 Task: Find and compare mobile phones on Amazon, focusing on specific brands and price ranges.
Action: Mouse moved to (457, 92)
Screenshot: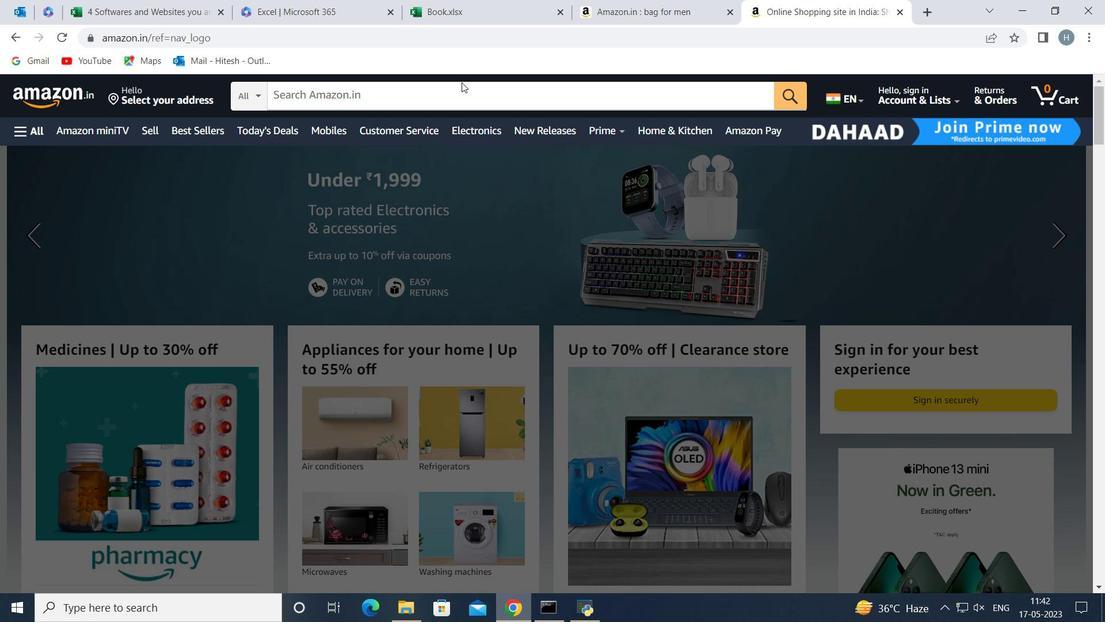 
Action: Mouse pressed left at (457, 92)
Screenshot: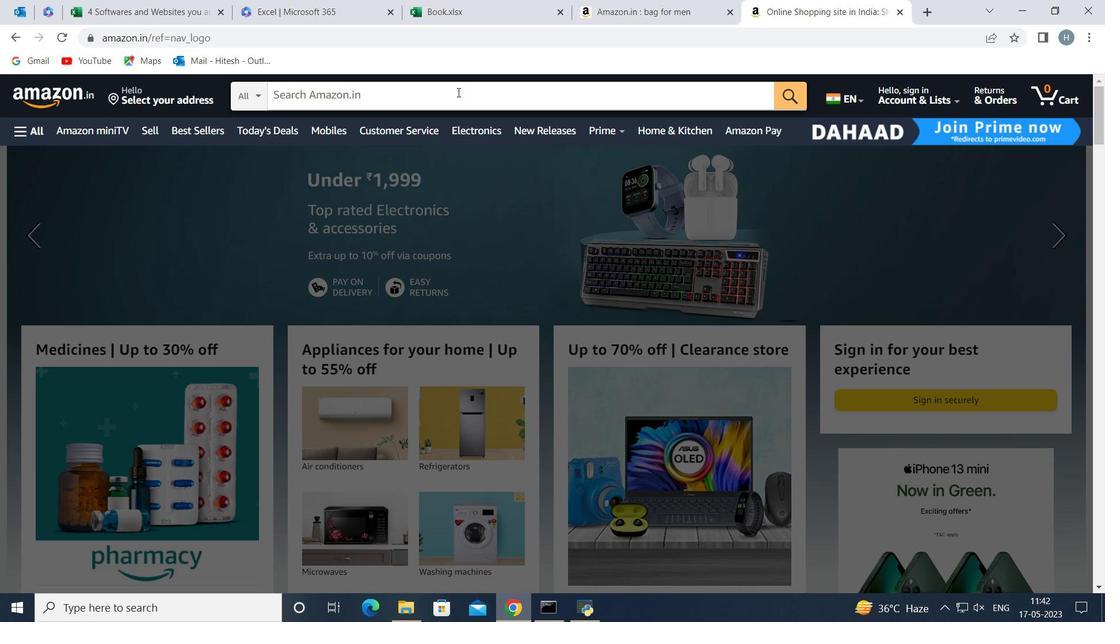 
Action: Key pressed <Key.shift>Mobile<Key.space><Key.shift>Phones<Key.enter>
Screenshot: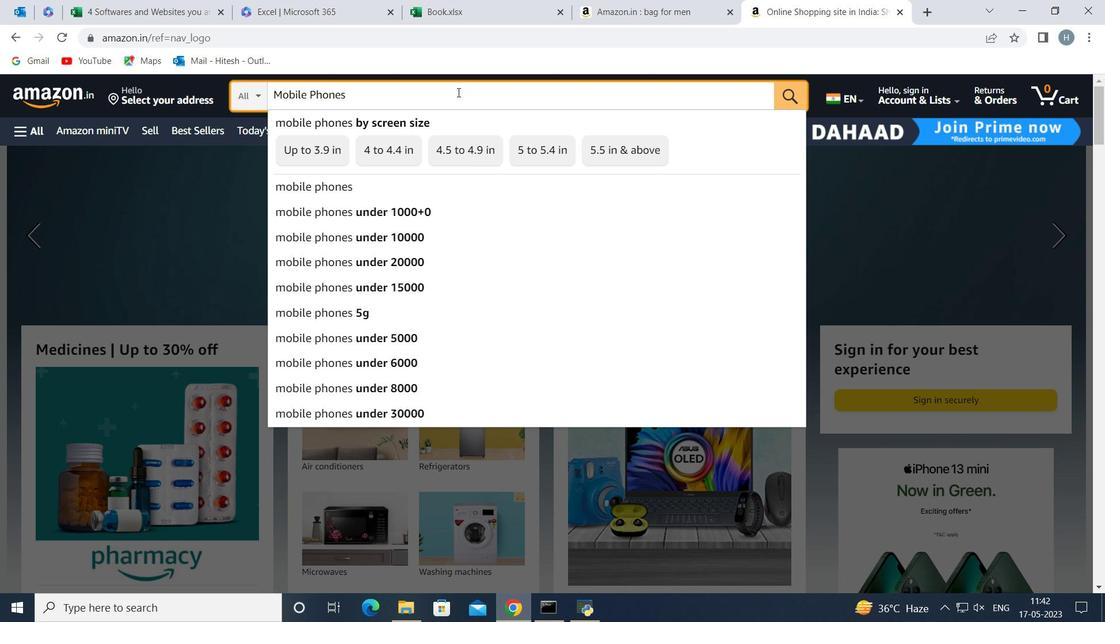 
Action: Mouse moved to (15, 209)
Screenshot: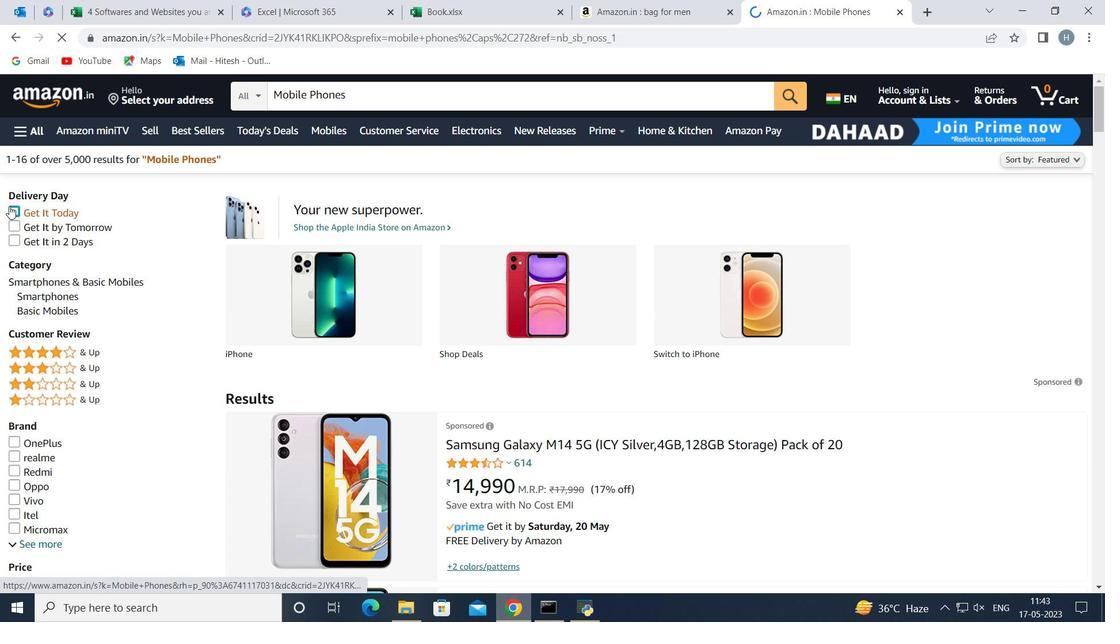 
Action: Mouse pressed left at (15, 209)
Screenshot: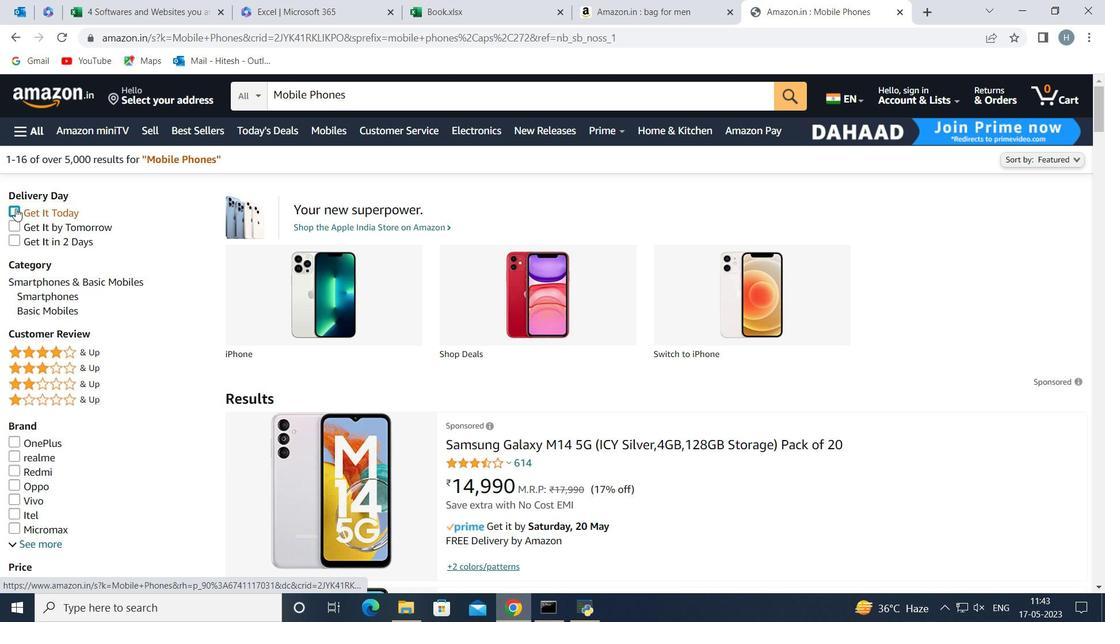 
Action: Mouse moved to (143, 250)
Screenshot: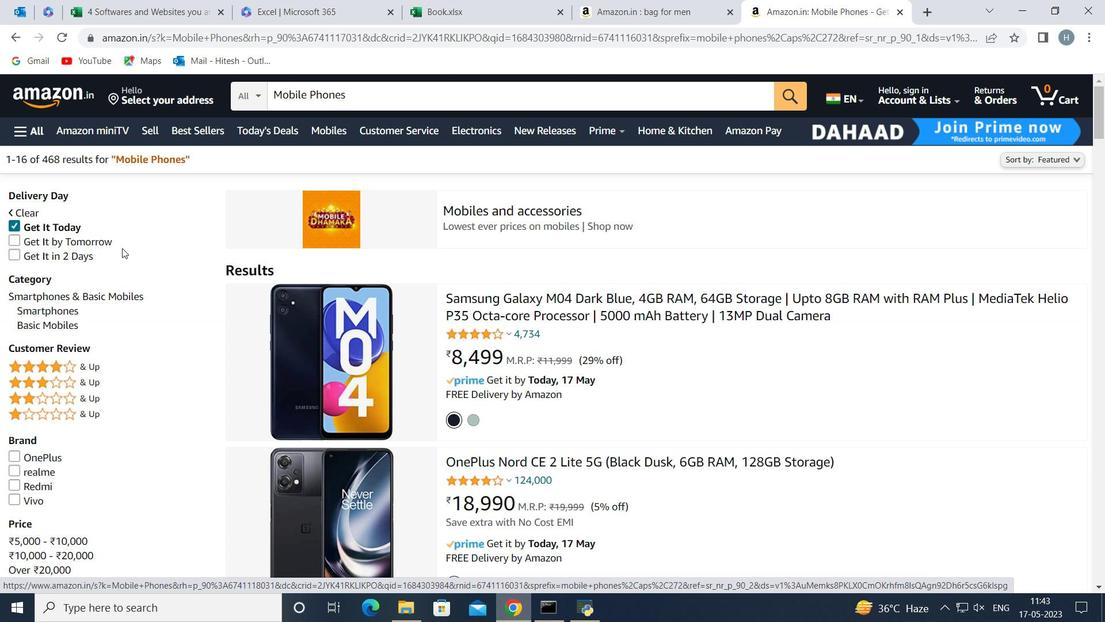 
Action: Mouse scrolled (143, 249) with delta (0, 0)
Screenshot: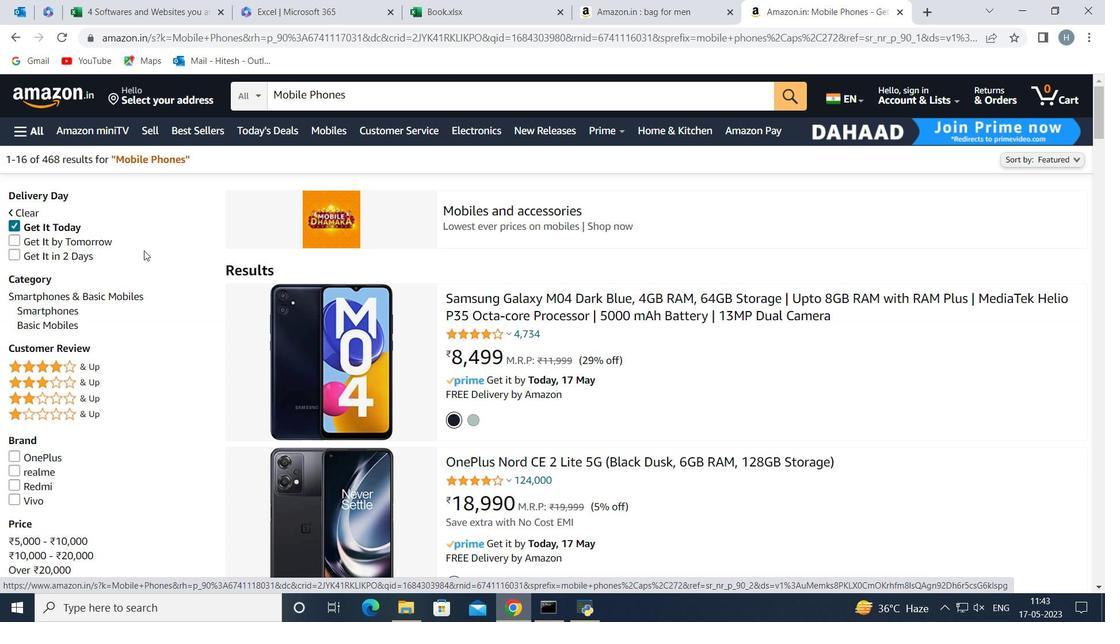 
Action: Mouse moved to (141, 243)
Screenshot: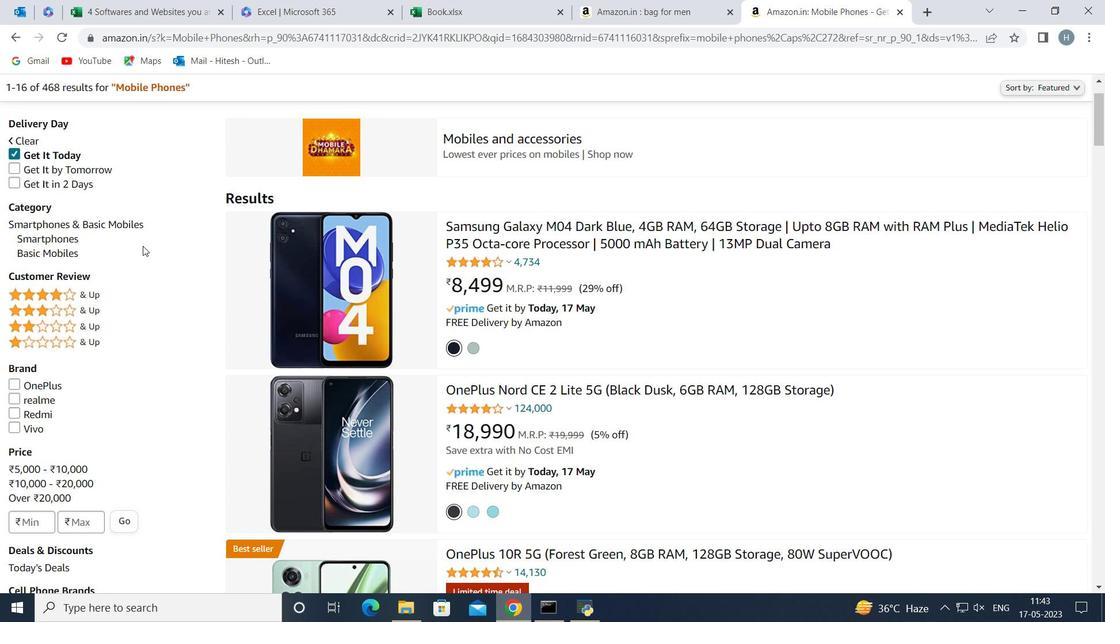 
Action: Mouse scrolled (141, 242) with delta (0, 0)
Screenshot: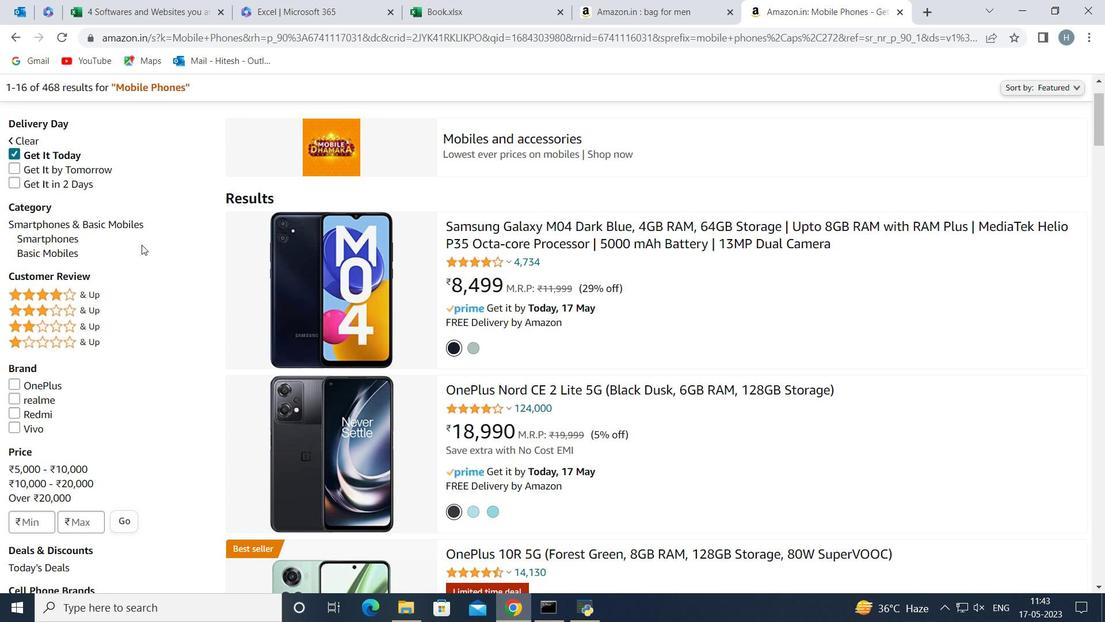 
Action: Mouse moved to (137, 243)
Screenshot: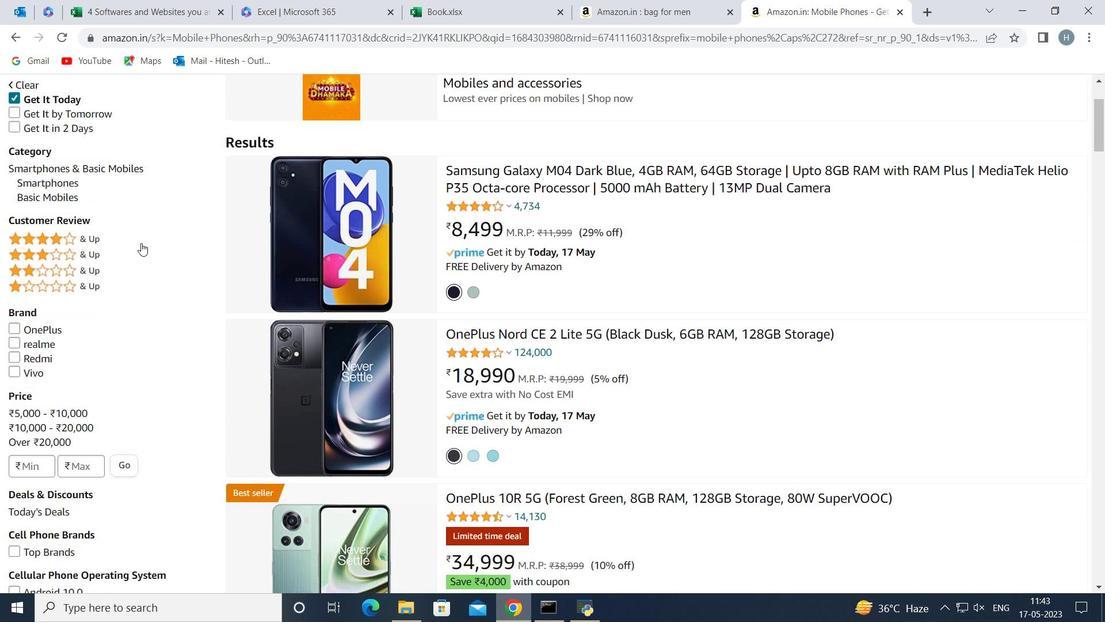 
Action: Mouse scrolled (137, 242) with delta (0, 0)
Screenshot: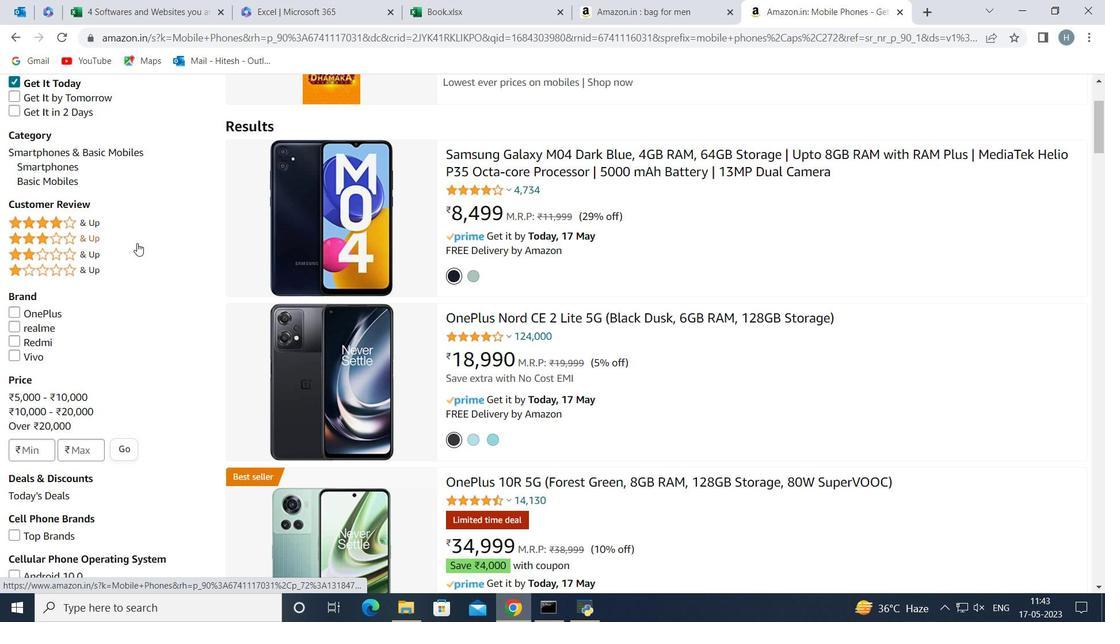 
Action: Mouse moved to (17, 240)
Screenshot: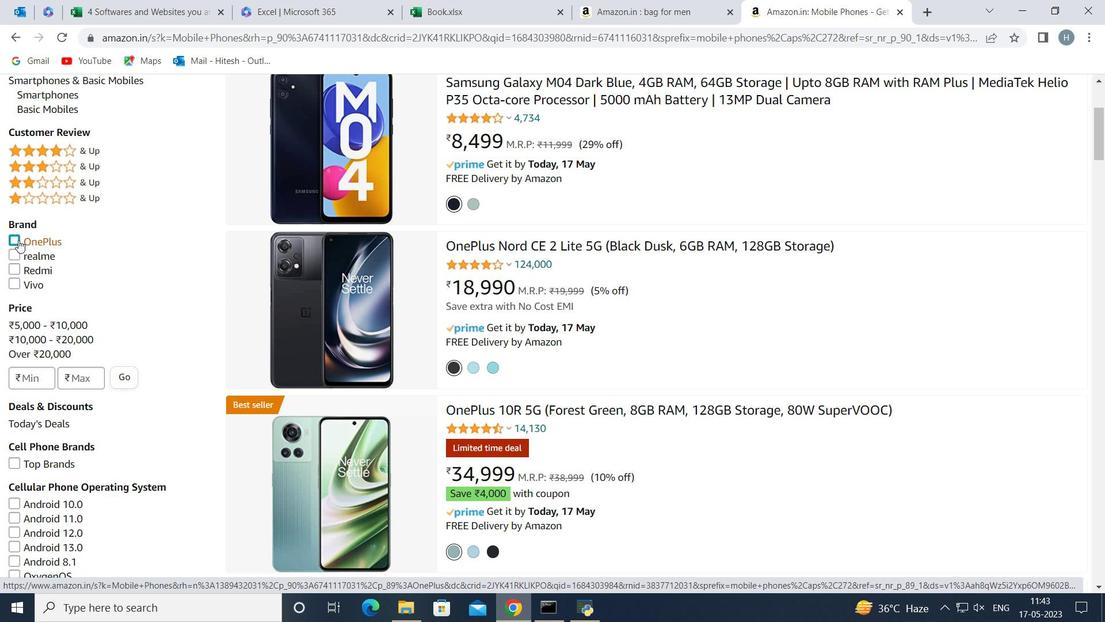 
Action: Mouse pressed left at (17, 240)
Screenshot: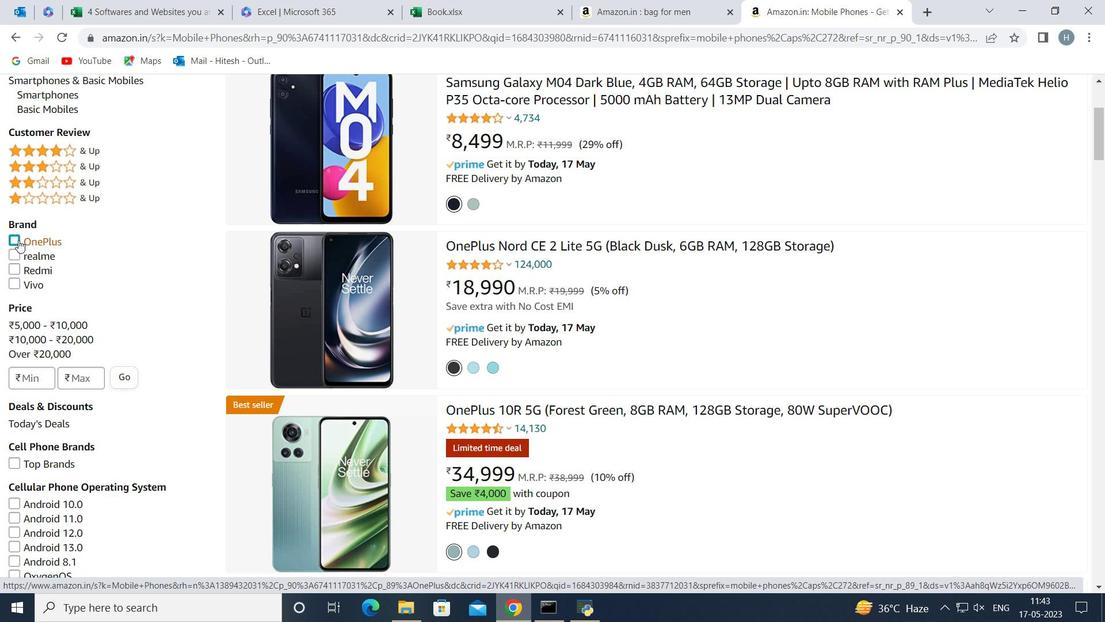 
Action: Mouse moved to (453, 316)
Screenshot: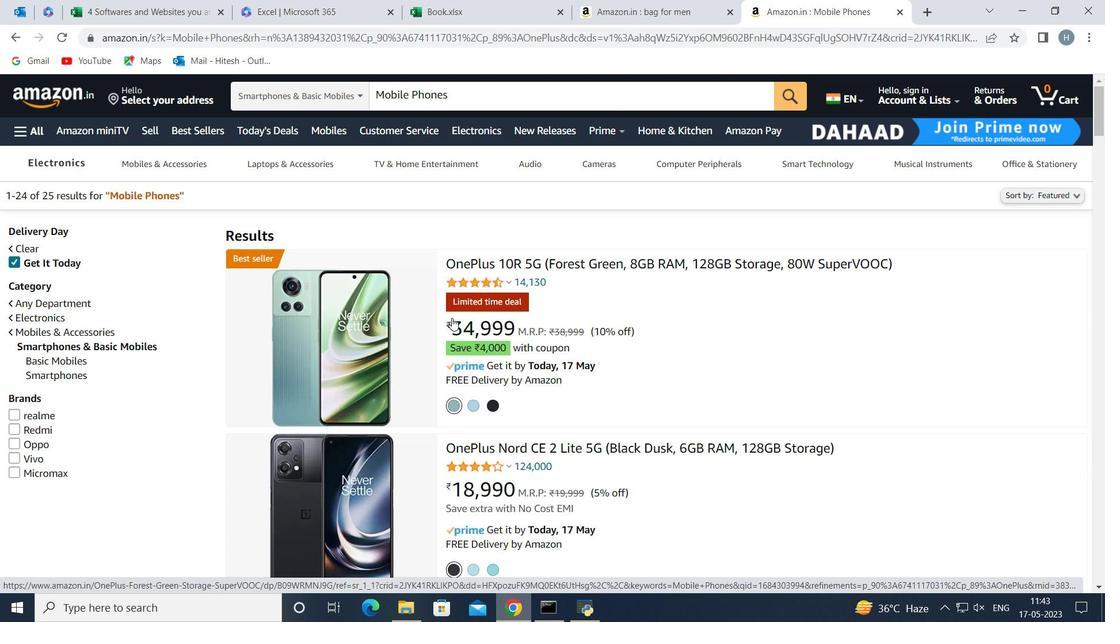 
Action: Mouse scrolled (453, 316) with delta (0, 0)
Screenshot: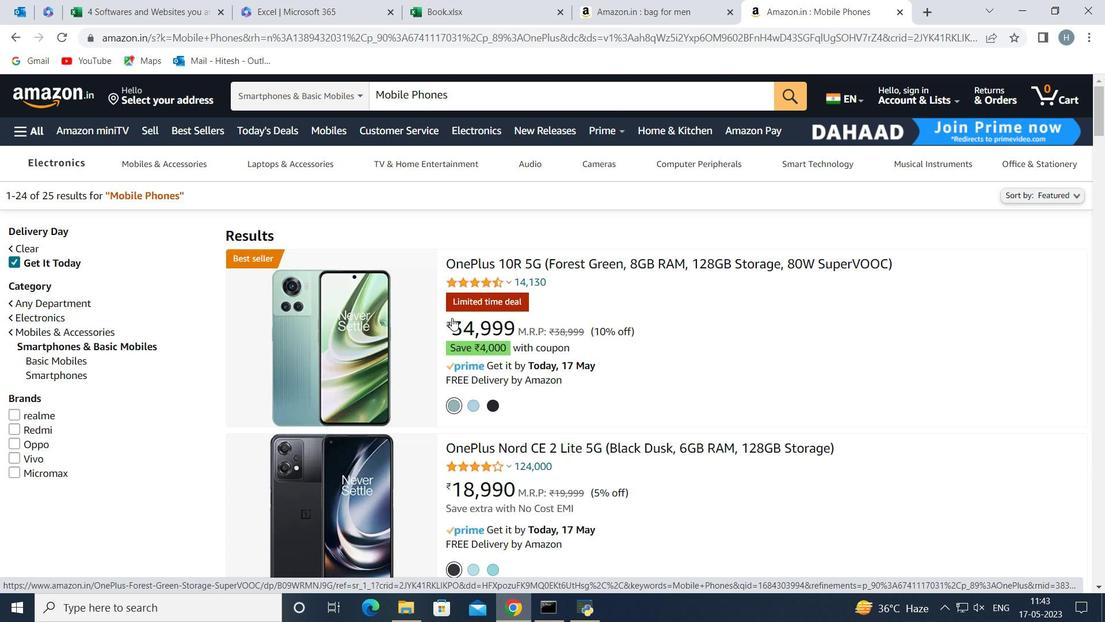 
Action: Mouse moved to (380, 272)
Screenshot: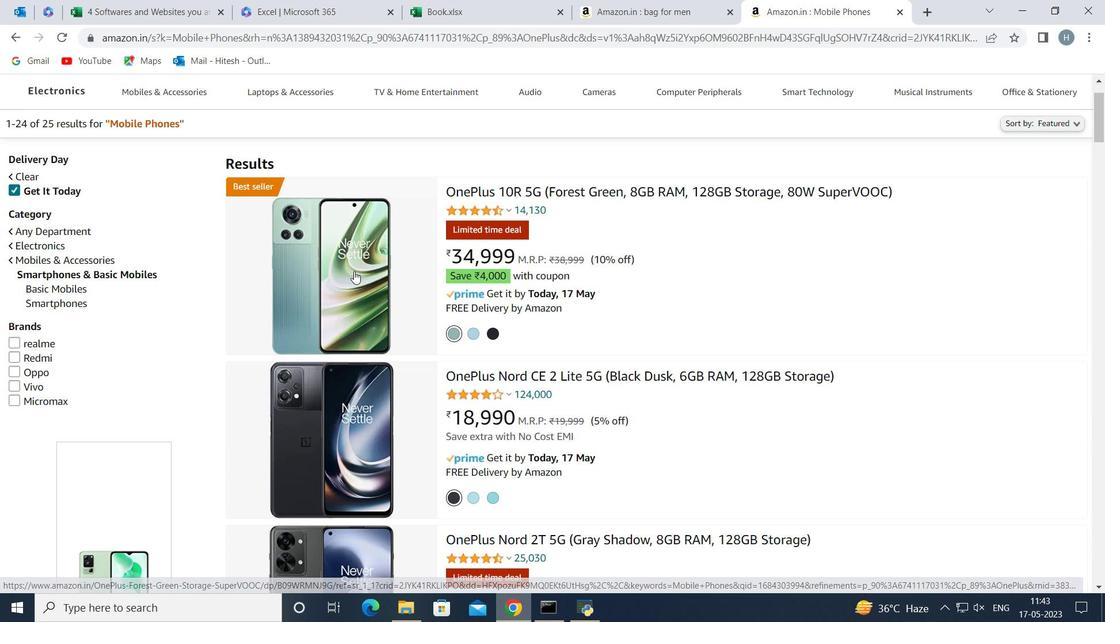 
Action: Mouse scrolled (380, 272) with delta (0, 0)
Screenshot: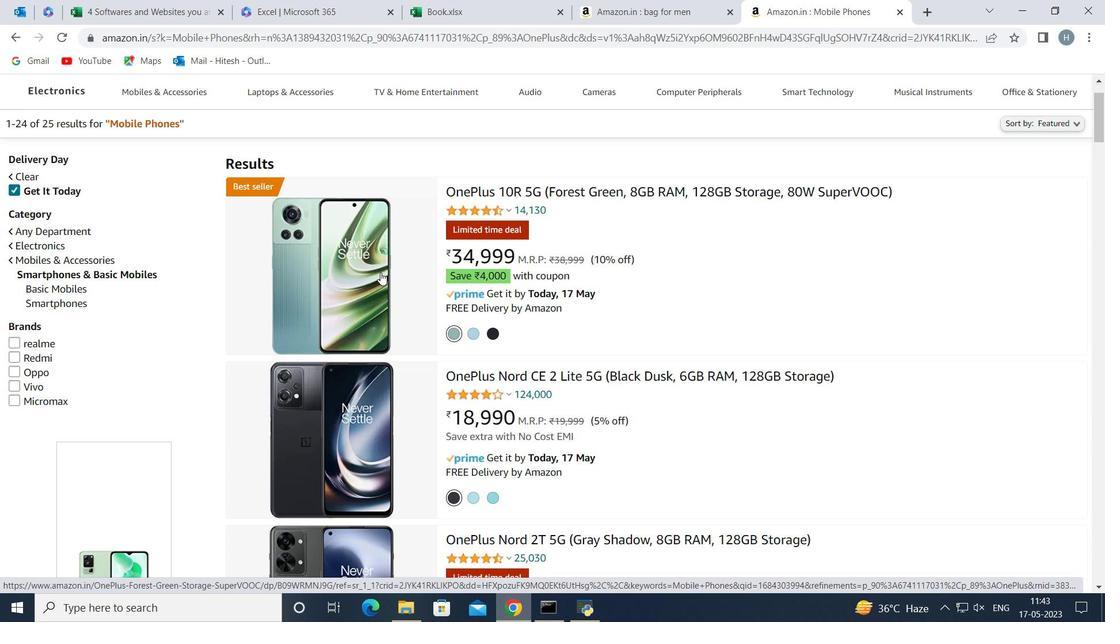 
Action: Mouse moved to (272, 244)
Screenshot: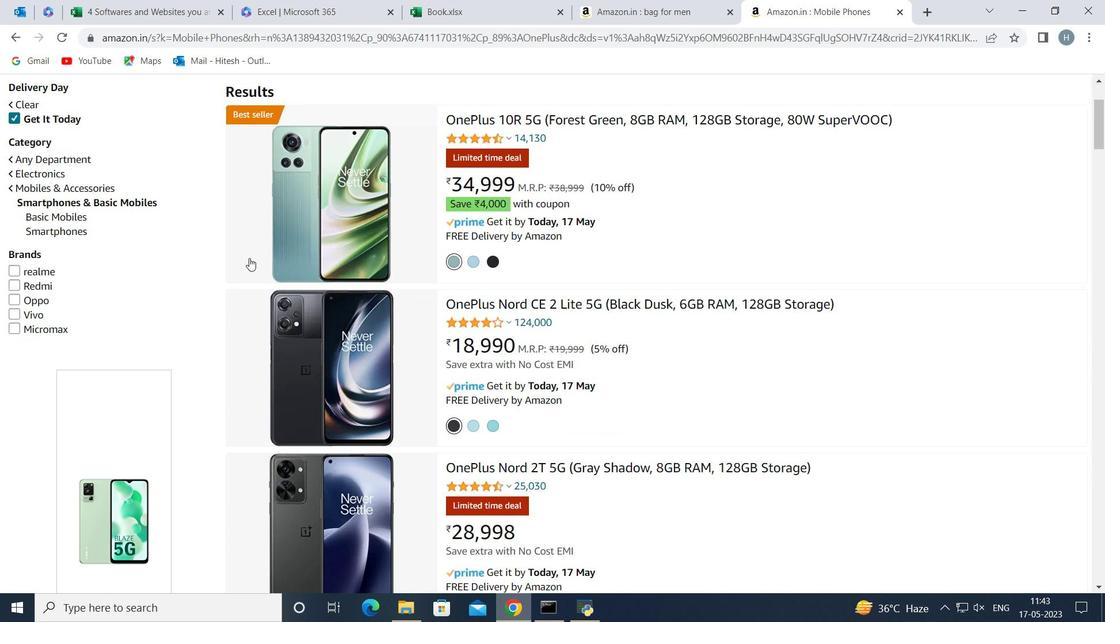 
Action: Mouse scrolled (272, 243) with delta (0, 0)
Screenshot: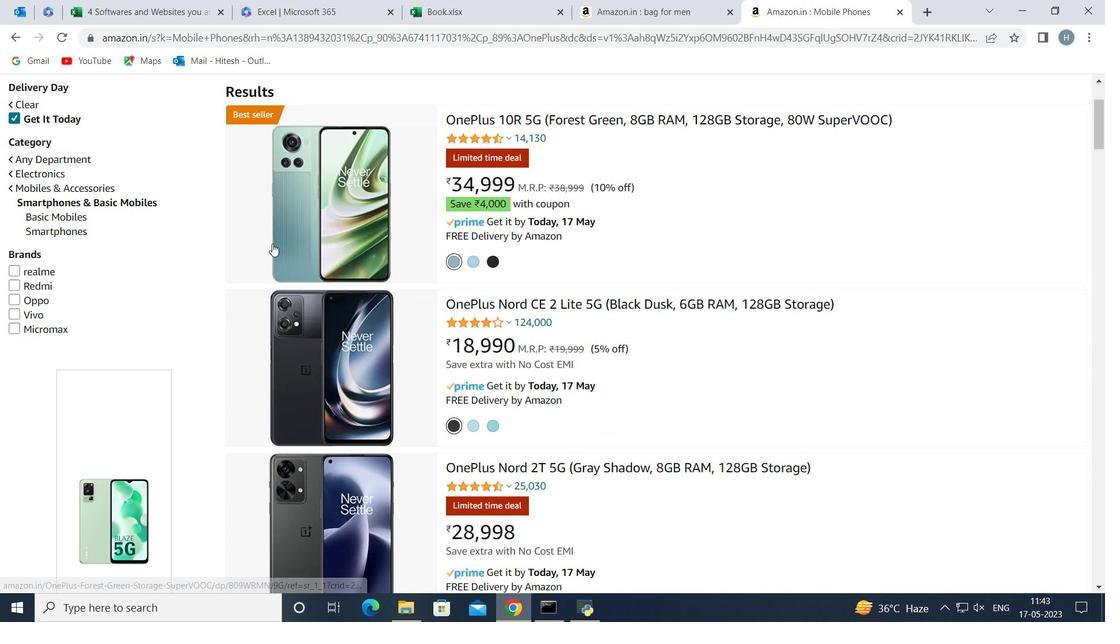 
Action: Mouse moved to (422, 224)
Screenshot: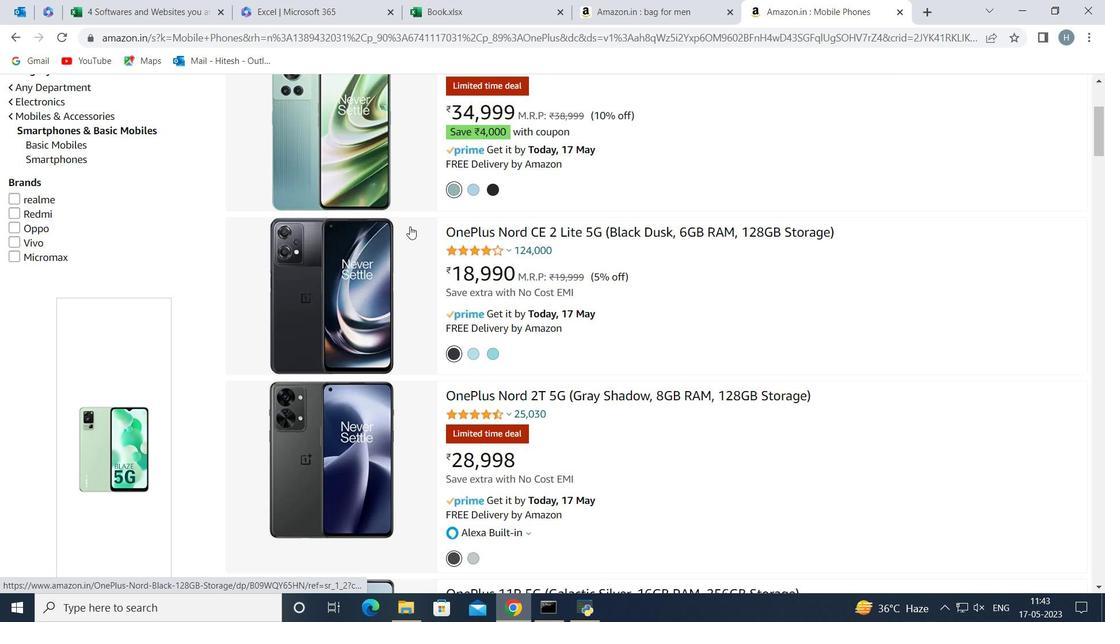 
Action: Mouse scrolled (422, 224) with delta (0, 0)
Screenshot: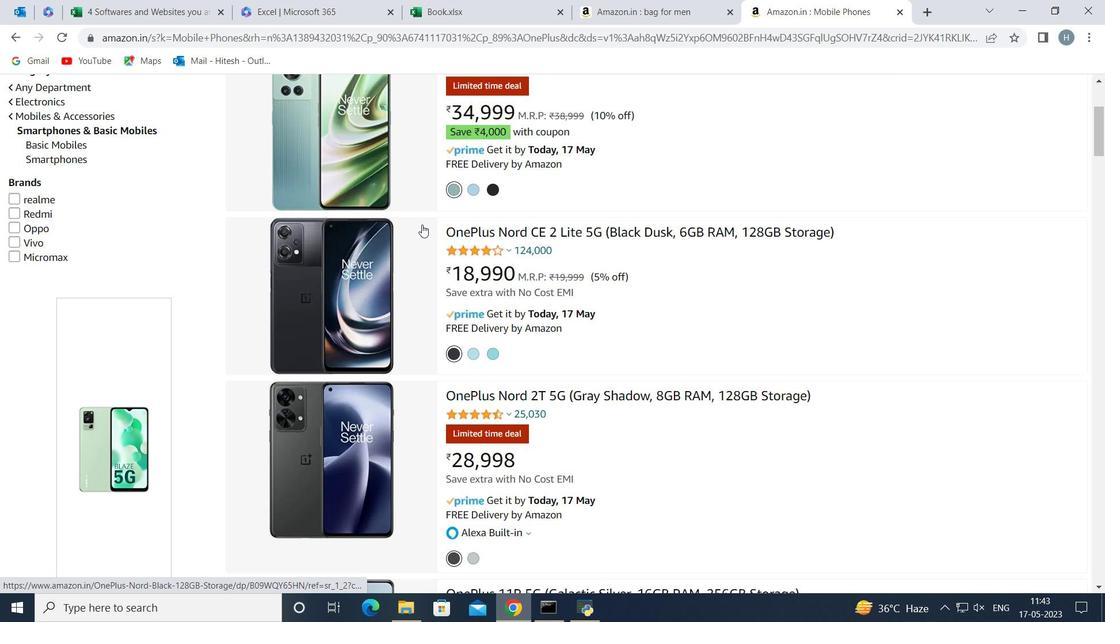 
Action: Mouse scrolled (422, 224) with delta (0, 0)
Screenshot: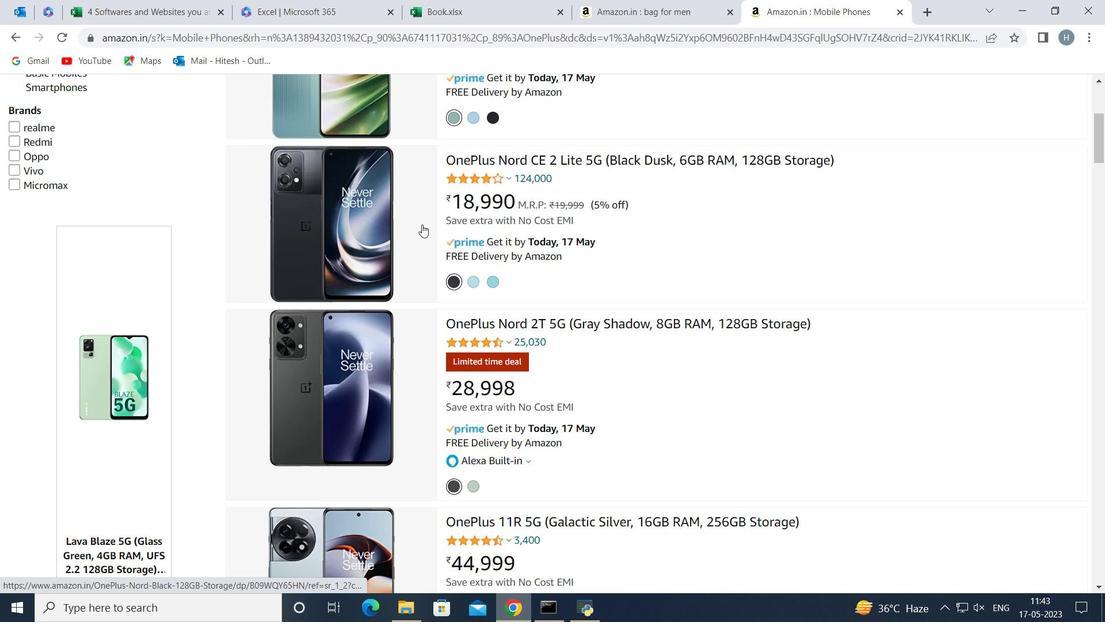 
Action: Mouse scrolled (422, 224) with delta (0, 0)
Screenshot: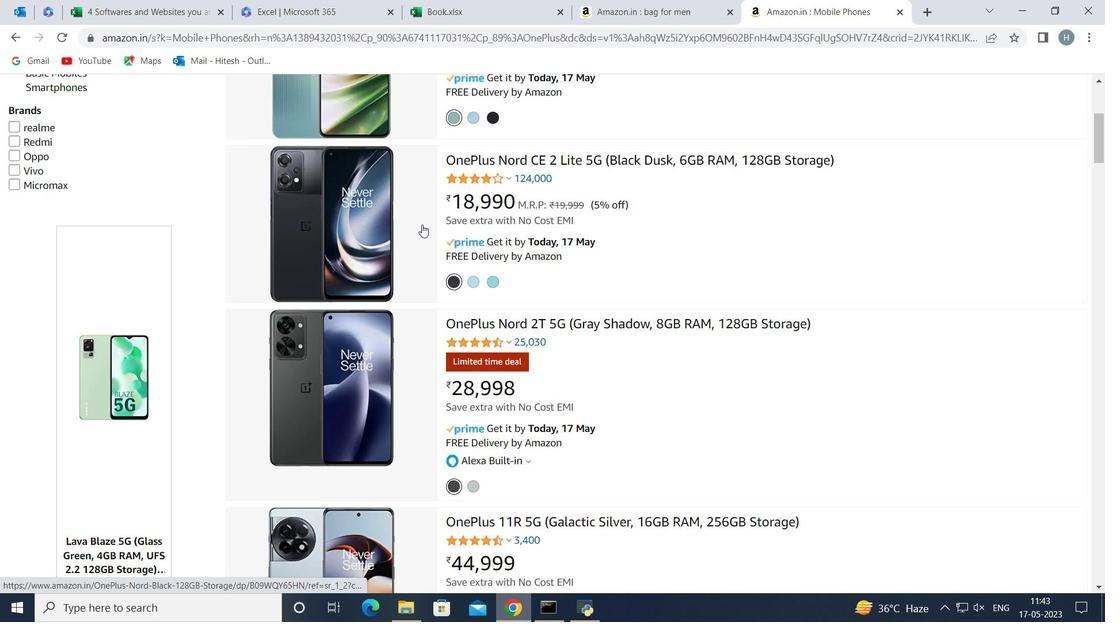 
Action: Mouse moved to (357, 215)
Screenshot: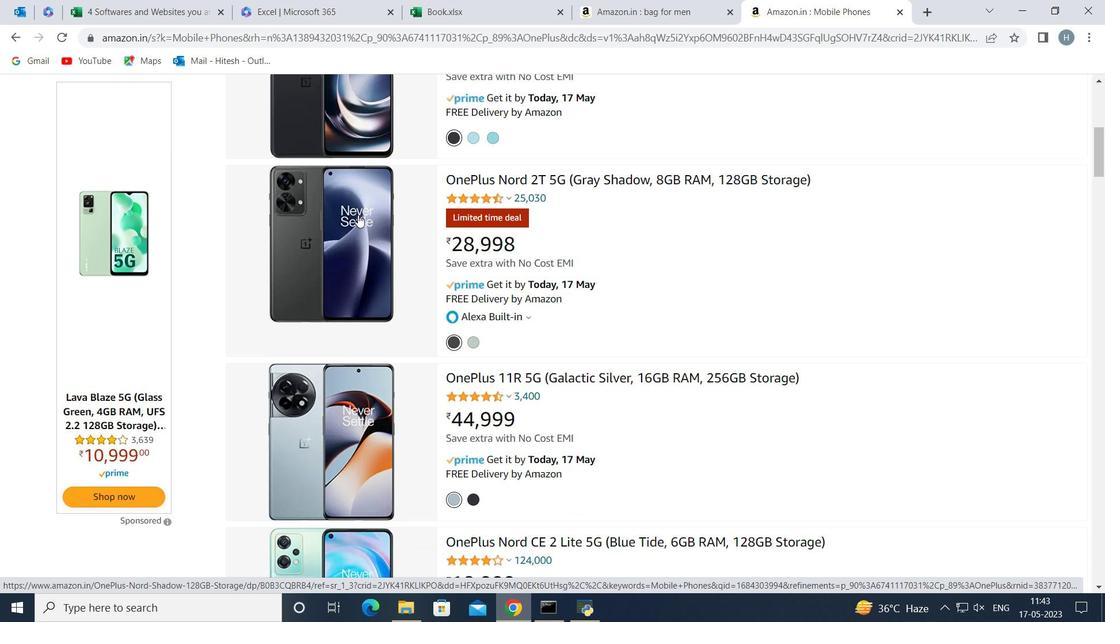 
Action: Mouse scrolled (357, 214) with delta (0, 0)
Screenshot: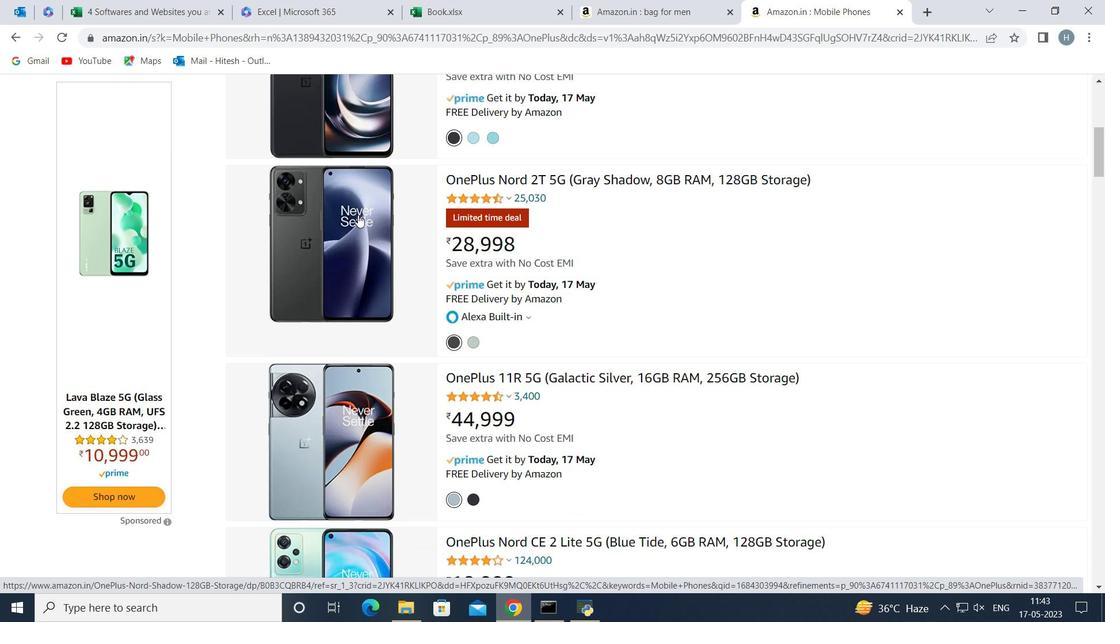 
Action: Mouse moved to (357, 222)
Screenshot: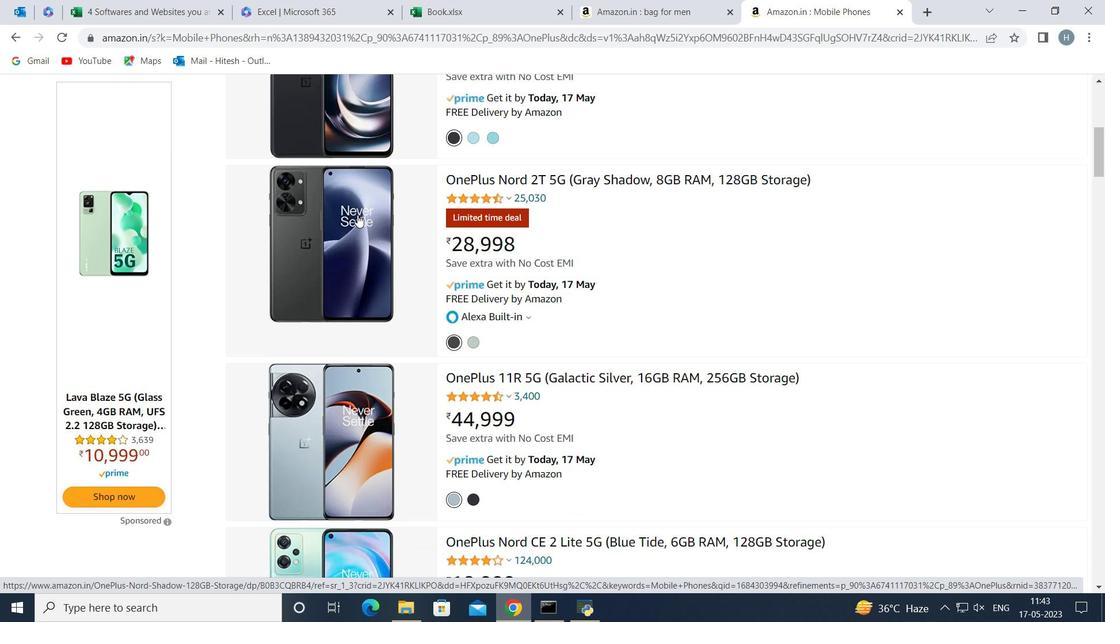 
Action: Mouse scrolled (357, 222) with delta (0, 0)
Screenshot: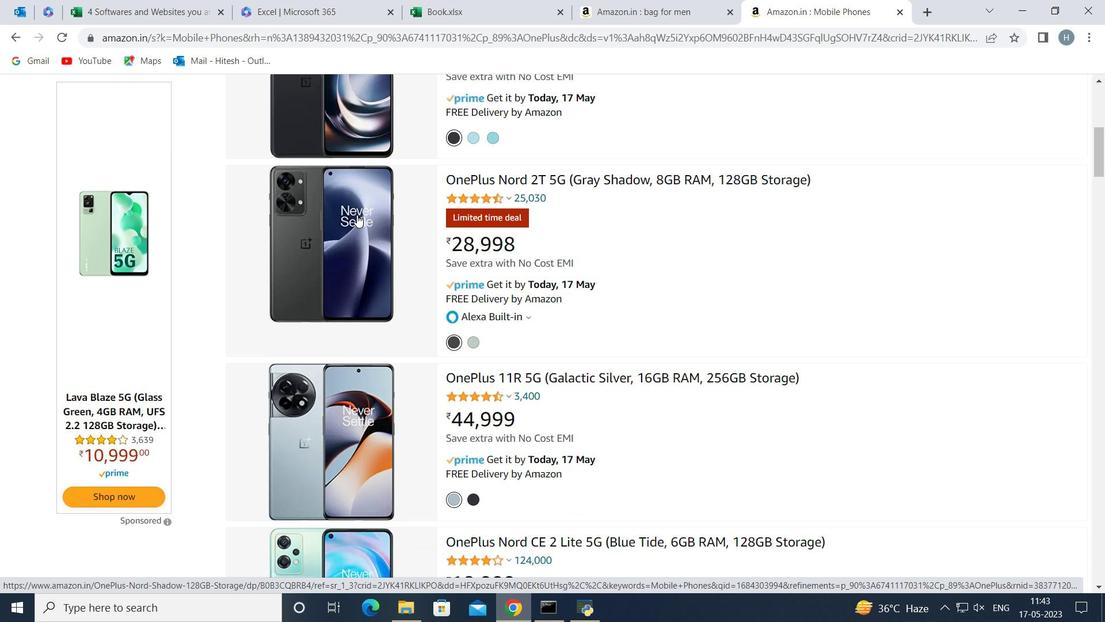 
Action: Mouse moved to (358, 222)
Screenshot: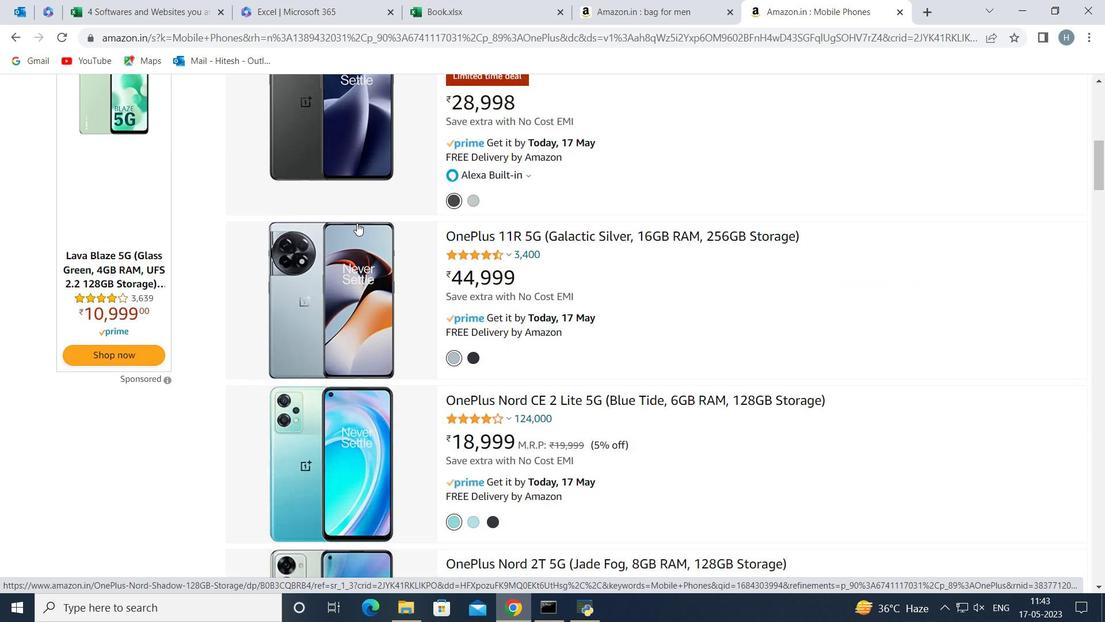 
Action: Mouse scrolled (358, 222) with delta (0, 0)
Screenshot: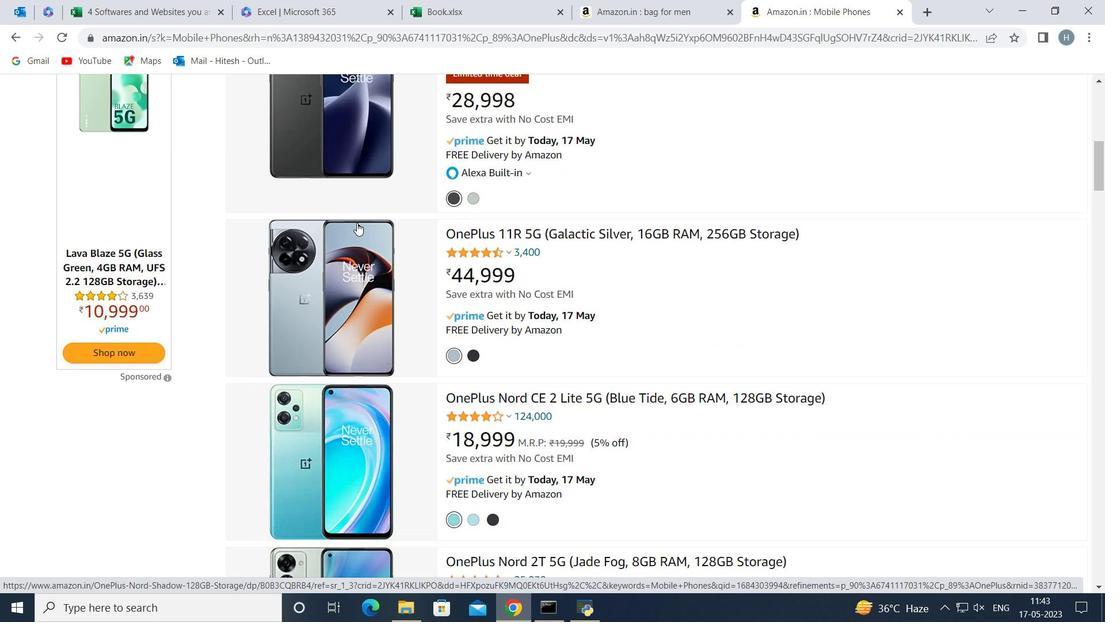 
Action: Mouse scrolled (358, 222) with delta (0, 0)
Screenshot: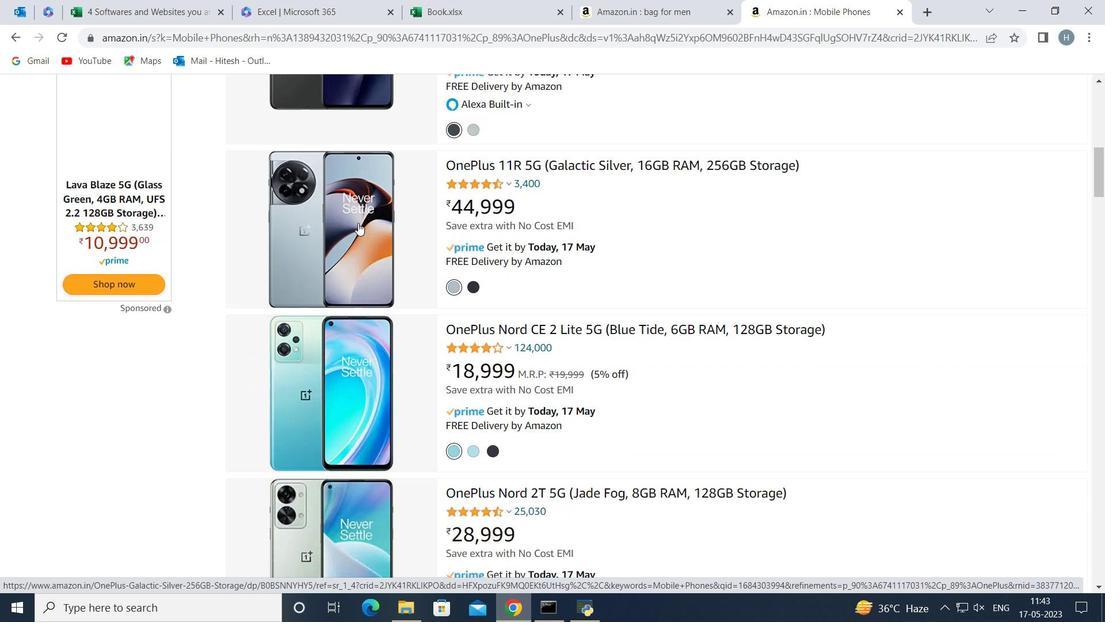 
Action: Mouse scrolled (358, 222) with delta (0, 0)
Screenshot: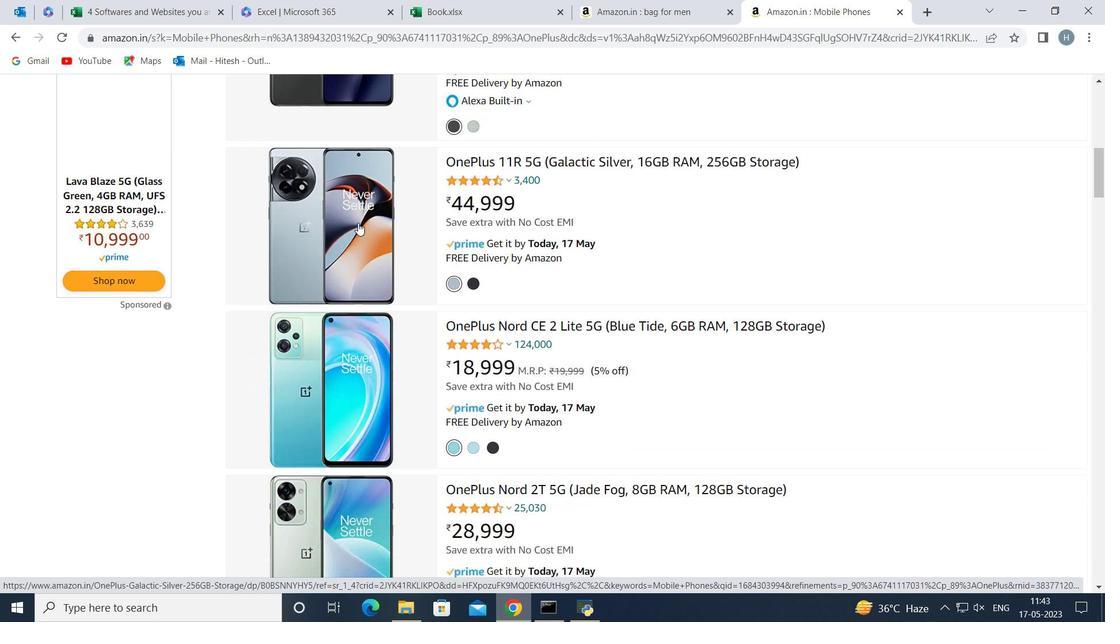 
Action: Mouse scrolled (358, 222) with delta (0, 0)
Screenshot: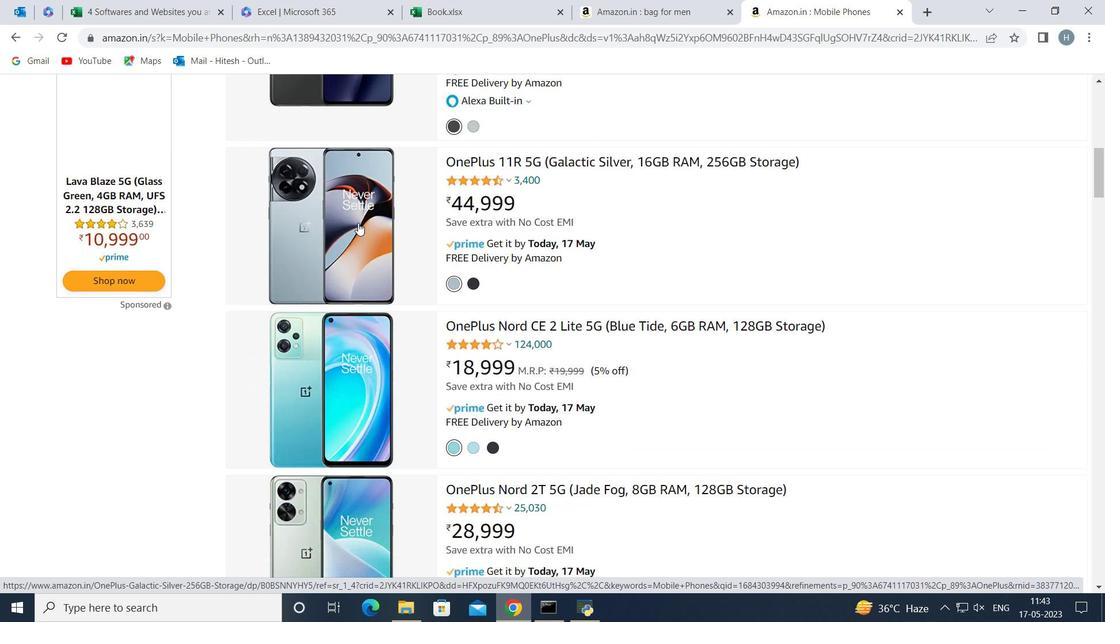 
Action: Mouse moved to (358, 222)
Screenshot: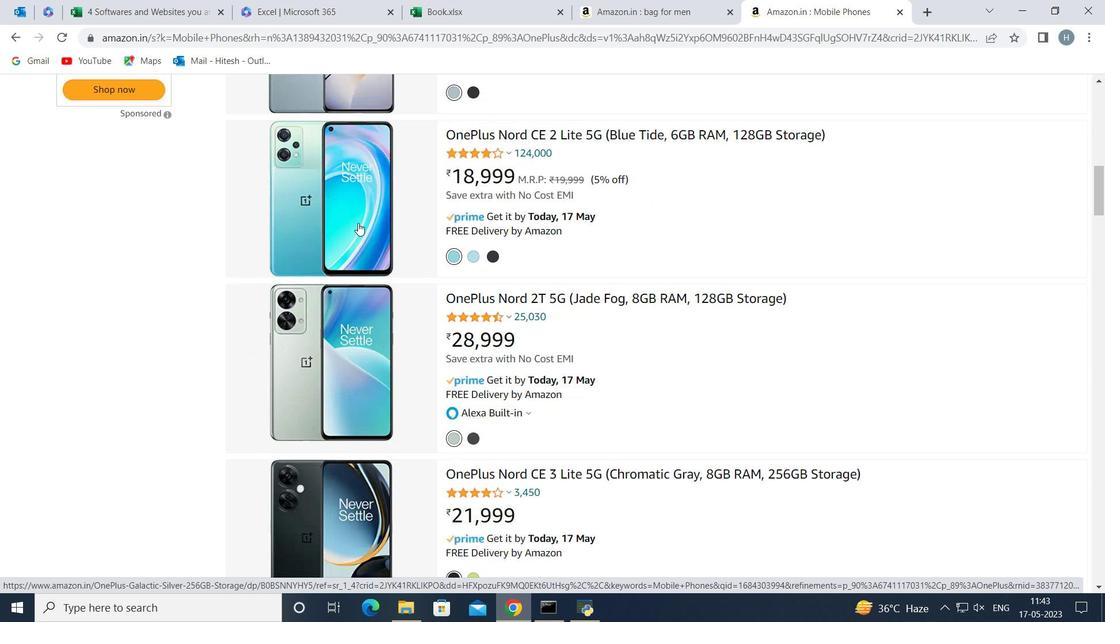 
Action: Mouse scrolled (358, 221) with delta (0, 0)
Screenshot: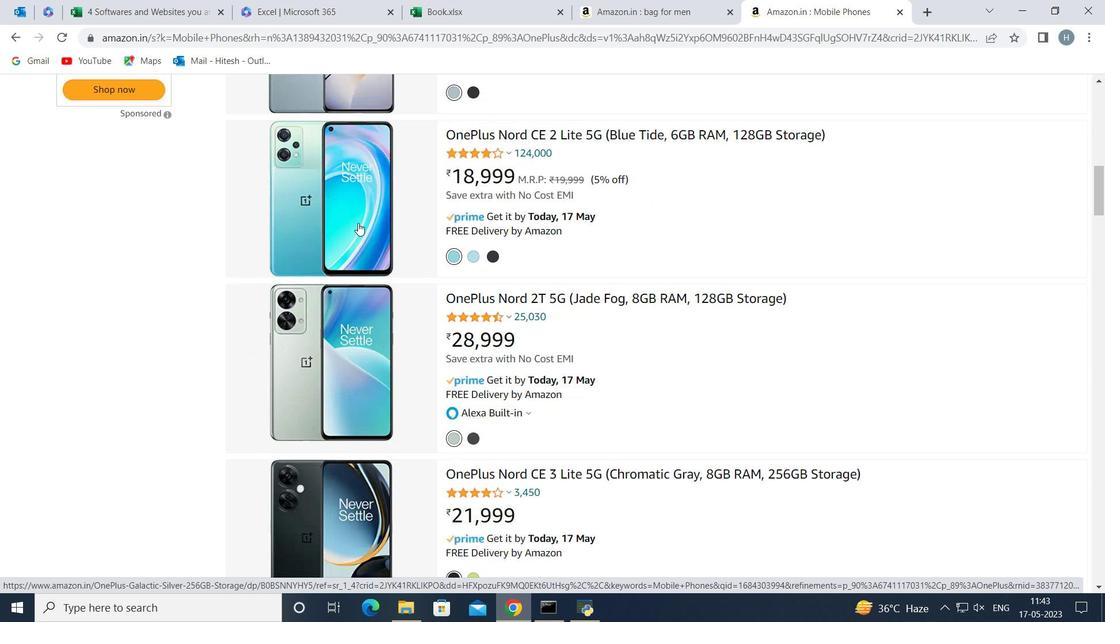 
Action: Mouse scrolled (358, 221) with delta (0, 0)
Screenshot: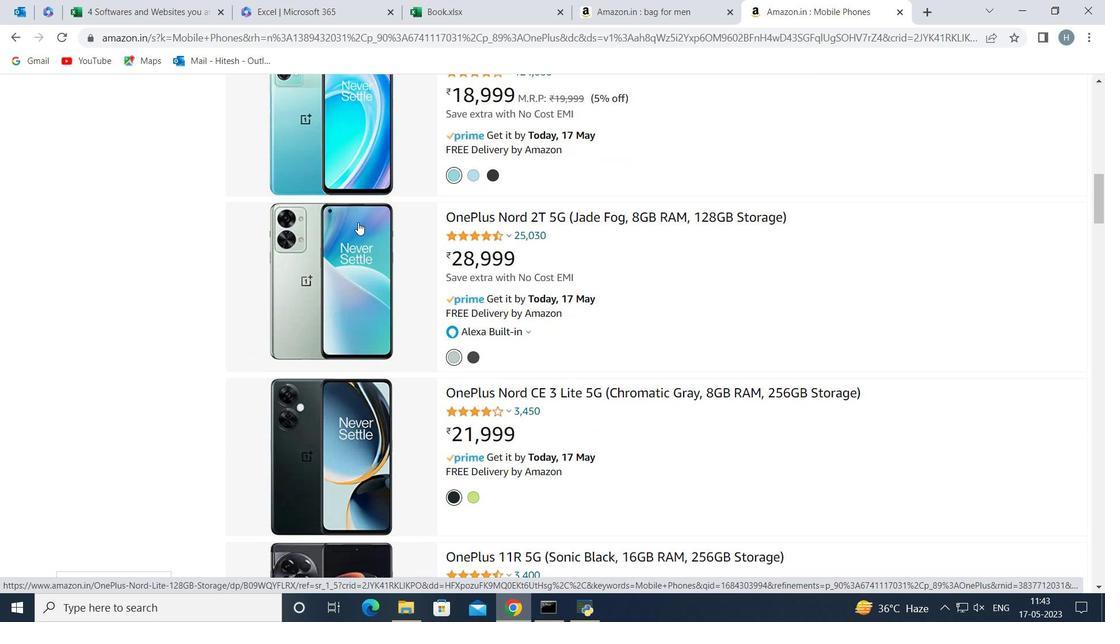
Action: Mouse scrolled (358, 221) with delta (0, 0)
Screenshot: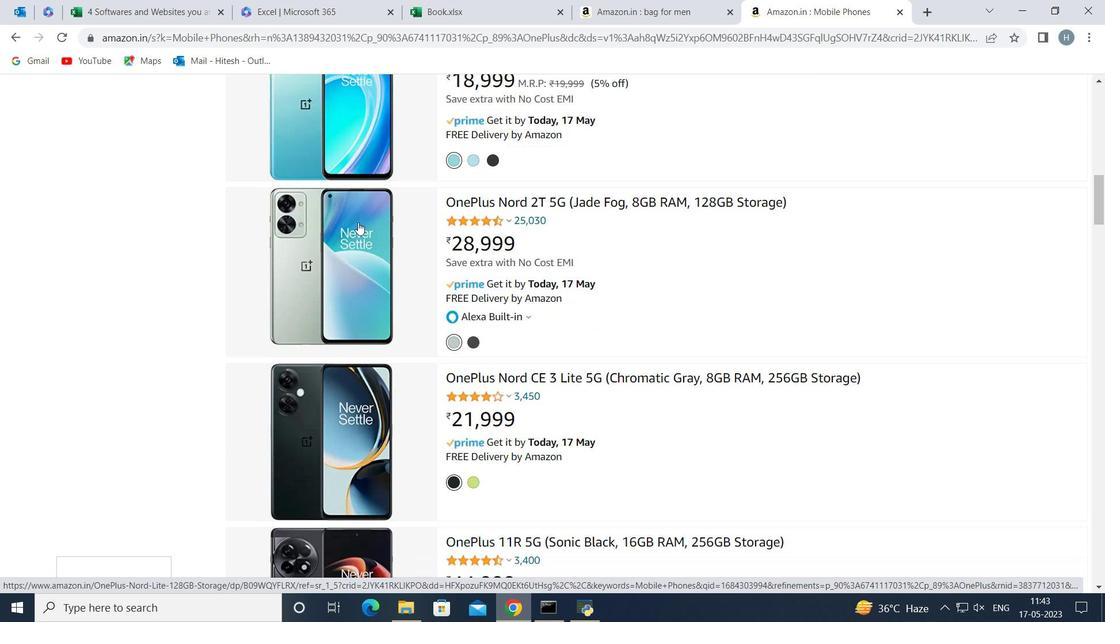 
Action: Mouse scrolled (358, 221) with delta (0, 0)
Screenshot: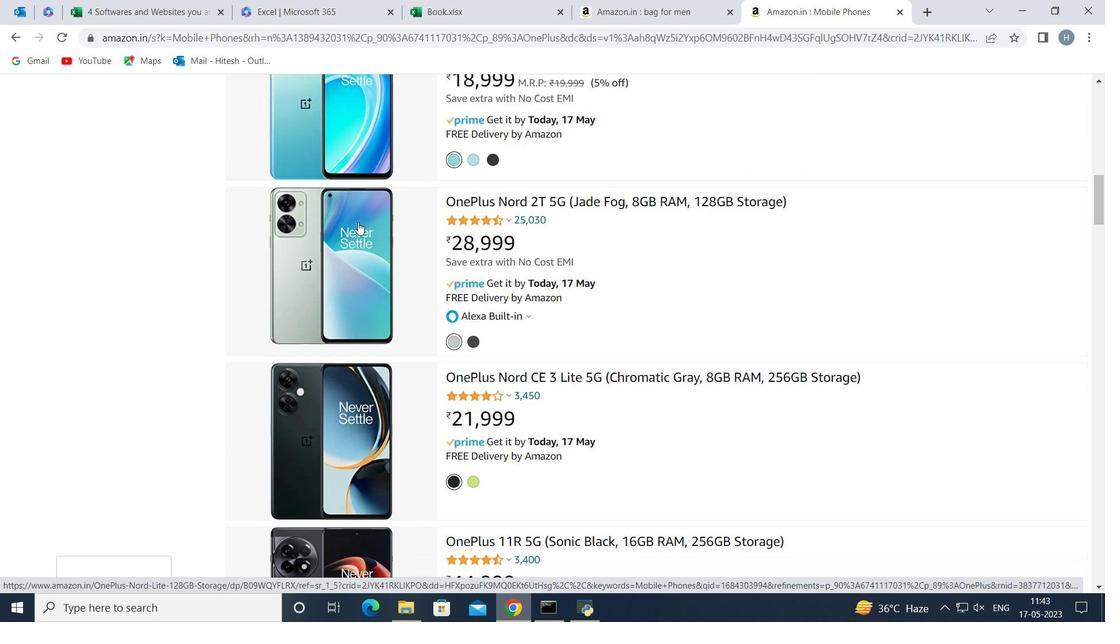 
Action: Mouse scrolled (358, 221) with delta (0, 0)
Screenshot: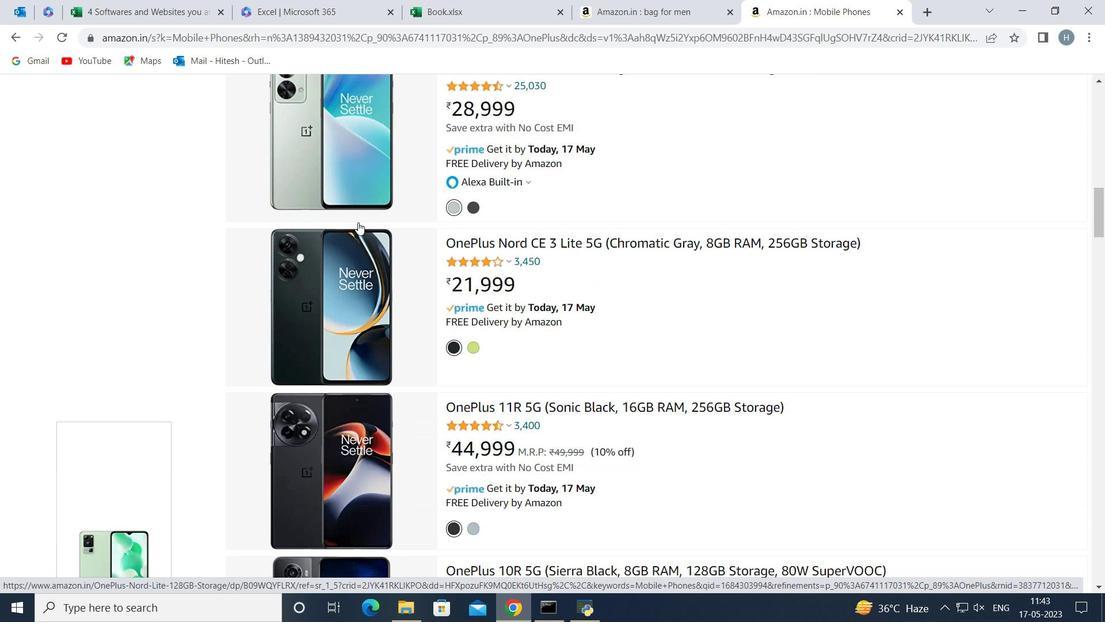 
Action: Mouse scrolled (358, 221) with delta (0, 0)
Screenshot: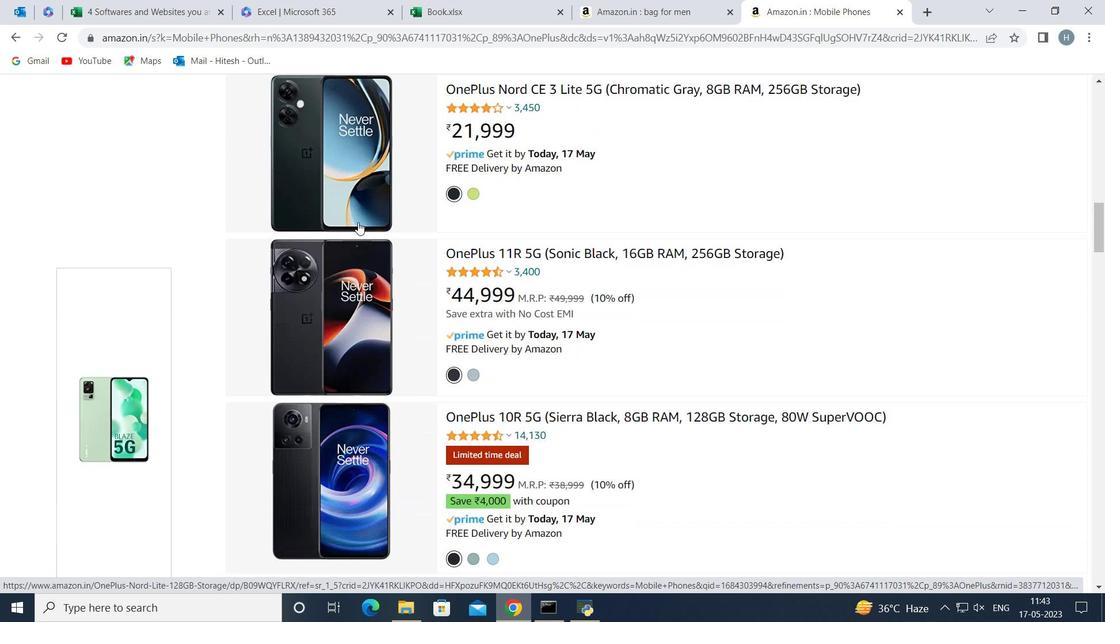 
Action: Mouse scrolled (358, 221) with delta (0, 0)
Screenshot: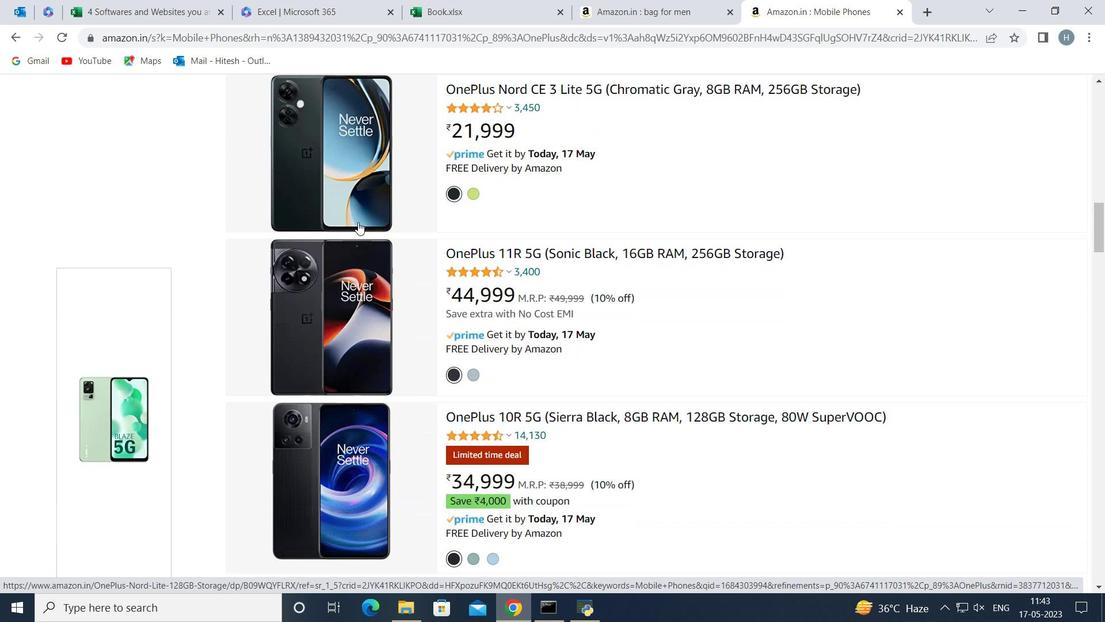 
Action: Mouse scrolled (358, 221) with delta (0, 0)
Screenshot: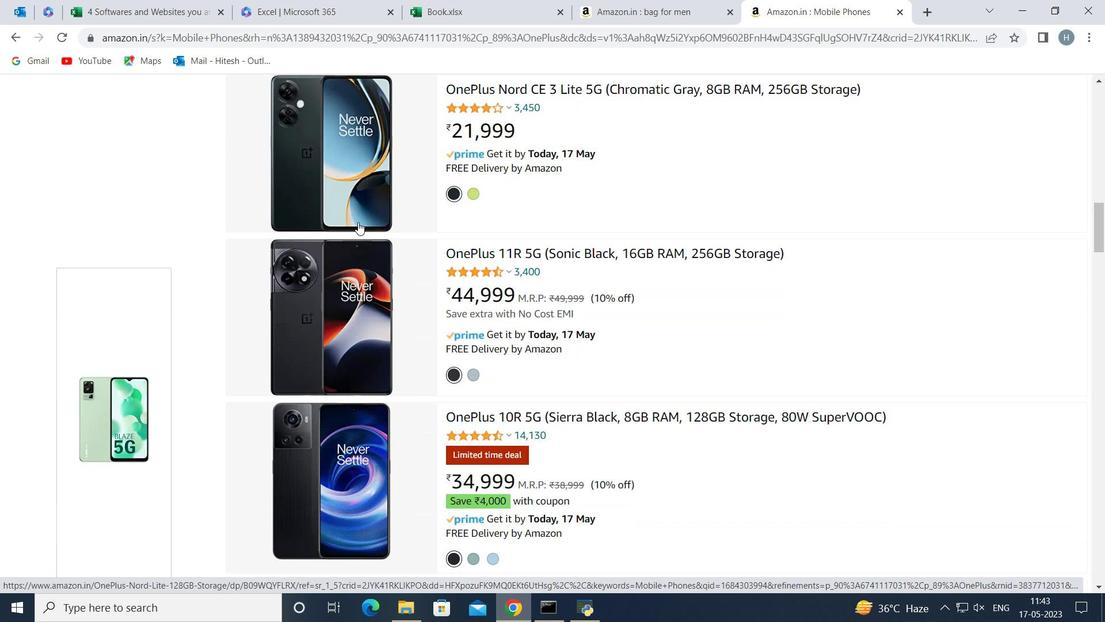 
Action: Mouse scrolled (358, 221) with delta (0, 0)
Screenshot: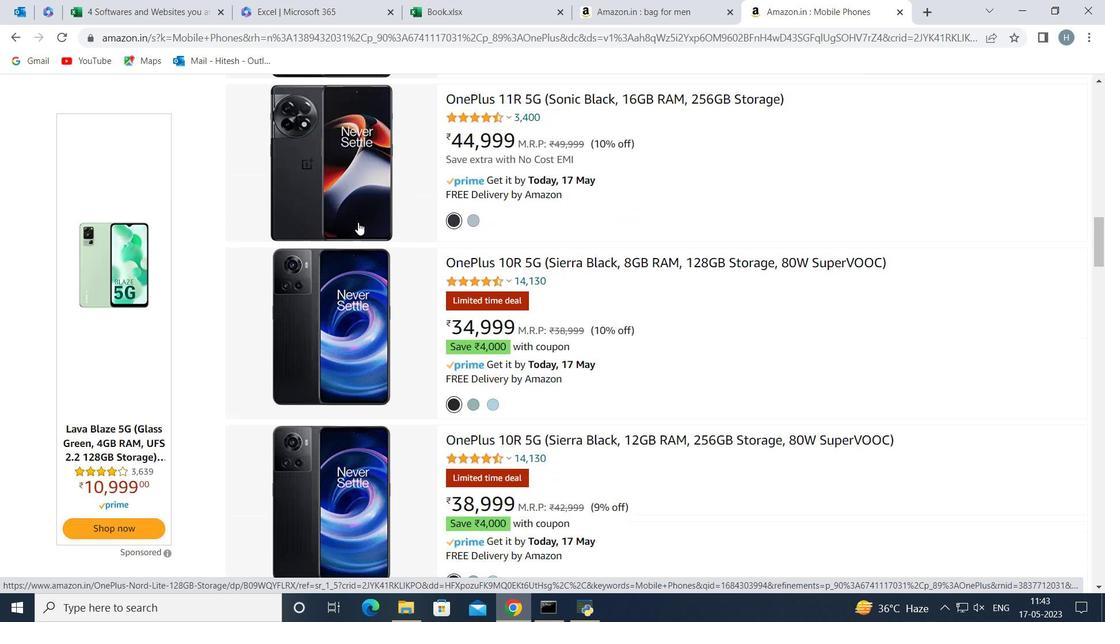 
Action: Mouse scrolled (358, 221) with delta (0, 0)
Screenshot: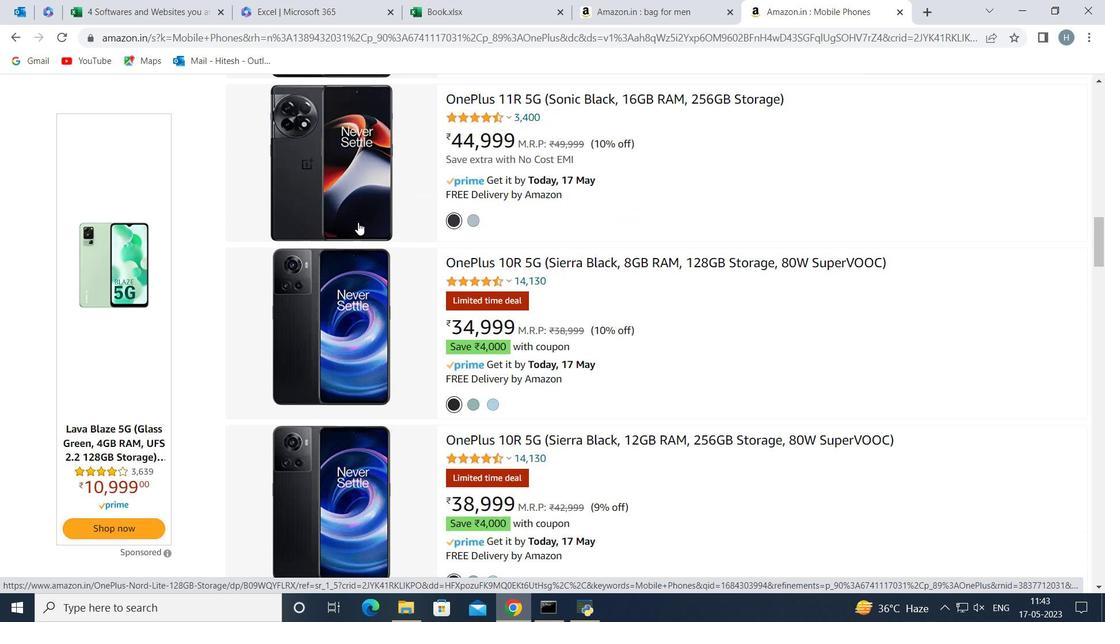 
Action: Mouse scrolled (358, 221) with delta (0, 0)
Screenshot: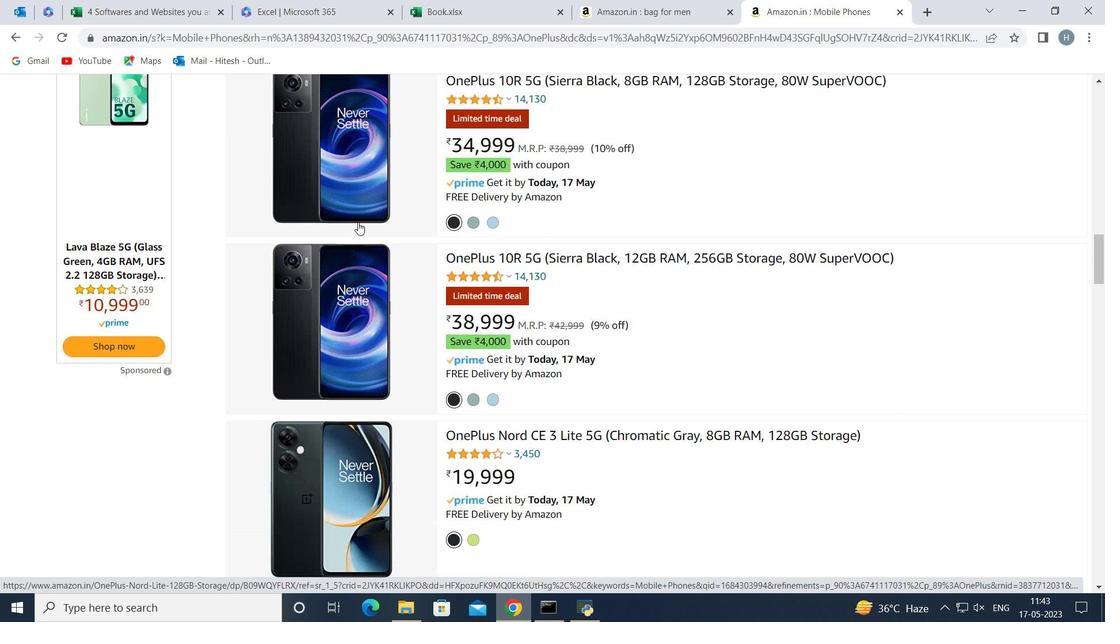 
Action: Mouse scrolled (358, 221) with delta (0, 0)
Screenshot: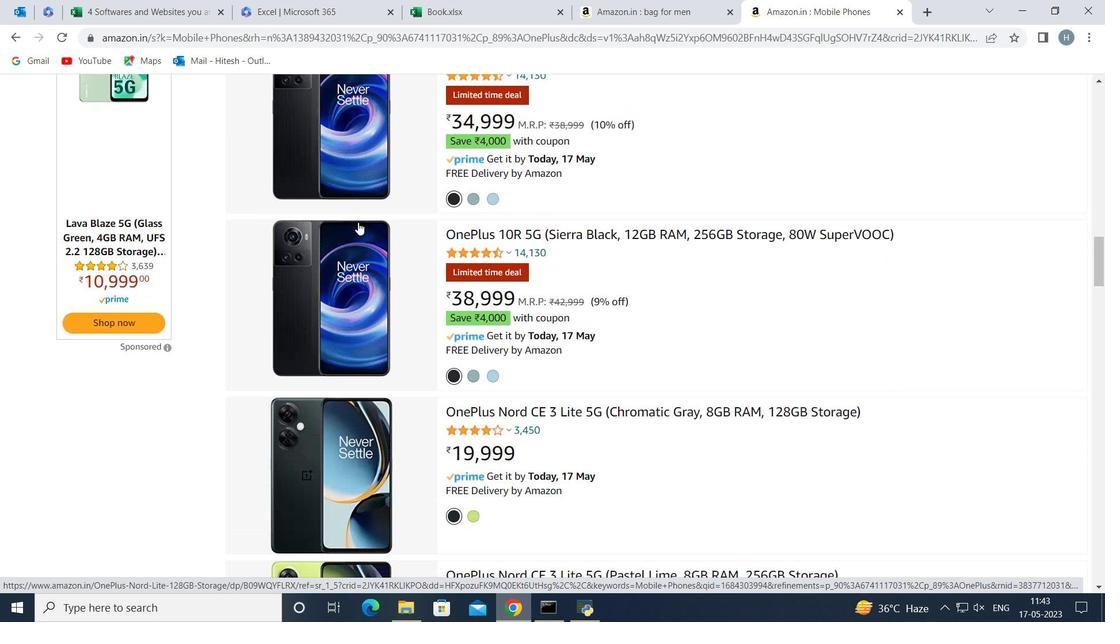
Action: Mouse scrolled (358, 221) with delta (0, 0)
Screenshot: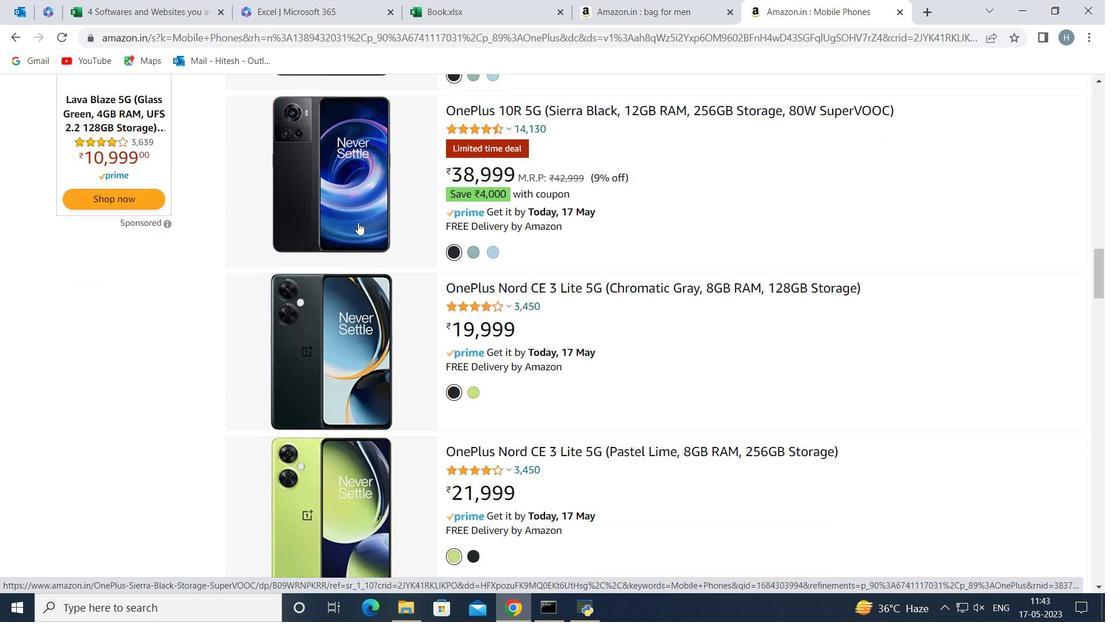 
Action: Mouse scrolled (358, 221) with delta (0, 0)
Screenshot: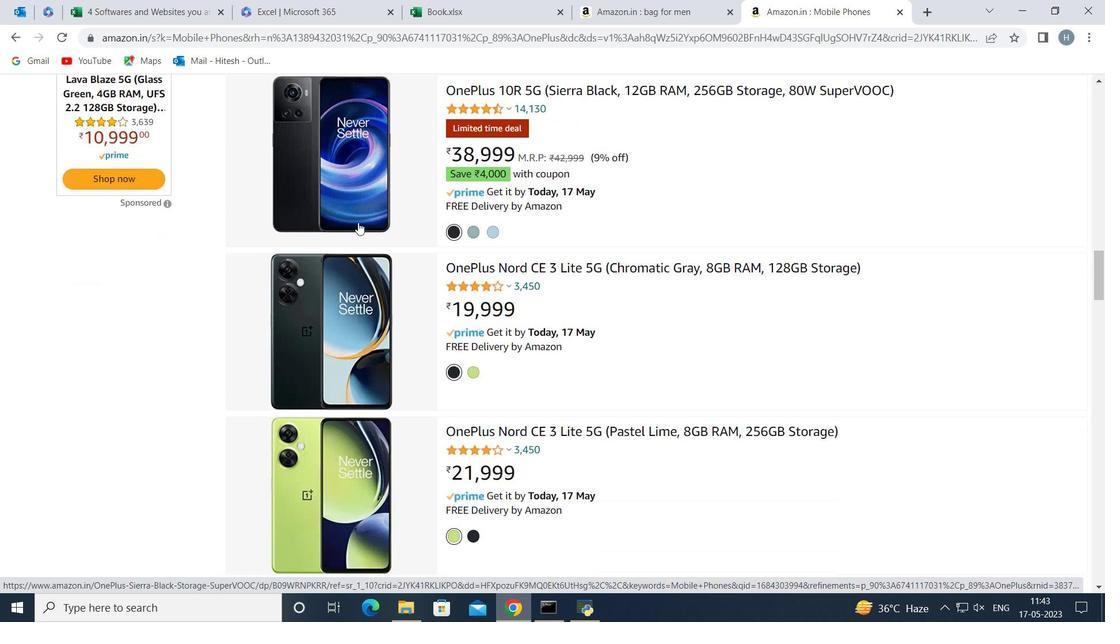 
Action: Mouse scrolled (358, 221) with delta (0, 0)
Screenshot: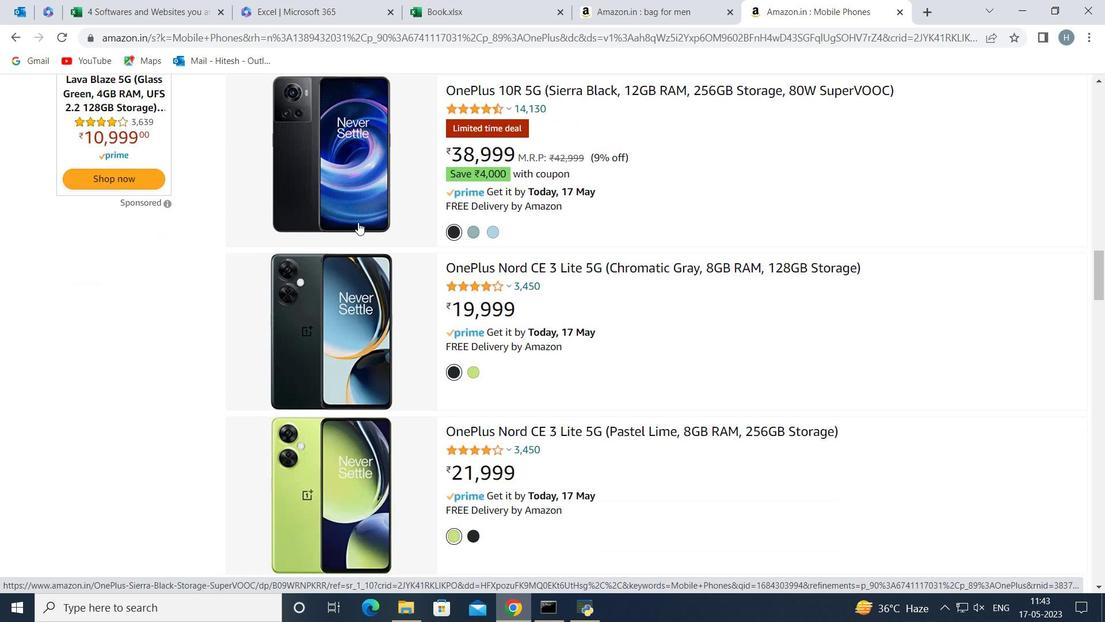 
Action: Mouse scrolled (358, 221) with delta (0, 0)
Screenshot: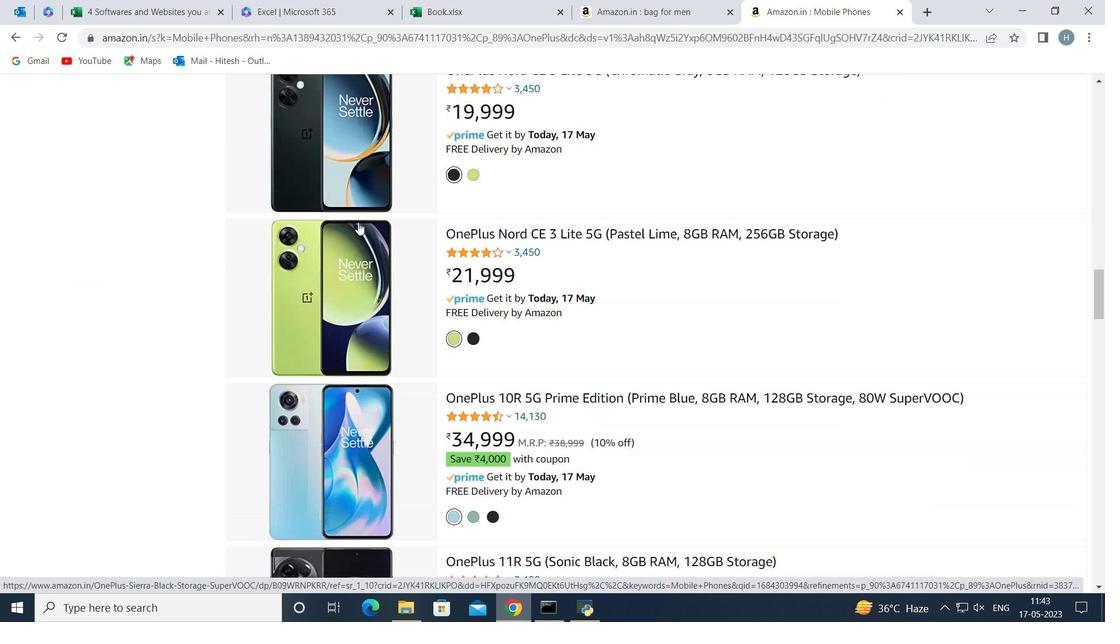 
Action: Mouse scrolled (358, 221) with delta (0, 0)
Screenshot: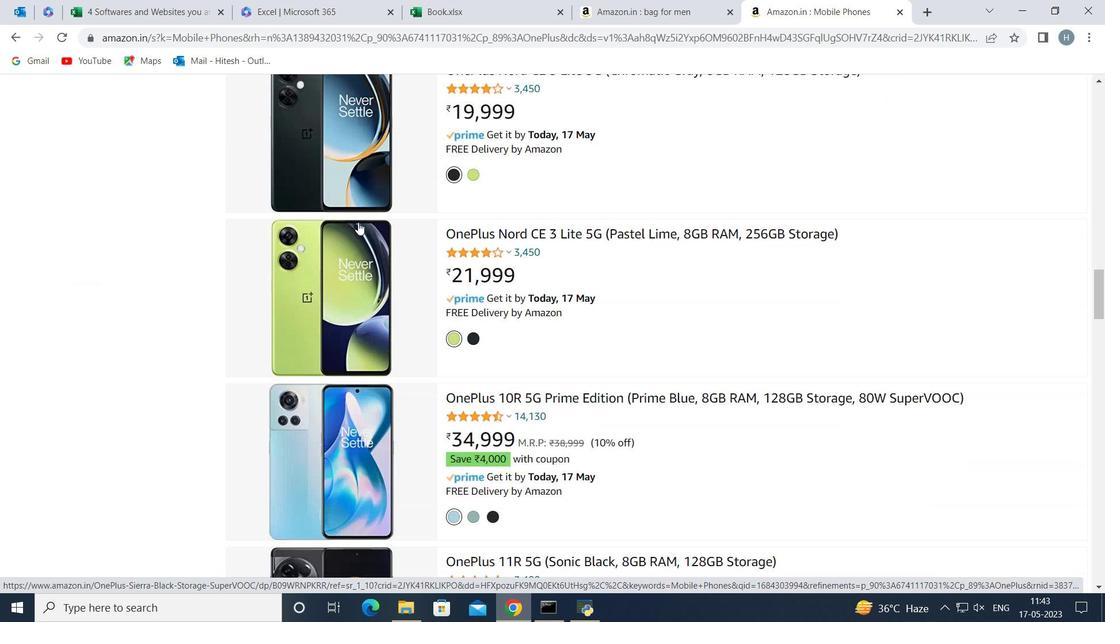 
Action: Mouse scrolled (358, 221) with delta (0, 0)
Screenshot: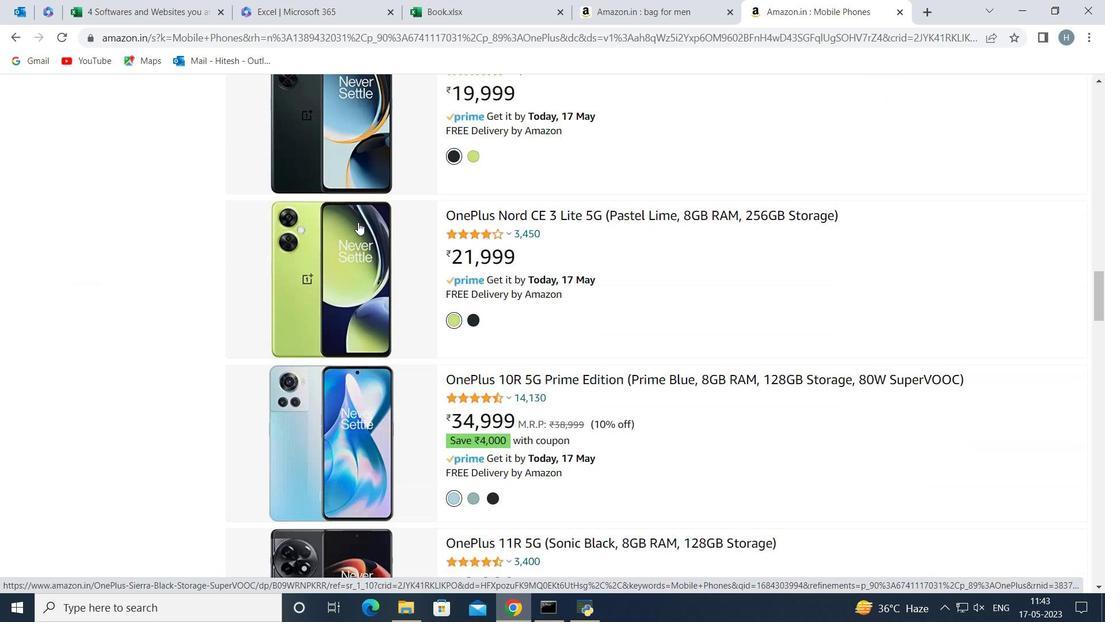 
Action: Mouse scrolled (358, 221) with delta (0, 0)
Screenshot: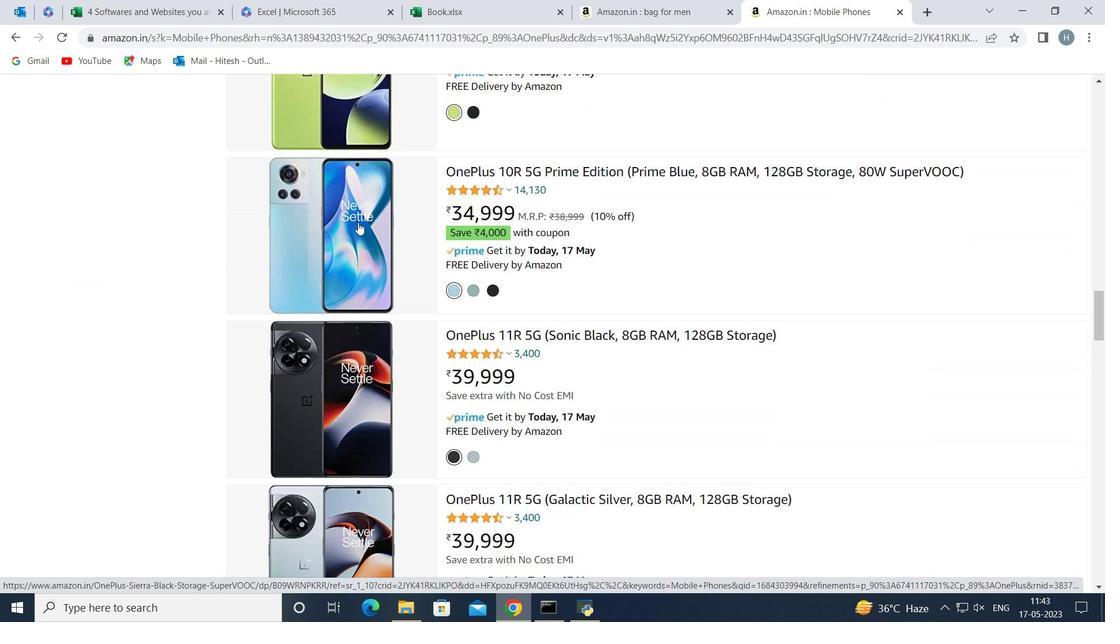
Action: Mouse scrolled (358, 221) with delta (0, 0)
Screenshot: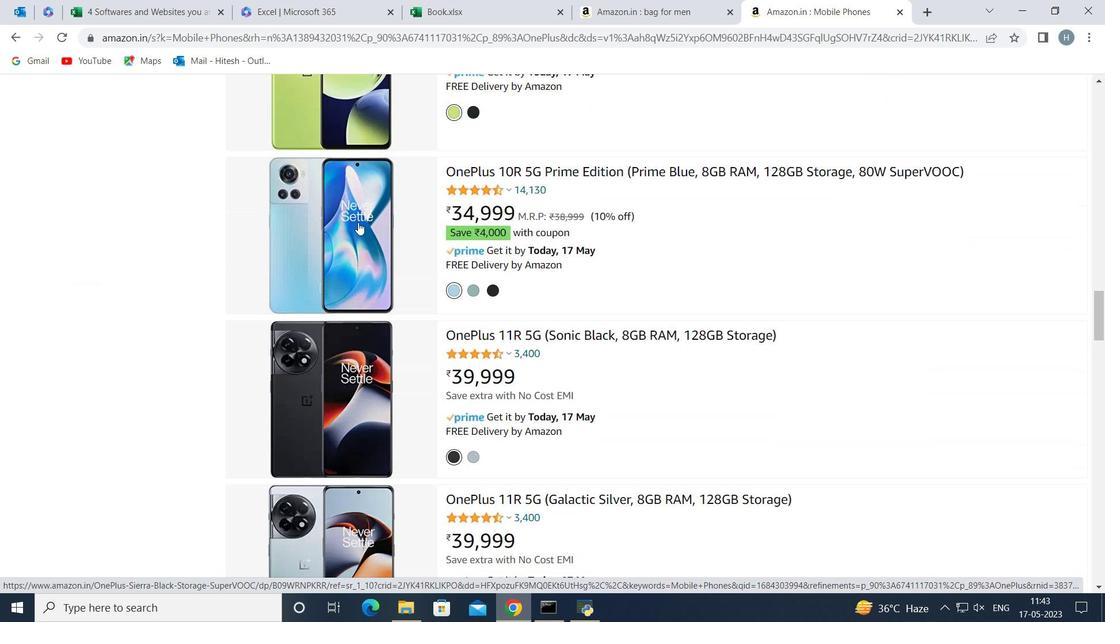 
Action: Mouse moved to (492, 290)
Screenshot: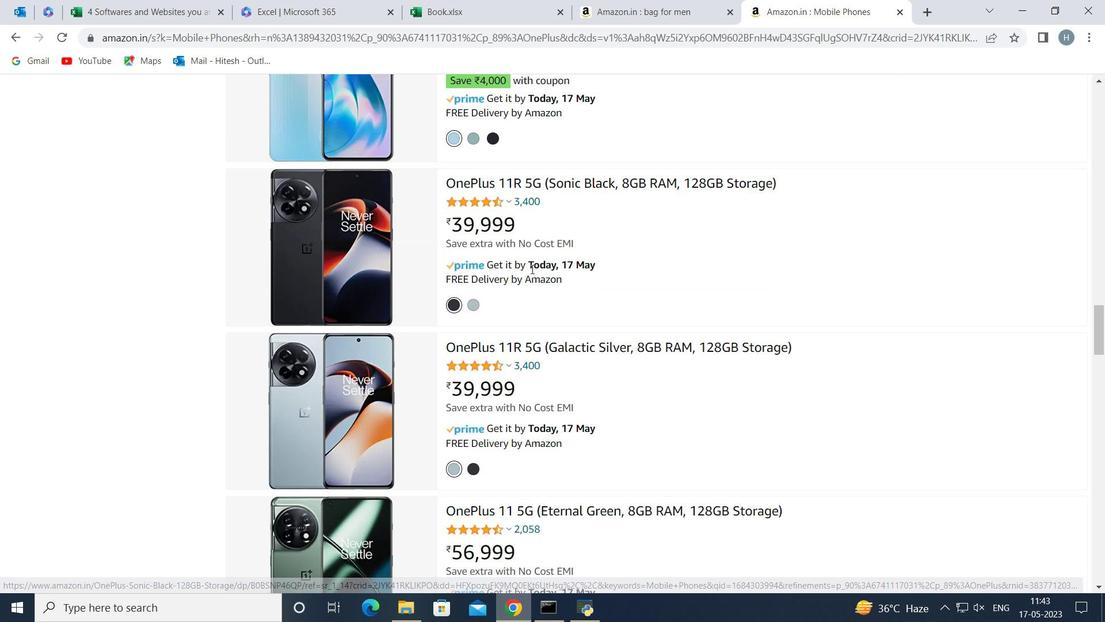 
Action: Mouse scrolled (492, 289) with delta (0, 0)
Screenshot: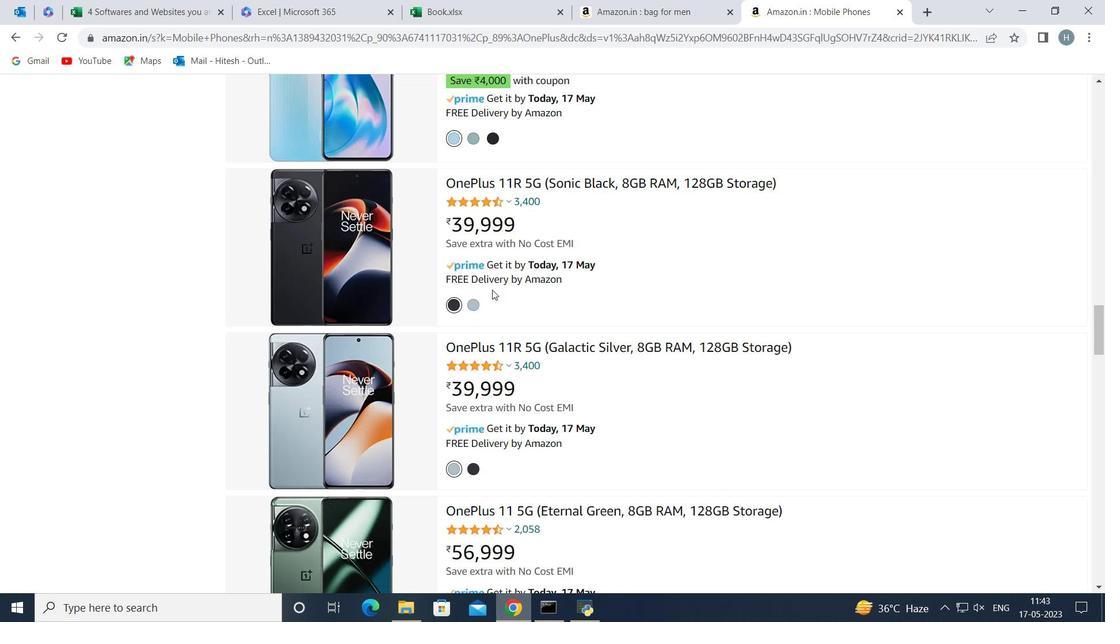 
Action: Mouse scrolled (492, 289) with delta (0, 0)
Screenshot: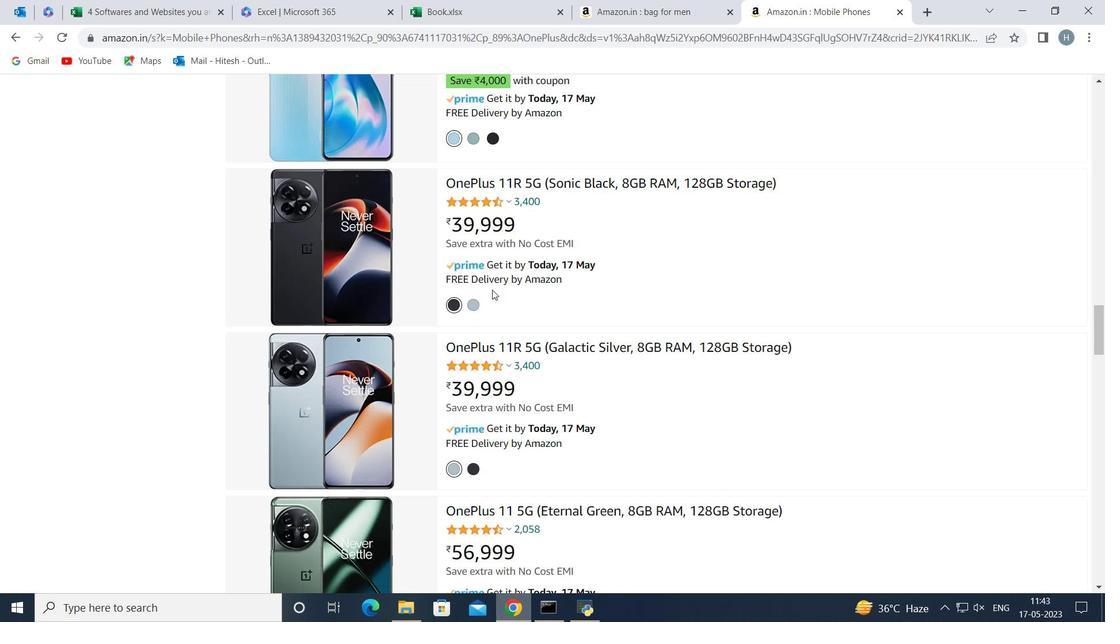 
Action: Mouse scrolled (492, 289) with delta (0, 0)
Screenshot: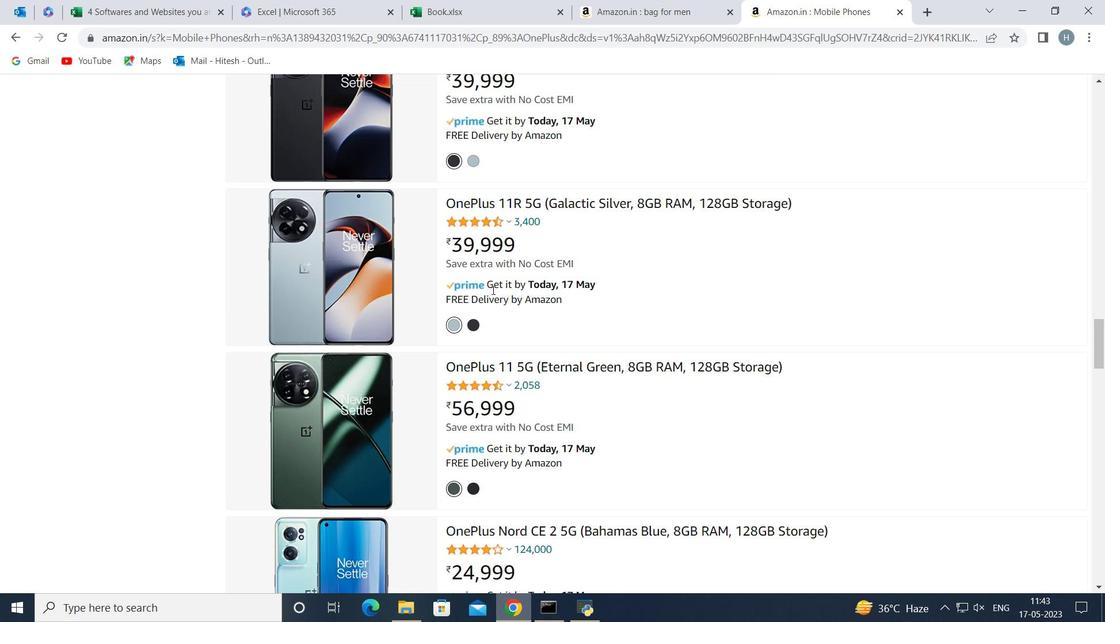 
Action: Mouse scrolled (492, 289) with delta (0, 0)
Screenshot: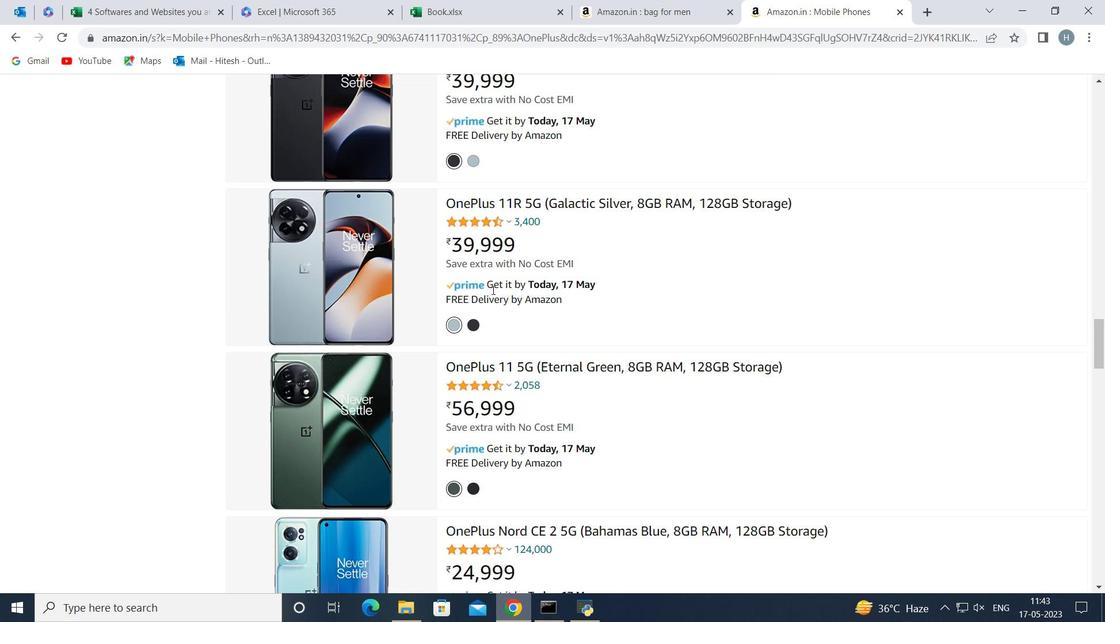 
Action: Mouse scrolled (492, 289) with delta (0, 0)
Screenshot: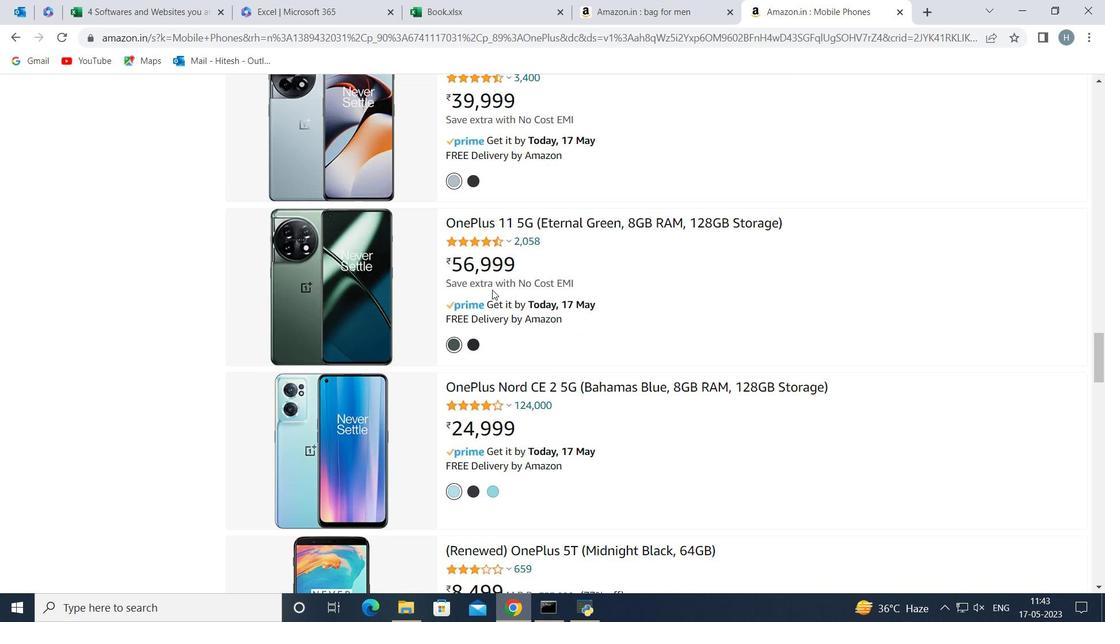 
Action: Mouse scrolled (492, 290) with delta (0, 0)
Screenshot: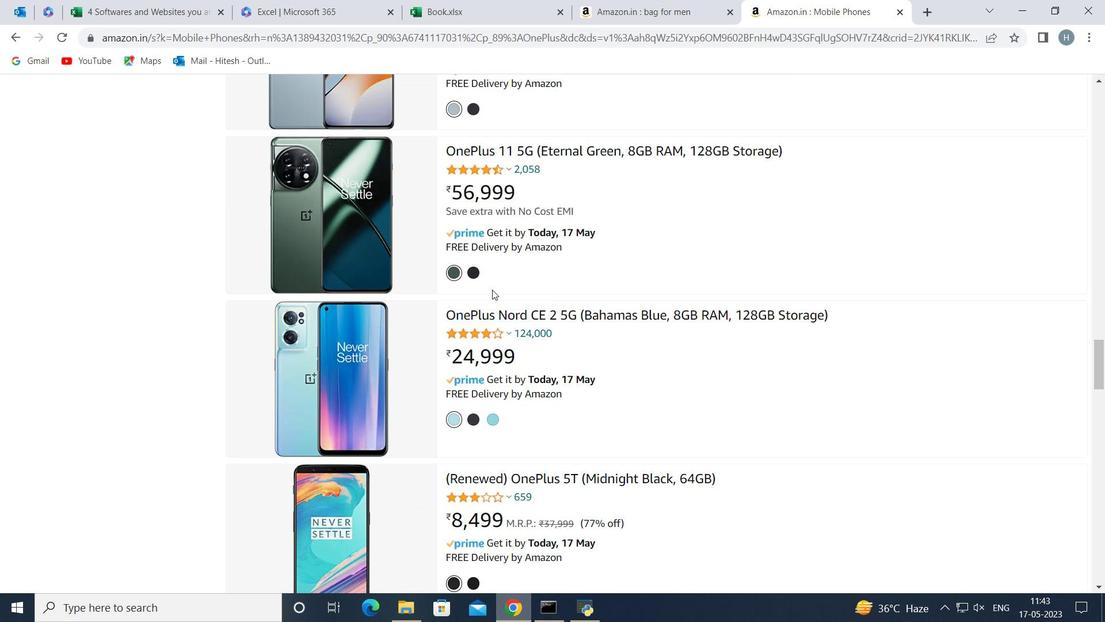 
Action: Mouse scrolled (492, 290) with delta (0, 0)
Screenshot: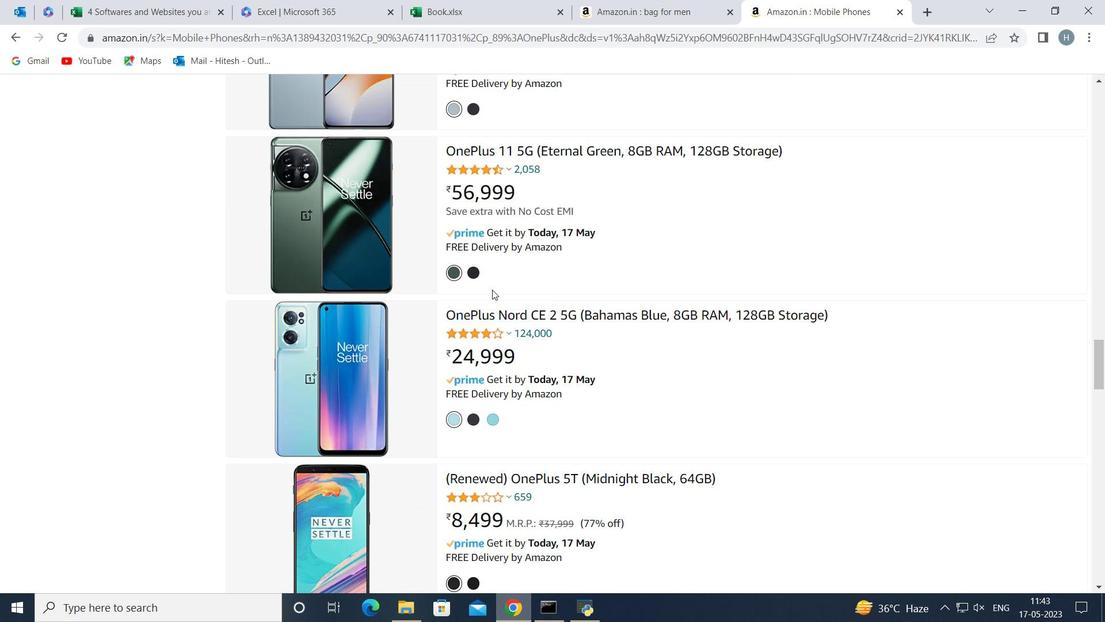 
Action: Mouse scrolled (492, 290) with delta (0, 0)
Screenshot: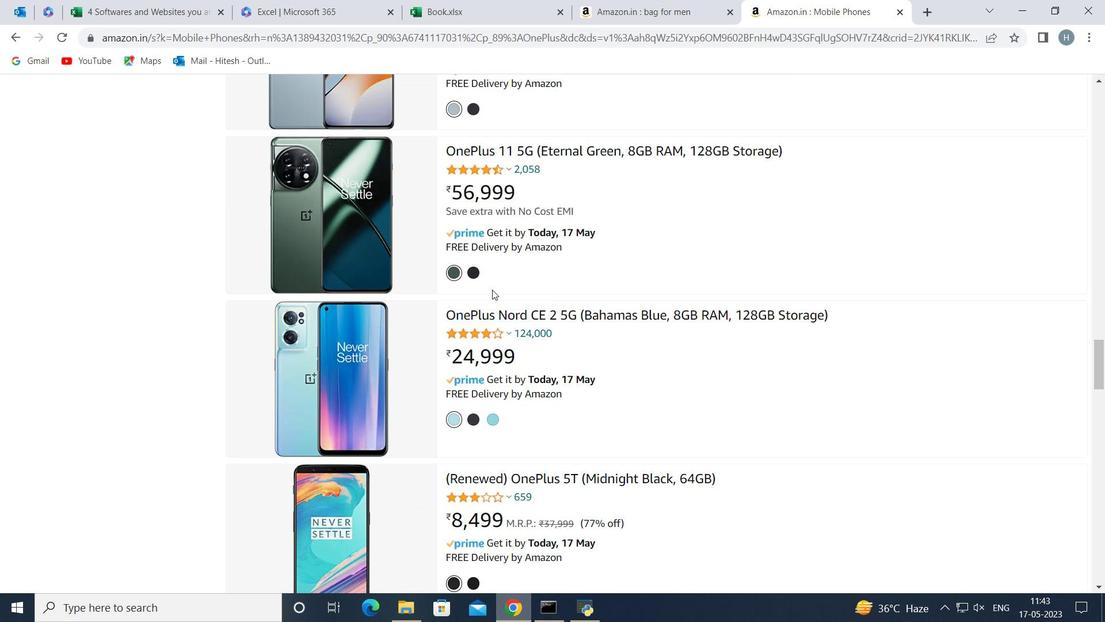 
Action: Mouse scrolled (492, 290) with delta (0, 0)
Screenshot: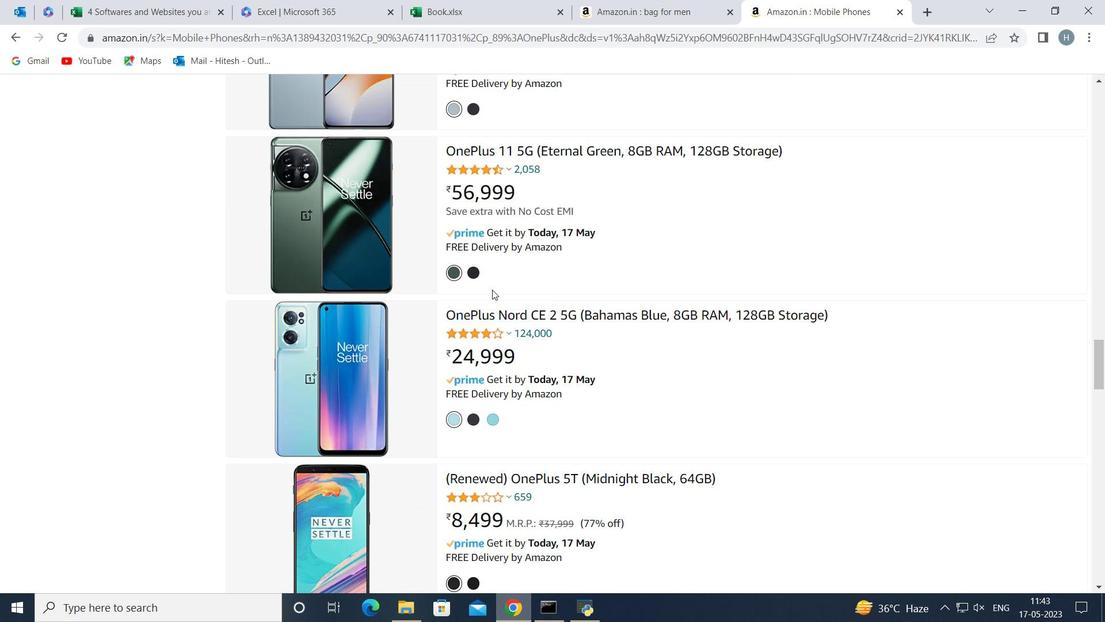 
Action: Mouse scrolled (492, 290) with delta (0, 0)
Screenshot: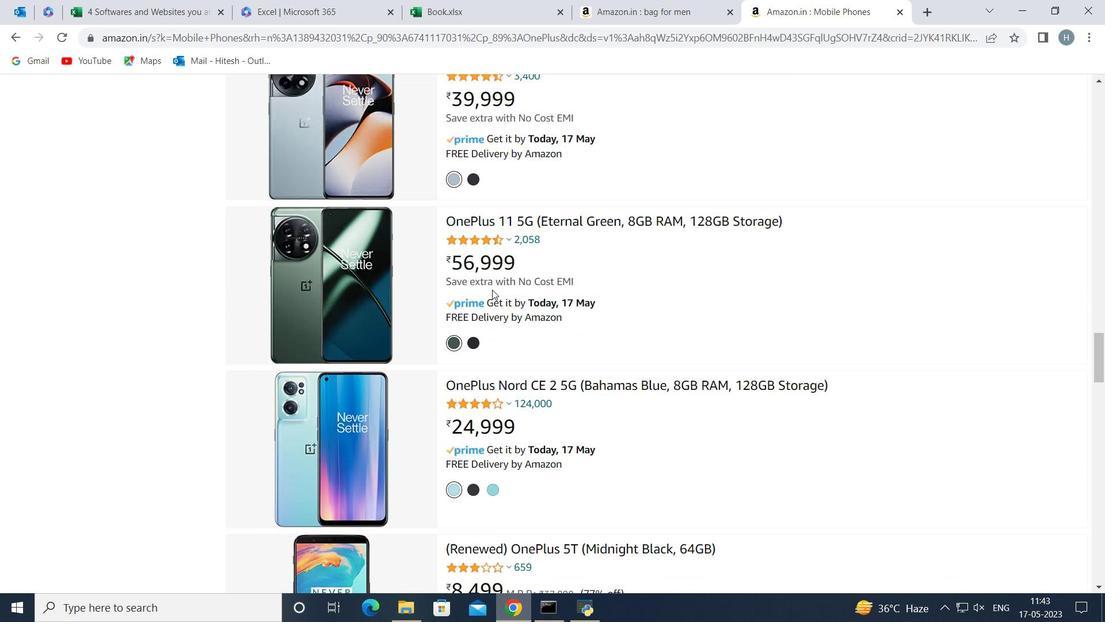 
Action: Mouse scrolled (492, 290) with delta (0, 0)
Screenshot: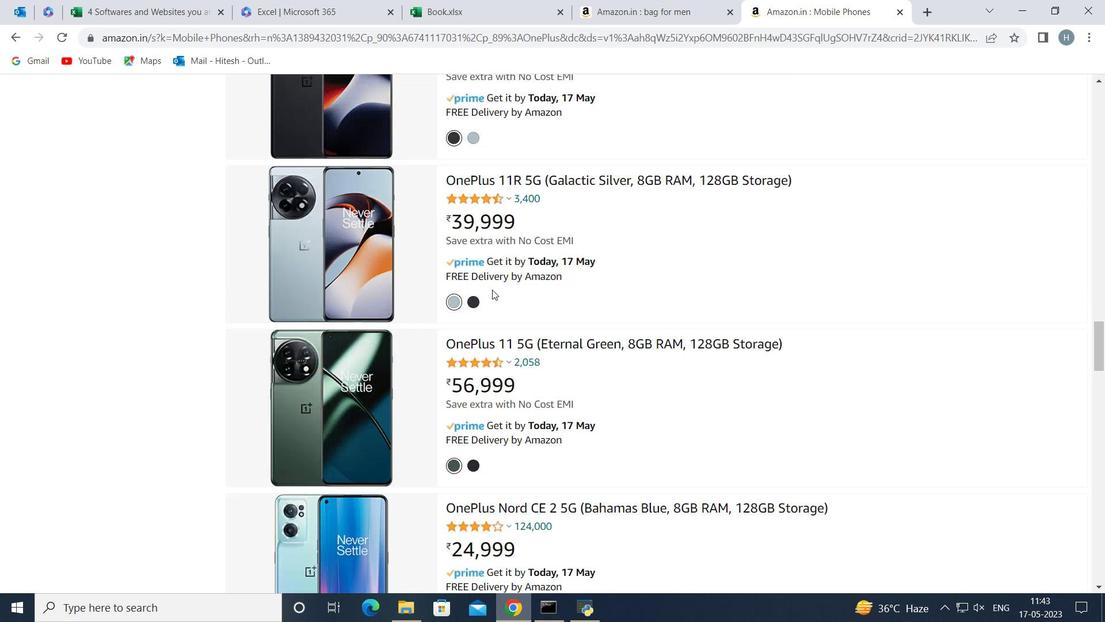
Action: Mouse scrolled (492, 290) with delta (0, 0)
Screenshot: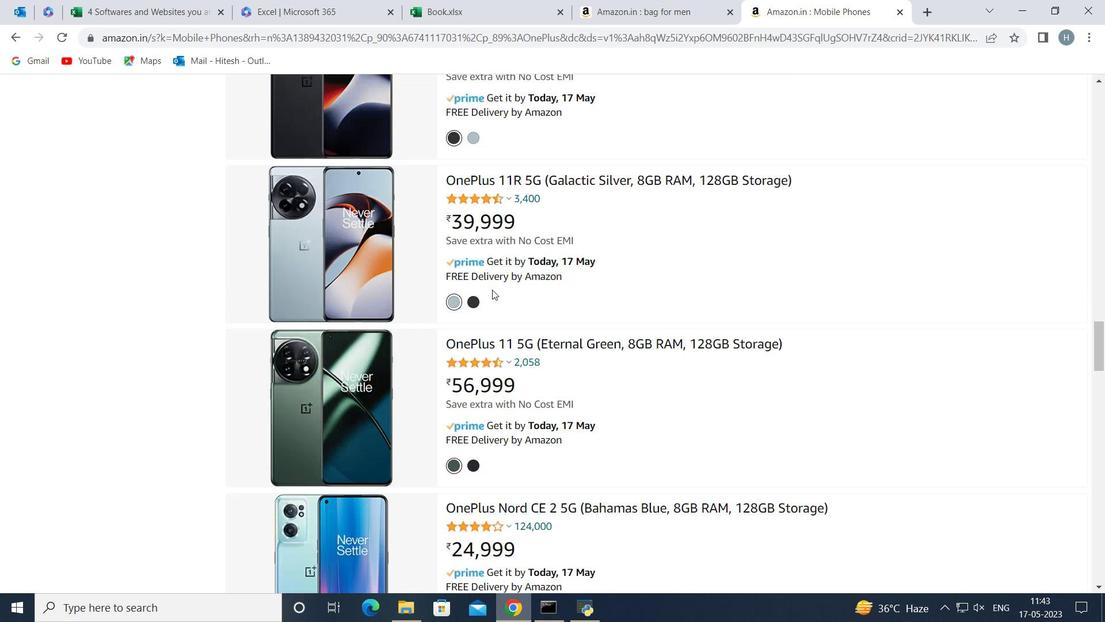 
Action: Mouse scrolled (492, 290) with delta (0, 0)
Screenshot: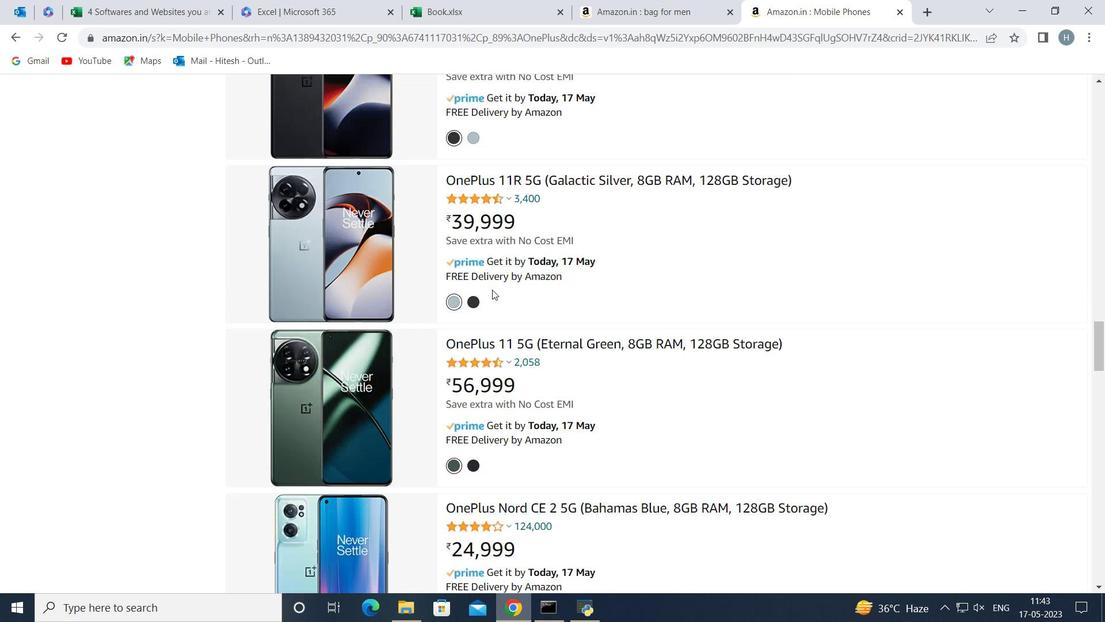 
Action: Mouse scrolled (492, 290) with delta (0, 0)
Screenshot: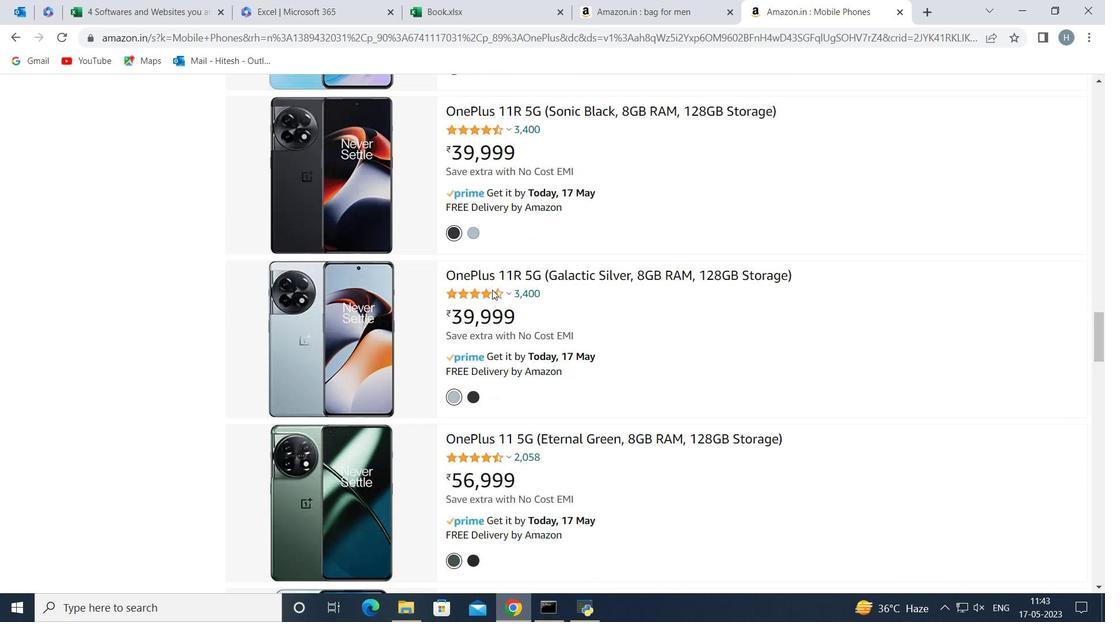 
Action: Mouse scrolled (492, 290) with delta (0, 0)
Screenshot: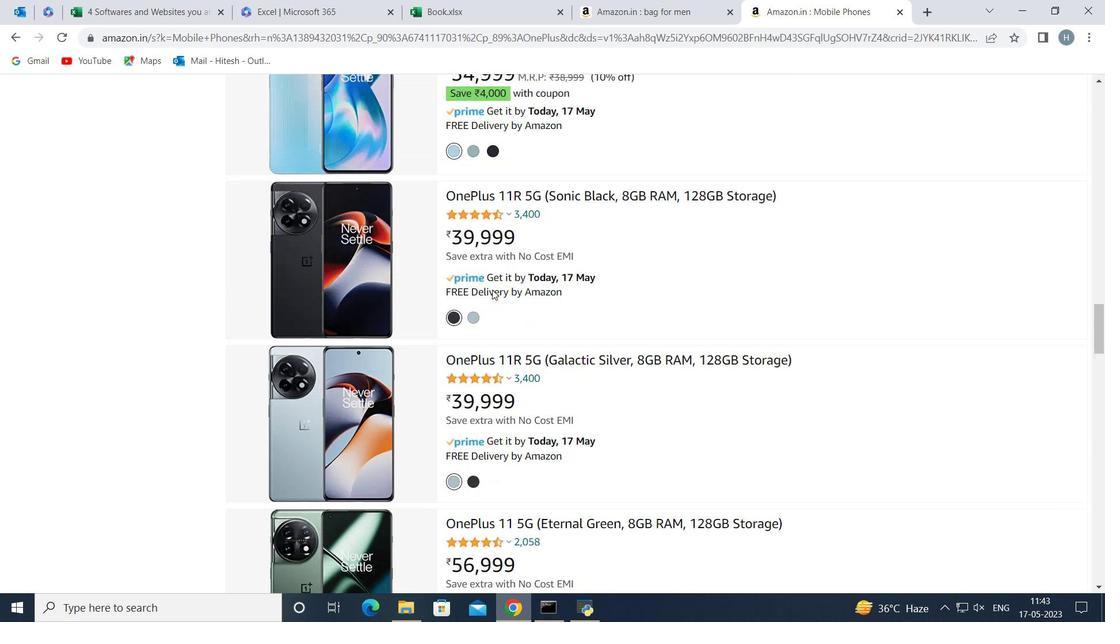 
Action: Mouse scrolled (492, 290) with delta (0, 0)
Screenshot: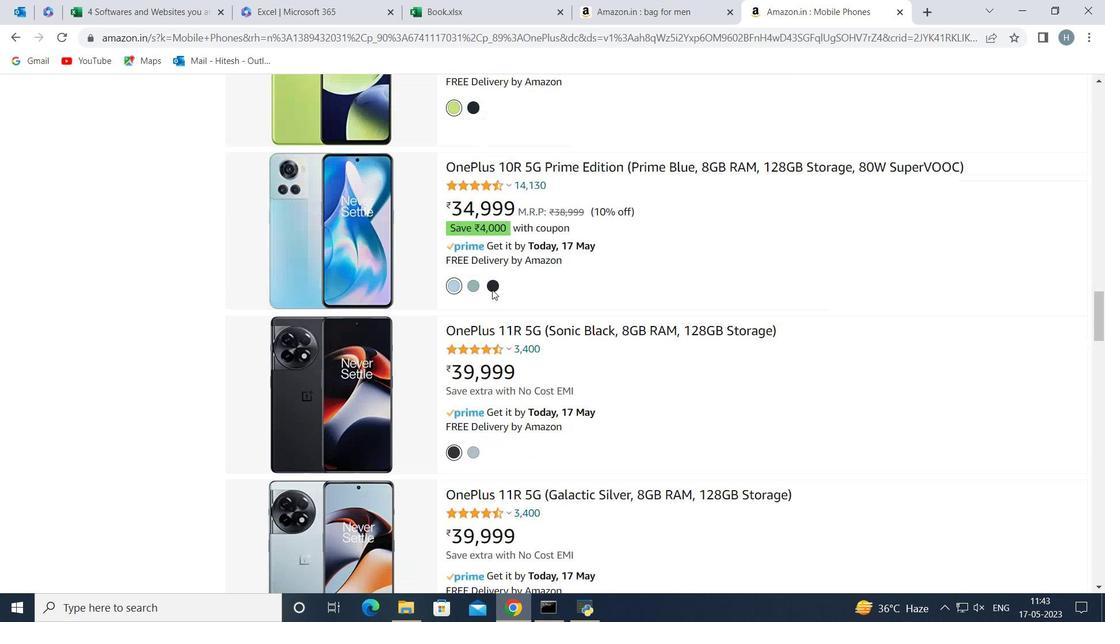 
Action: Mouse scrolled (492, 290) with delta (0, 0)
Screenshot: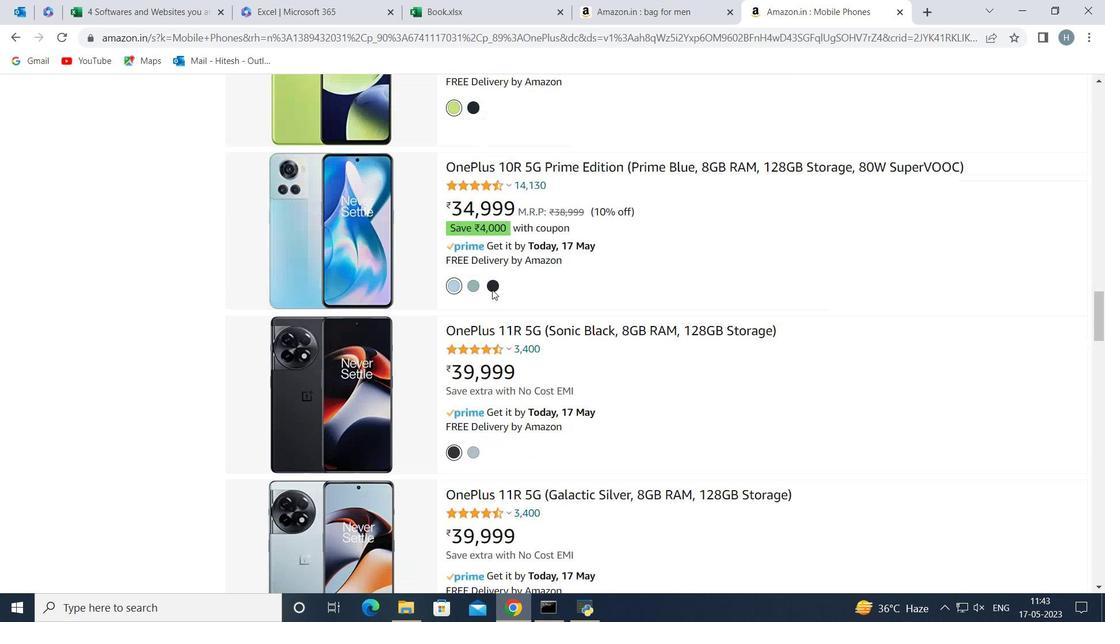 
Action: Mouse scrolled (492, 290) with delta (0, 0)
Screenshot: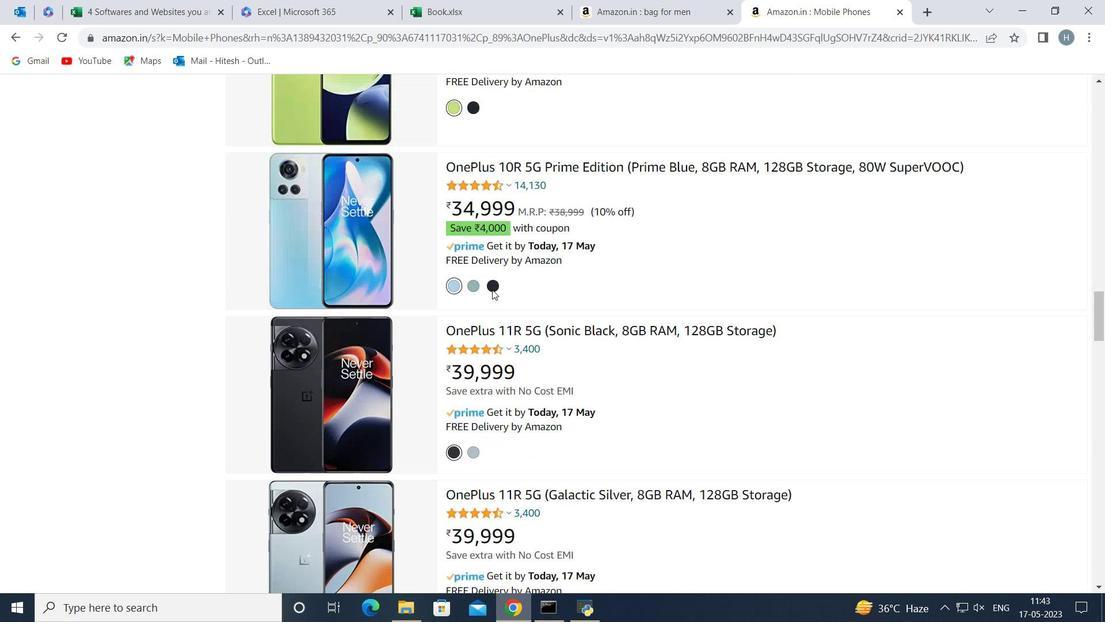 
Action: Mouse scrolled (492, 290) with delta (0, 0)
Screenshot: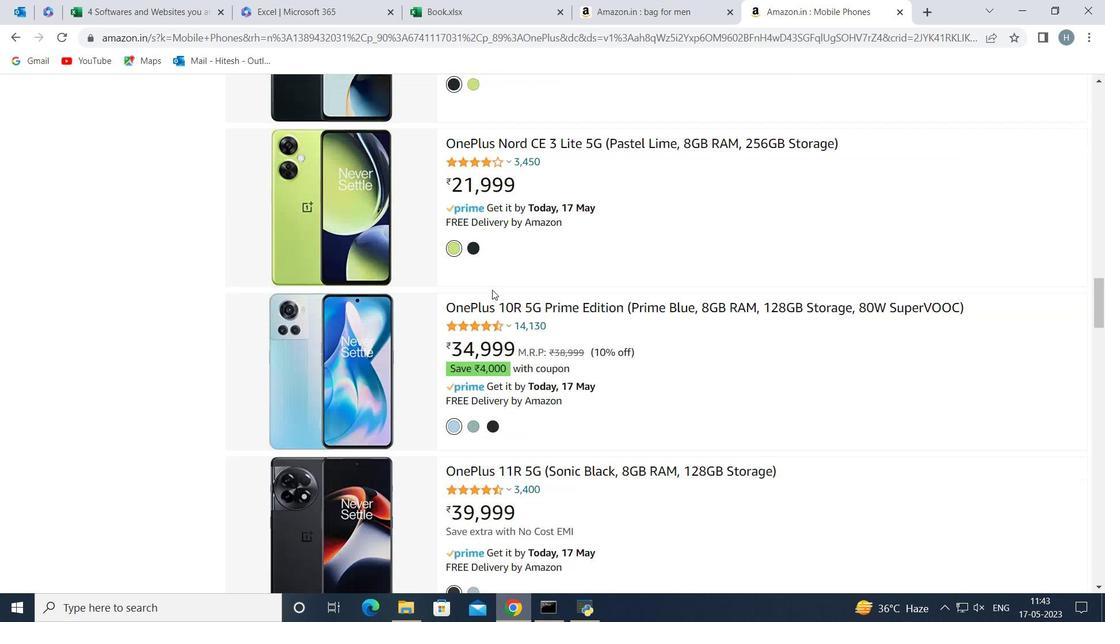
Action: Mouse scrolled (492, 290) with delta (0, 0)
Screenshot: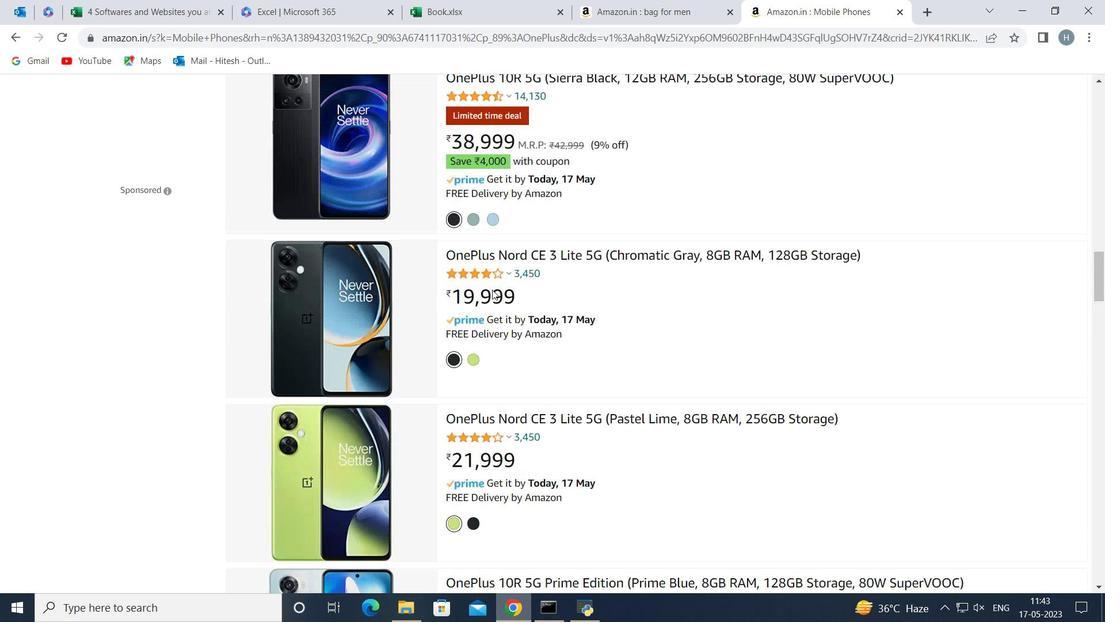 
Action: Mouse scrolled (492, 290) with delta (0, 0)
Screenshot: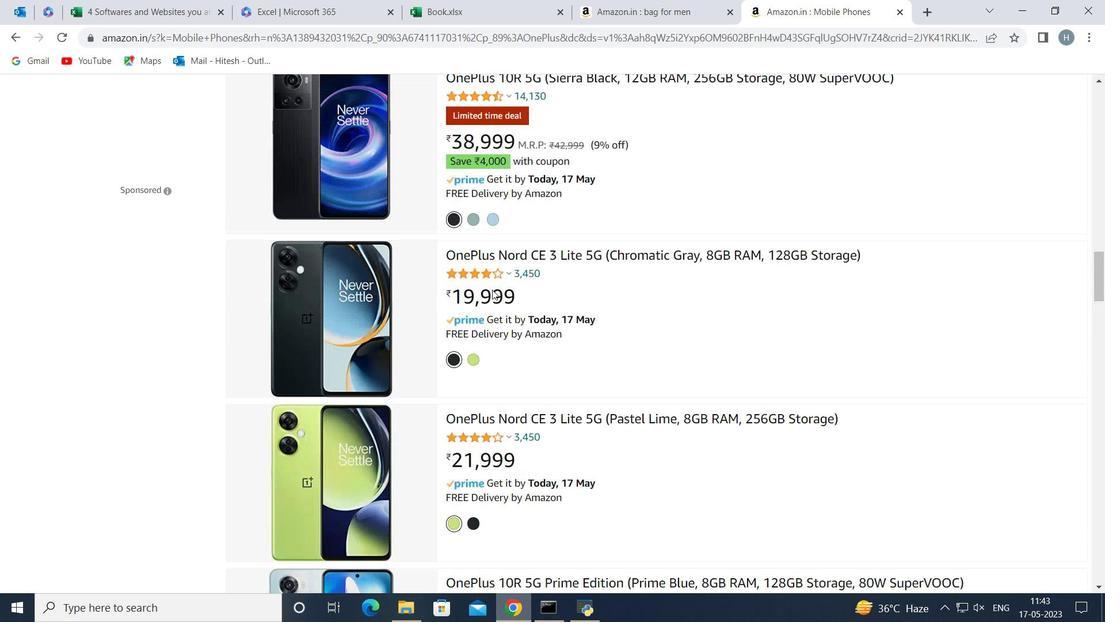 
Action: Mouse scrolled (492, 290) with delta (0, 0)
Screenshot: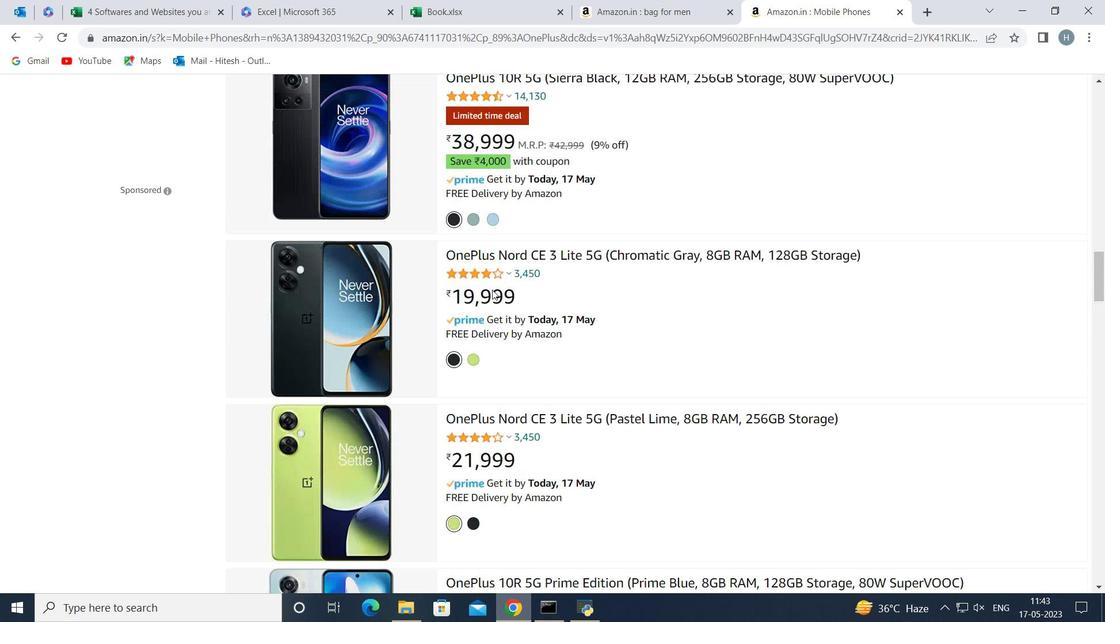 
Action: Mouse scrolled (492, 290) with delta (0, 0)
Screenshot: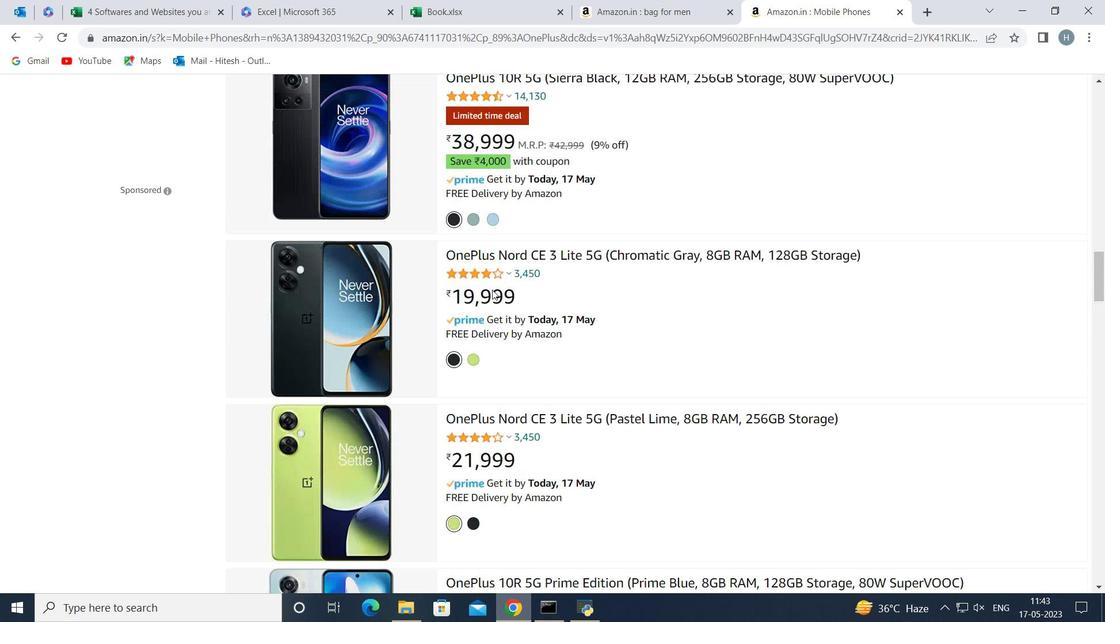 
Action: Mouse scrolled (492, 290) with delta (0, 0)
Screenshot: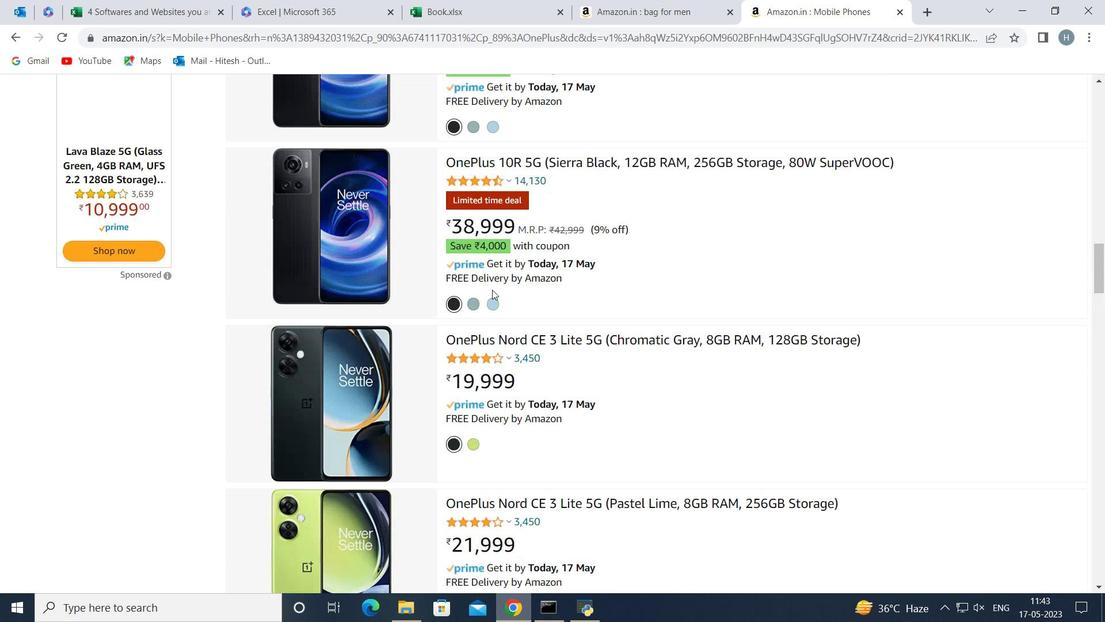 
Action: Mouse scrolled (492, 290) with delta (0, 0)
Screenshot: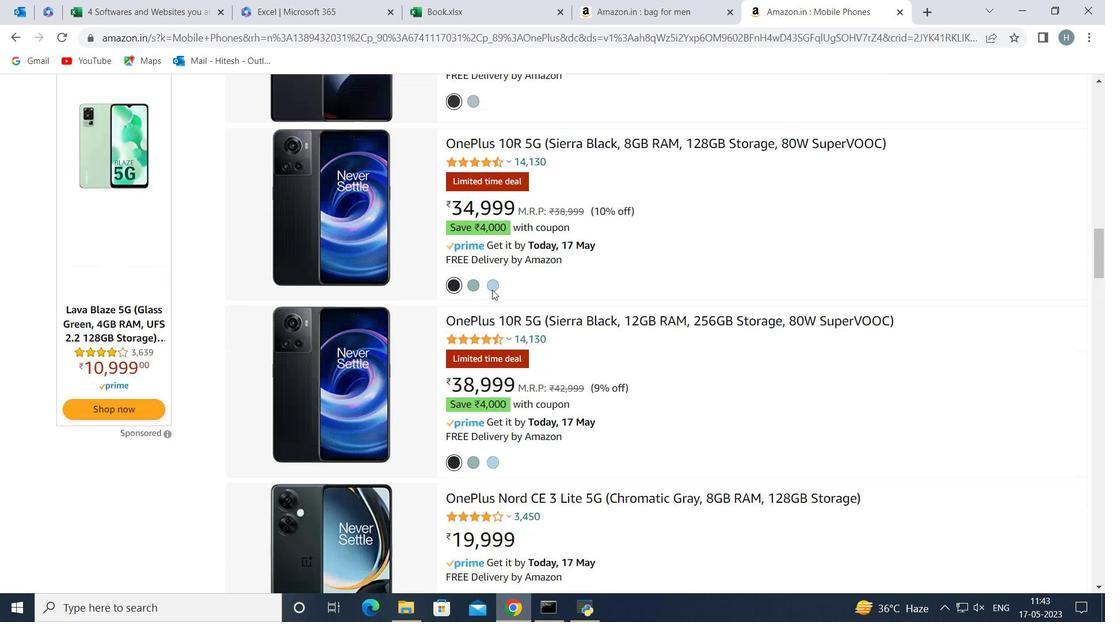 
Action: Mouse scrolled (492, 290) with delta (0, 0)
Screenshot: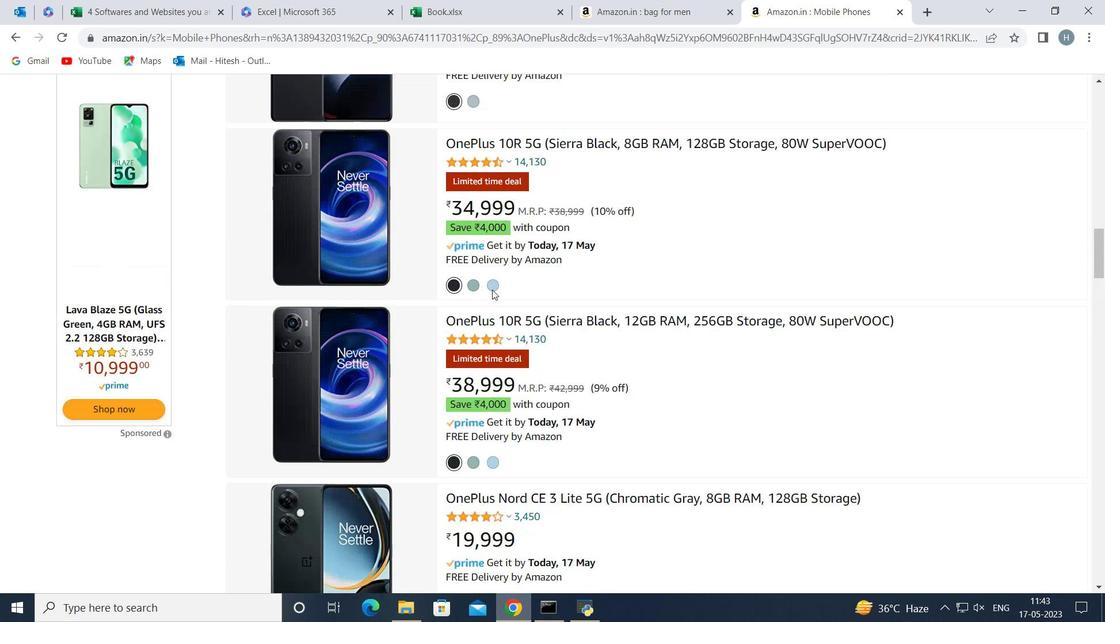 
Action: Mouse scrolled (492, 290) with delta (0, 0)
Screenshot: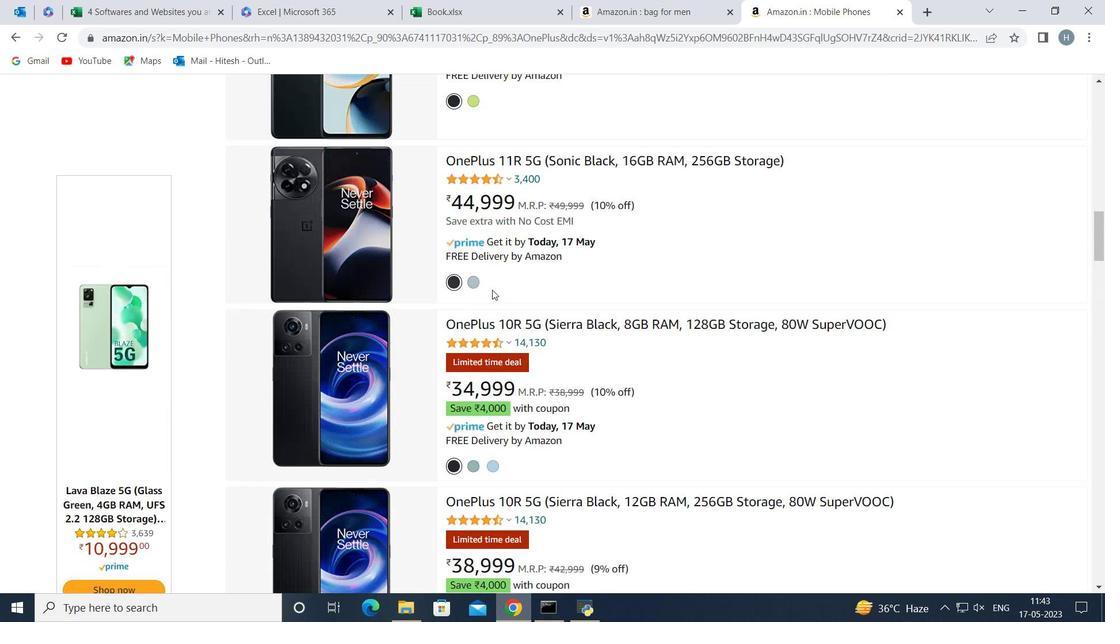 
Action: Mouse scrolled (492, 290) with delta (0, 0)
Screenshot: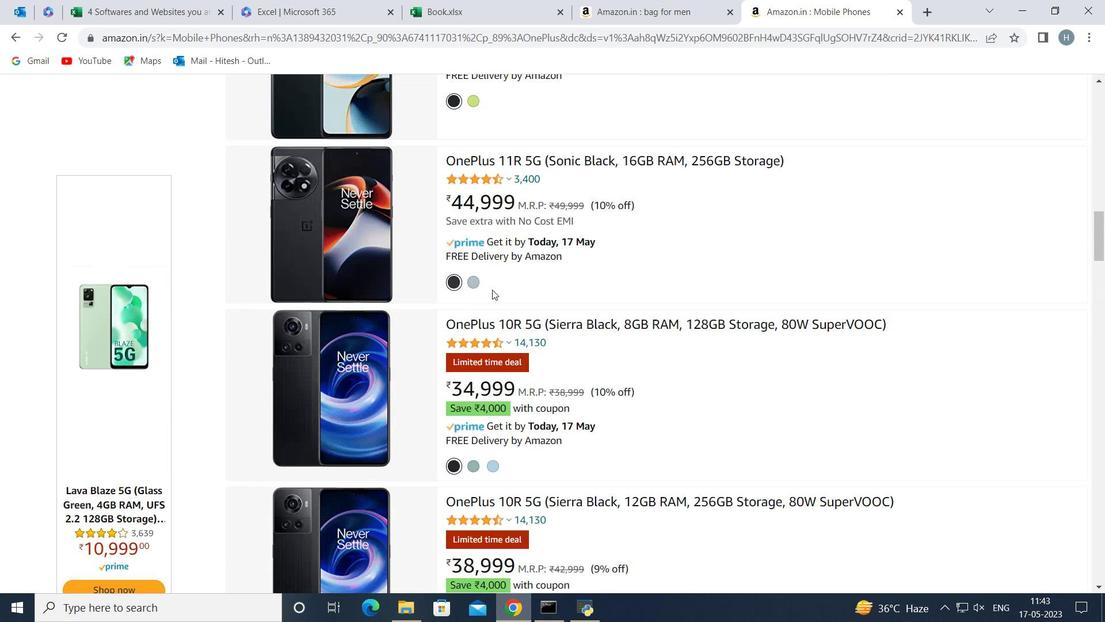 
Action: Mouse scrolled (492, 290) with delta (0, 0)
Screenshot: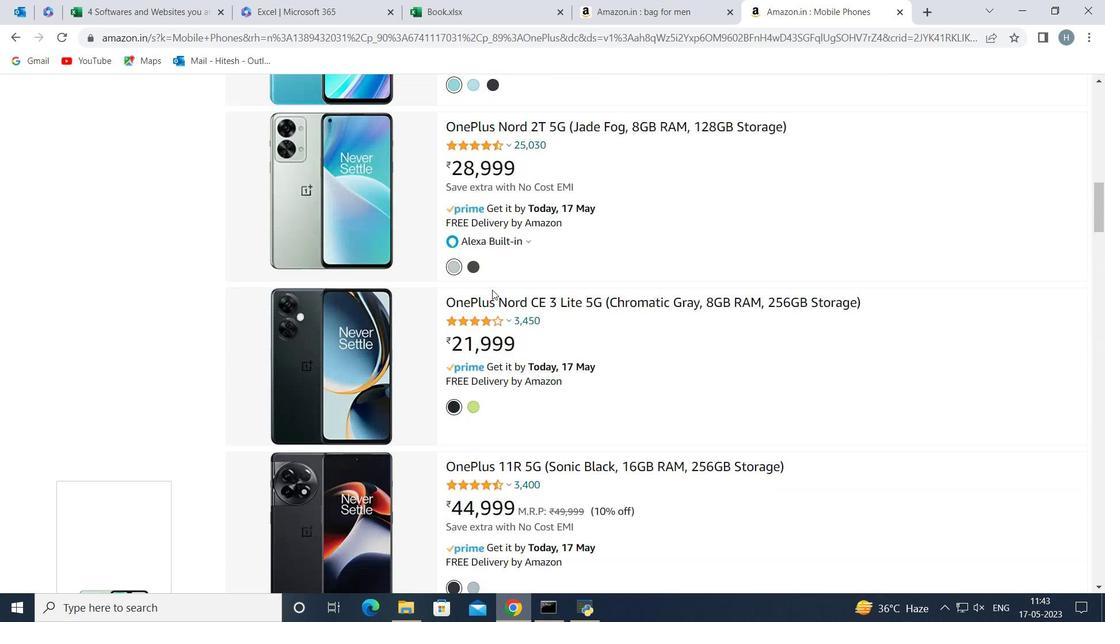 
Action: Mouse scrolled (492, 290) with delta (0, 0)
Screenshot: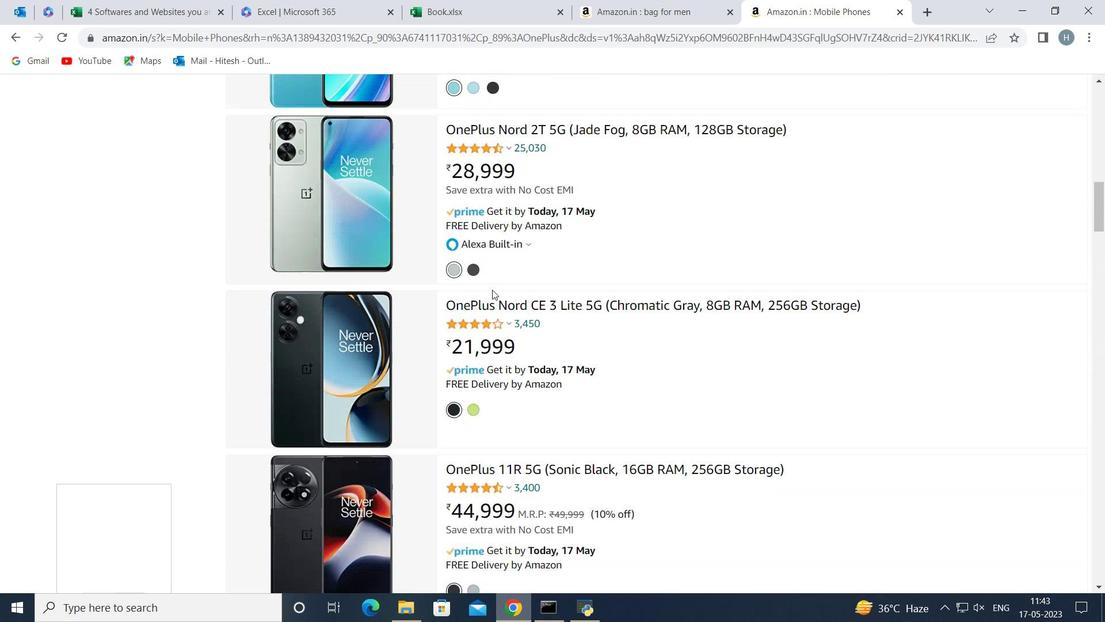 
Action: Mouse scrolled (492, 290) with delta (0, 0)
Screenshot: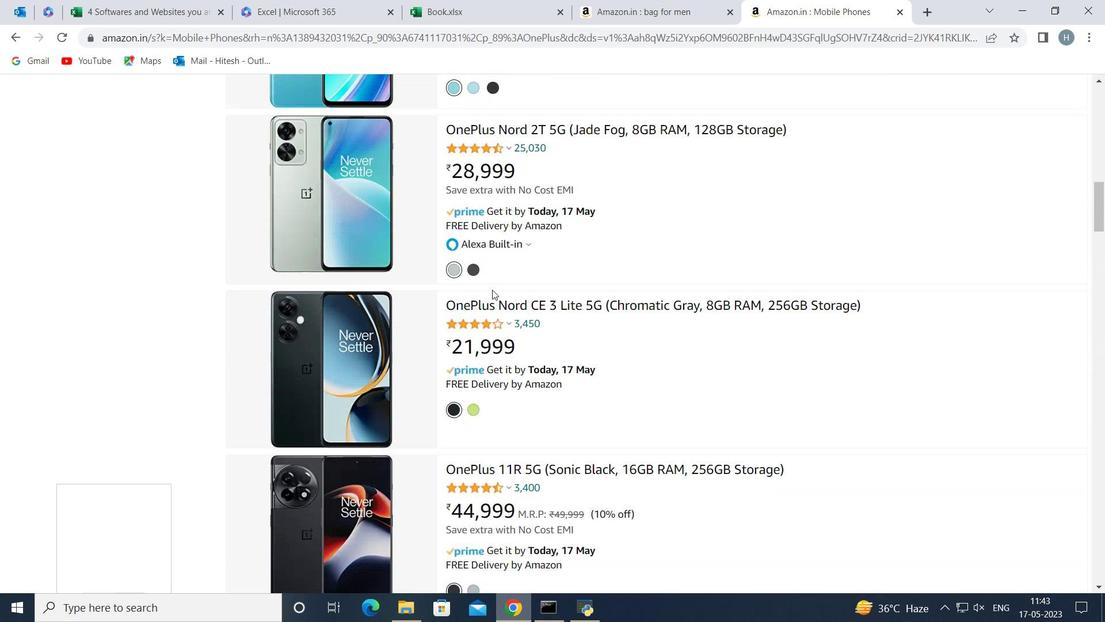 
Action: Mouse scrolled (492, 290) with delta (0, 0)
Screenshot: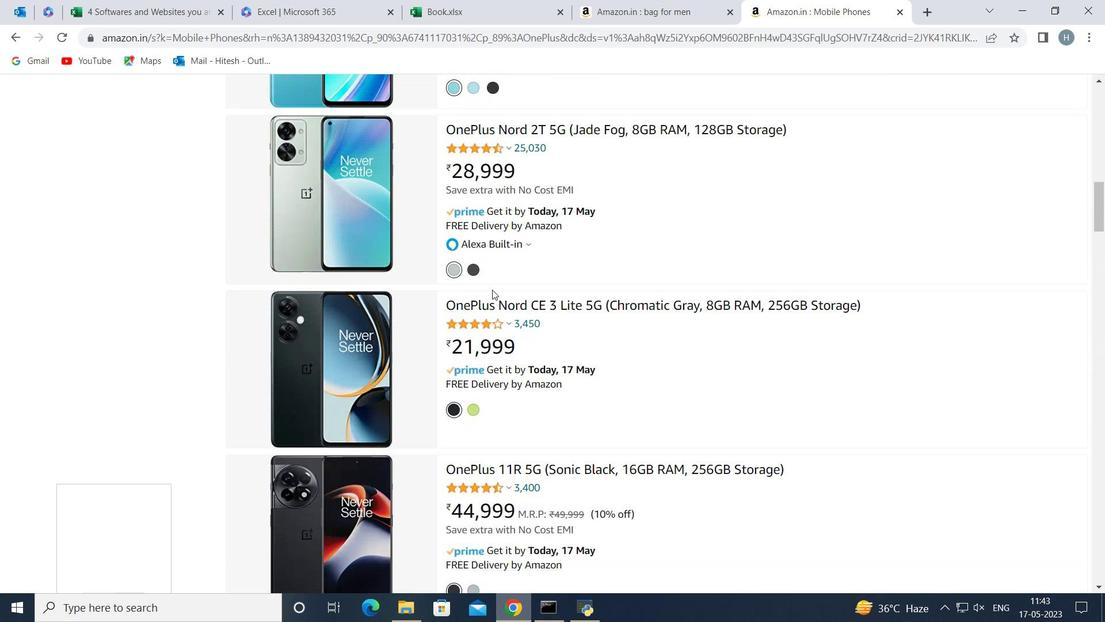 
Action: Mouse scrolled (492, 290) with delta (0, 0)
Screenshot: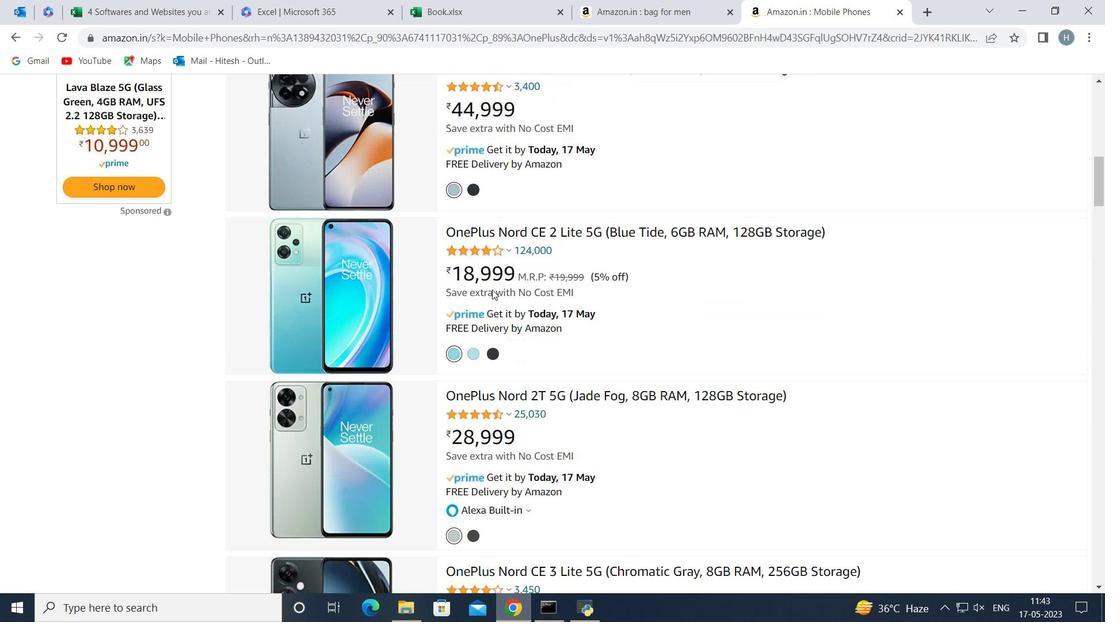 
Action: Mouse scrolled (492, 290) with delta (0, 0)
Screenshot: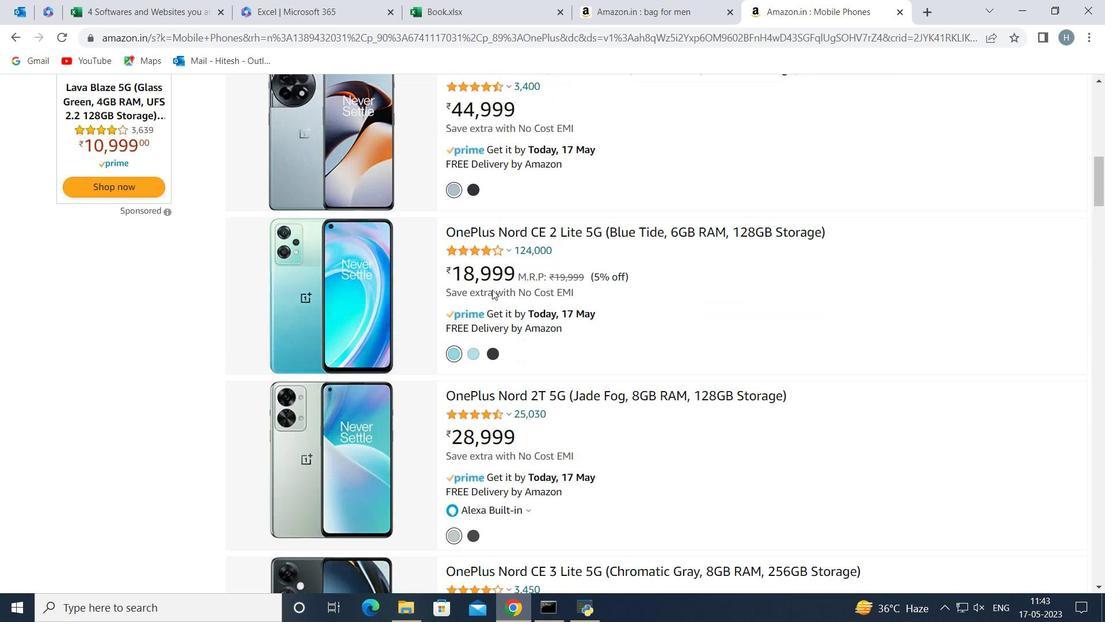 
Action: Mouse scrolled (492, 290) with delta (0, 0)
Screenshot: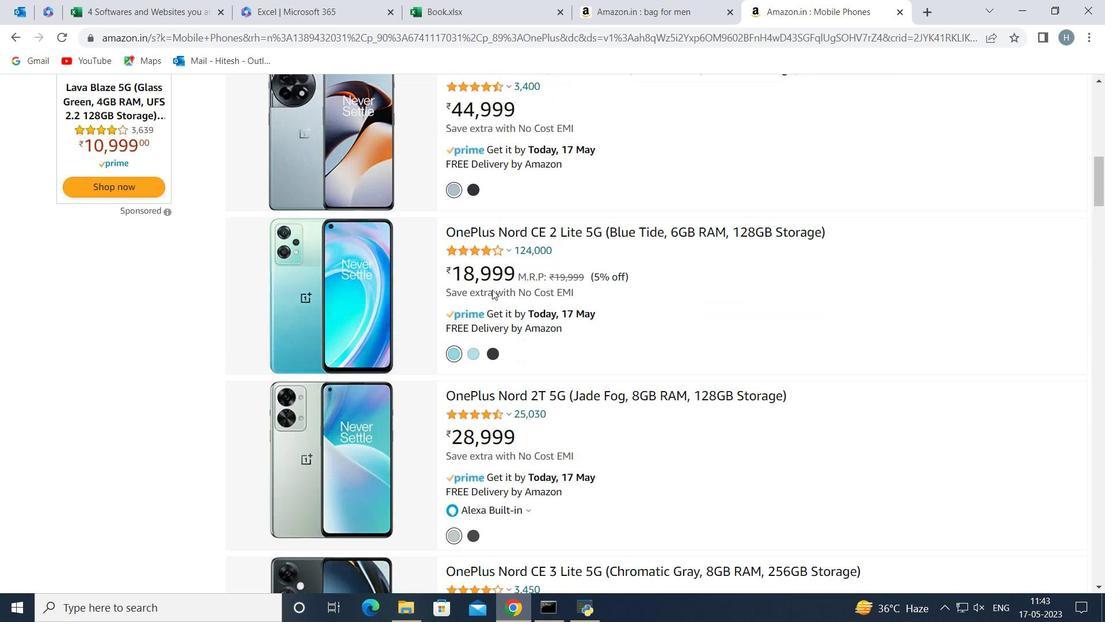 
Action: Mouse scrolled (492, 290) with delta (0, 0)
Screenshot: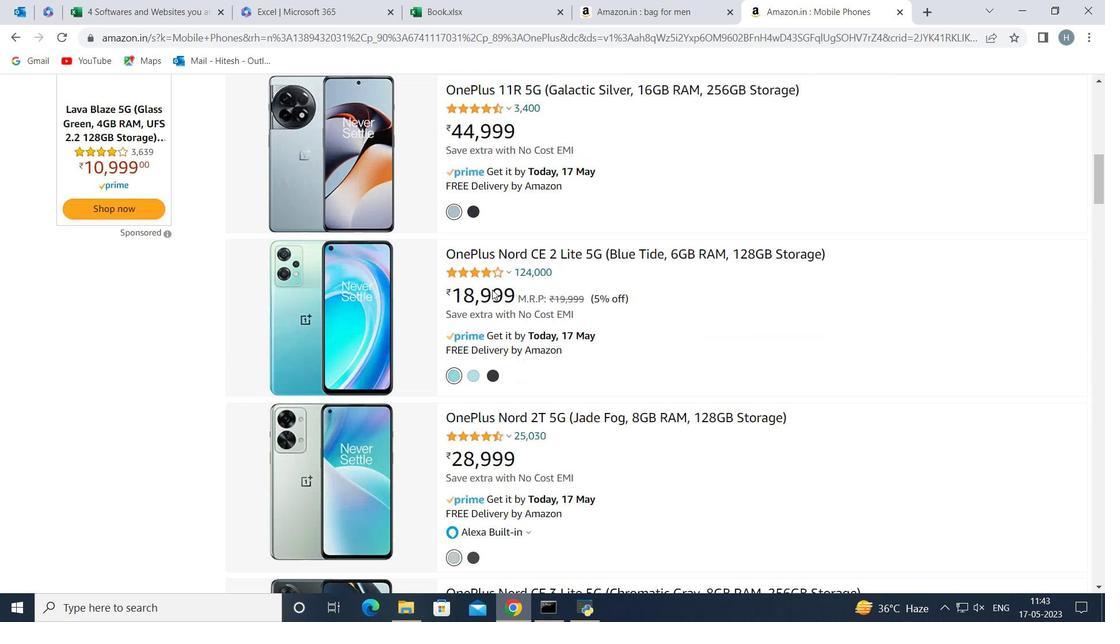 
Action: Mouse moved to (483, 246)
Screenshot: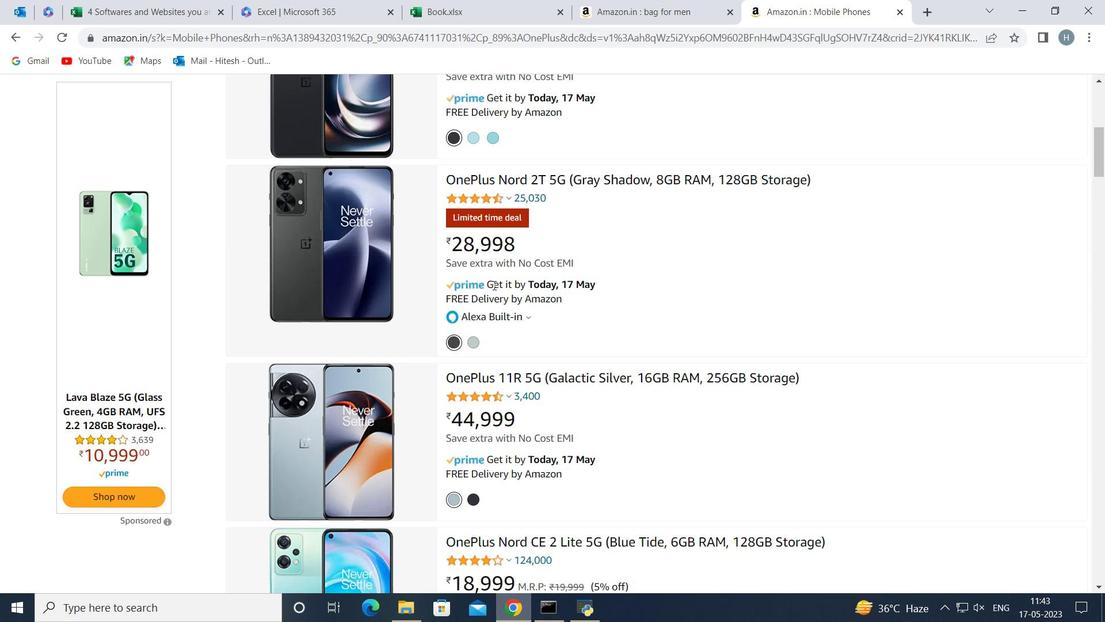 
Action: Mouse scrolled (483, 247) with delta (0, 0)
Screenshot: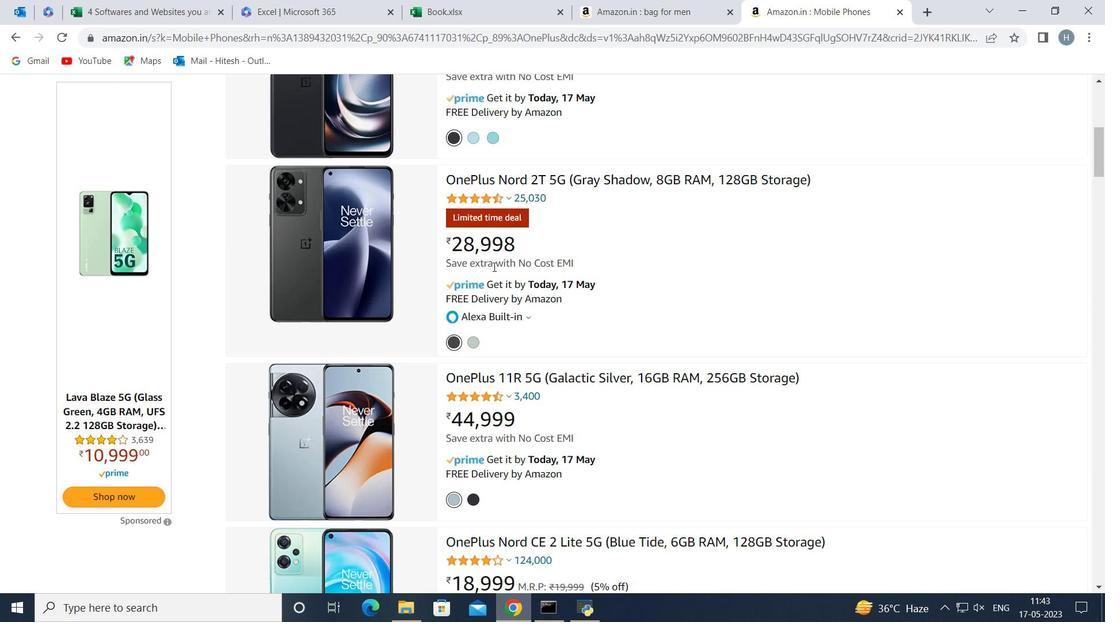 
Action: Mouse scrolled (483, 247) with delta (0, 0)
Screenshot: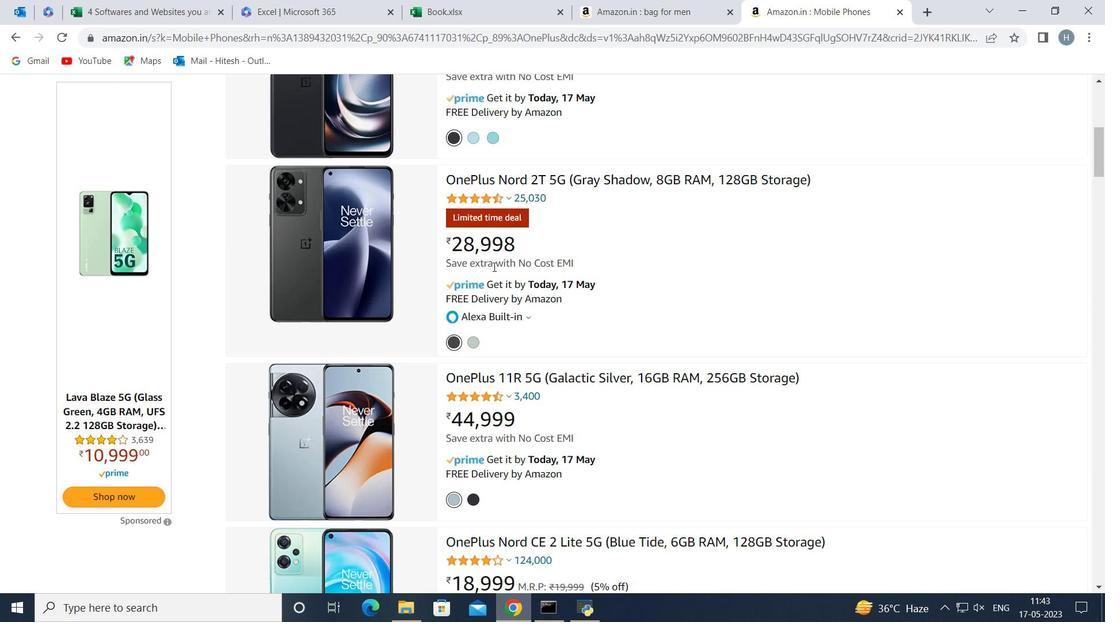 
Action: Mouse scrolled (483, 247) with delta (0, 0)
Screenshot: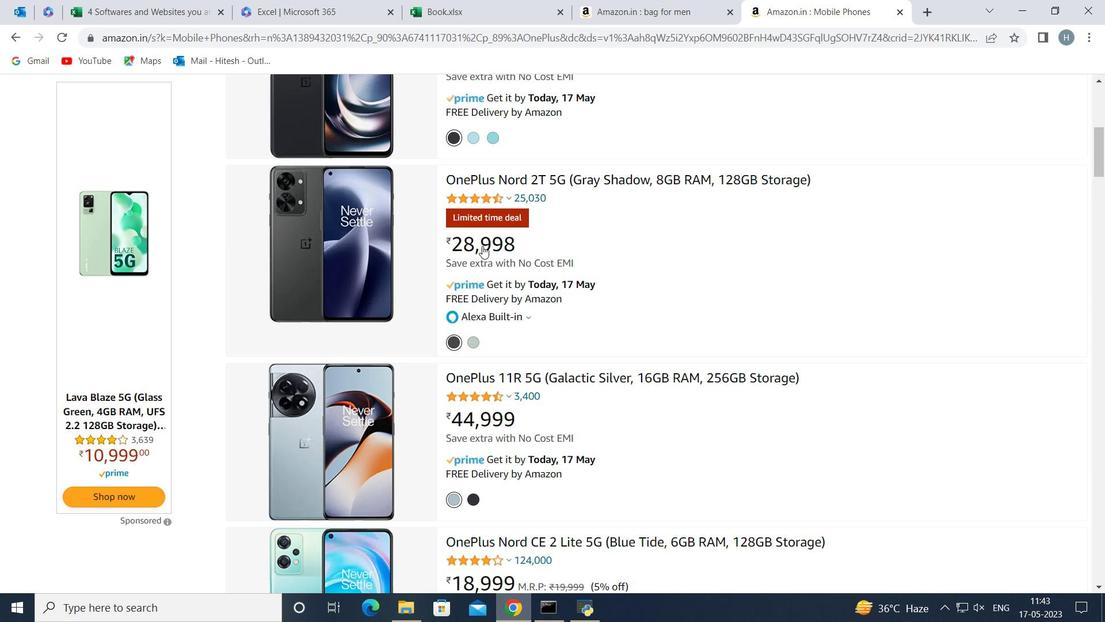 
Action: Mouse scrolled (483, 247) with delta (0, 0)
Screenshot: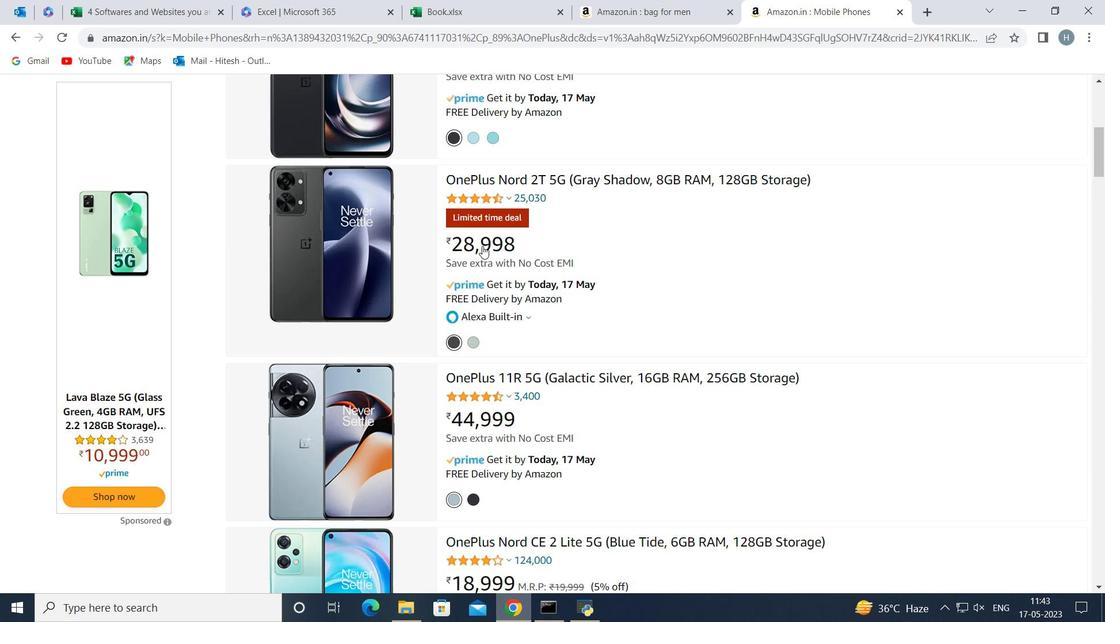 
Action: Mouse scrolled (483, 247) with delta (0, 0)
Screenshot: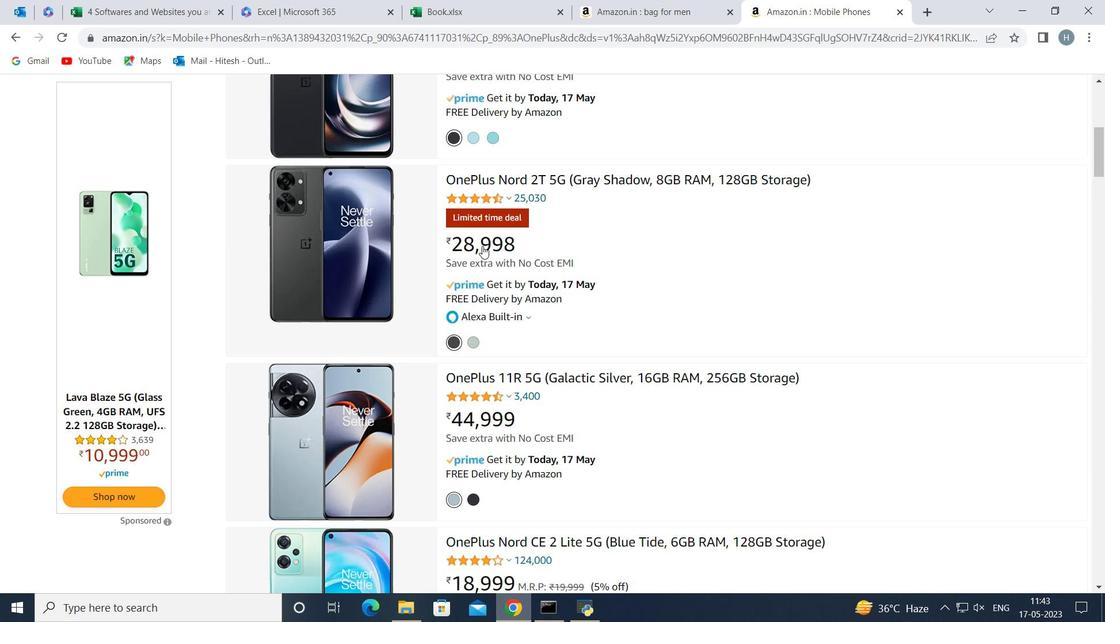 
Action: Mouse scrolled (483, 247) with delta (0, 0)
Screenshot: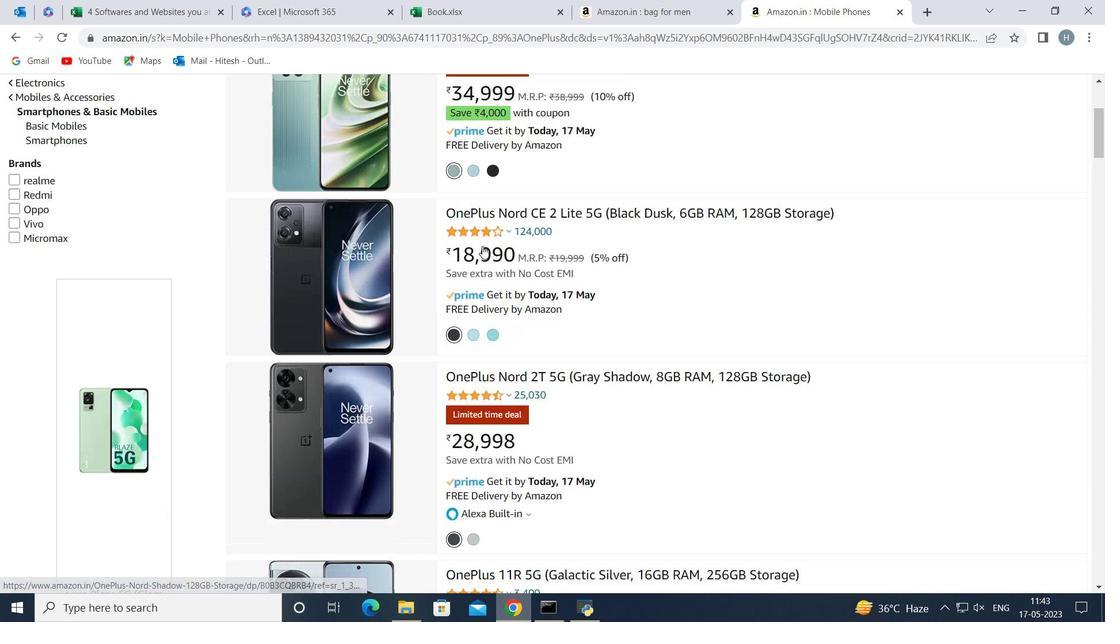 
Action: Mouse scrolled (483, 247) with delta (0, 0)
Screenshot: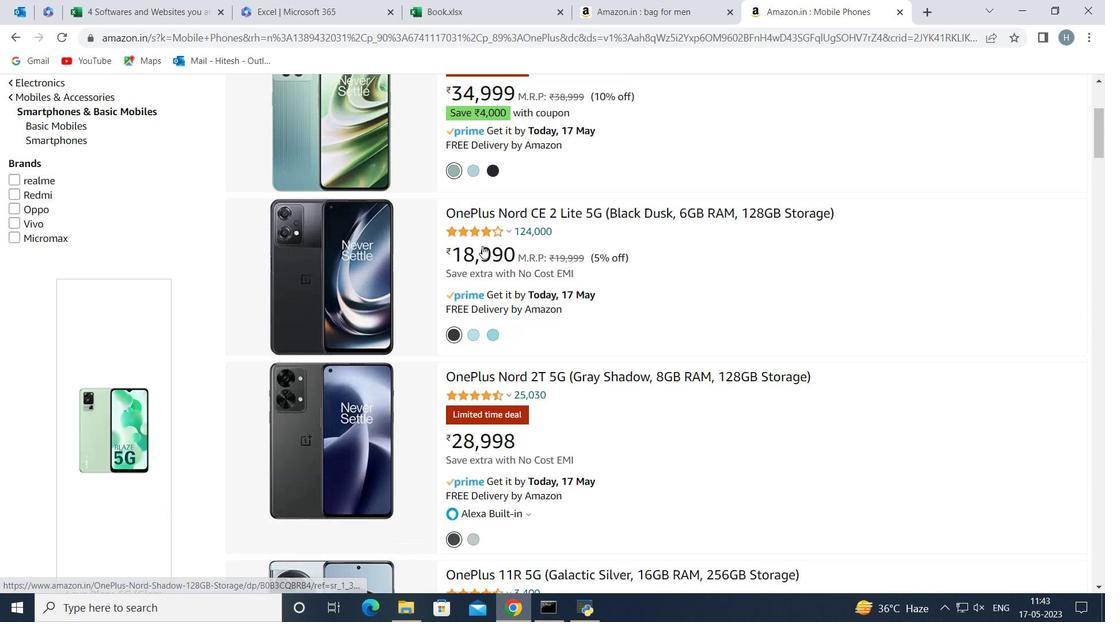 
Action: Mouse scrolled (483, 247) with delta (0, 0)
Screenshot: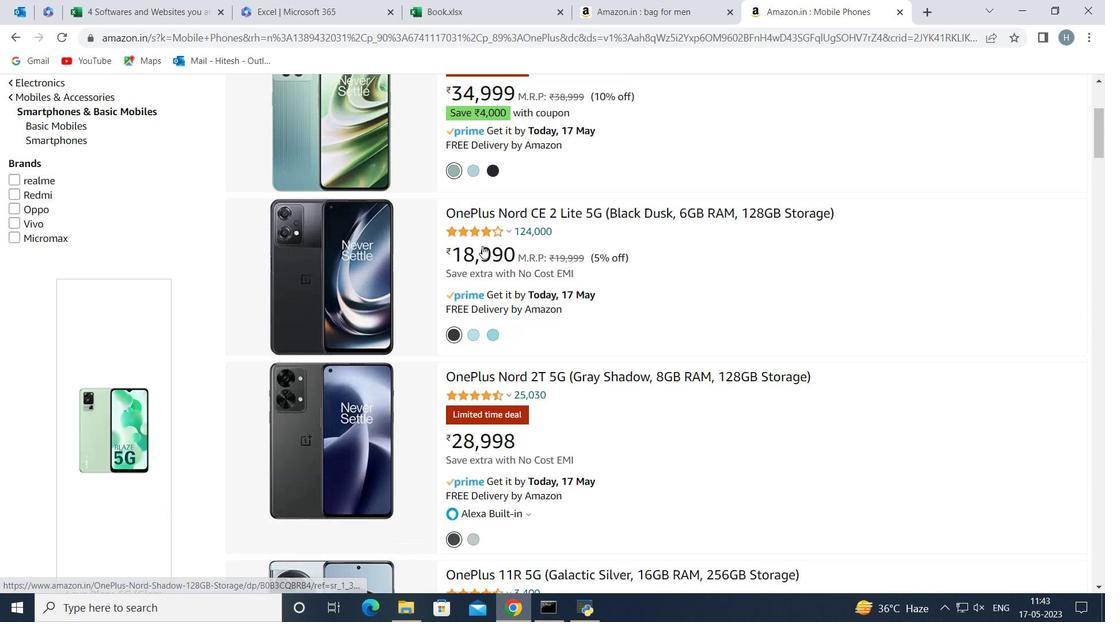 
Action: Mouse scrolled (483, 247) with delta (0, 0)
Screenshot: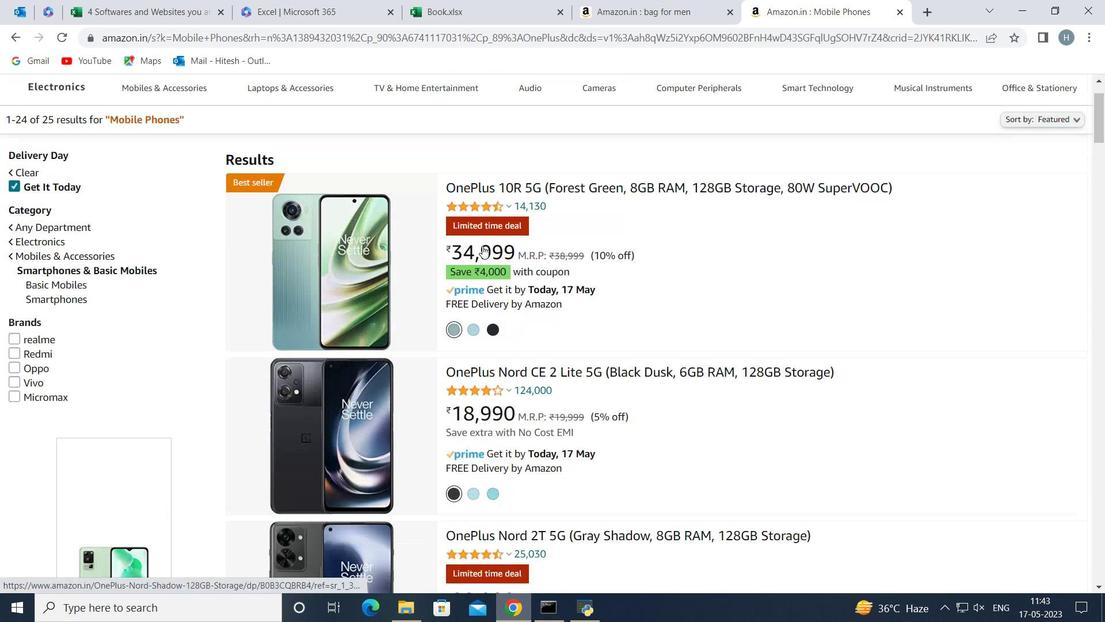 
Action: Mouse moved to (381, 313)
Screenshot: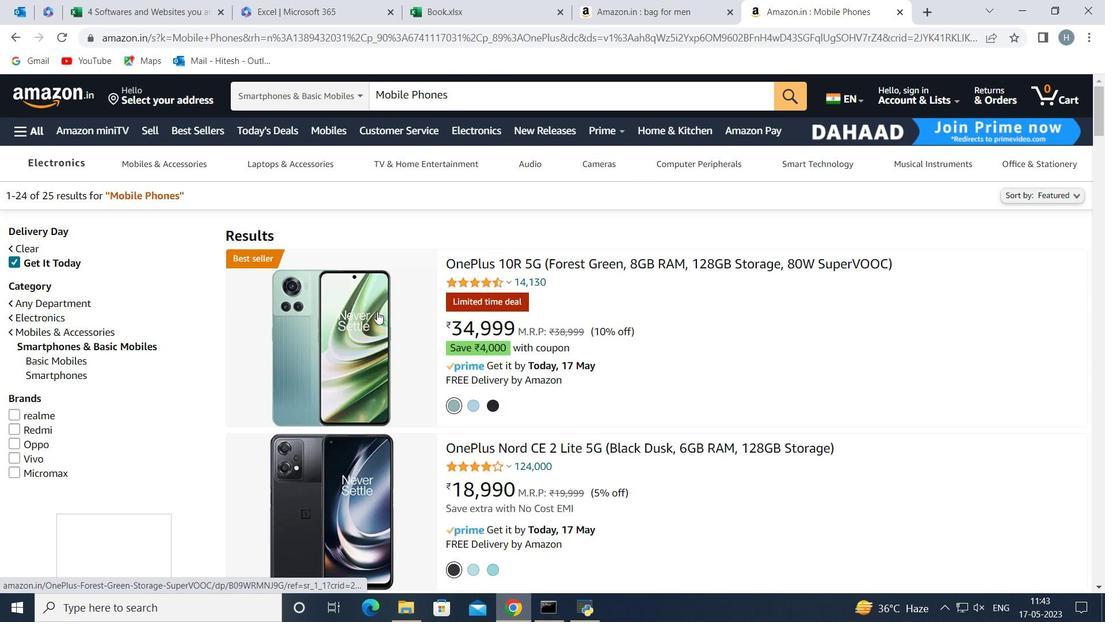 
Action: Mouse scrolled (381, 312) with delta (0, 0)
Screenshot: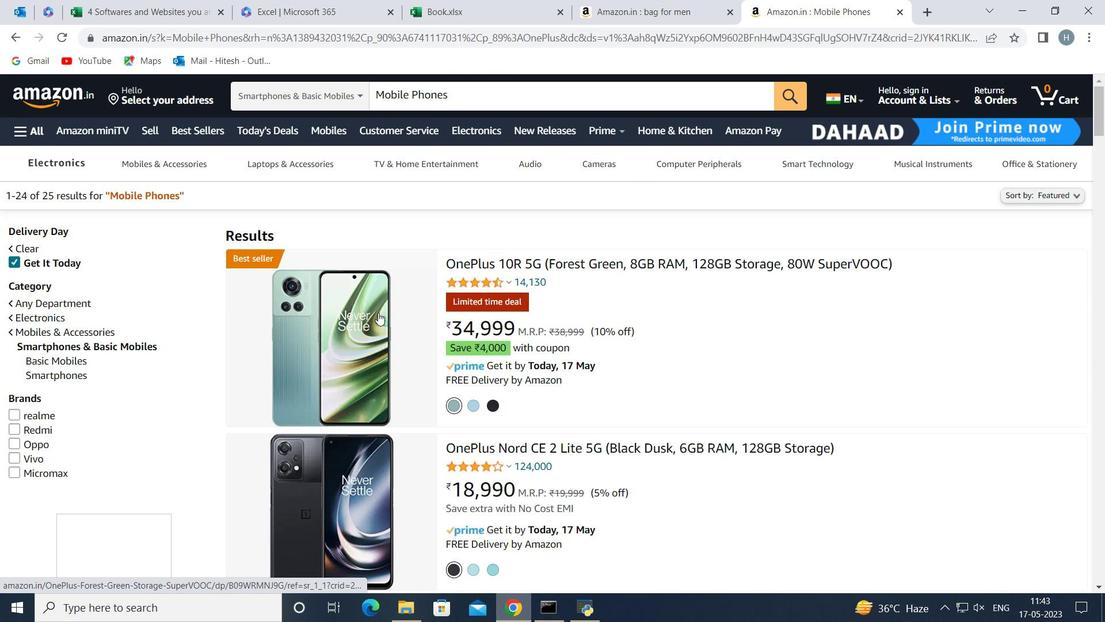 
Action: Mouse scrolled (381, 312) with delta (0, 0)
Screenshot: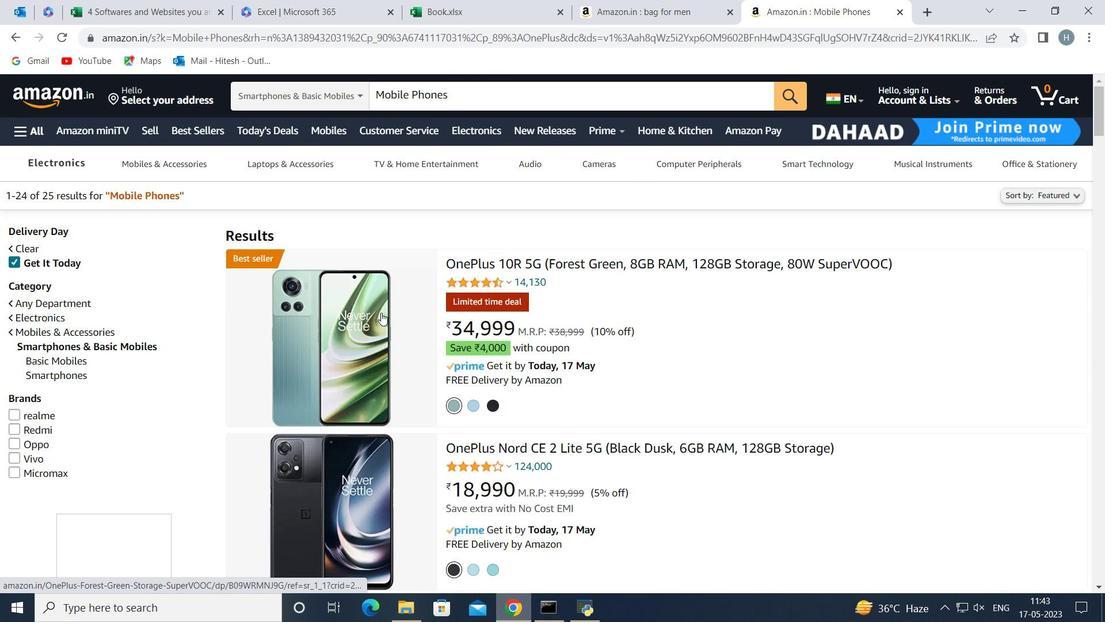 
Action: Mouse moved to (338, 218)
Screenshot: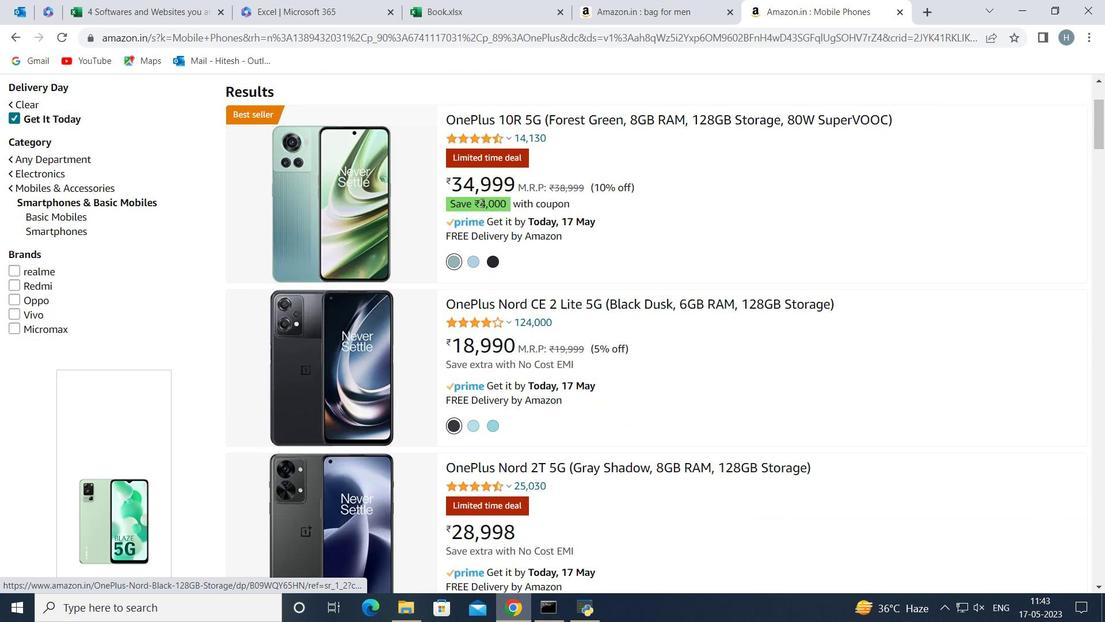 
Action: Mouse pressed left at (338, 218)
Screenshot: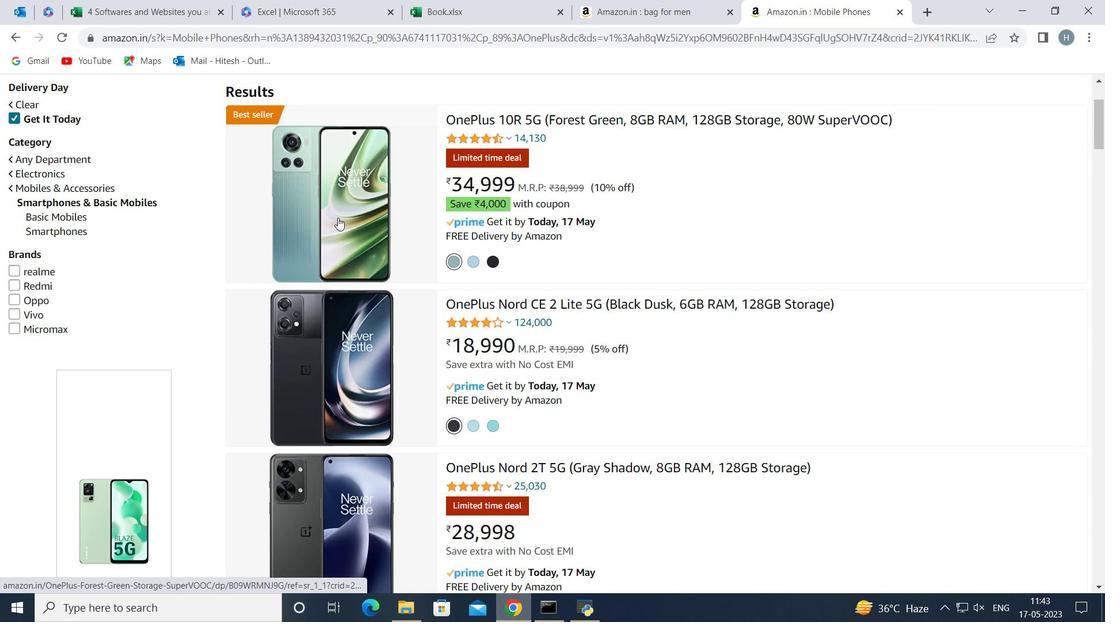 
Action: Mouse moved to (821, 316)
Screenshot: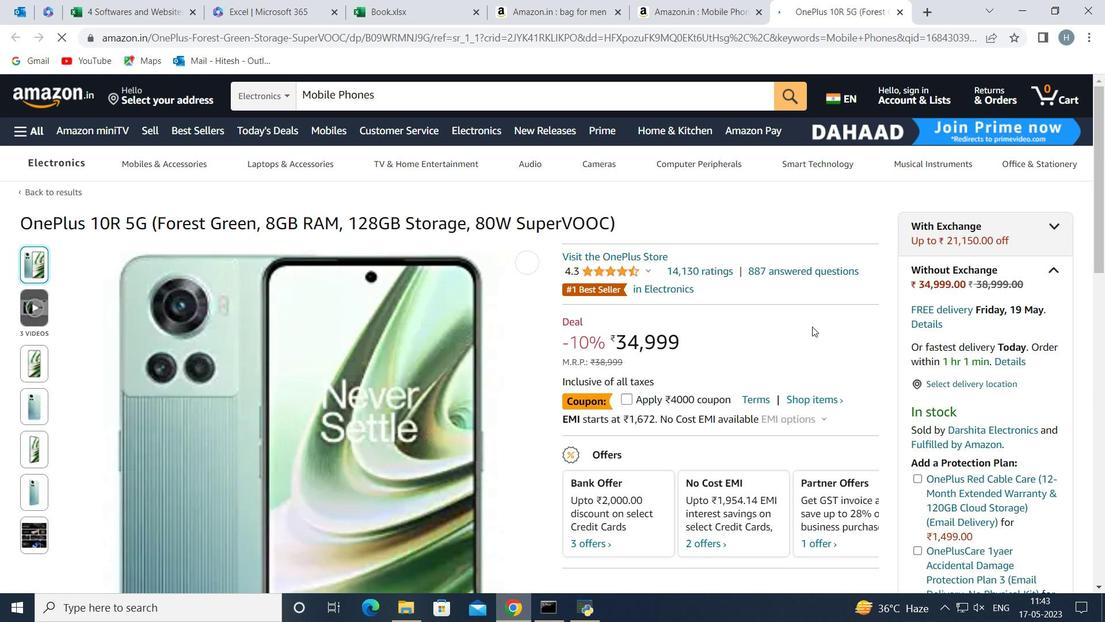 
Action: Mouse scrolled (821, 316) with delta (0, 0)
Screenshot: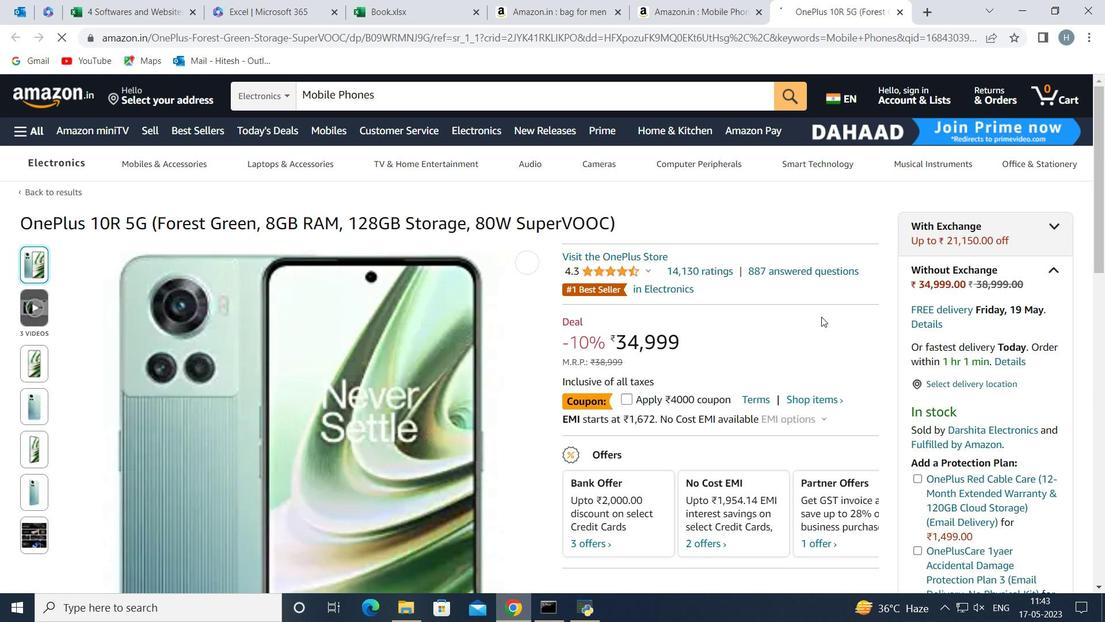 
Action: Mouse scrolled (821, 316) with delta (0, 0)
Screenshot: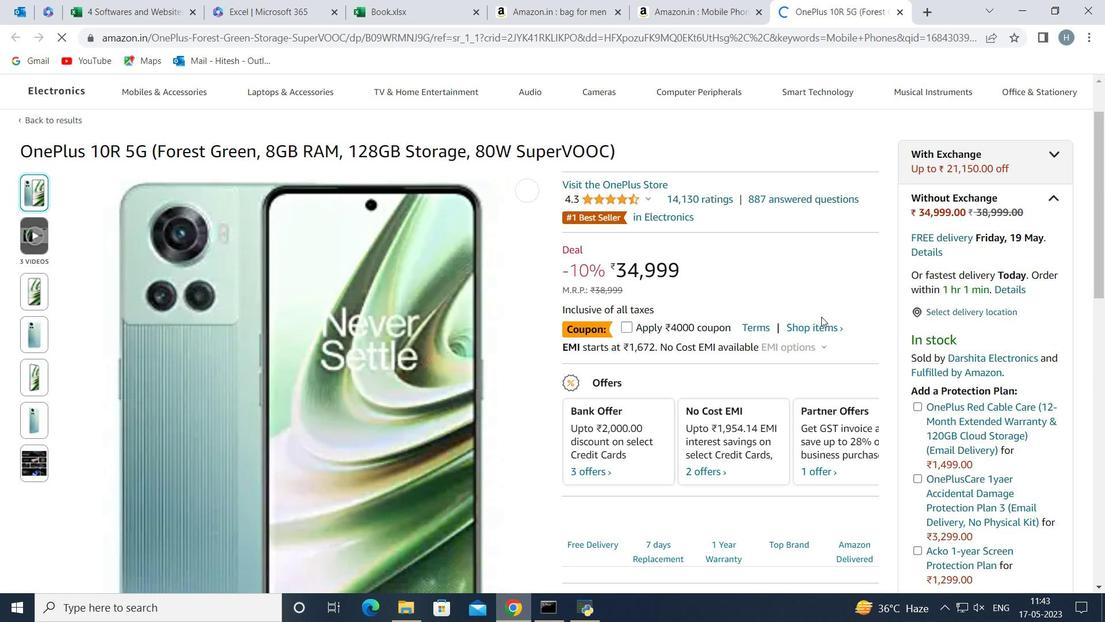 
Action: Mouse moved to (703, 273)
Screenshot: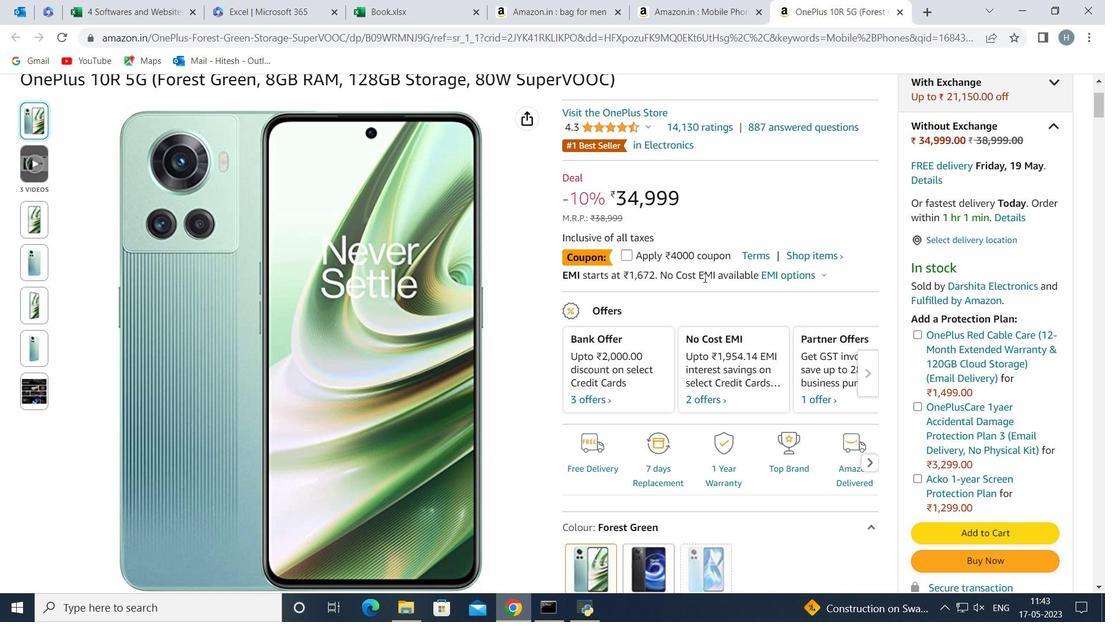 
Action: Mouse scrolled (703, 272) with delta (0, 0)
Screenshot: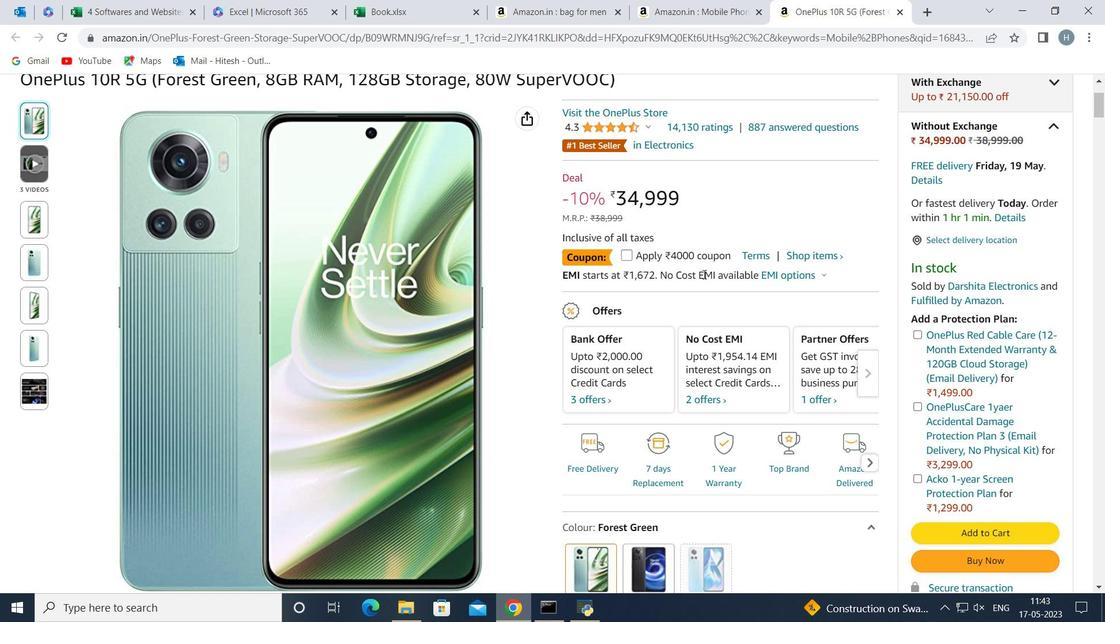 
Action: Mouse scrolled (703, 272) with delta (0, 0)
Screenshot: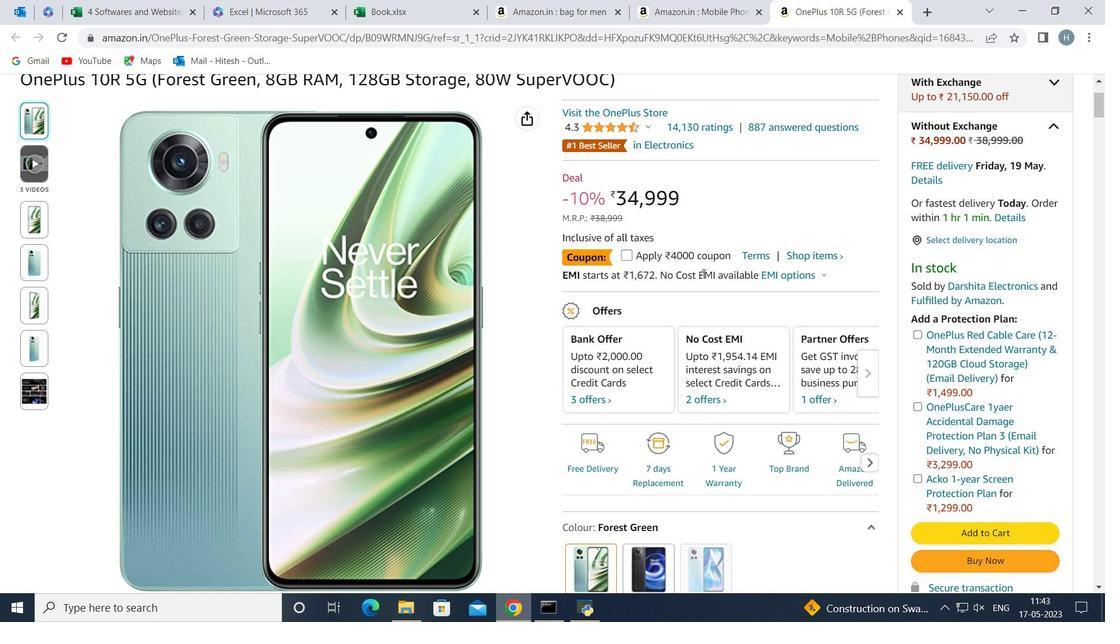 
Action: Mouse moved to (46, 95)
Screenshot: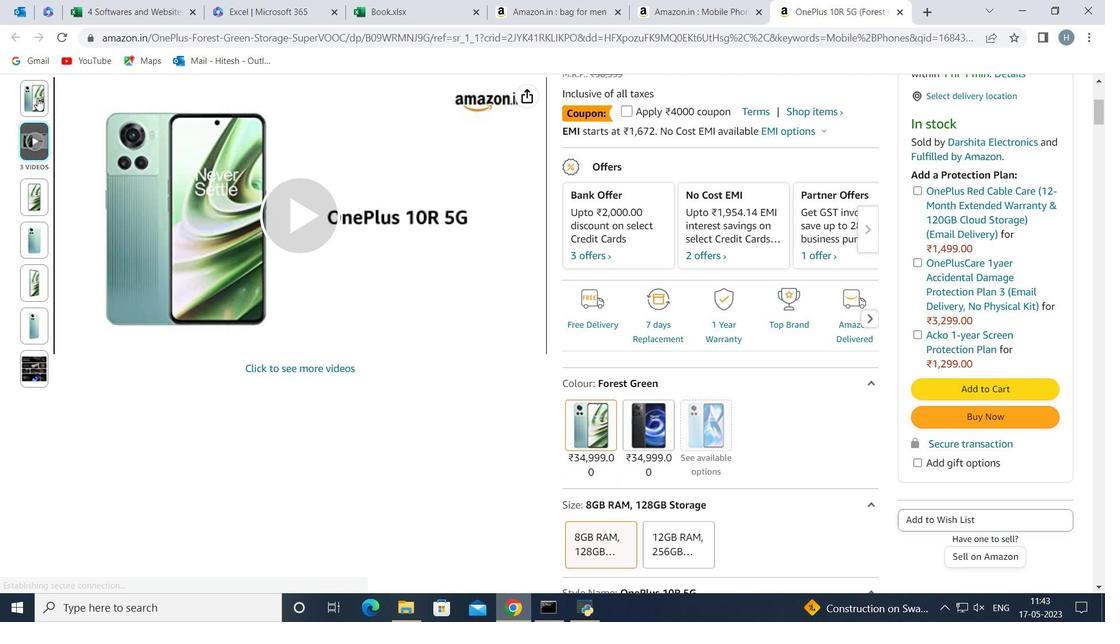 
Action: Mouse pressed left at (46, 95)
Screenshot: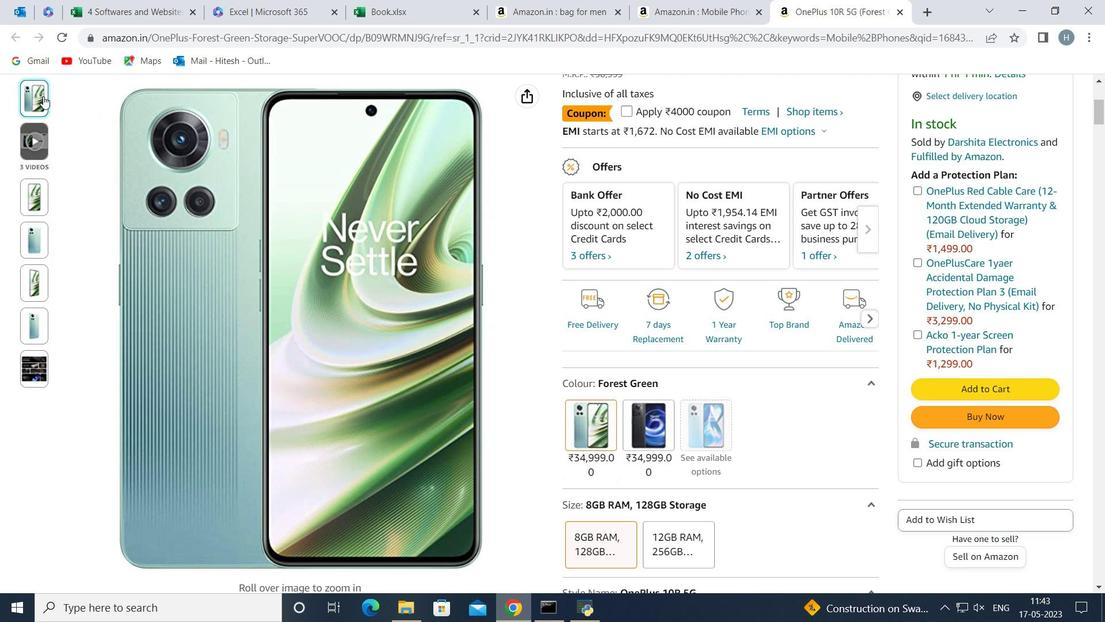 
Action: Mouse moved to (36, 146)
Screenshot: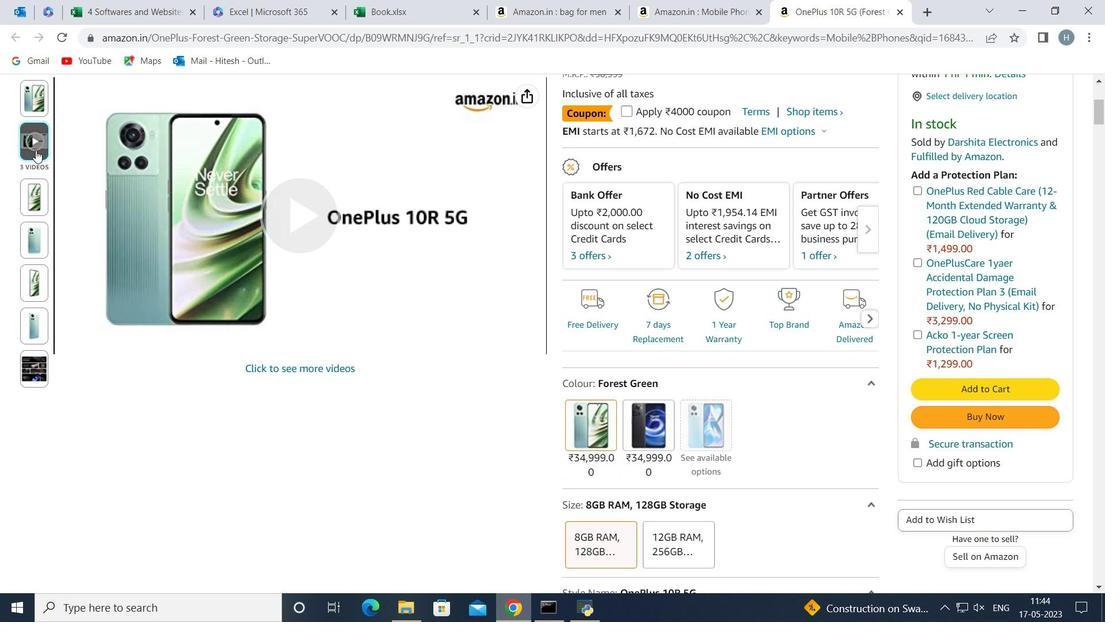 
Action: Mouse pressed left at (36, 146)
Screenshot: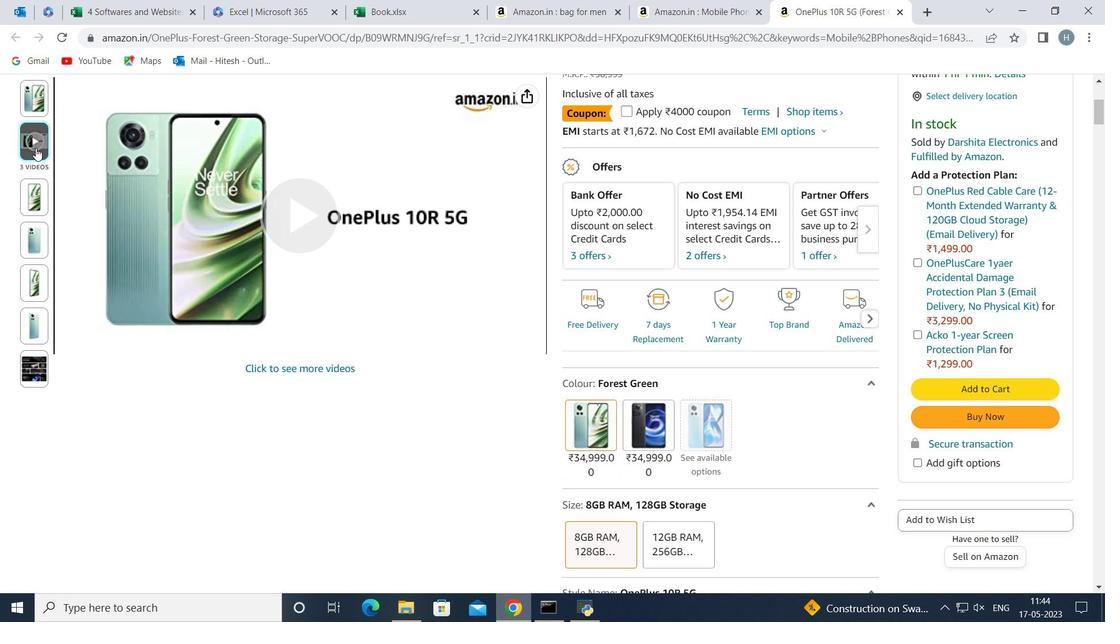
Action: Mouse moved to (536, 321)
Screenshot: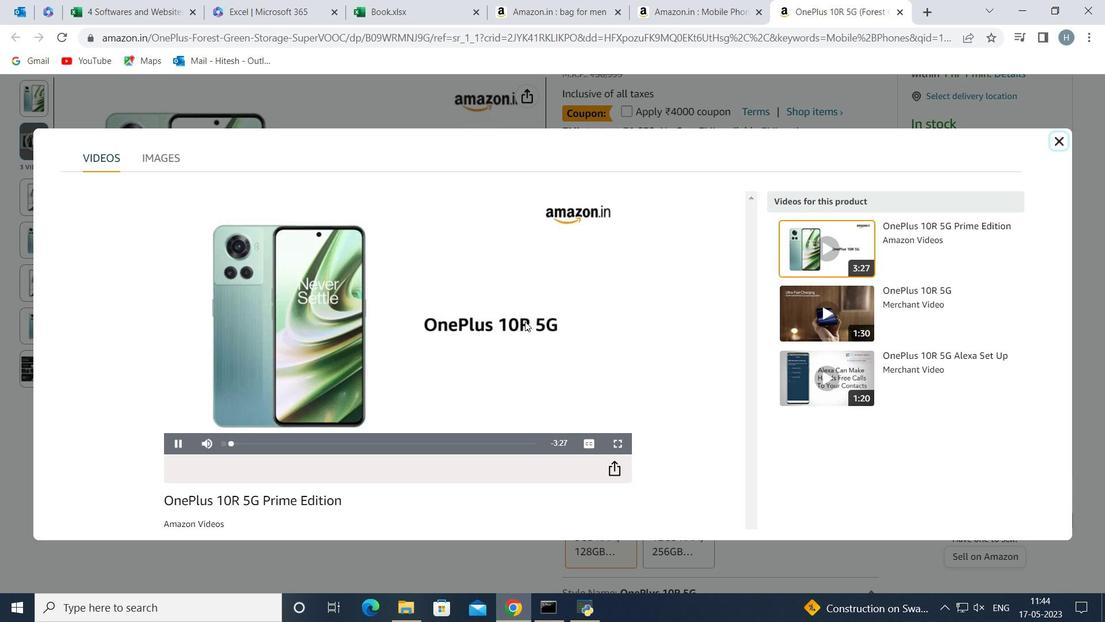 
Action: Mouse scrolled (536, 321) with delta (0, 0)
Screenshot: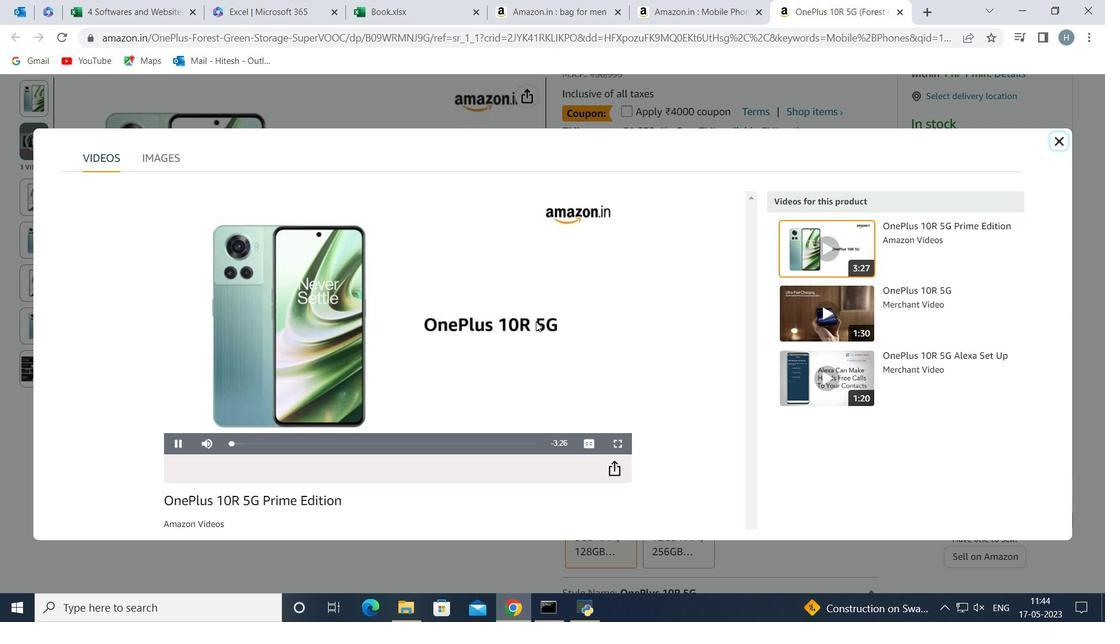 
Action: Mouse moved to (607, 330)
Screenshot: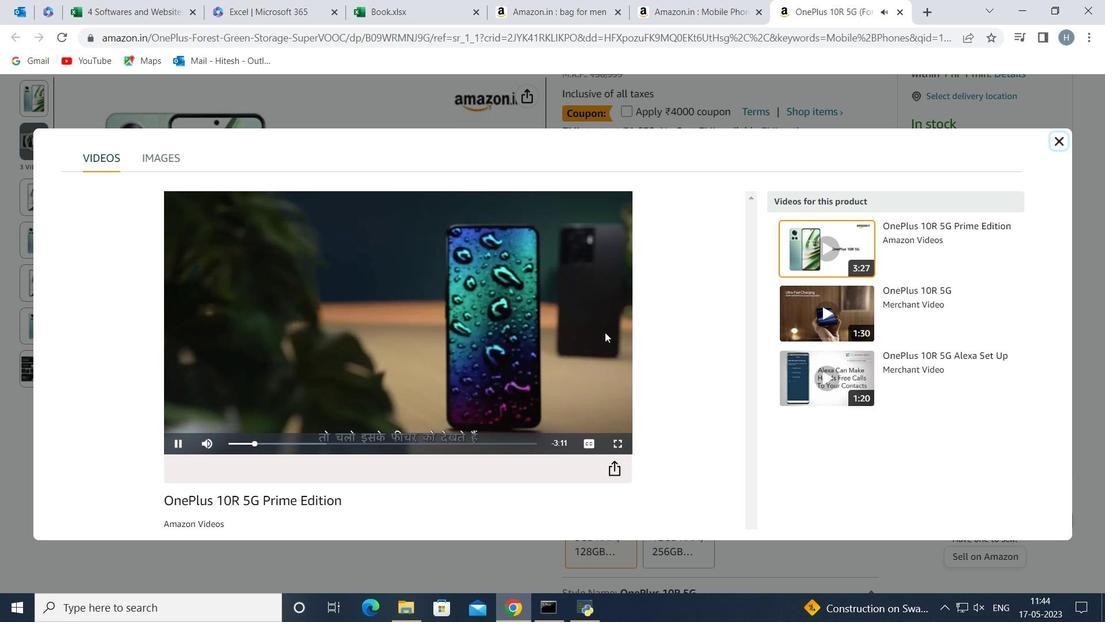 
Action: Mouse scrolled (607, 330) with delta (0, 0)
Screenshot: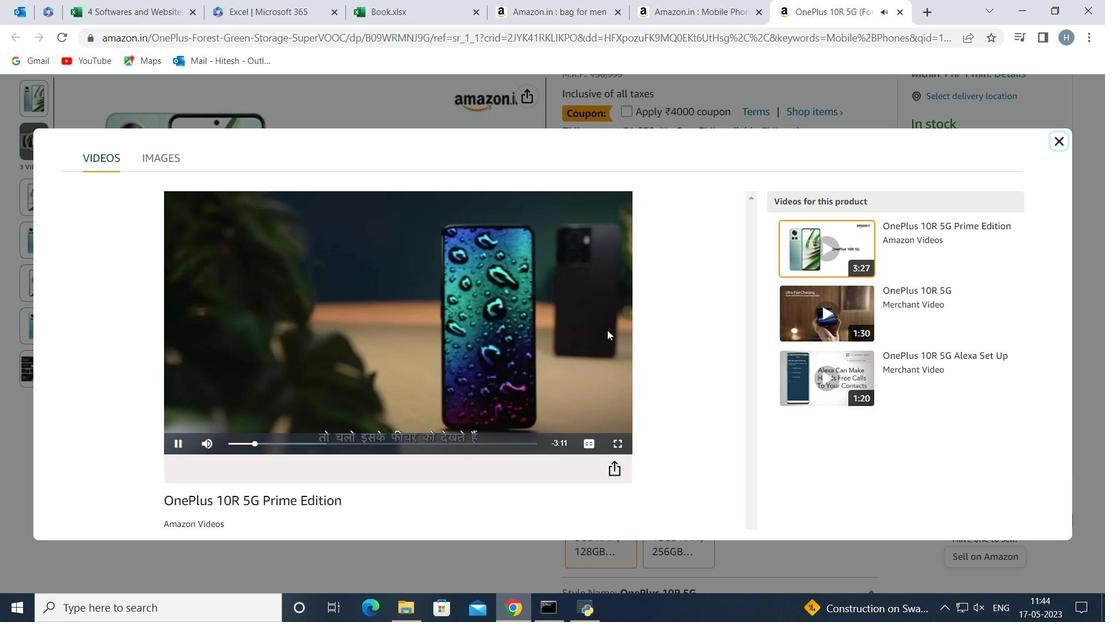 
Action: Mouse scrolled (607, 330) with delta (0, 0)
Screenshot: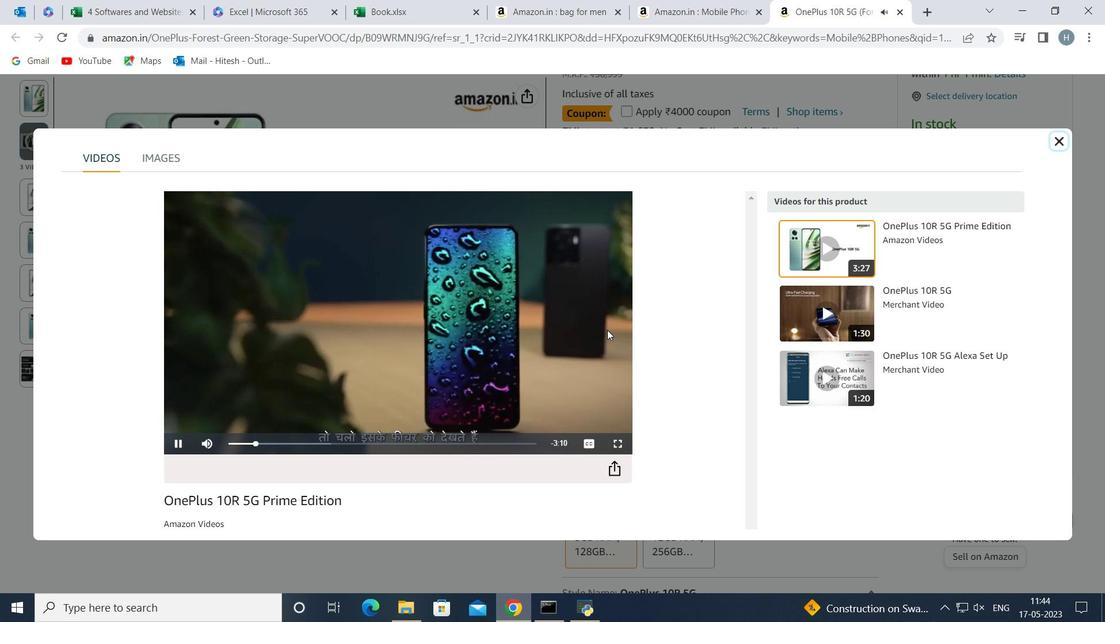 
Action: Mouse moved to (294, 444)
Screenshot: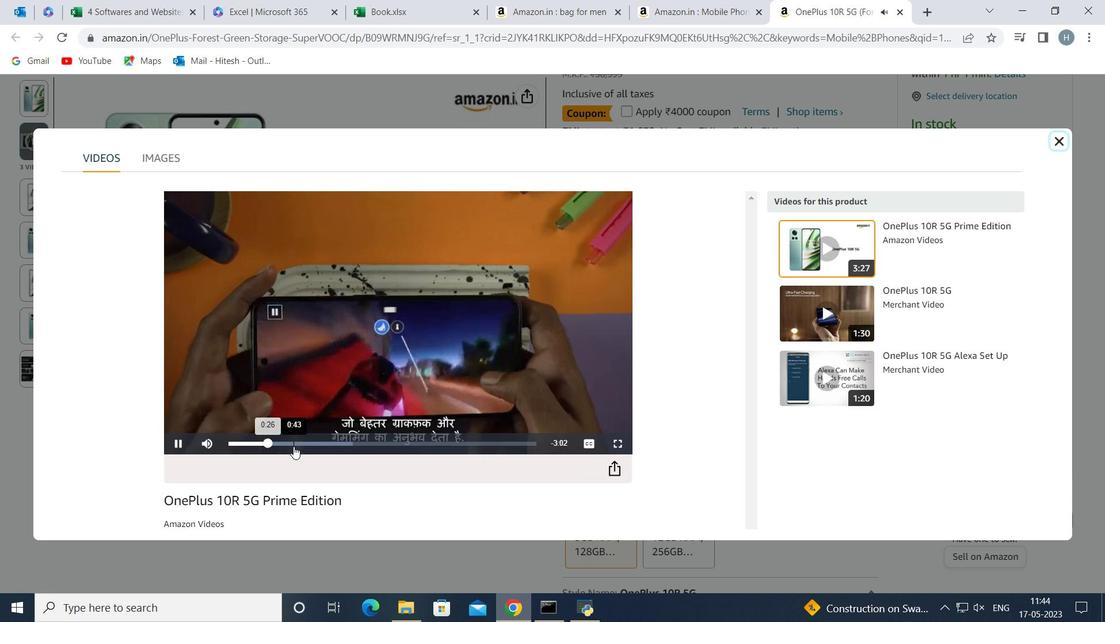 
Action: Mouse pressed left at (294, 444)
Screenshot: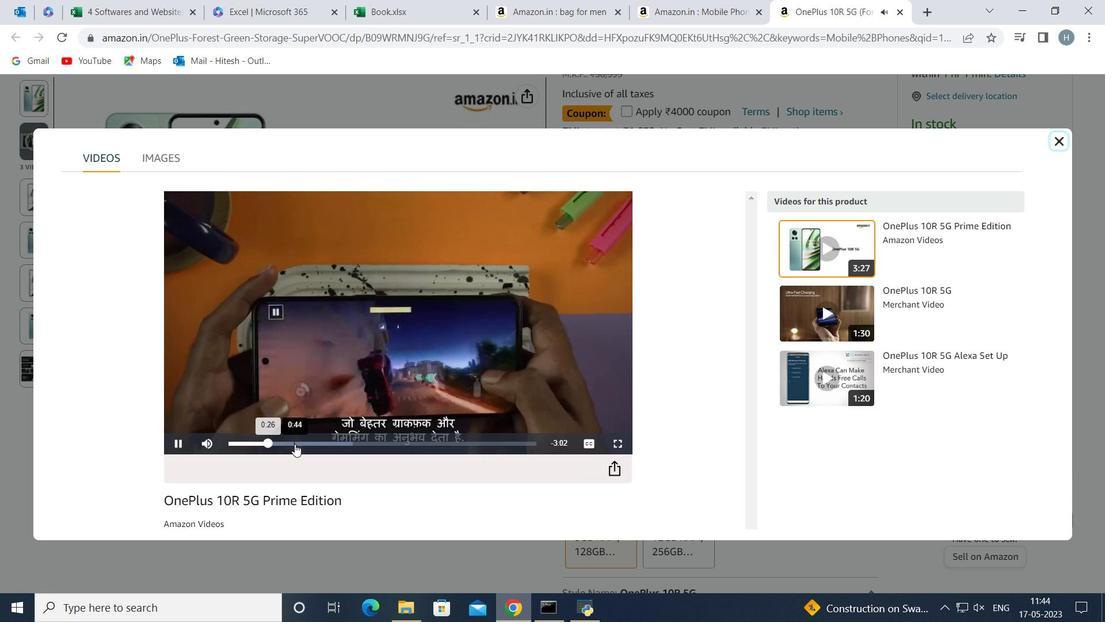 
Action: Mouse moved to (1060, 138)
Screenshot: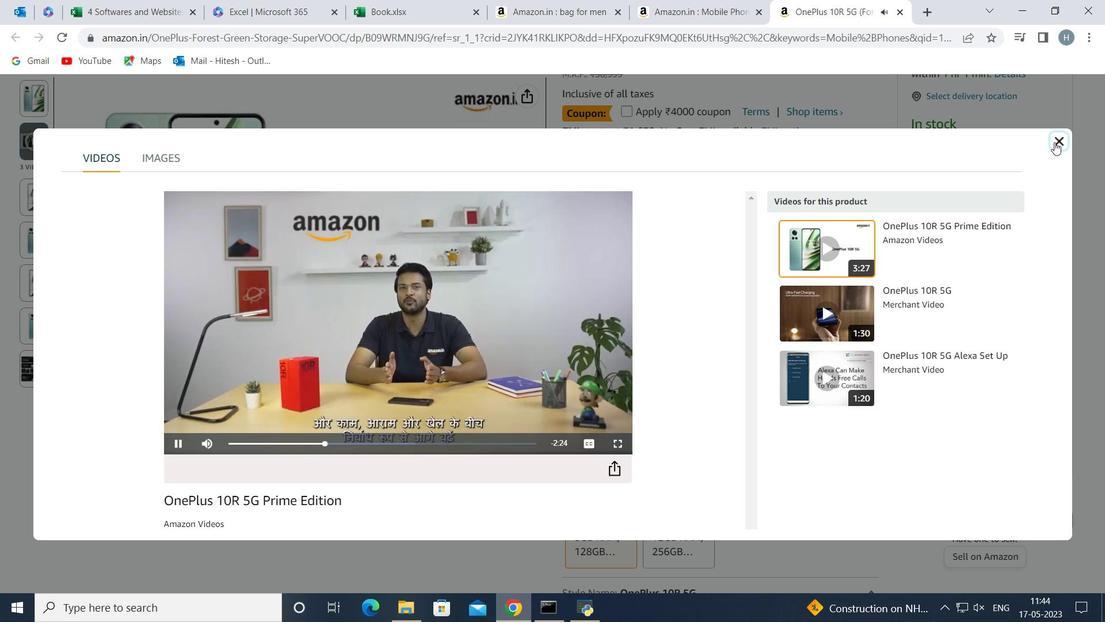 
Action: Mouse pressed left at (1060, 138)
Screenshot: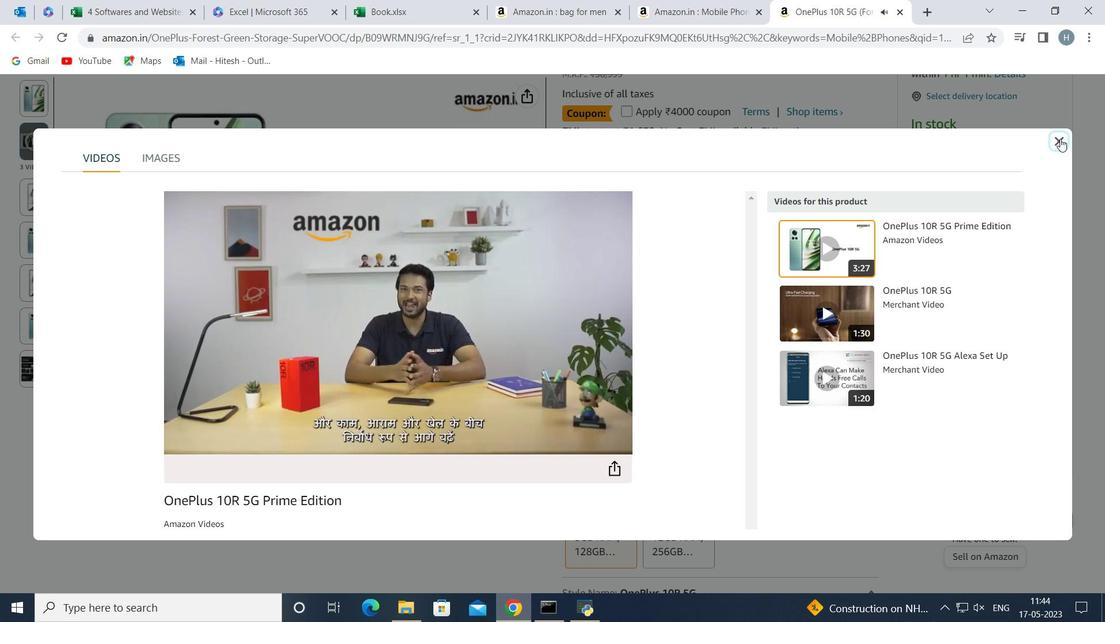 
Action: Mouse moved to (656, 260)
Screenshot: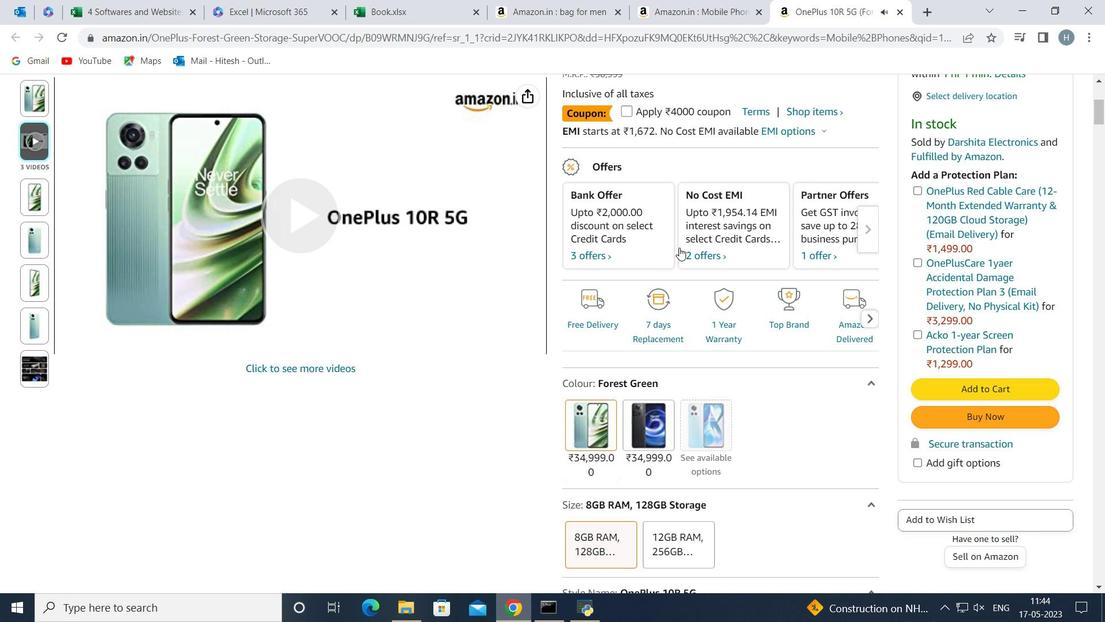 
Action: Mouse scrolled (656, 260) with delta (0, 0)
Screenshot: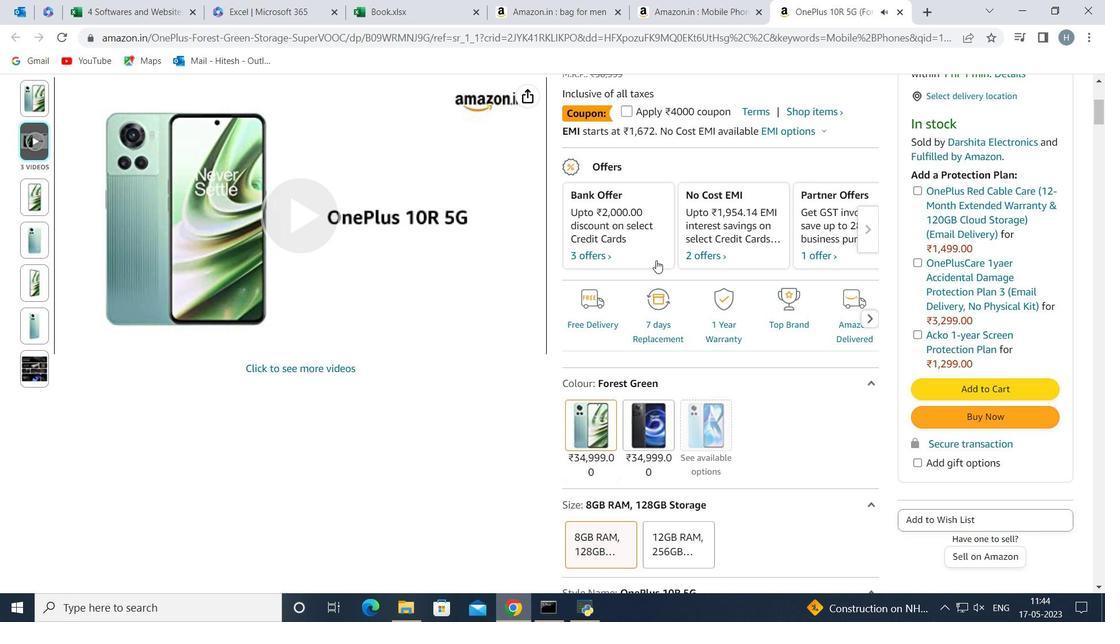 
Action: Mouse moved to (665, 355)
Screenshot: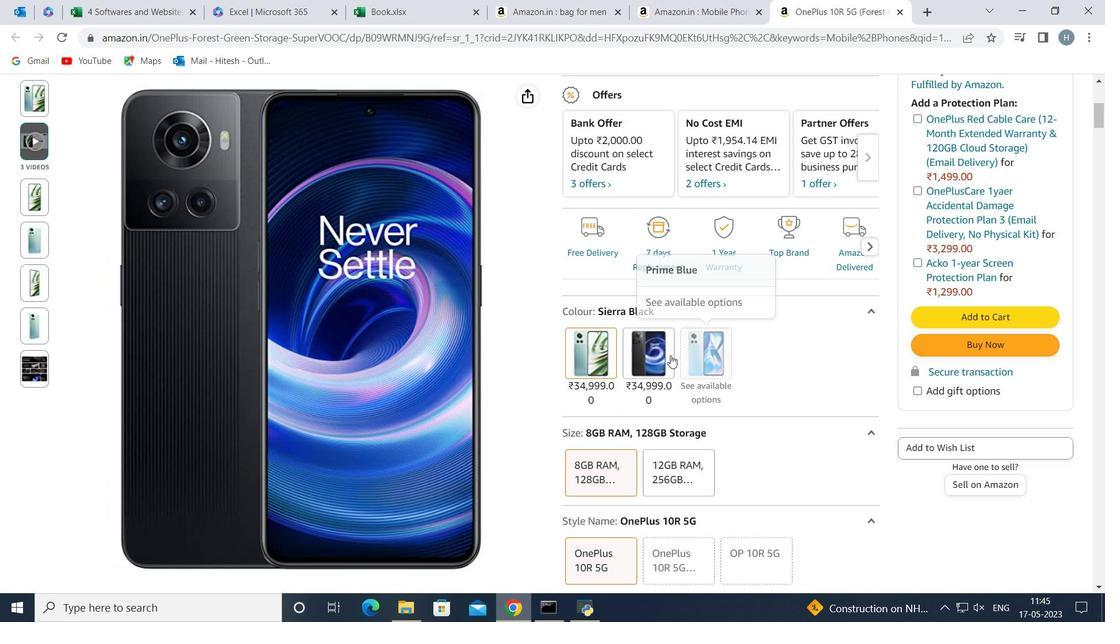 
Action: Mouse pressed left at (665, 355)
Screenshot: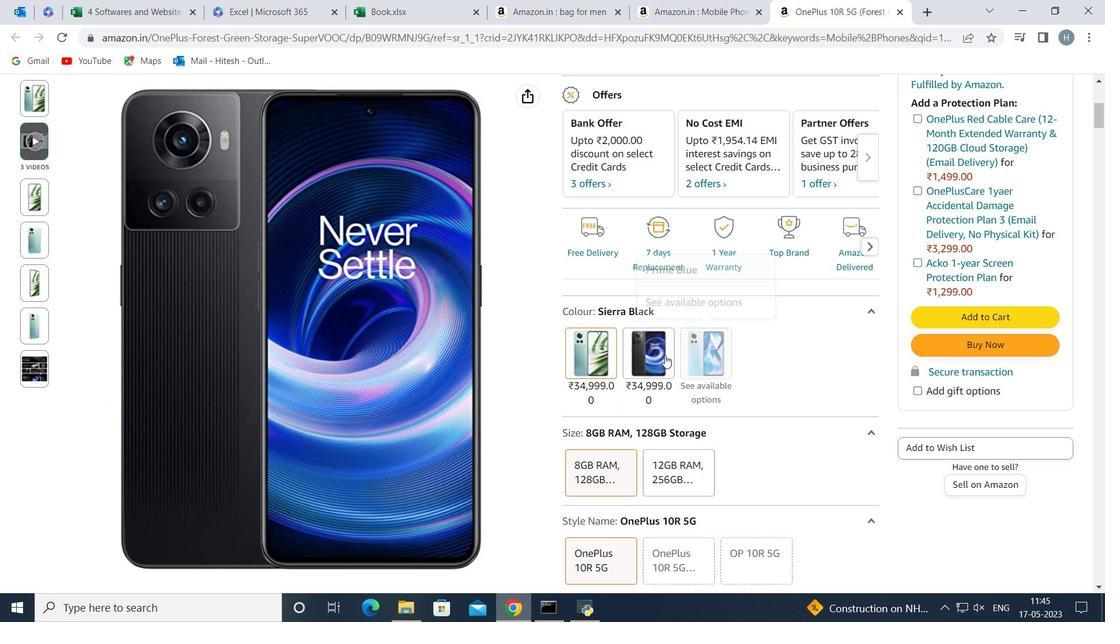 
Action: Mouse moved to (743, 288)
Screenshot: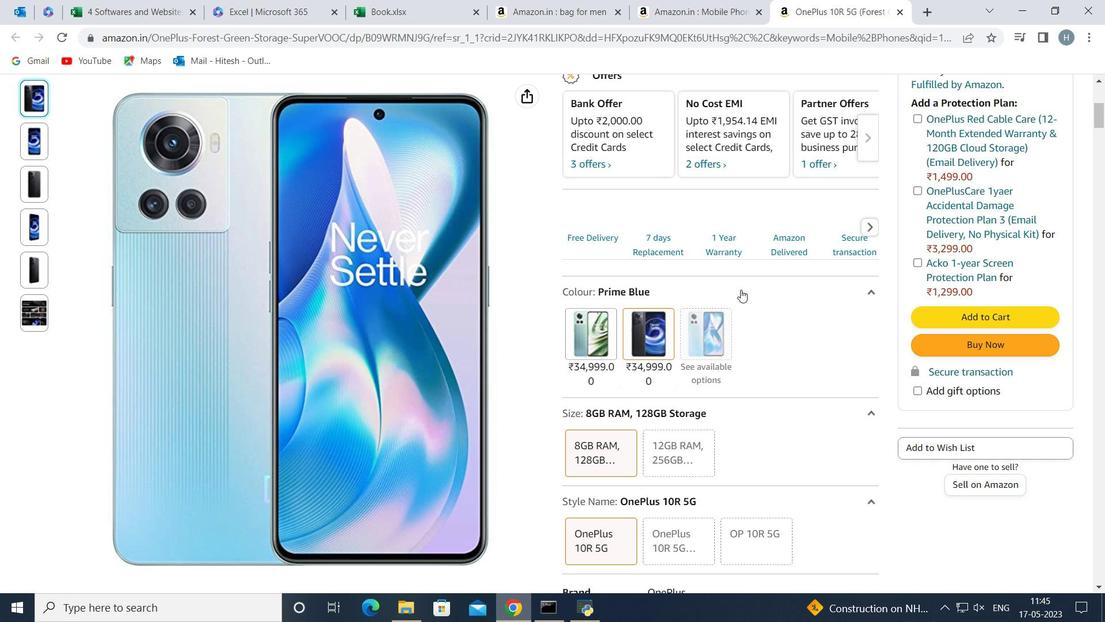 
Action: Mouse scrolled (743, 287) with delta (0, 0)
Screenshot: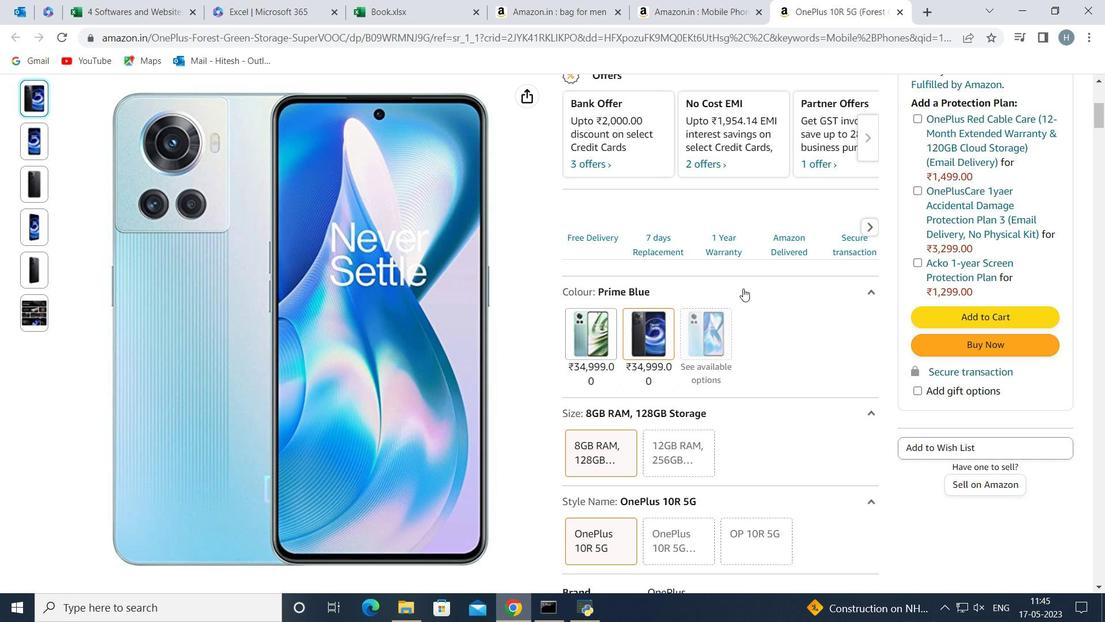 
Action: Mouse scrolled (743, 287) with delta (0, 0)
Screenshot: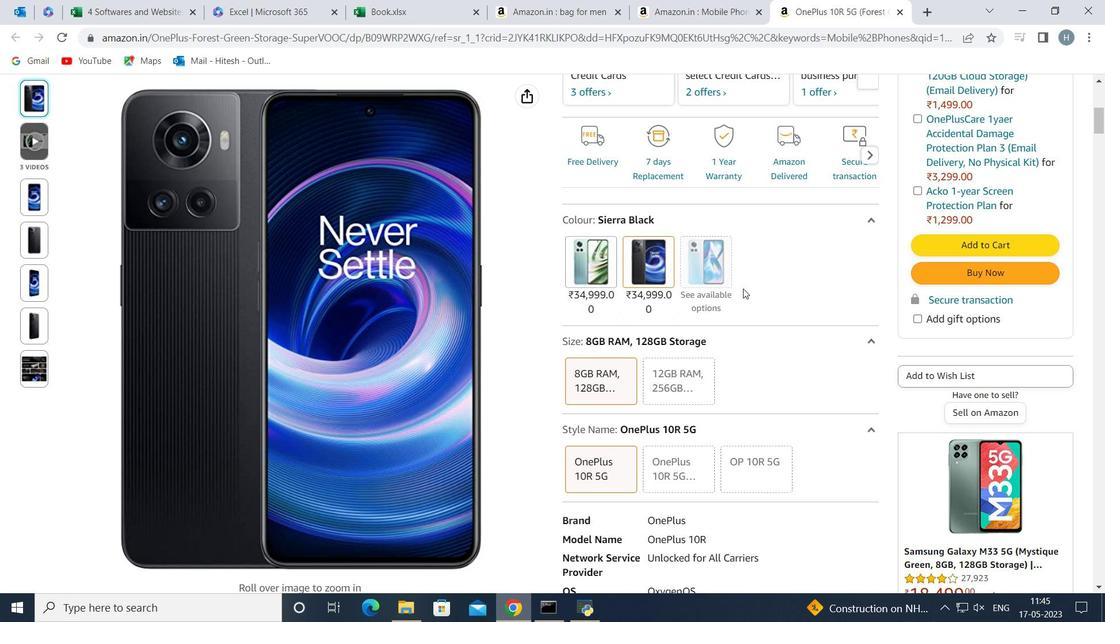 
Action: Mouse moved to (706, 361)
Screenshot: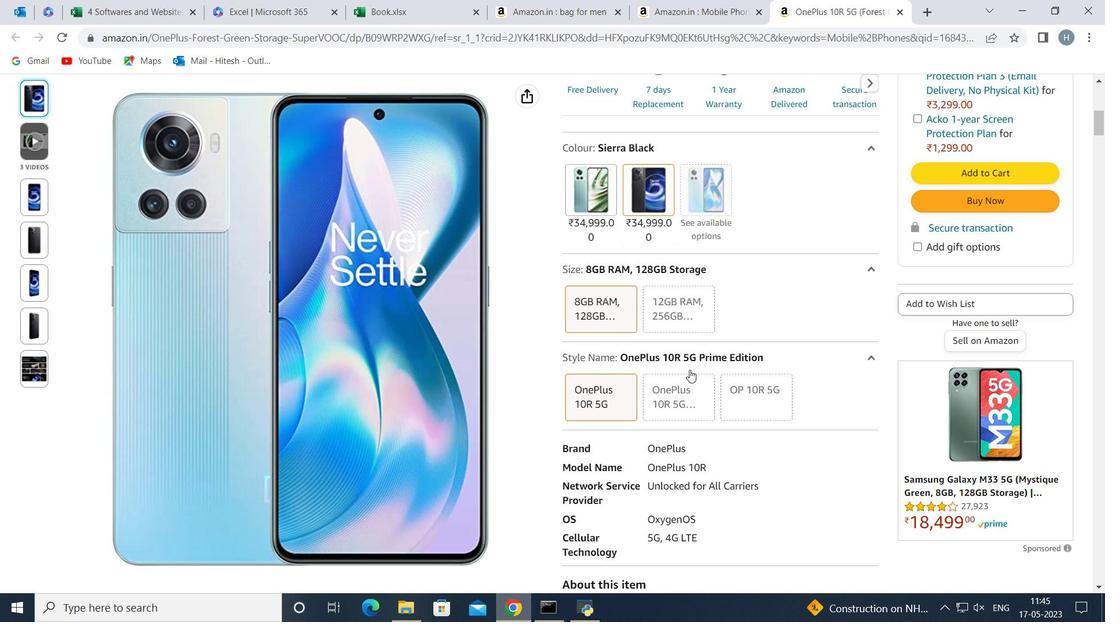 
Action: Mouse scrolled (706, 361) with delta (0, 0)
Screenshot: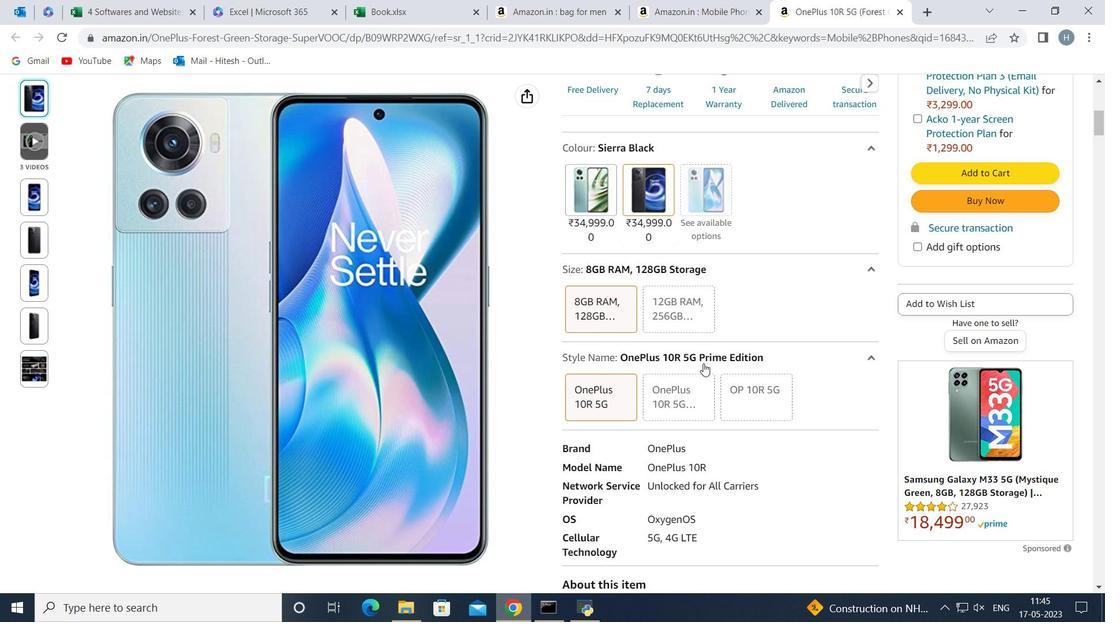 
Action: Mouse moved to (711, 320)
Screenshot: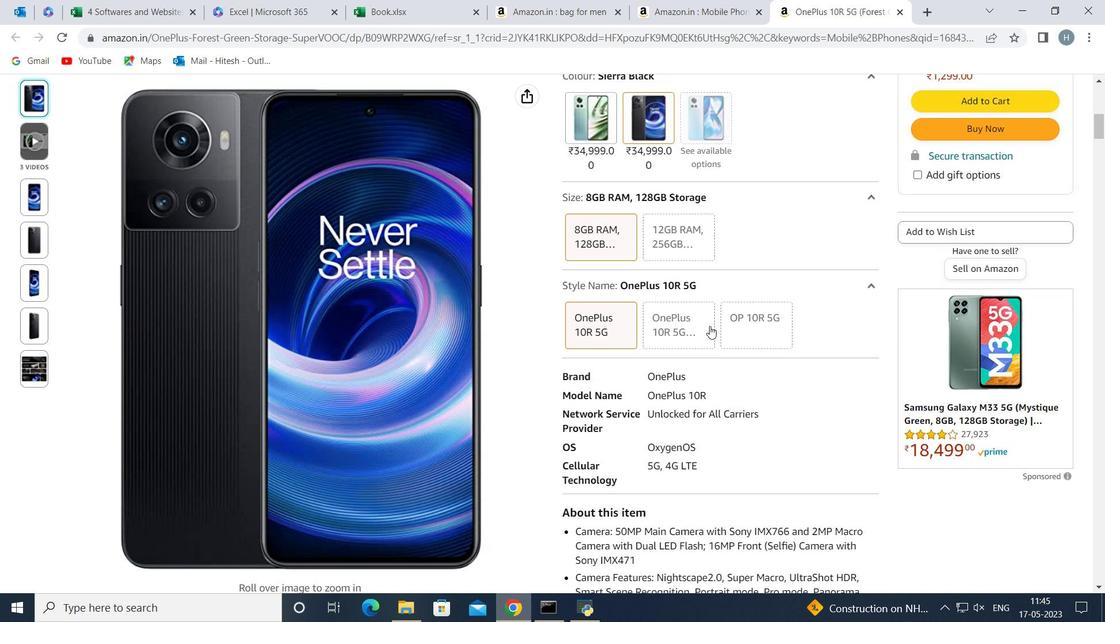 
Action: Mouse scrolled (711, 320) with delta (0, 0)
Screenshot: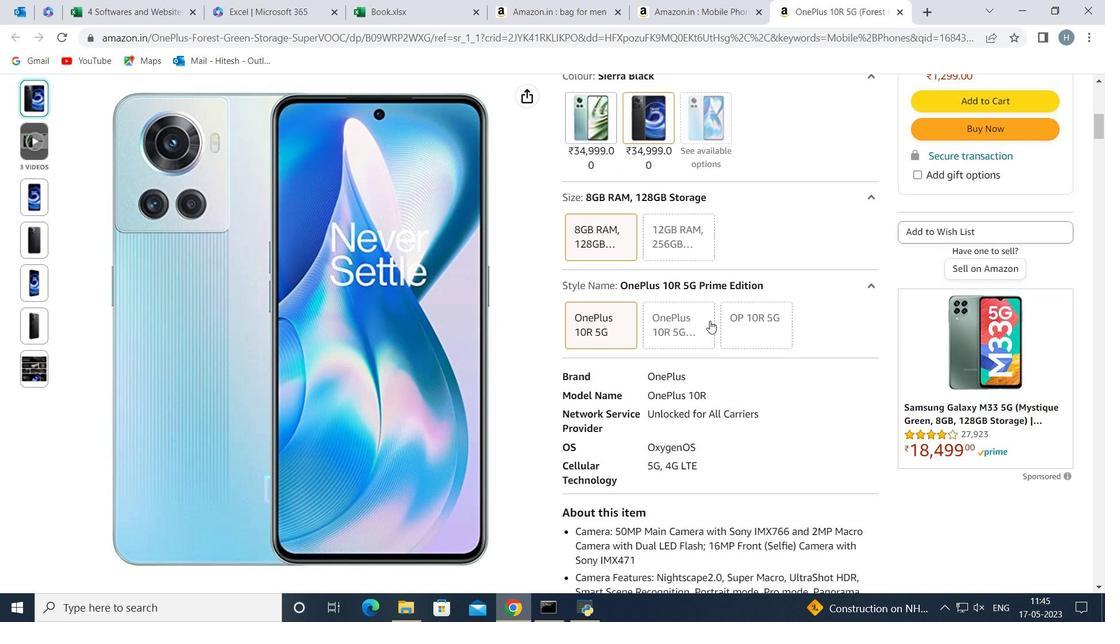 
Action: Mouse moved to (677, 312)
Screenshot: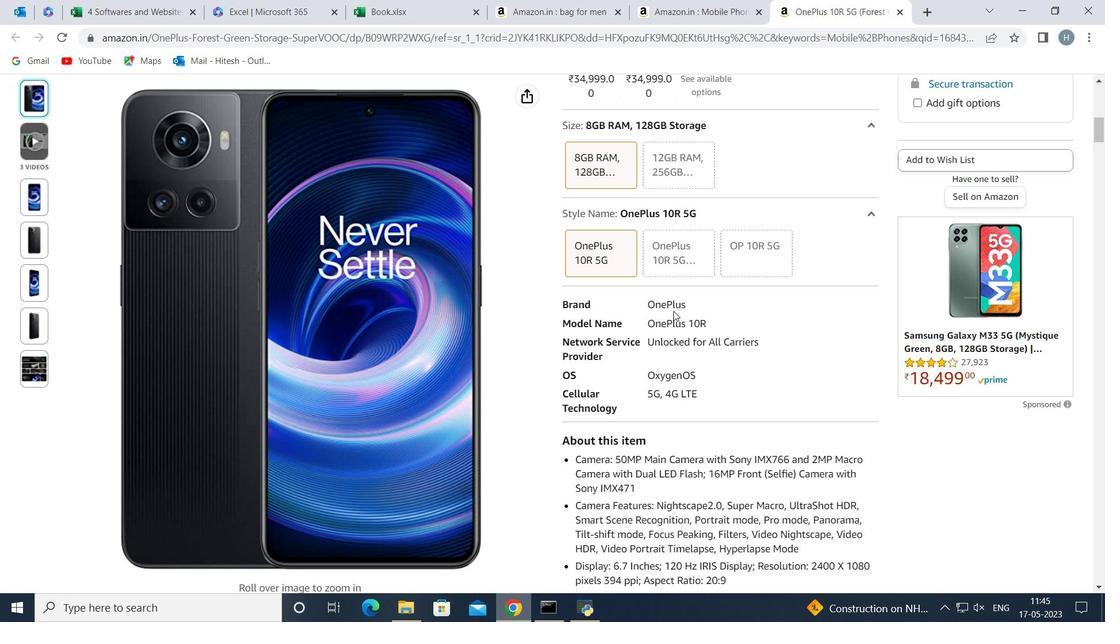 
Action: Mouse scrolled (677, 311) with delta (0, 0)
Screenshot: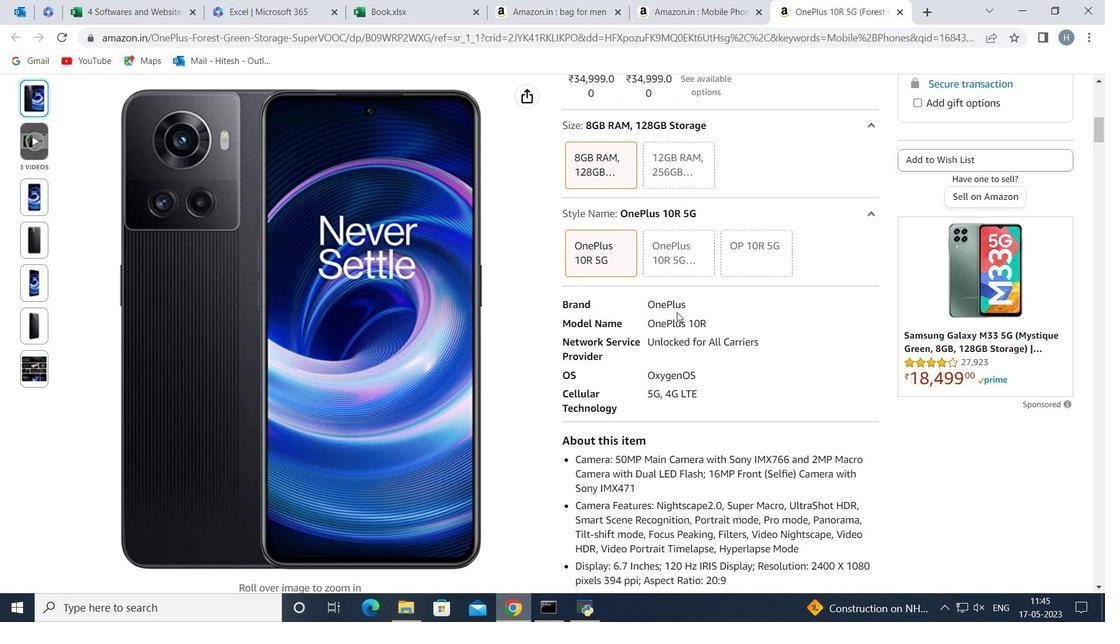 
Action: Mouse scrolled (677, 311) with delta (0, 0)
Screenshot: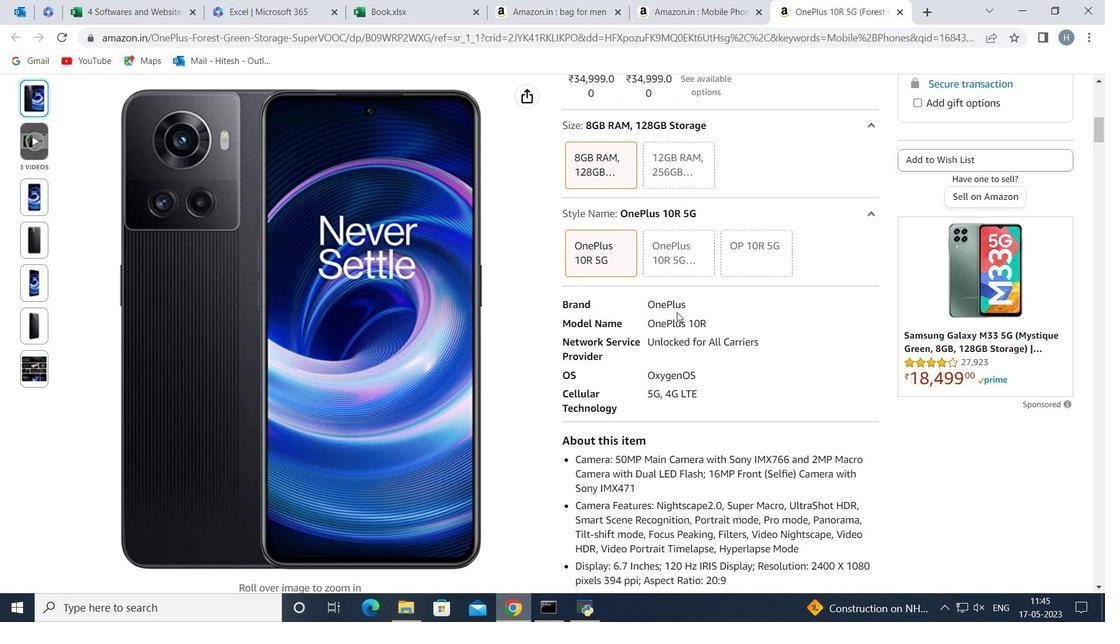 
Action: Mouse moved to (685, 313)
Screenshot: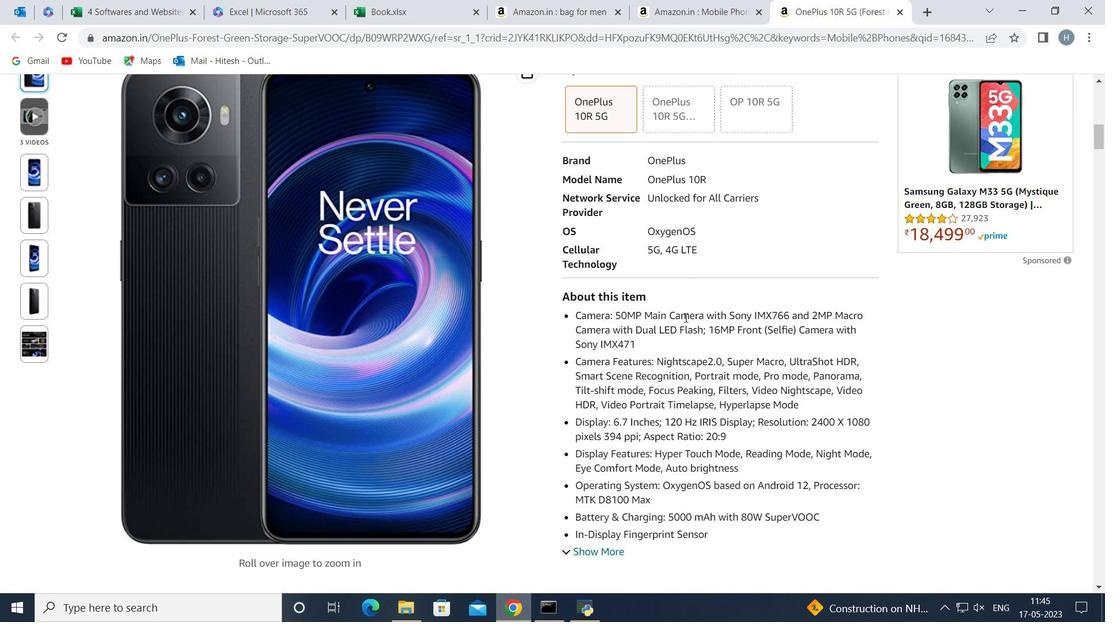 
Action: Mouse scrolled (685, 313) with delta (0, 0)
Screenshot: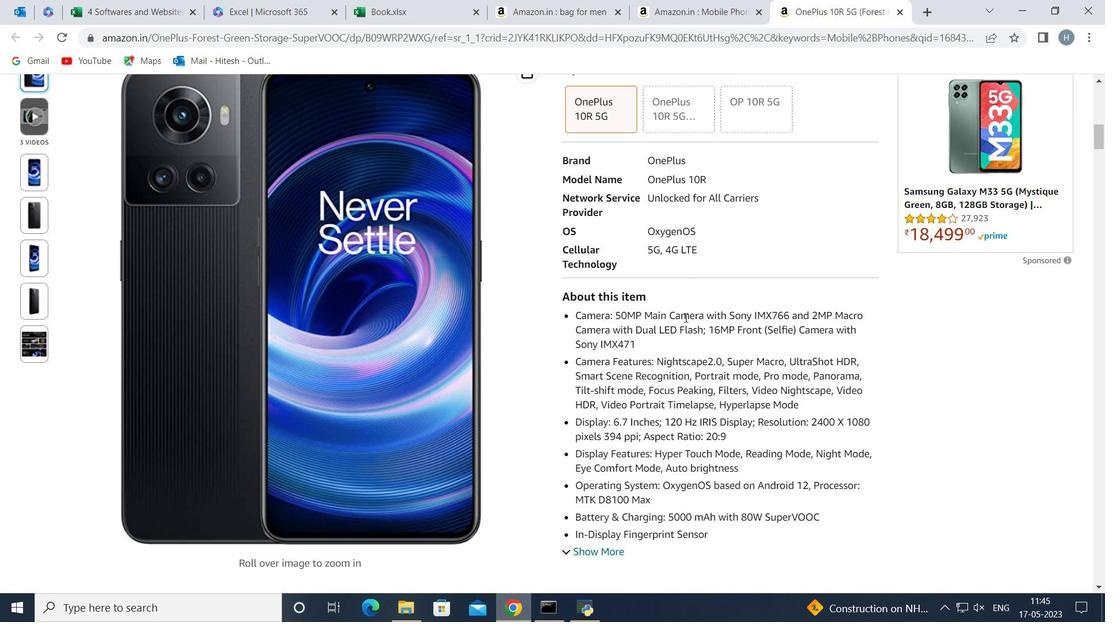 
Action: Mouse moved to (721, 285)
Screenshot: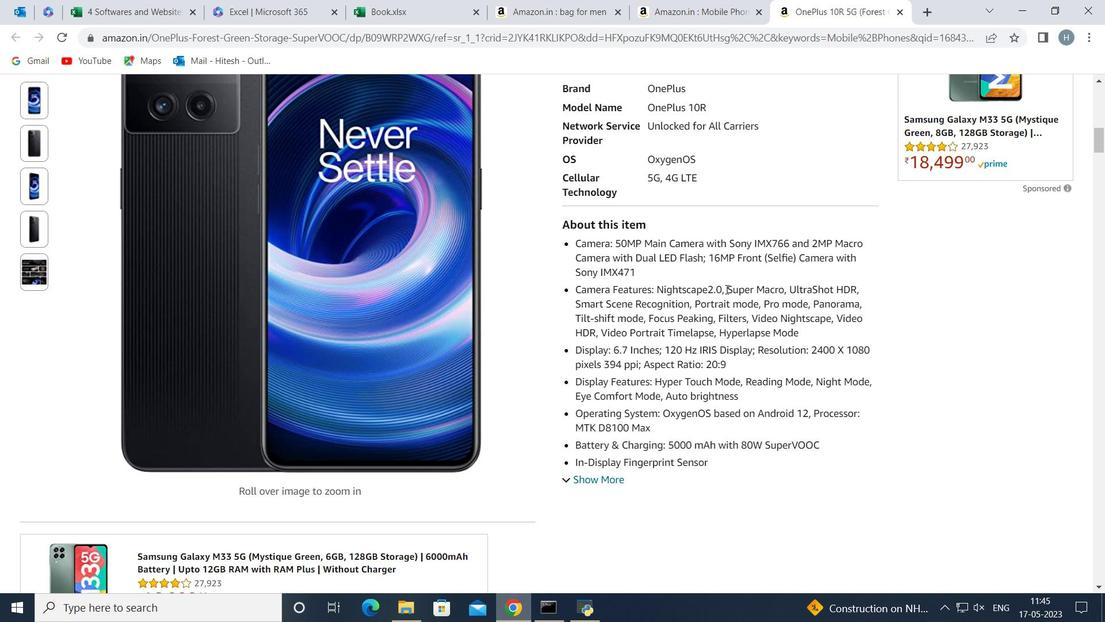 
Action: Mouse scrolled (721, 284) with delta (0, 0)
Screenshot: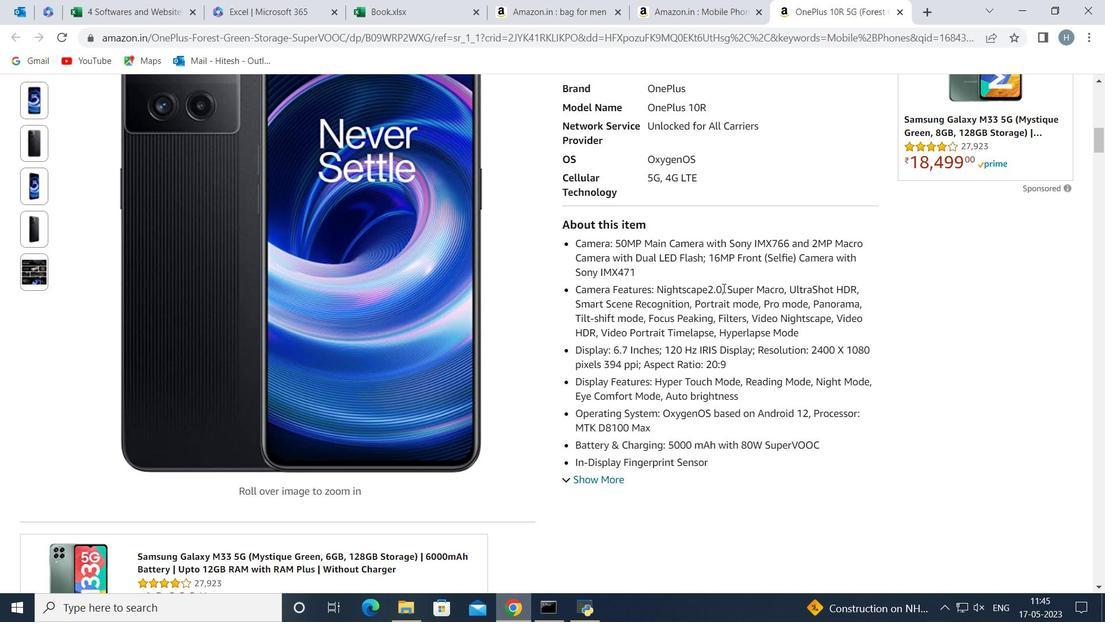 
Action: Mouse moved to (605, 288)
Screenshot: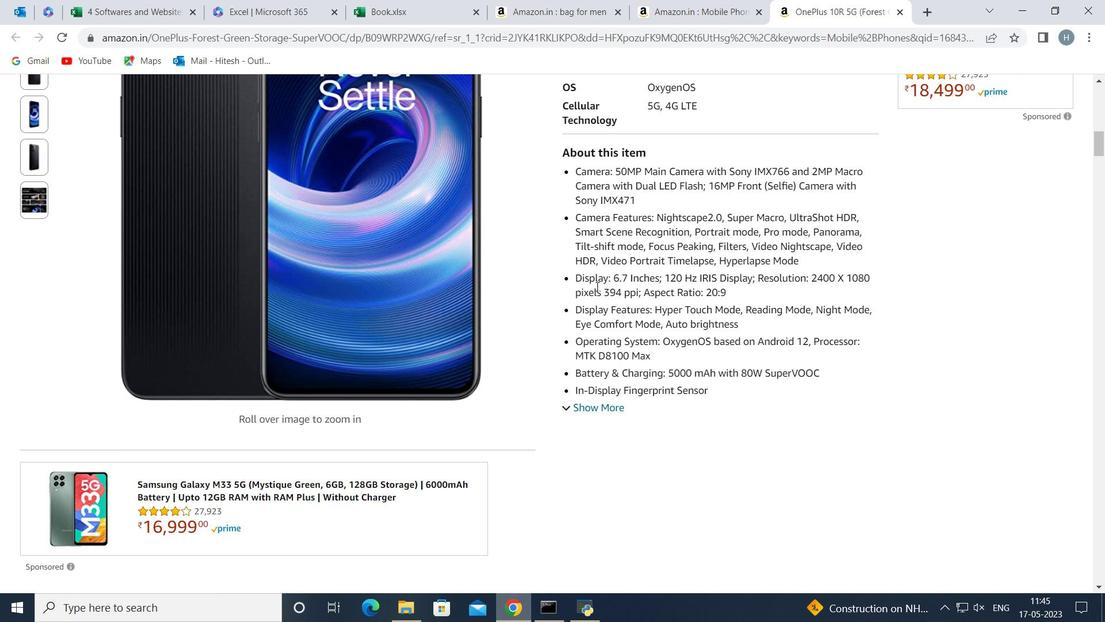 
Action: Mouse scrolled (605, 287) with delta (0, 0)
Screenshot: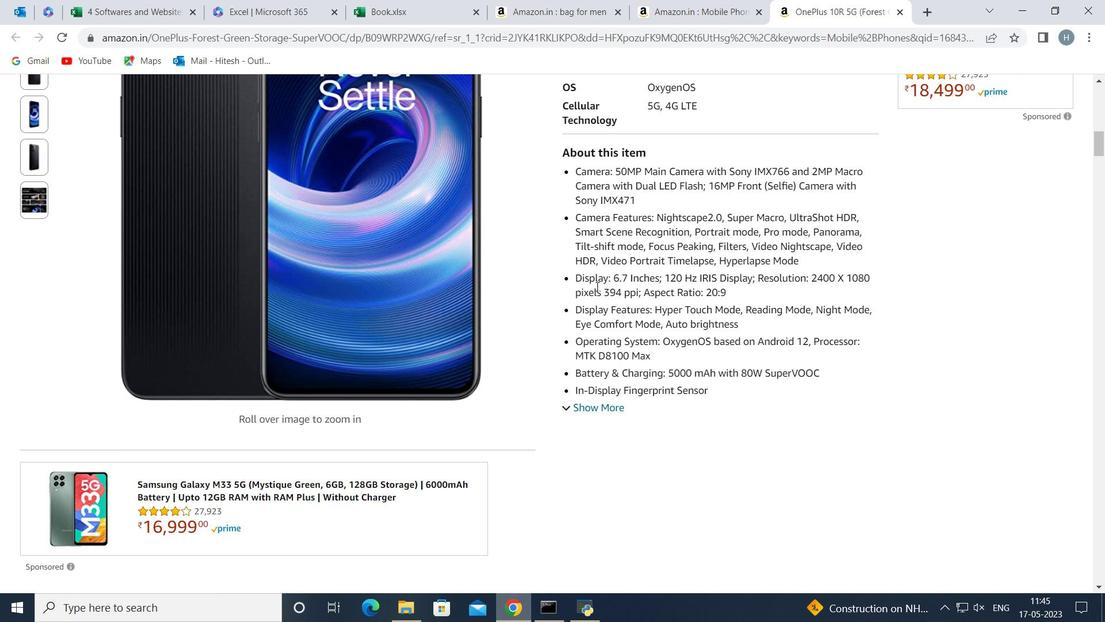 
Action: Mouse moved to (615, 275)
Screenshot: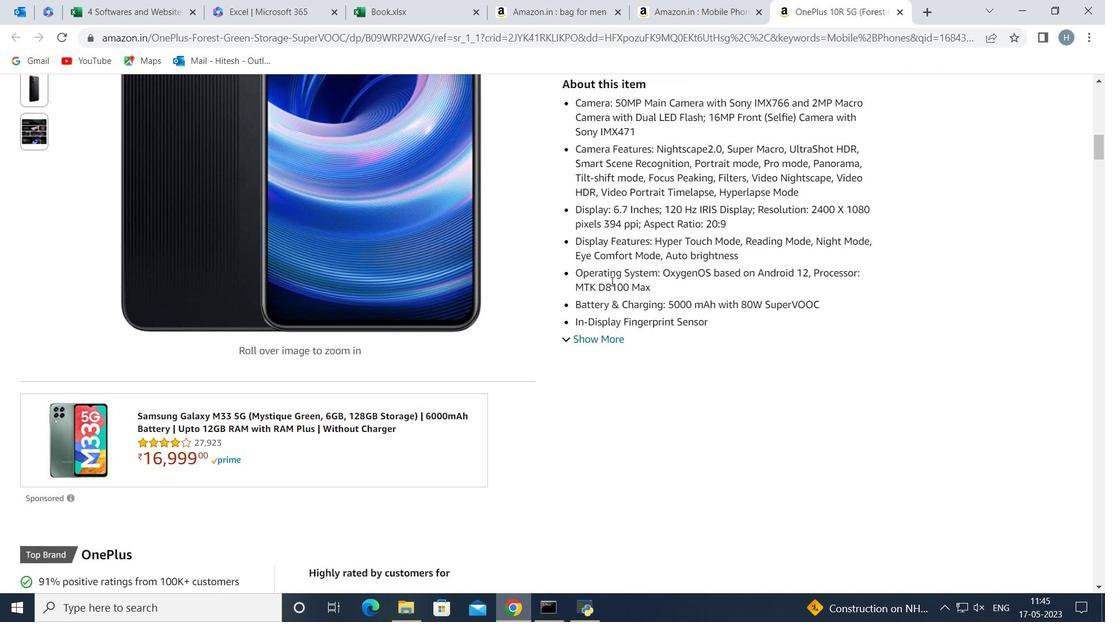 
Action: Mouse scrolled (615, 274) with delta (0, 0)
Screenshot: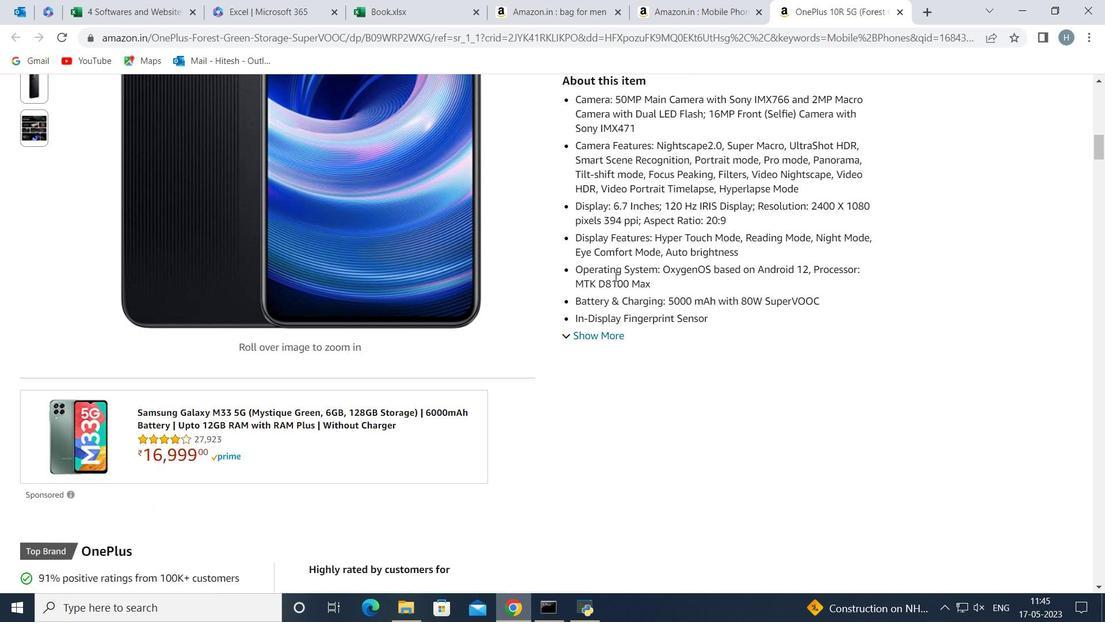 
Action: Mouse moved to (600, 260)
Screenshot: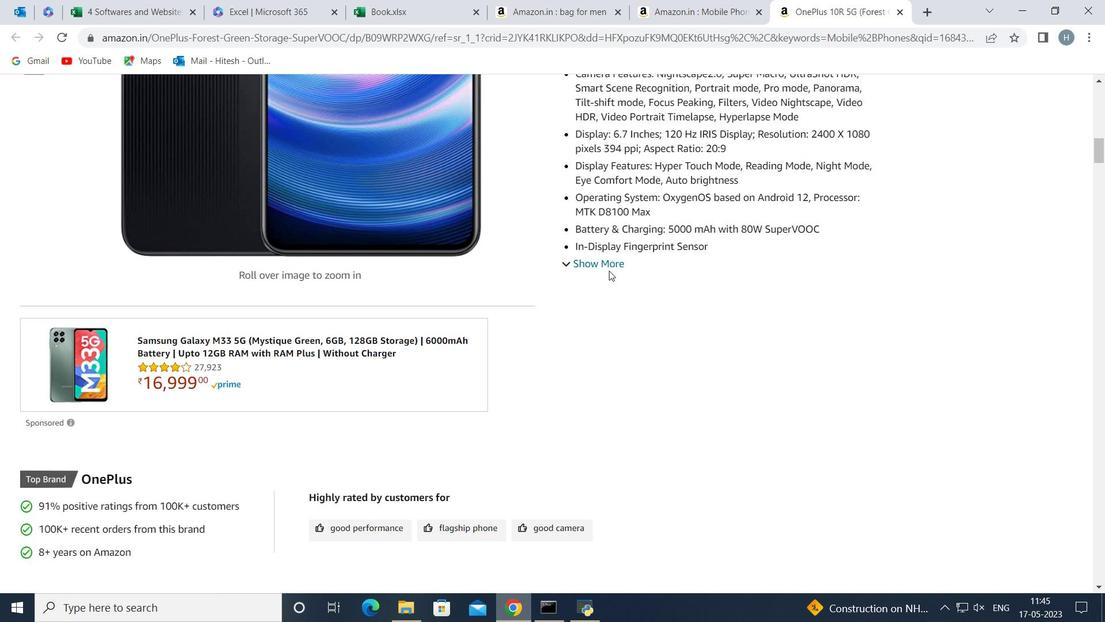 
Action: Mouse pressed left at (600, 260)
Screenshot: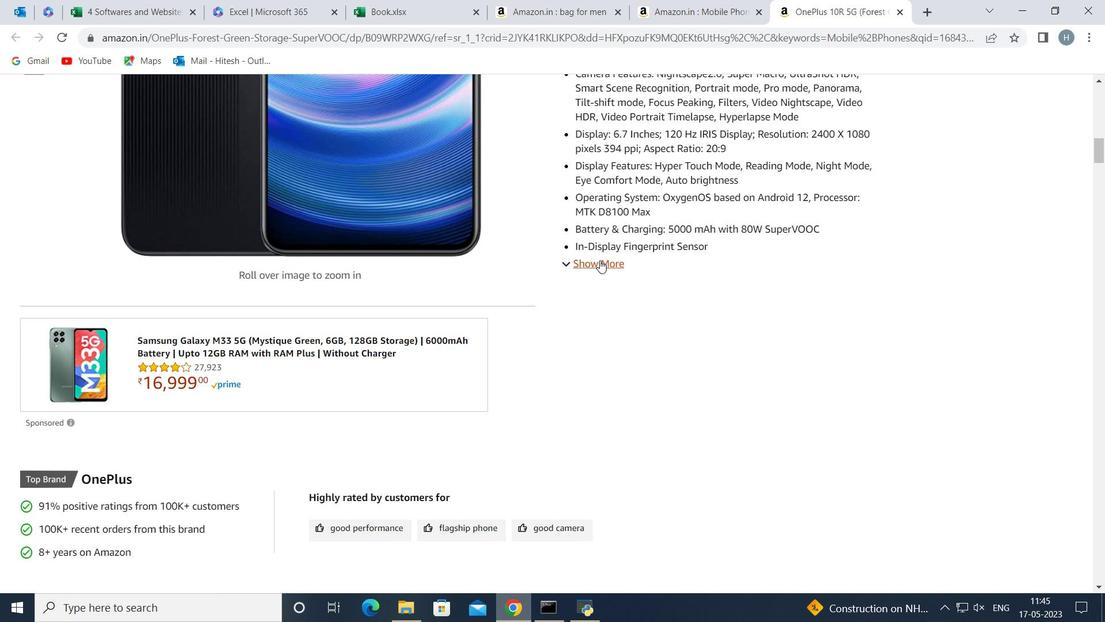 
Action: Mouse moved to (592, 339)
Screenshot: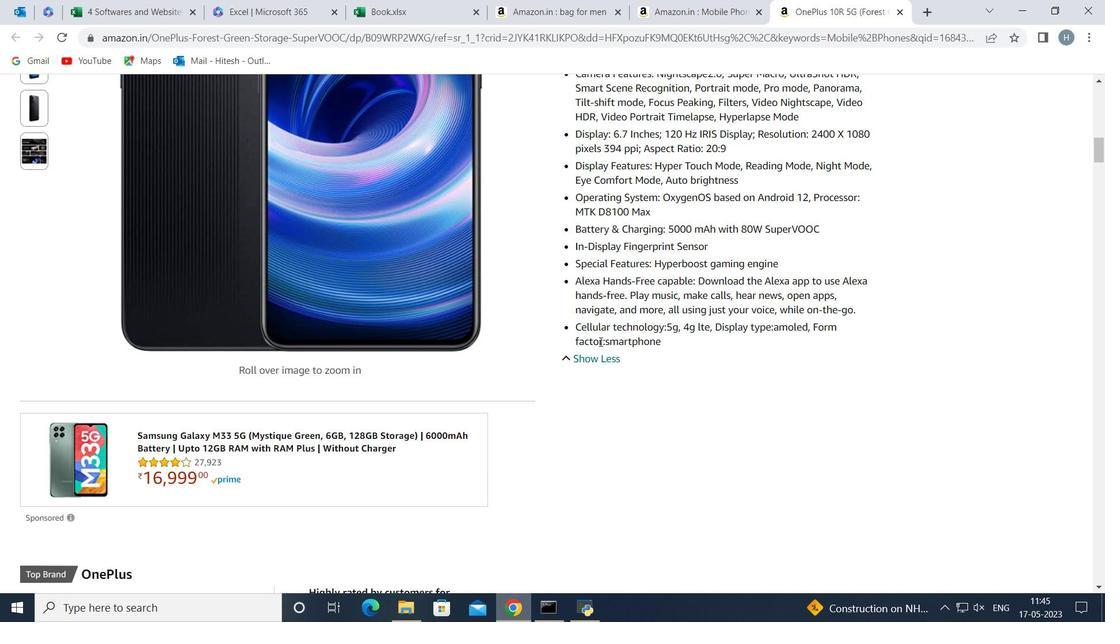 
Action: Mouse scrolled (592, 338) with delta (0, 0)
Screenshot: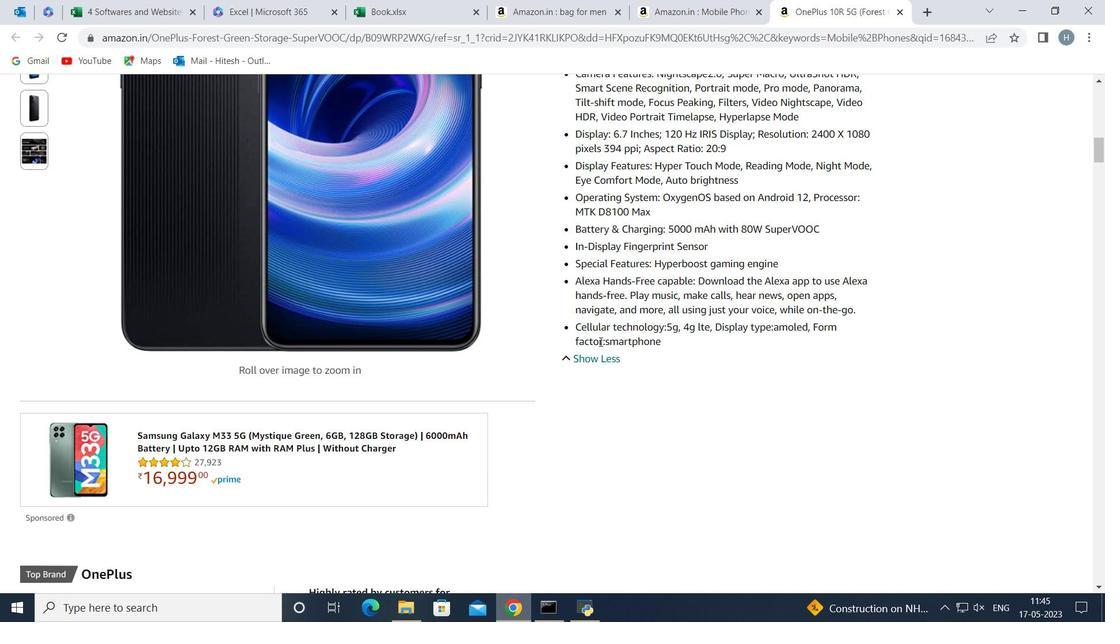 
Action: Mouse moved to (590, 338)
Screenshot: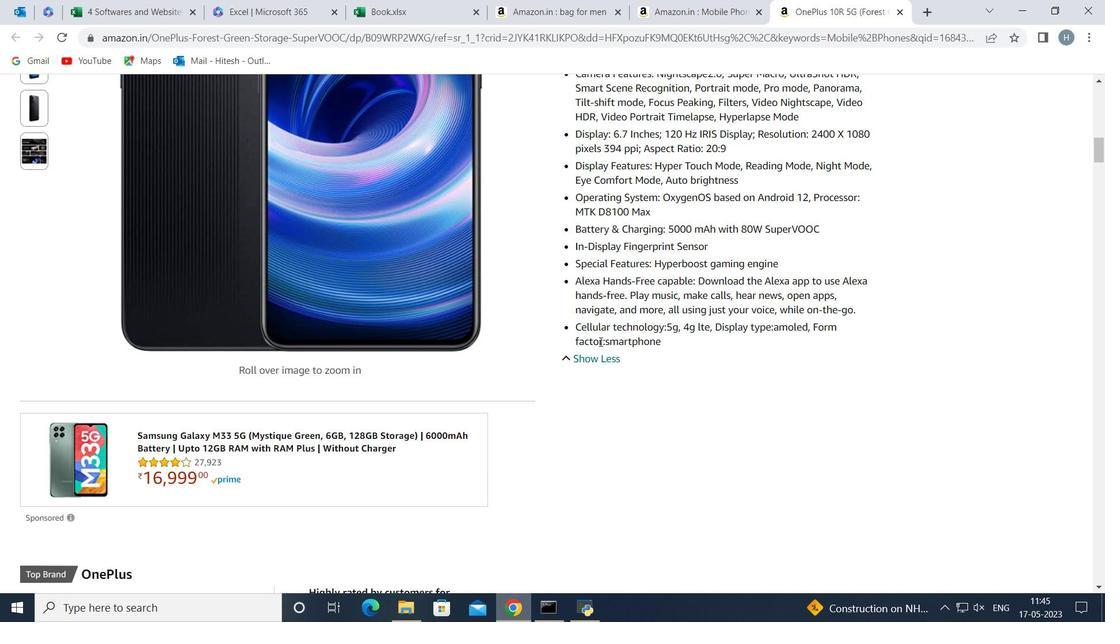 
Action: Mouse scrolled (590, 338) with delta (0, 0)
Screenshot: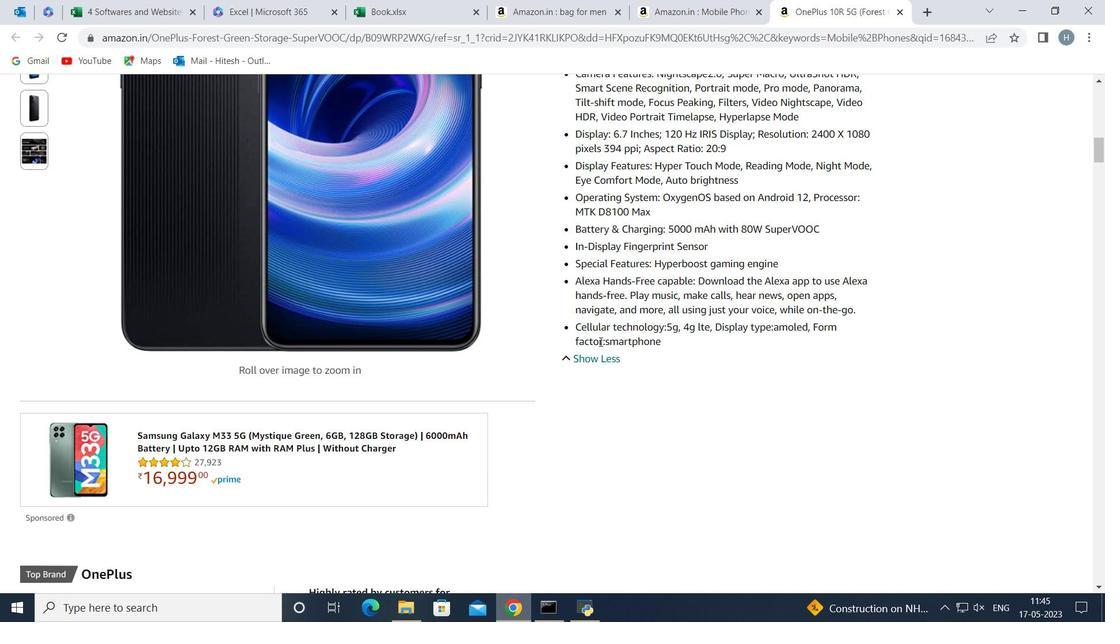 
Action: Mouse moved to (572, 323)
Screenshot: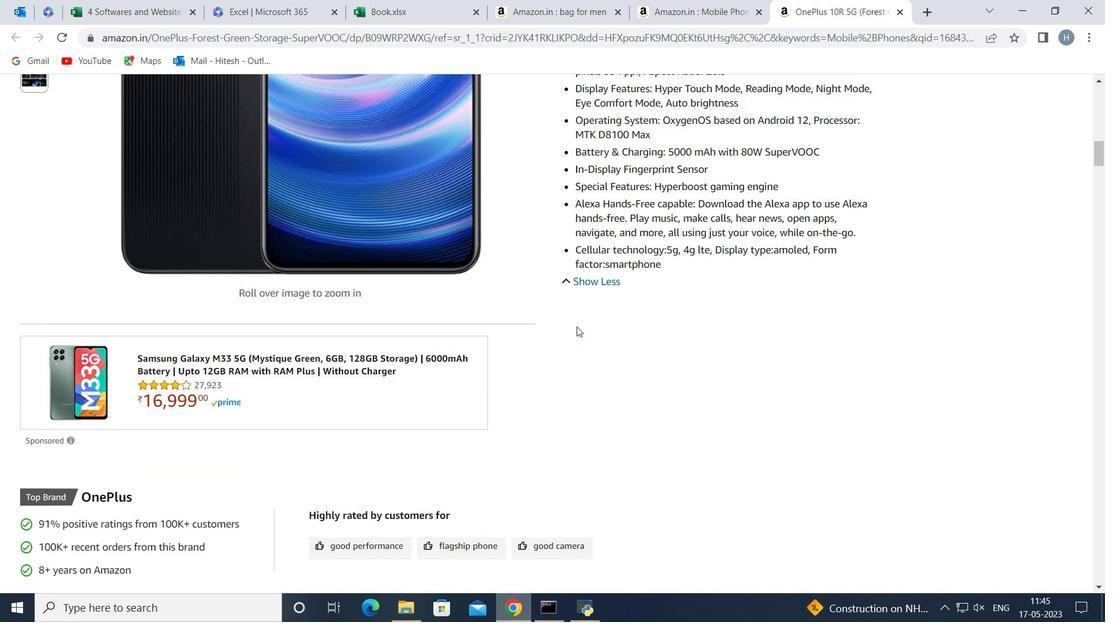 
Action: Mouse scrolled (572, 323) with delta (0, 0)
Screenshot: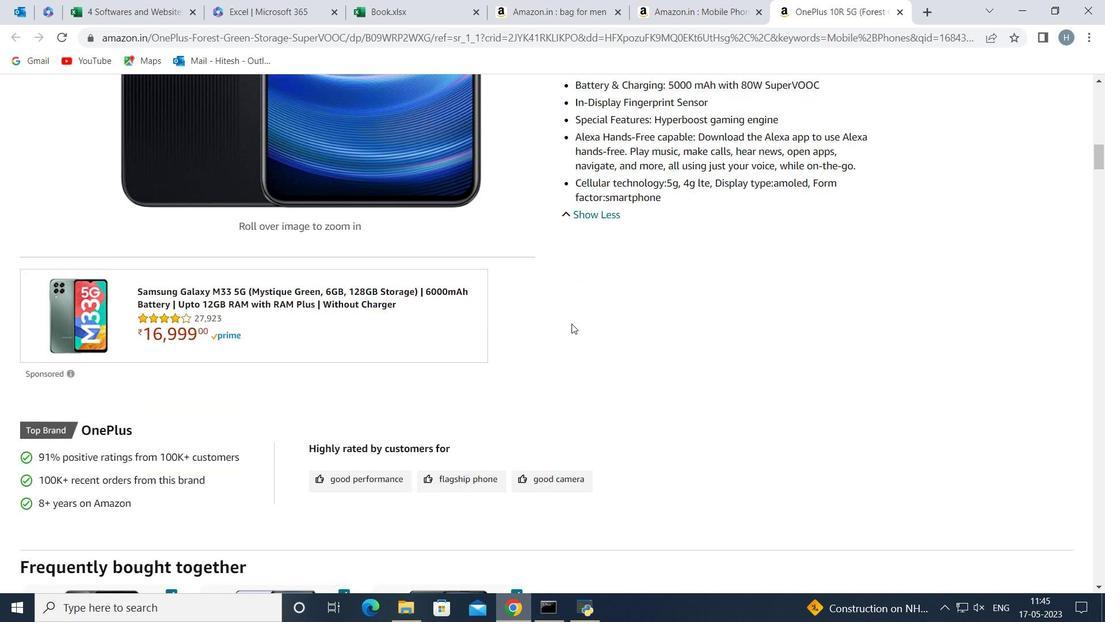 
Action: Mouse scrolled (572, 323) with delta (0, 0)
Screenshot: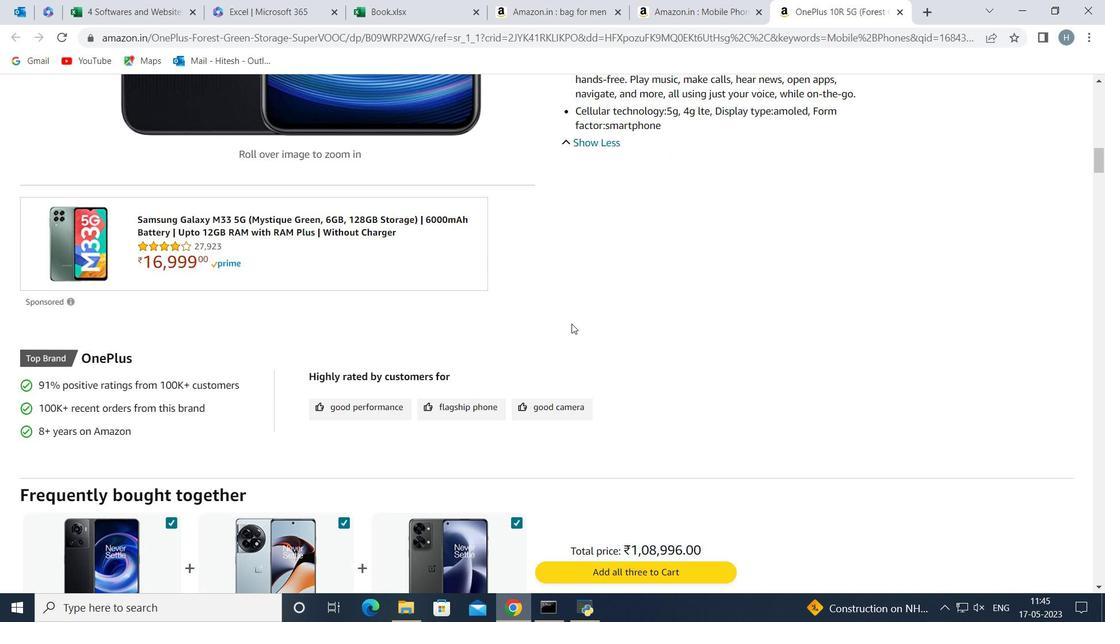 
Action: Mouse scrolled (572, 323) with delta (0, 0)
Screenshot: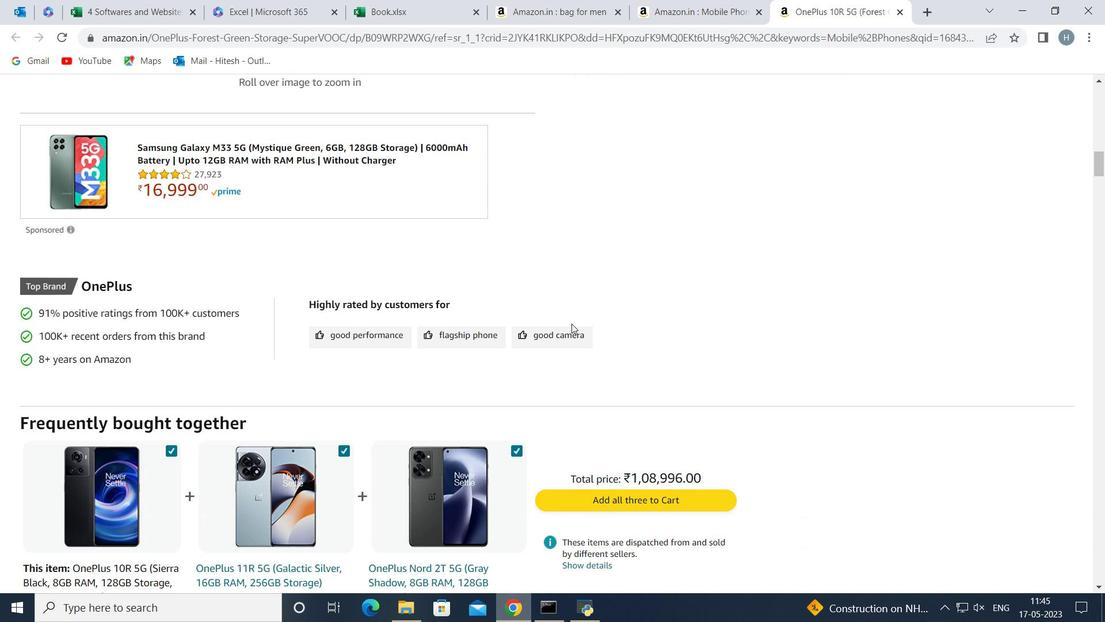 
Action: Mouse moved to (572, 320)
Screenshot: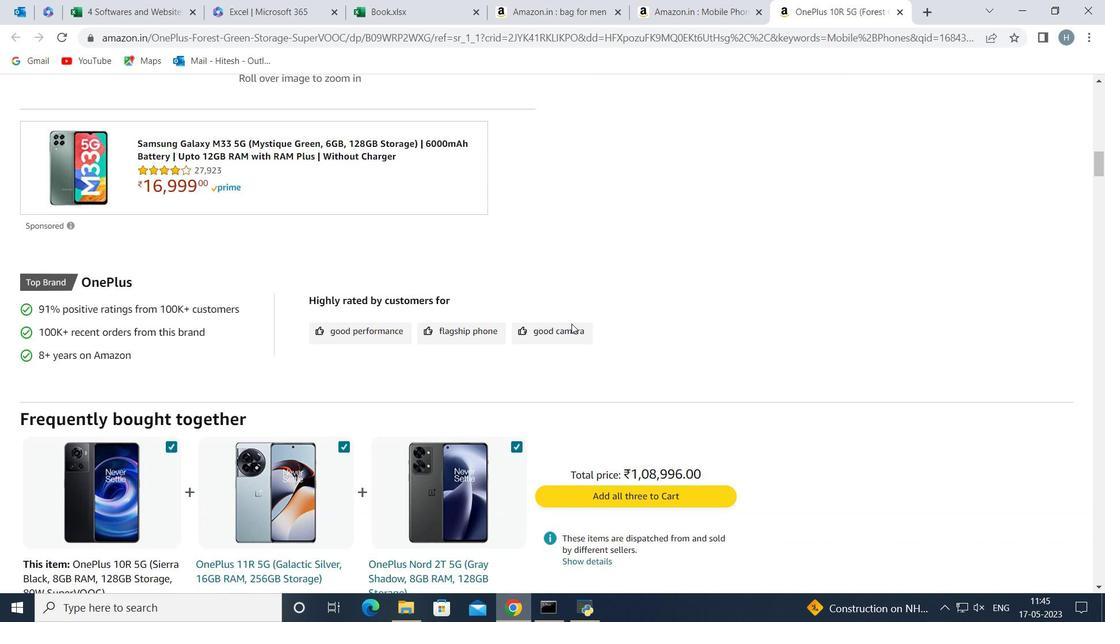 
Action: Mouse scrolled (572, 320) with delta (0, 0)
Screenshot: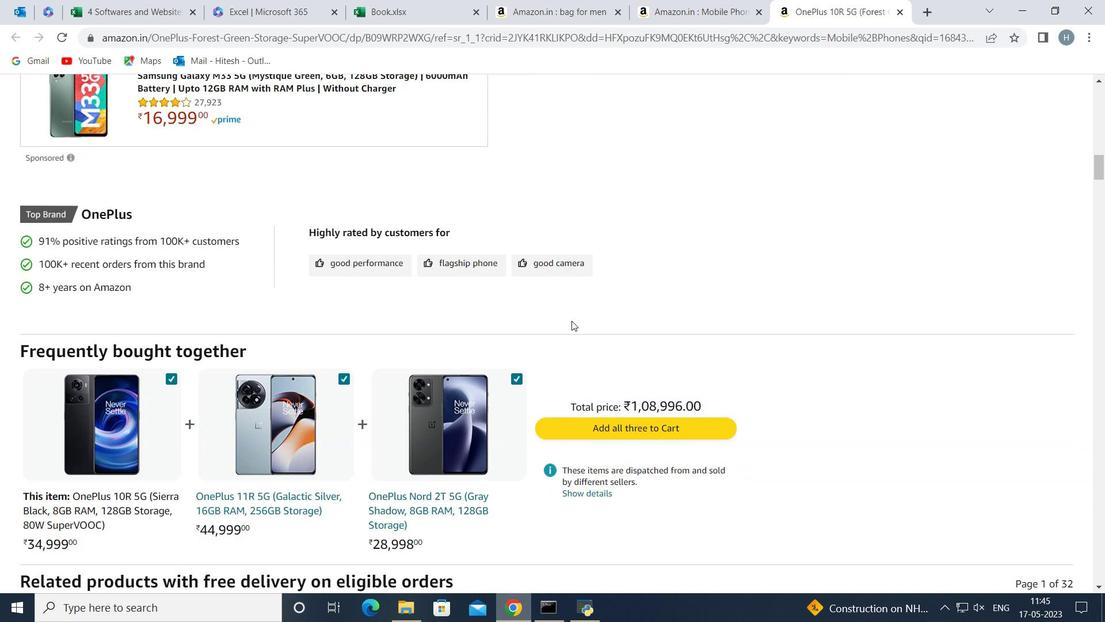 
Action: Mouse moved to (494, 292)
Screenshot: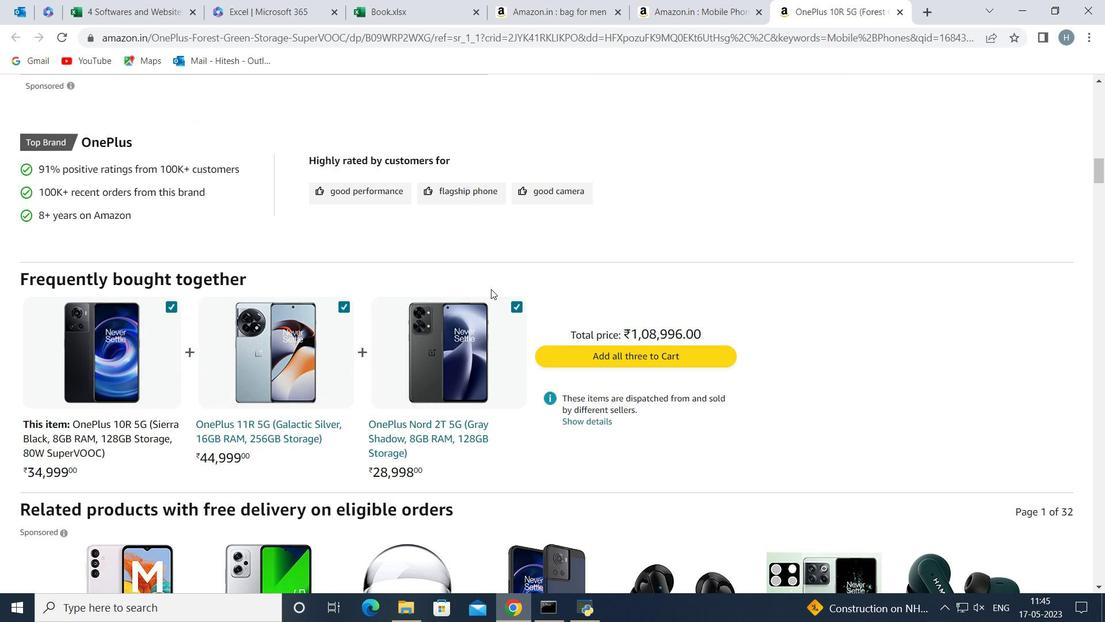 
Action: Mouse scrolled (494, 291) with delta (0, 0)
Screenshot: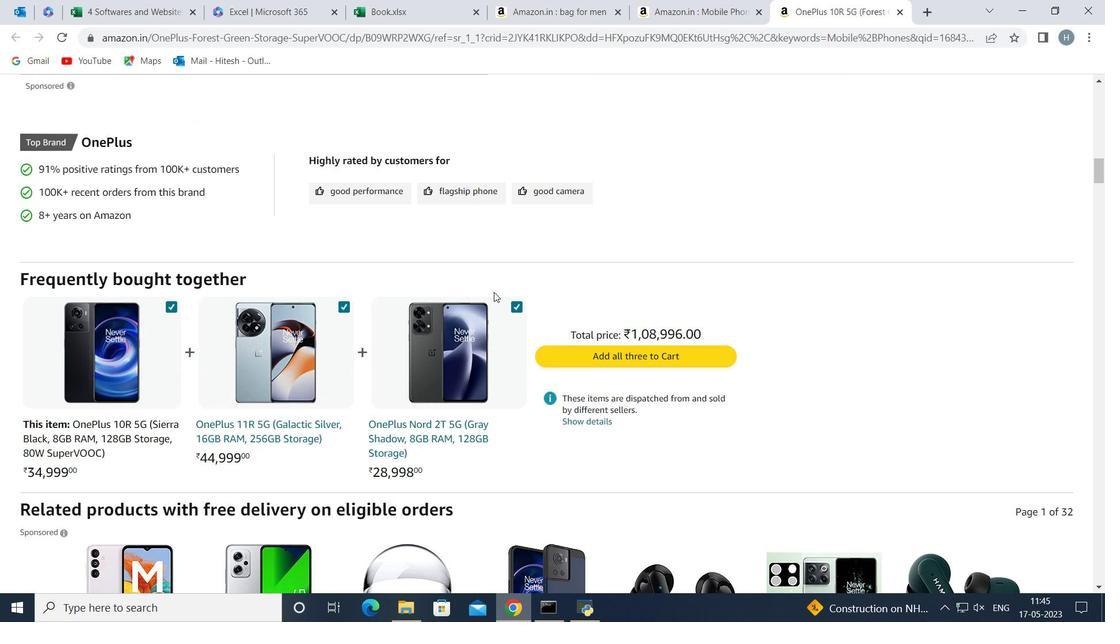 
Action: Mouse scrolled (494, 291) with delta (0, 0)
Screenshot: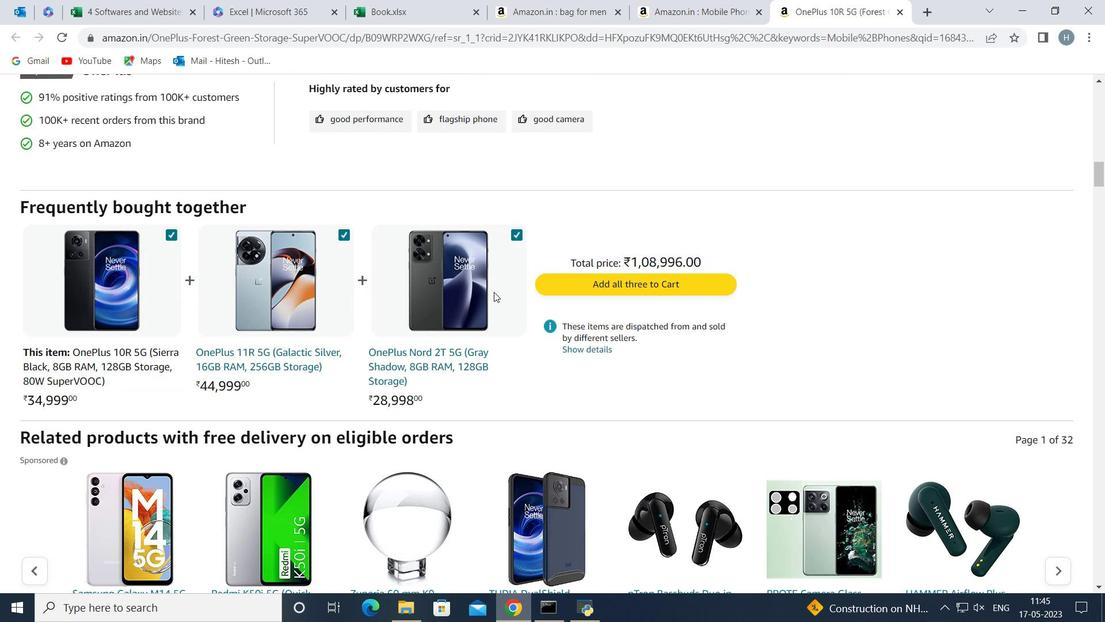 
Action: Mouse scrolled (494, 291) with delta (0, 0)
Screenshot: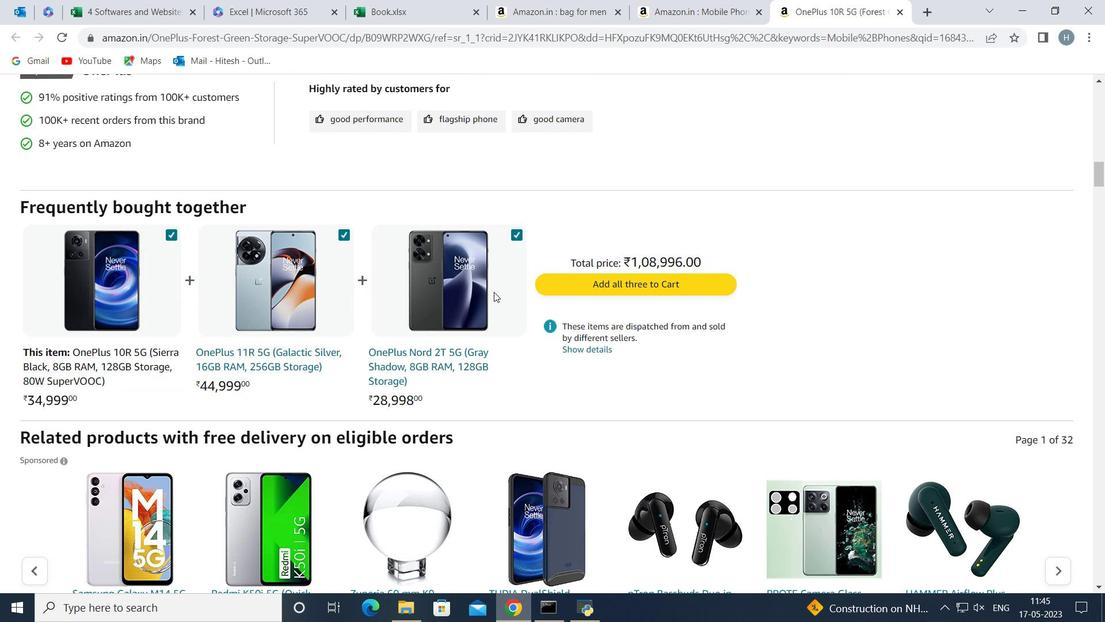 
Action: Mouse scrolled (494, 291) with delta (0, 0)
Screenshot: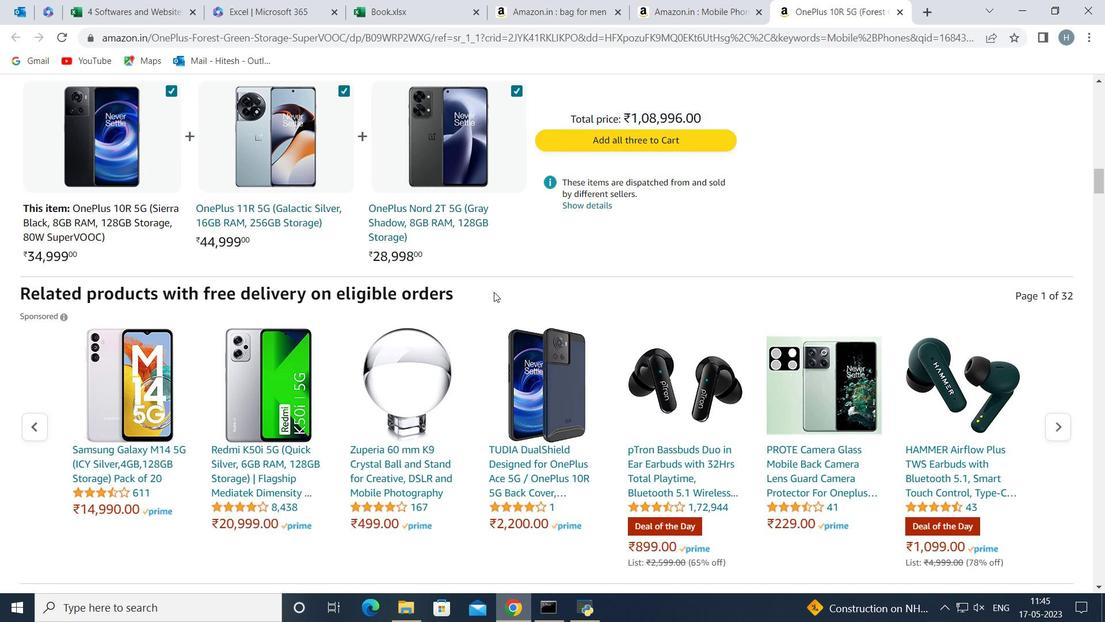 
Action: Mouse scrolled (494, 291) with delta (0, 0)
Screenshot: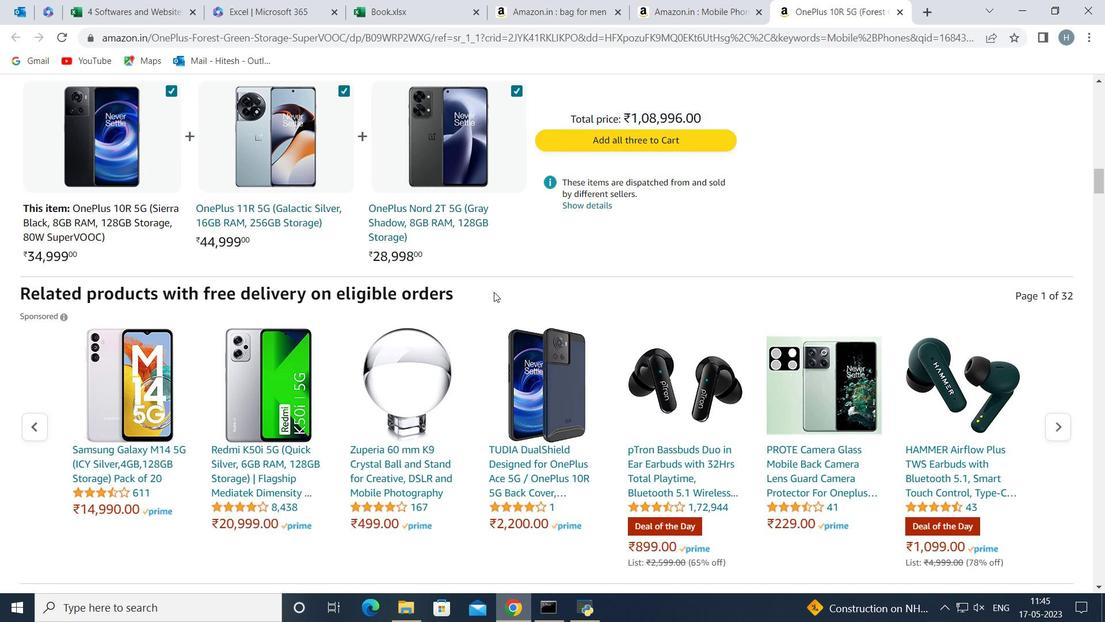 
Action: Mouse moved to (364, 305)
Screenshot: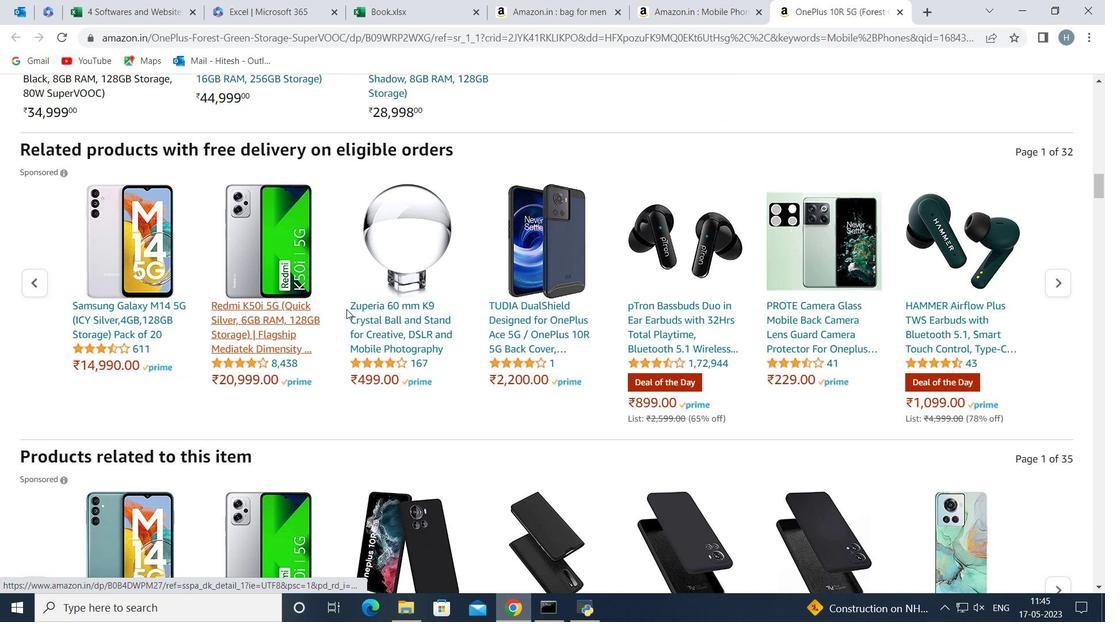 
Action: Mouse scrolled (364, 304) with delta (0, 0)
Screenshot: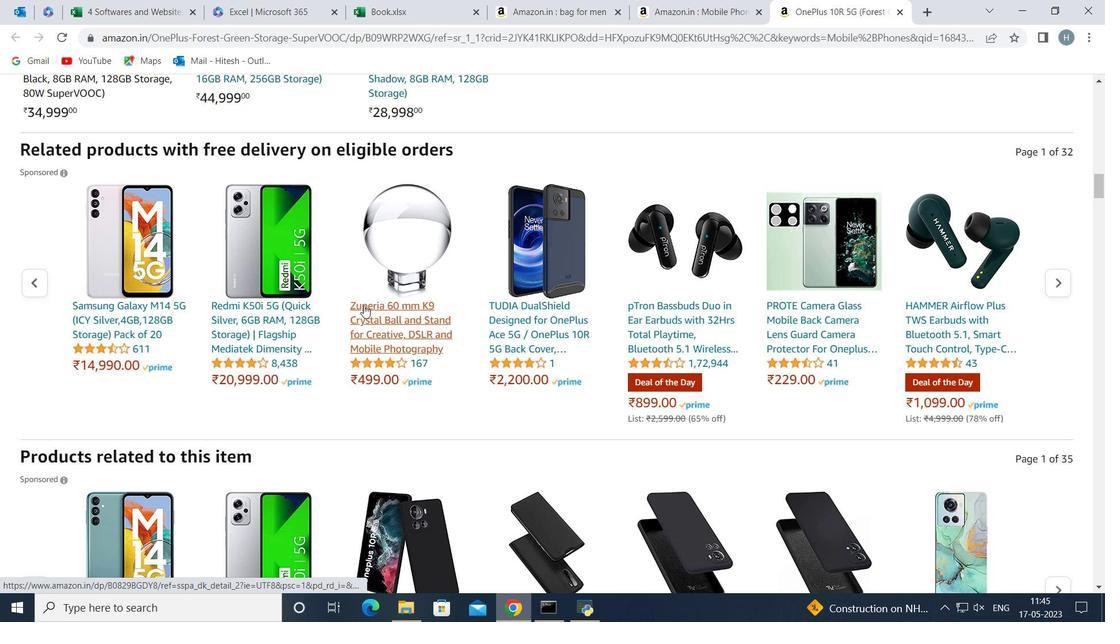 
Action: Mouse scrolled (364, 304) with delta (0, 0)
Screenshot: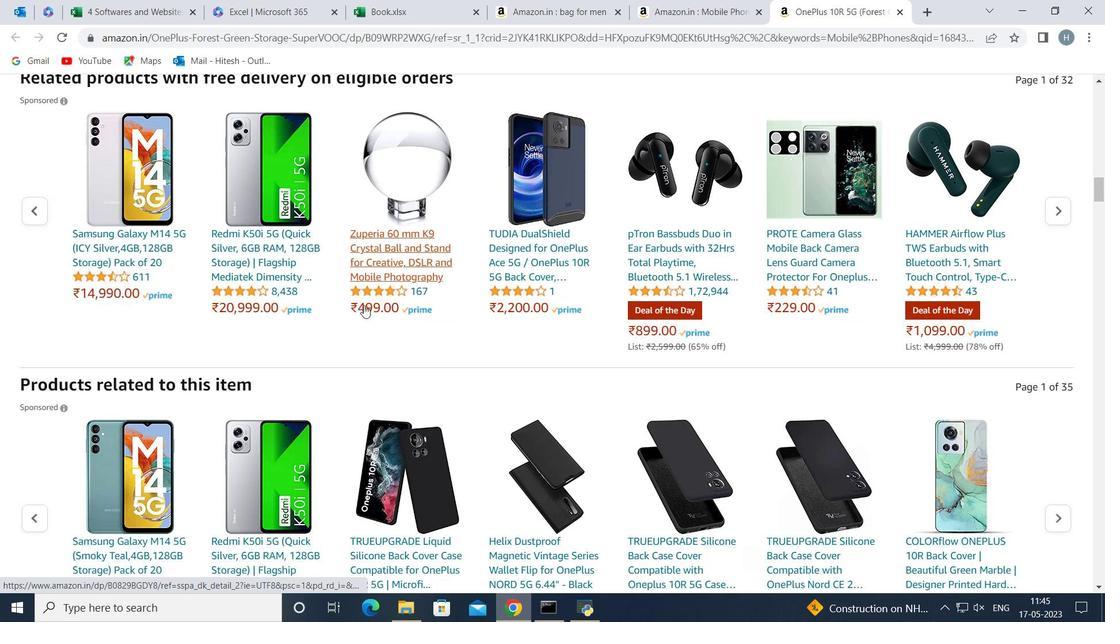 
Action: Mouse scrolled (364, 304) with delta (0, 0)
Screenshot: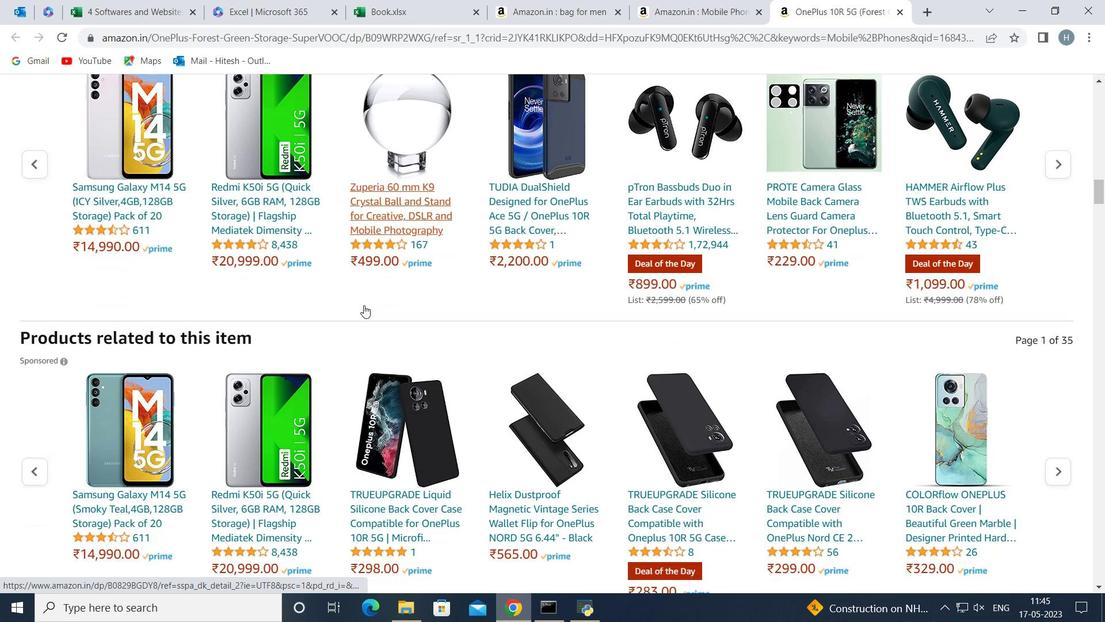 
Action: Mouse scrolled (364, 304) with delta (0, 0)
Screenshot: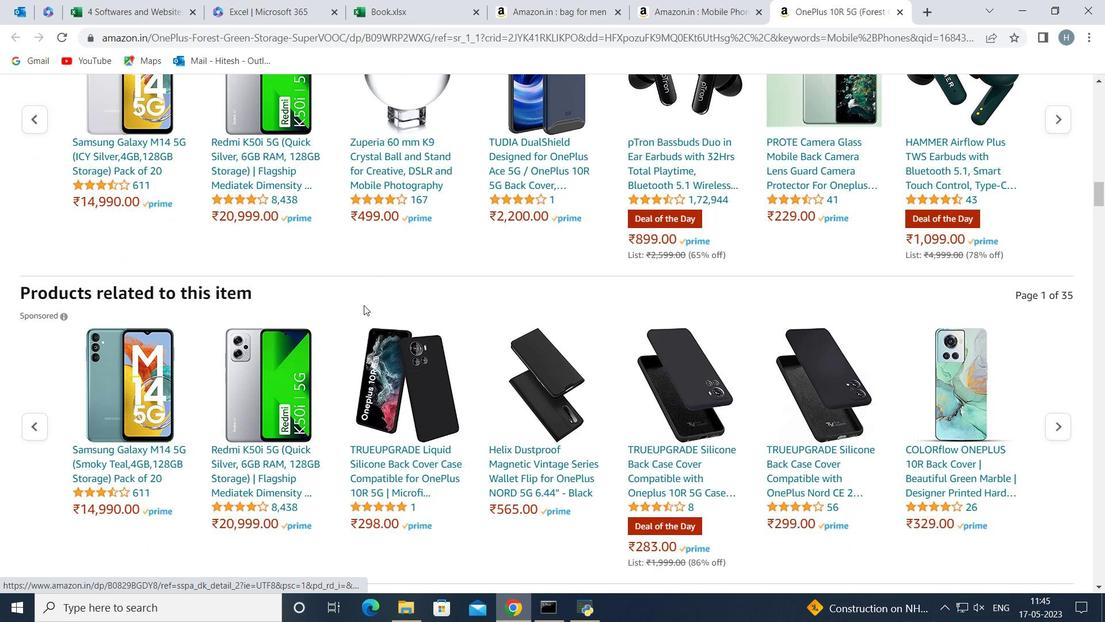 
Action: Mouse scrolled (364, 304) with delta (0, 0)
Screenshot: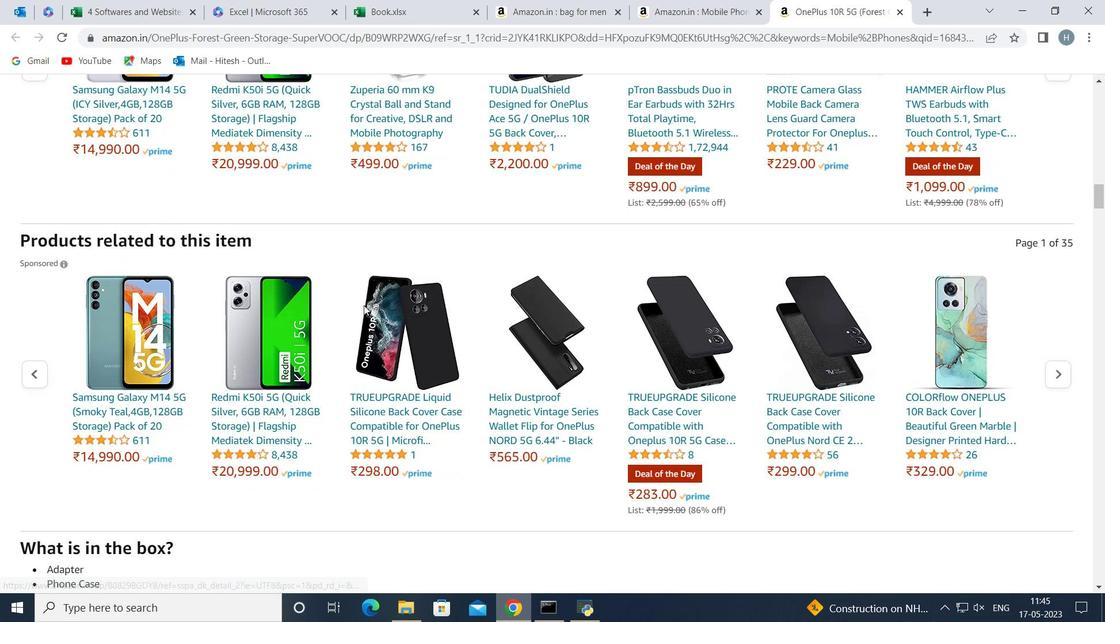 
Action: Mouse scrolled (364, 304) with delta (0, 0)
Screenshot: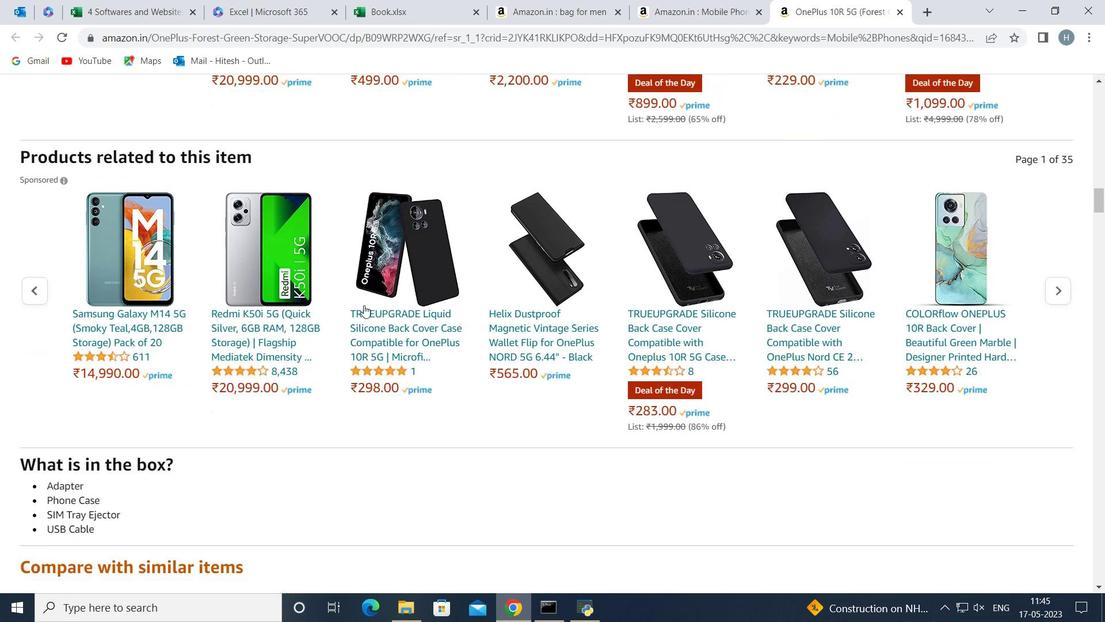 
Action: Mouse scrolled (364, 304) with delta (0, 0)
Screenshot: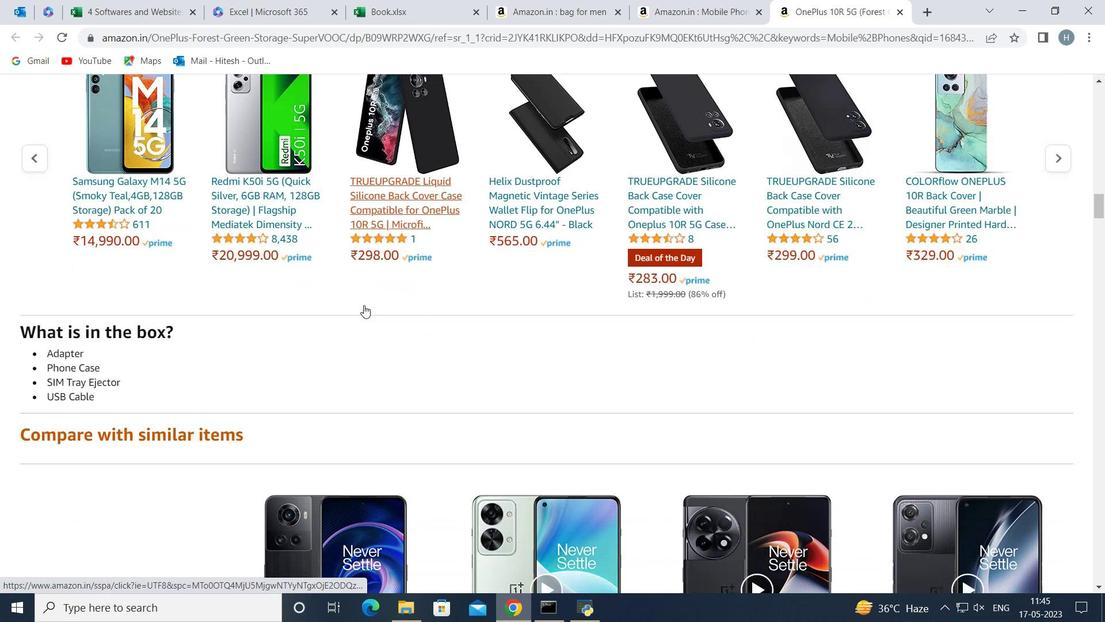 
Action: Mouse moved to (263, 285)
Screenshot: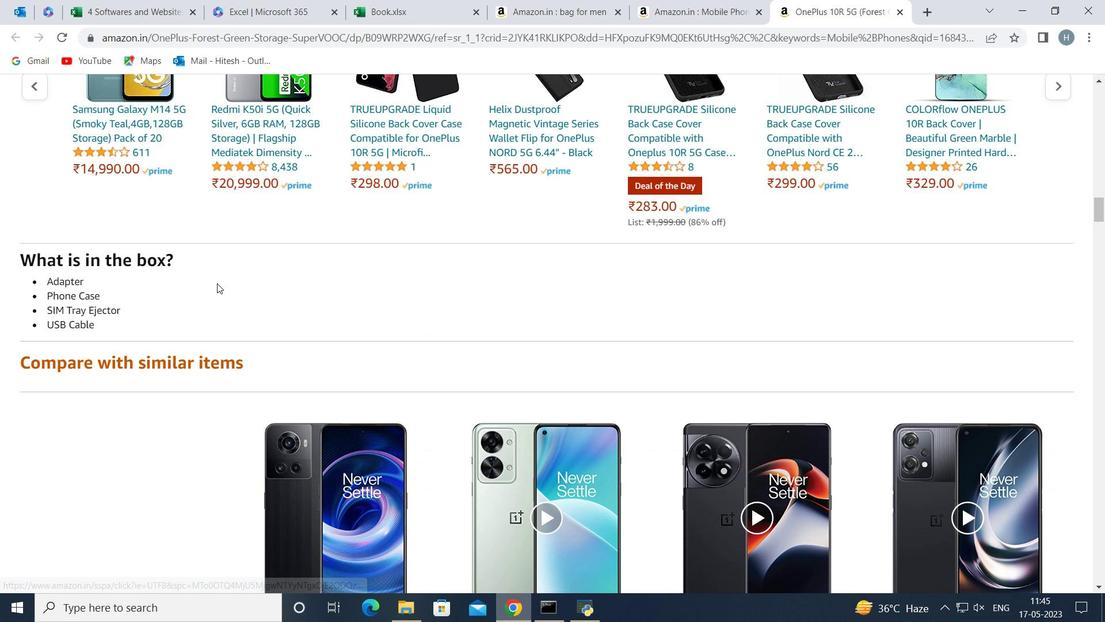 
Action: Mouse scrolled (263, 285) with delta (0, 0)
Screenshot: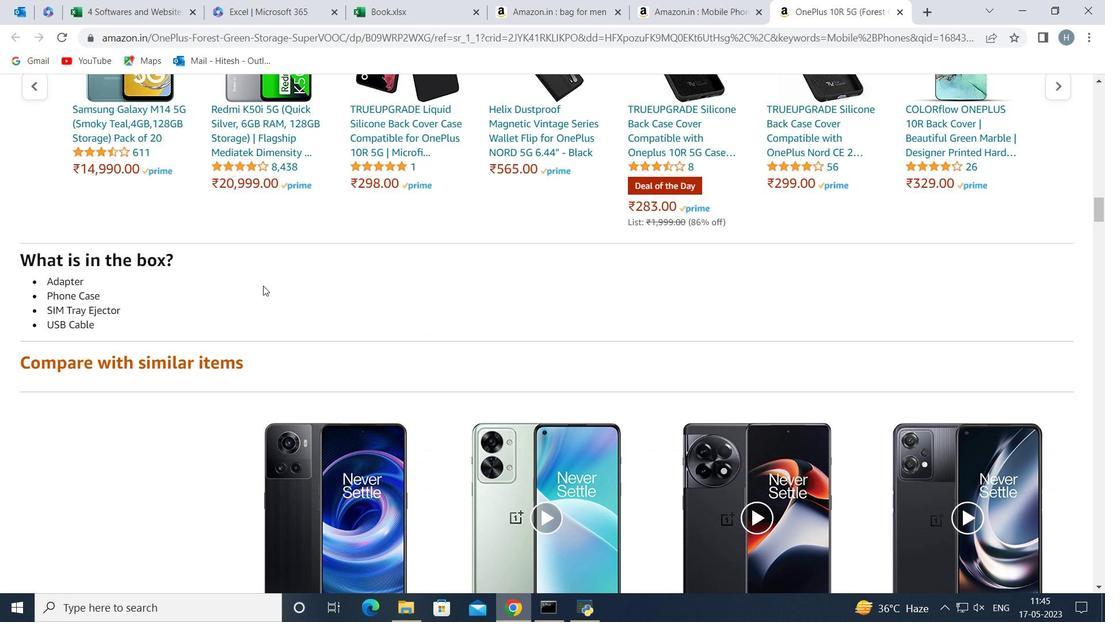 
Action: Mouse scrolled (263, 285) with delta (0, 0)
Screenshot: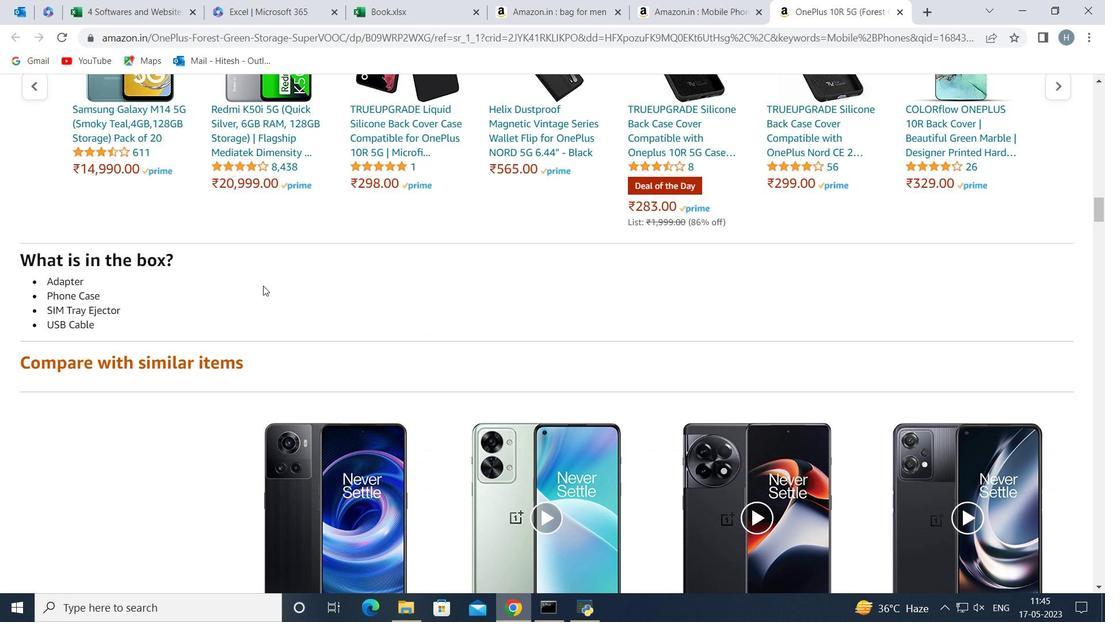 
Action: Mouse scrolled (263, 285) with delta (0, 0)
Screenshot: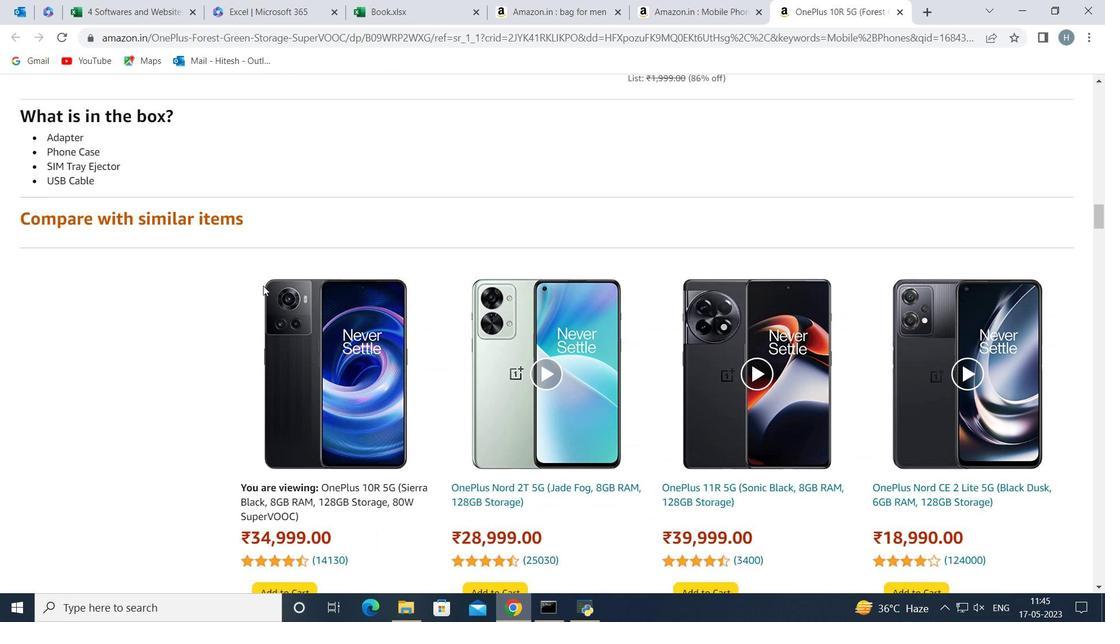 
Action: Mouse scrolled (263, 285) with delta (0, 0)
Screenshot: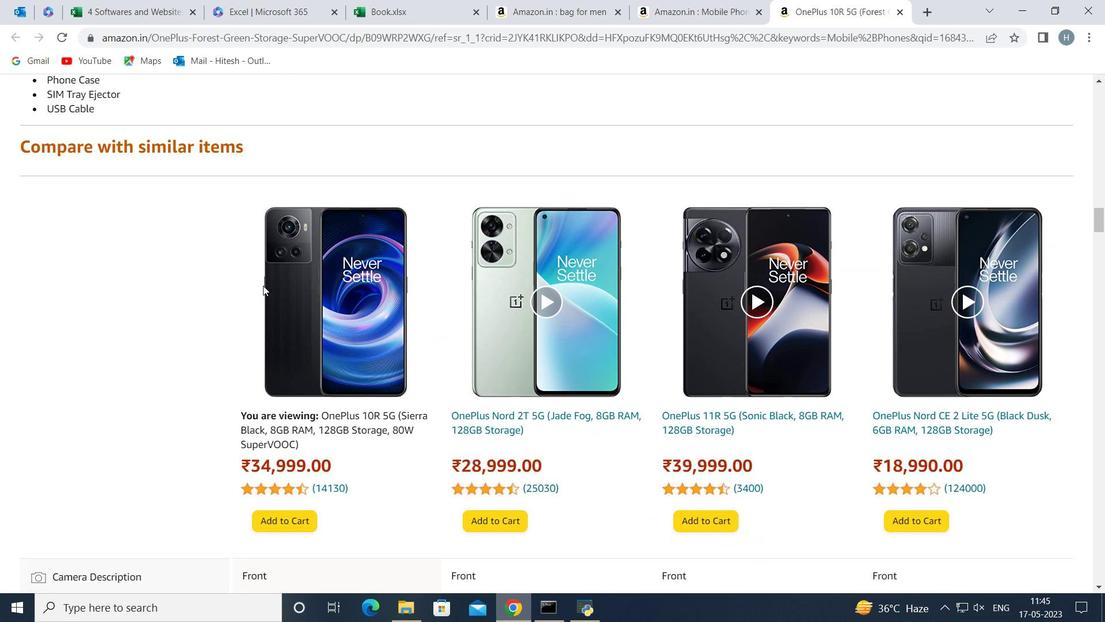 
Action: Mouse scrolled (263, 285) with delta (0, 0)
Screenshot: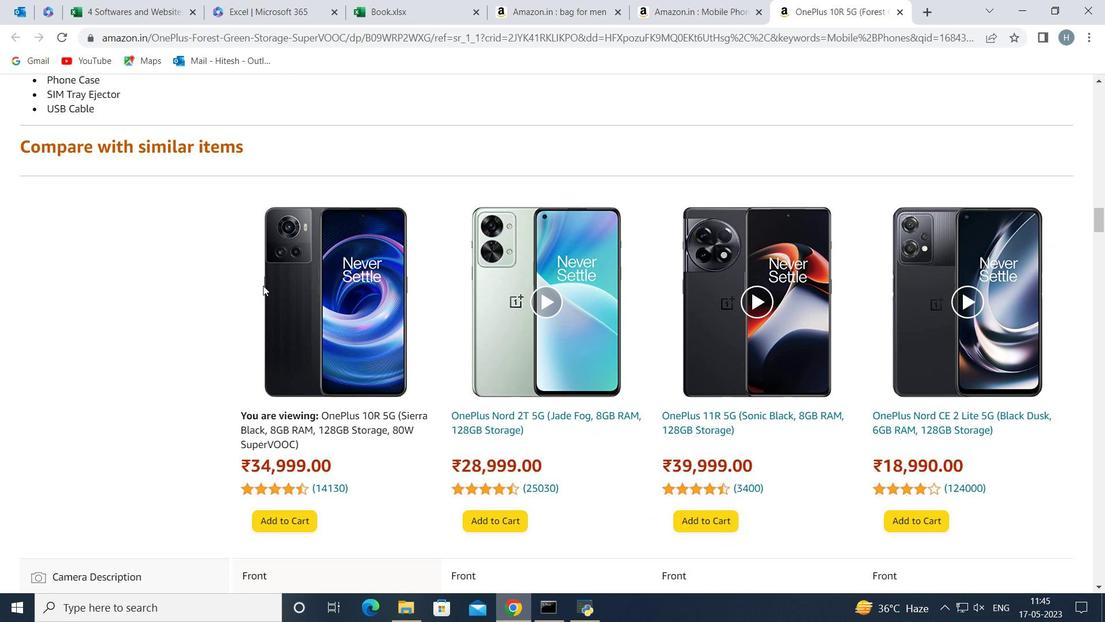 
Action: Mouse scrolled (263, 285) with delta (0, 0)
Screenshot: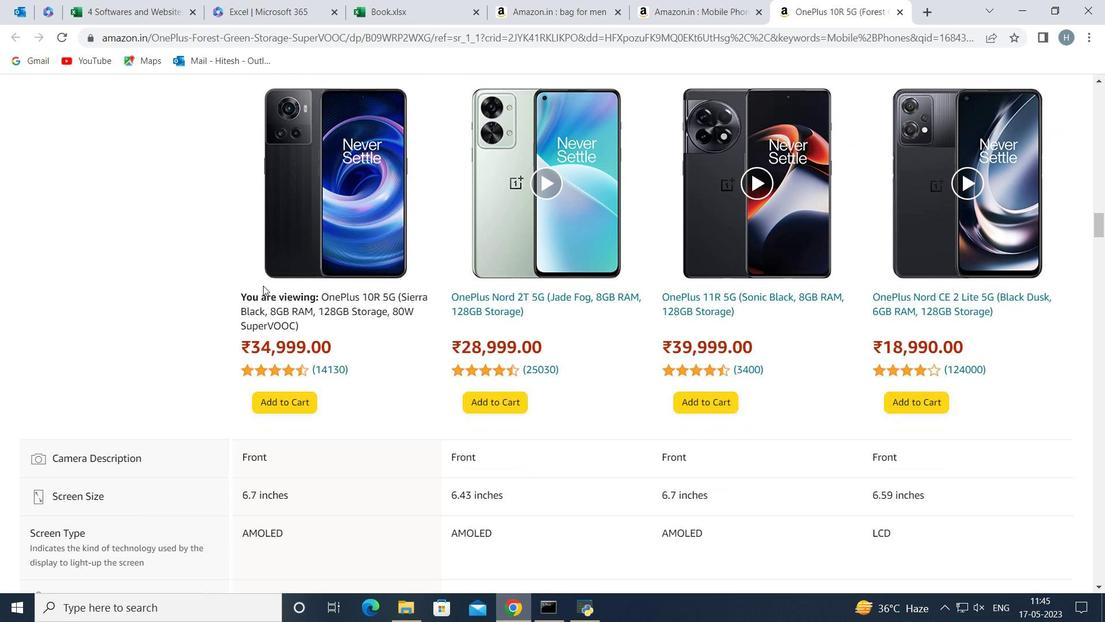 
Action: Mouse scrolled (263, 285) with delta (0, 0)
Screenshot: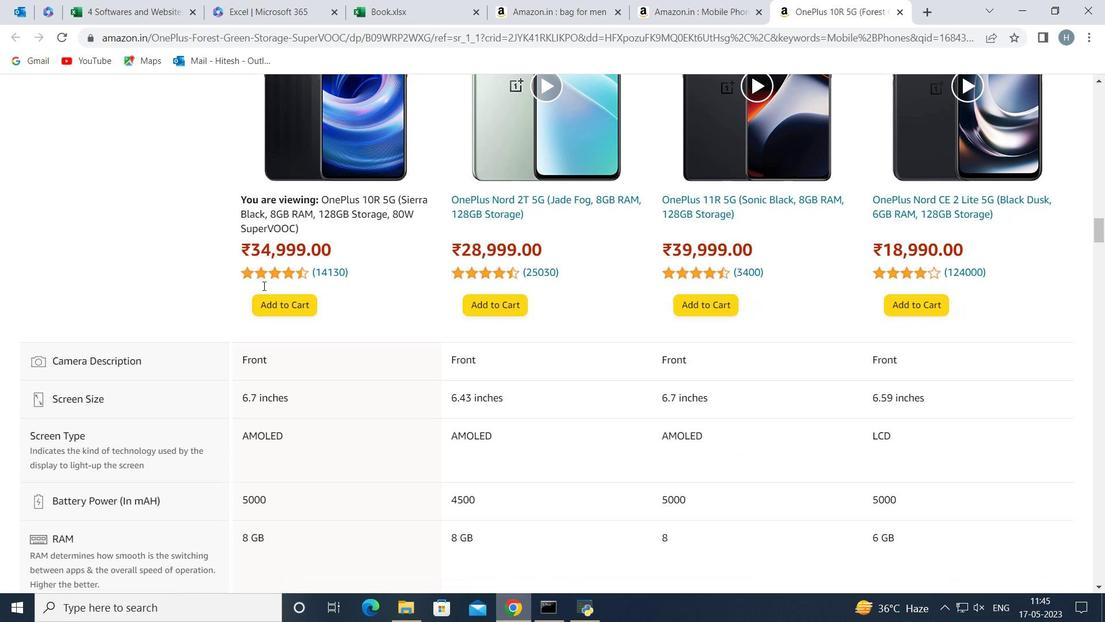 
Action: Mouse scrolled (263, 286) with delta (0, 0)
Screenshot: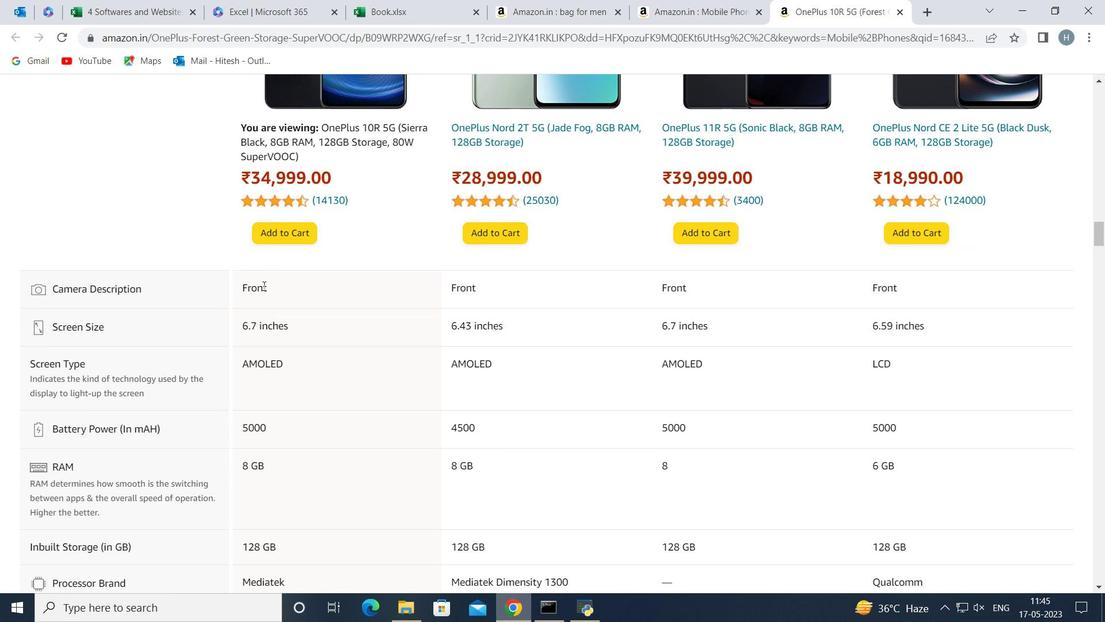 
Action: Mouse scrolled (263, 286) with delta (0, 0)
Screenshot: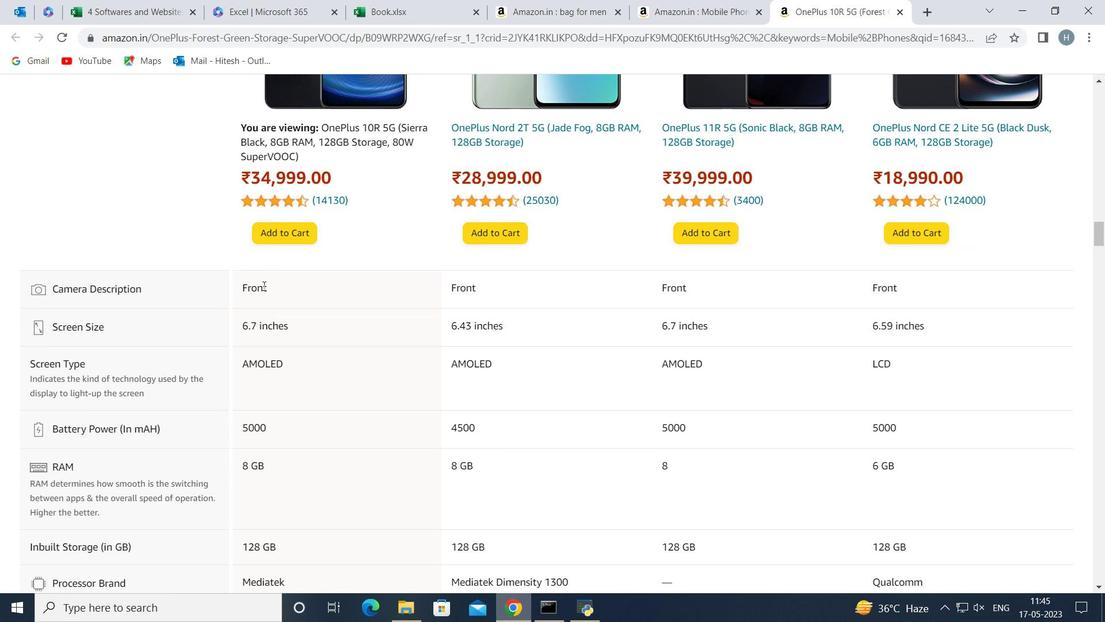 
Action: Mouse scrolled (263, 286) with delta (0, 0)
Screenshot: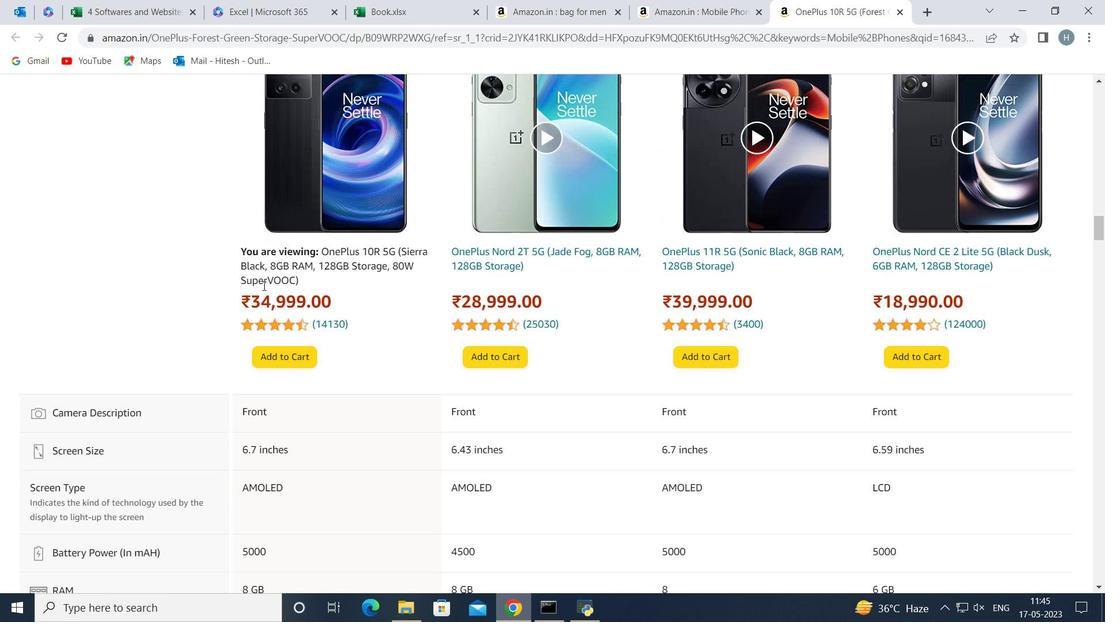 
Action: Mouse scrolled (263, 286) with delta (0, 0)
Screenshot: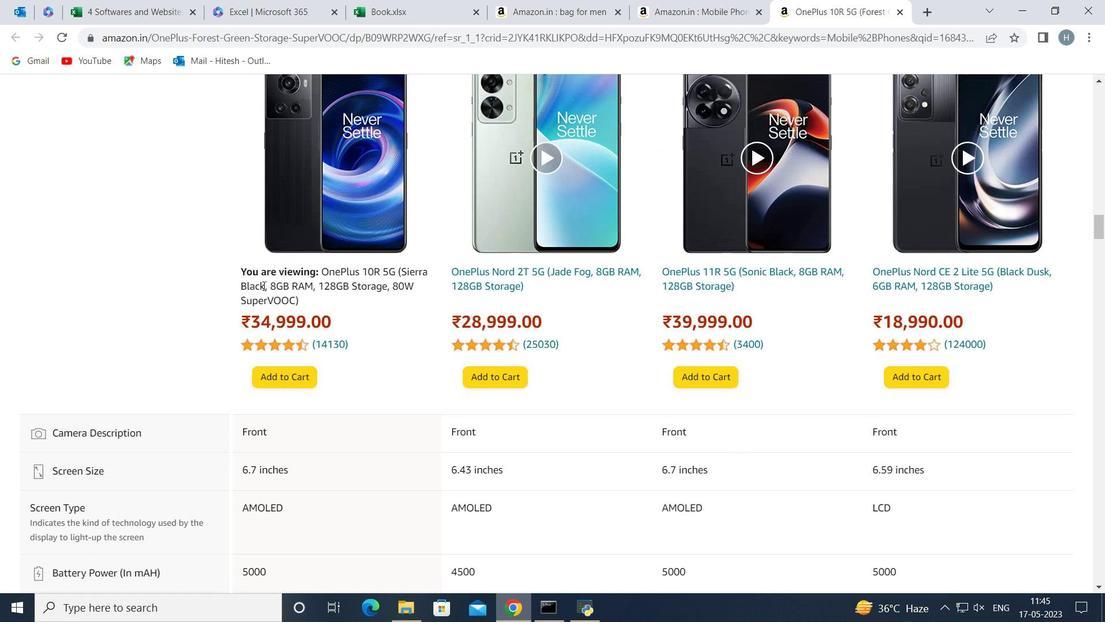 
Action: Mouse scrolled (263, 286) with delta (0, 0)
Screenshot: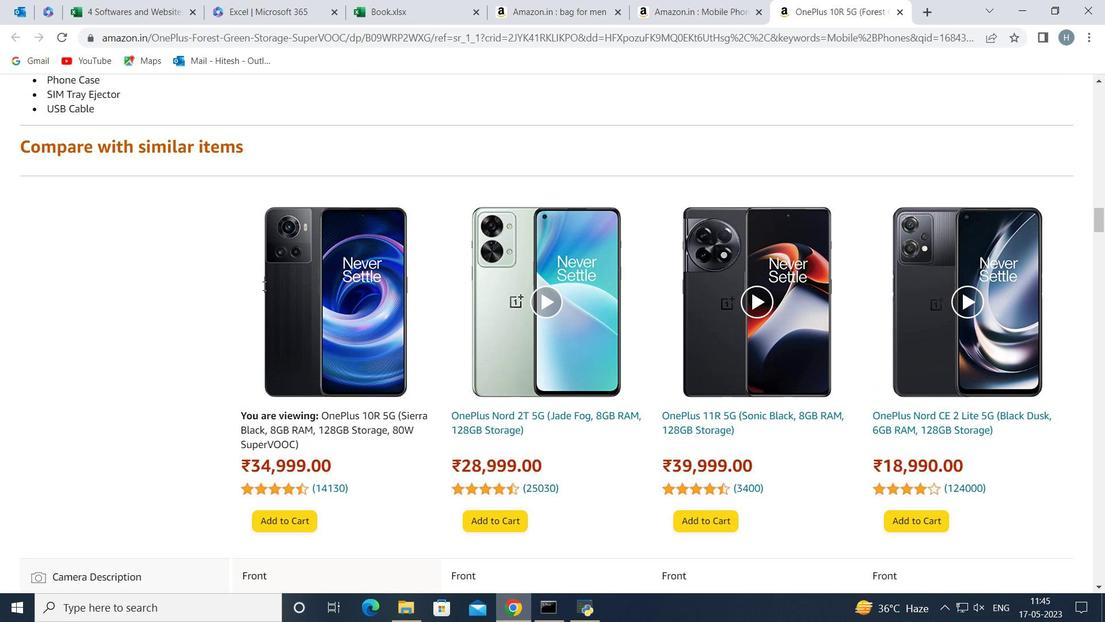 
Action: Mouse moved to (210, 237)
Screenshot: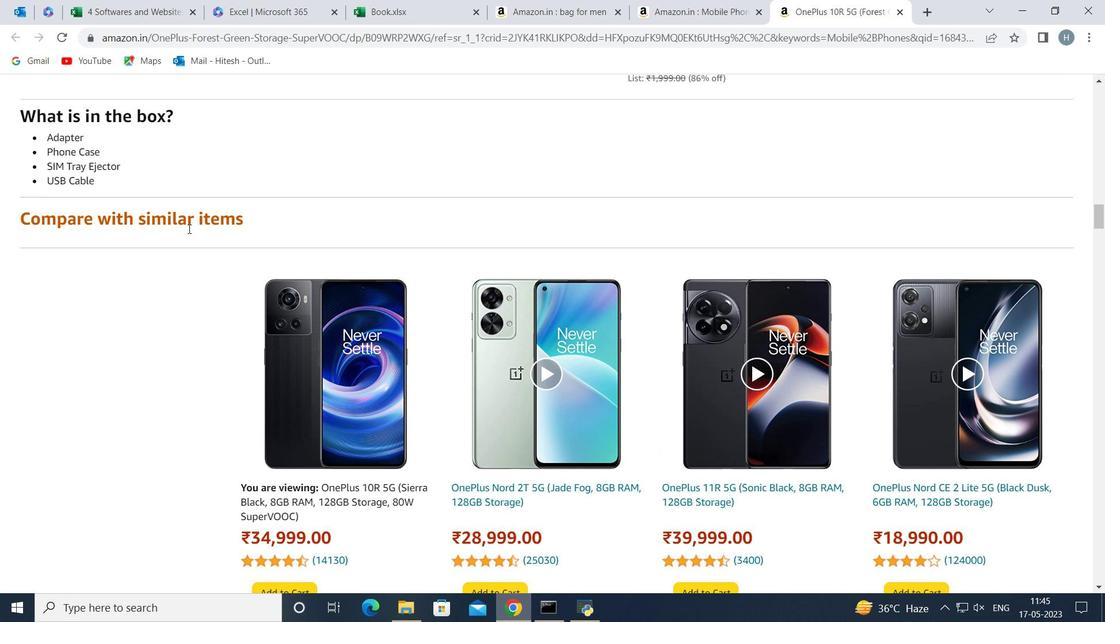 
Action: Mouse scrolled (210, 237) with delta (0, 0)
Screenshot: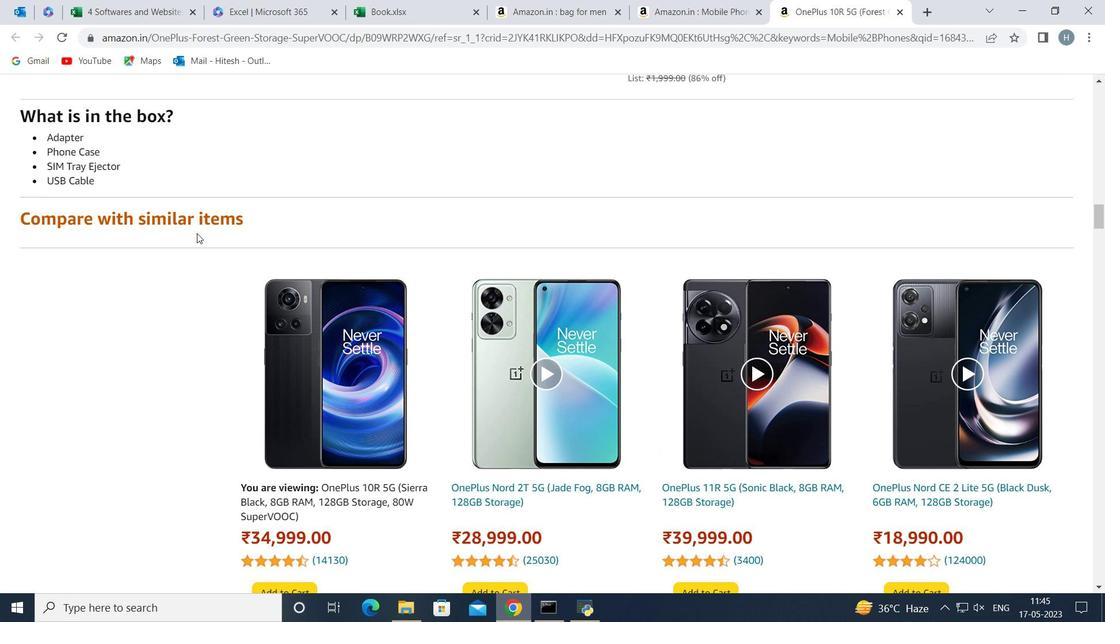 
Action: Mouse scrolled (210, 237) with delta (0, 0)
Screenshot: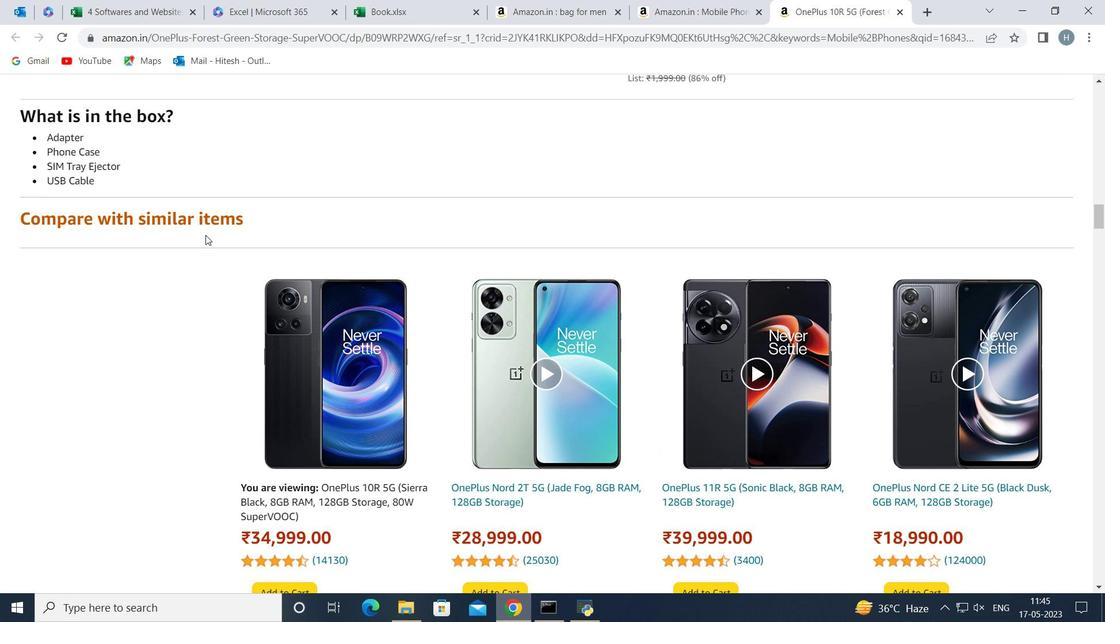 
Action: Mouse moved to (213, 239)
Screenshot: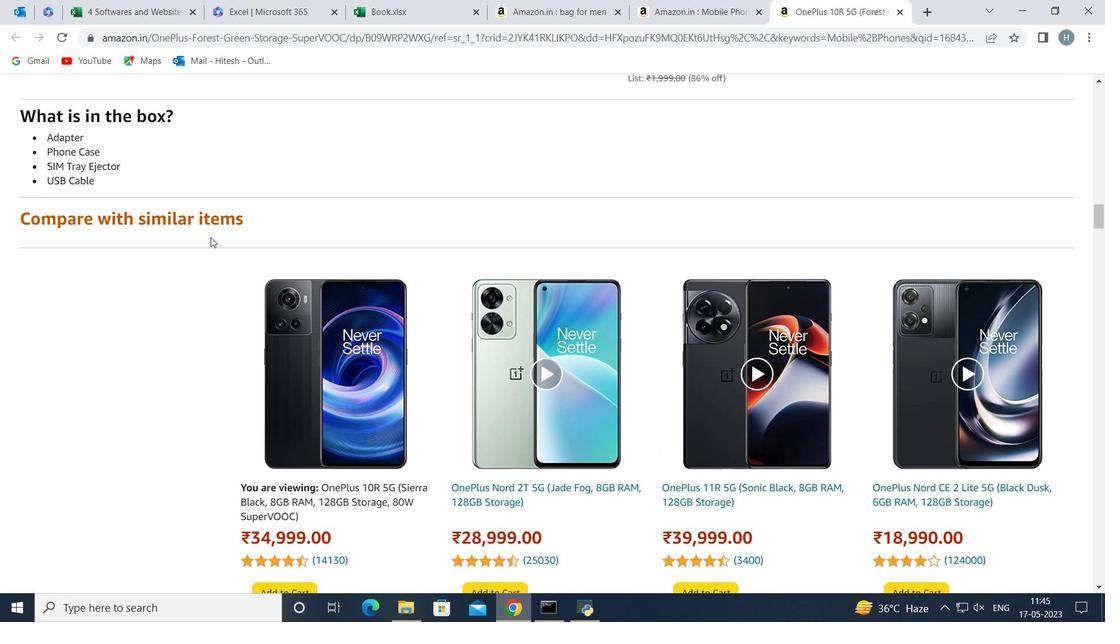 
Action: Mouse scrolled (213, 239) with delta (0, 0)
Screenshot: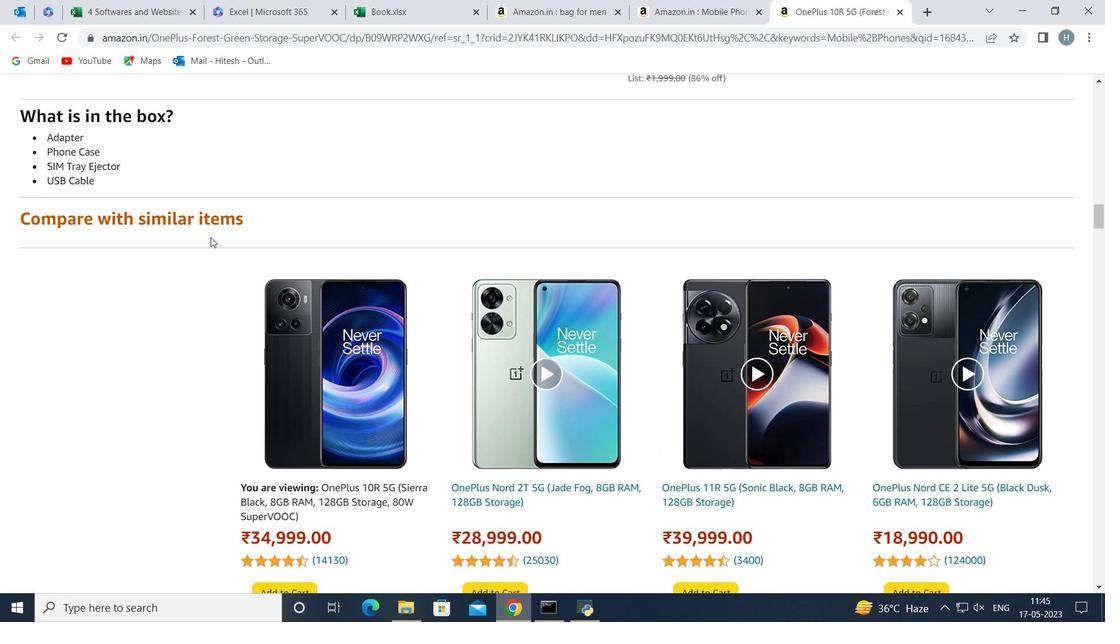 
Action: Mouse moved to (218, 240)
Screenshot: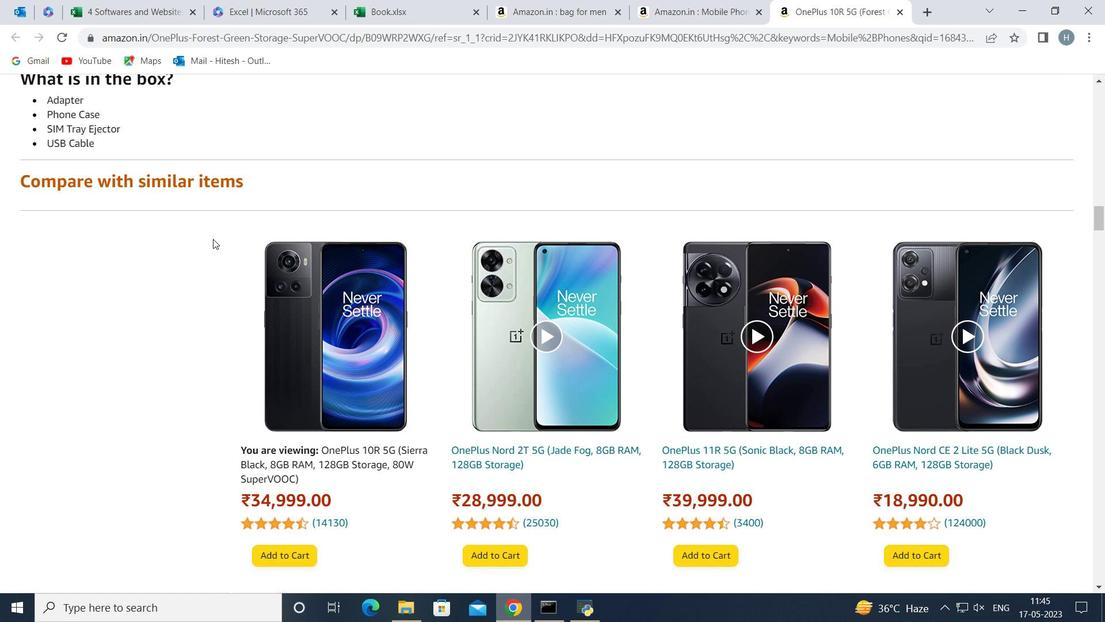 
Action: Mouse scrolled (217, 239) with delta (0, 0)
Screenshot: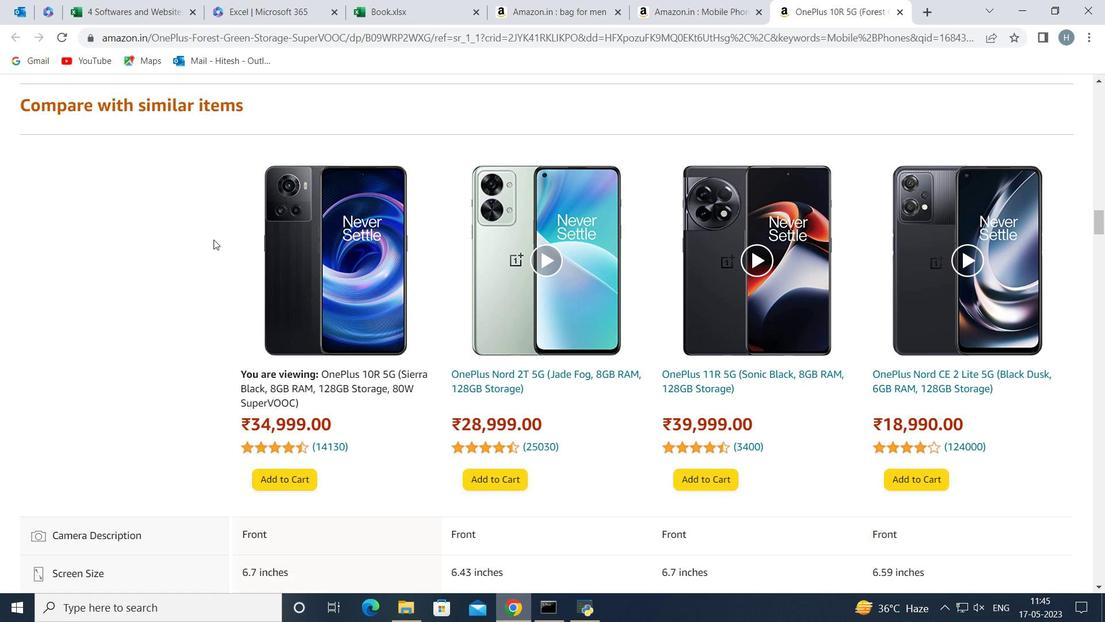 
Action: Mouse moved to (218, 243)
Screenshot: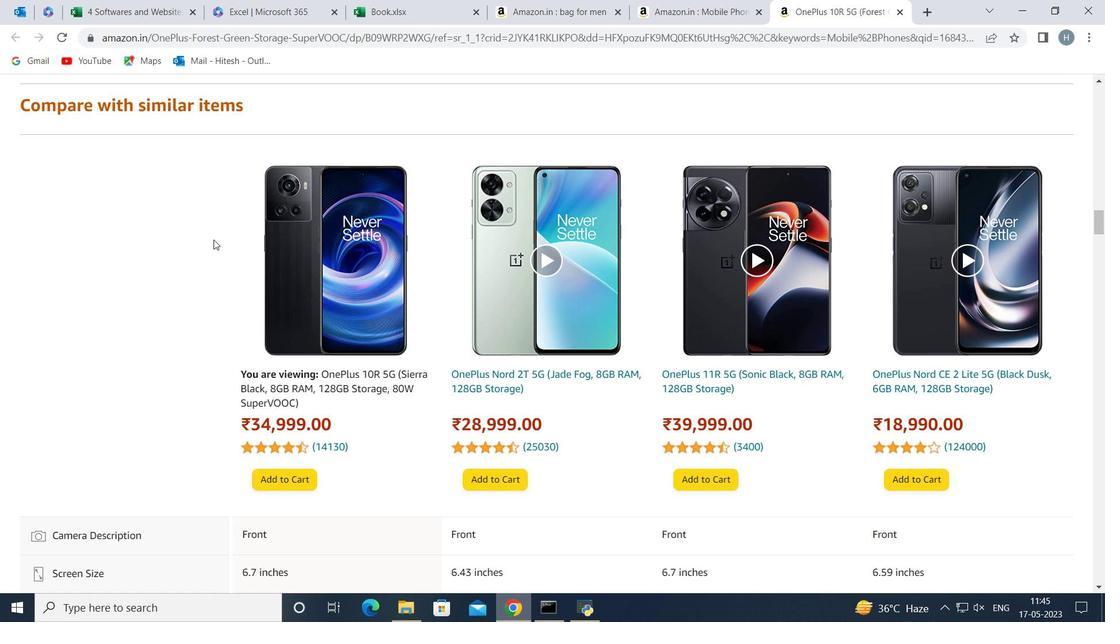 
Action: Mouse scrolled (218, 241) with delta (0, 0)
Screenshot: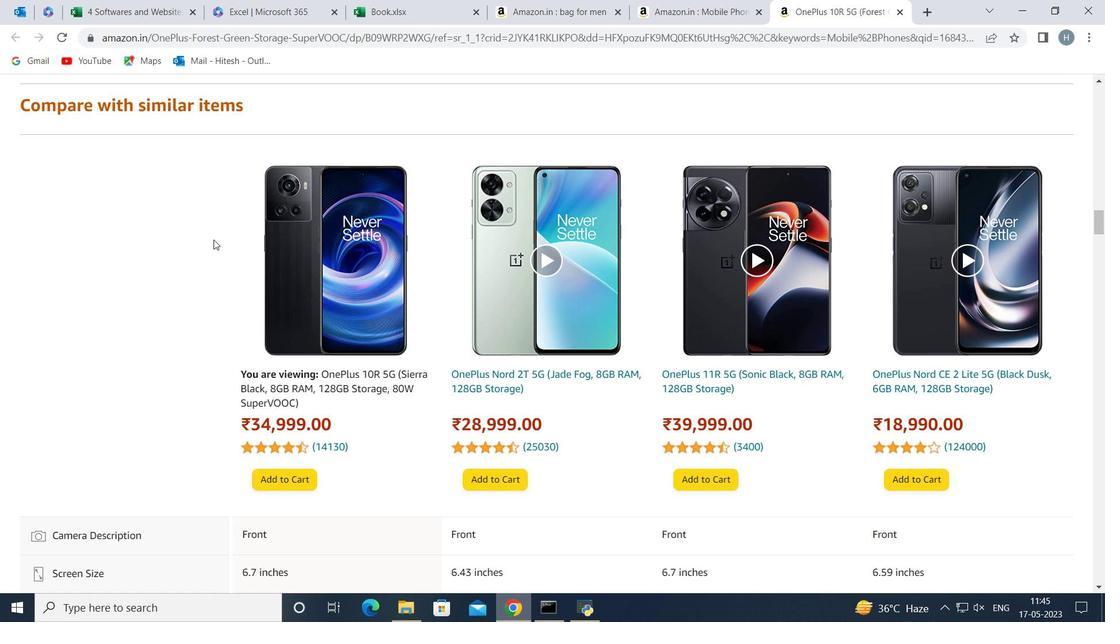 
Action: Mouse moved to (233, 255)
Screenshot: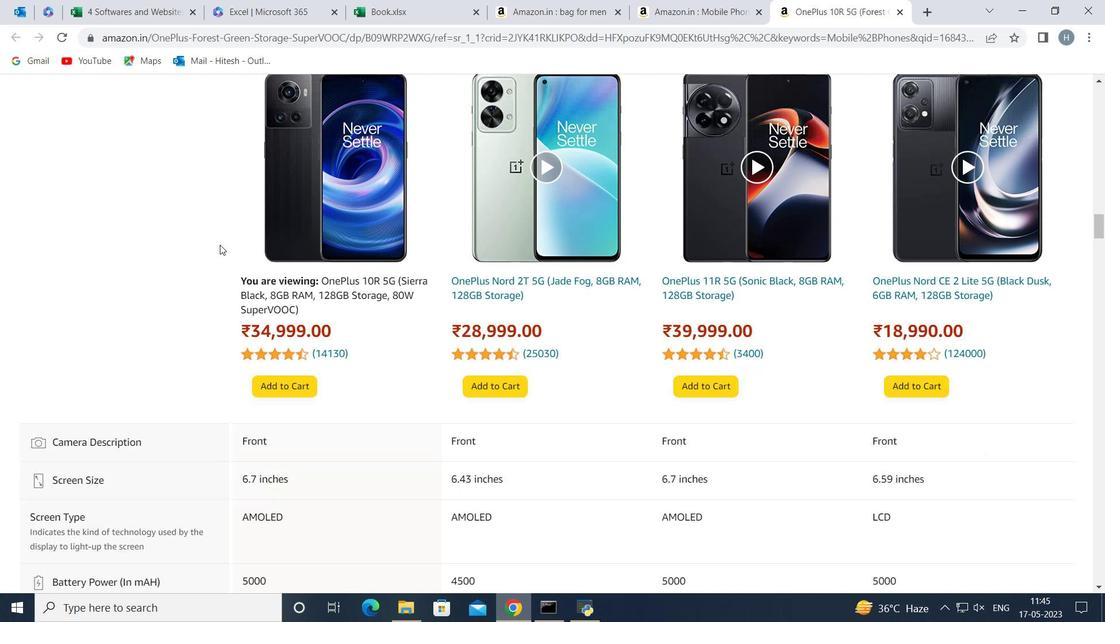 
Action: Mouse scrolled (233, 254) with delta (0, 0)
Screenshot: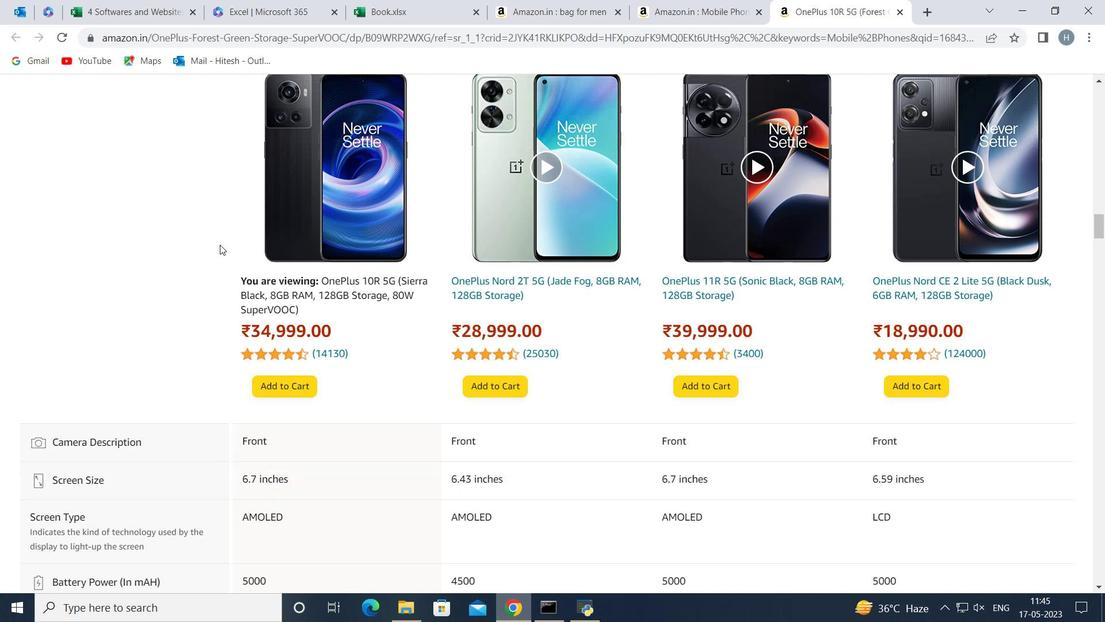 
Action: Mouse moved to (346, 391)
Screenshot: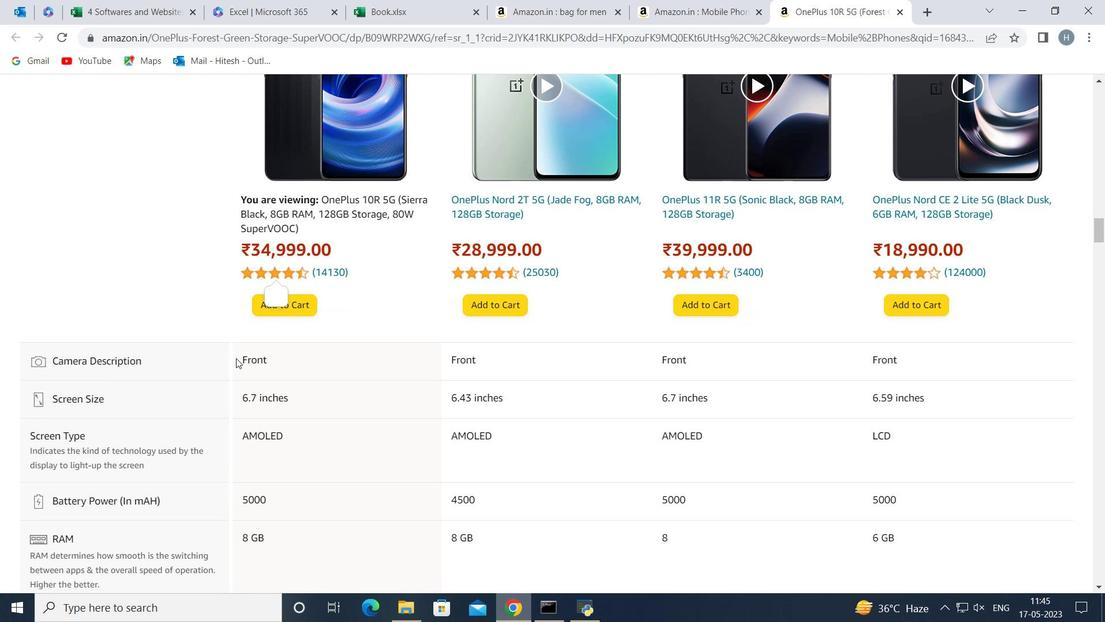 
Action: Mouse scrolled (339, 389) with delta (0, 0)
Screenshot: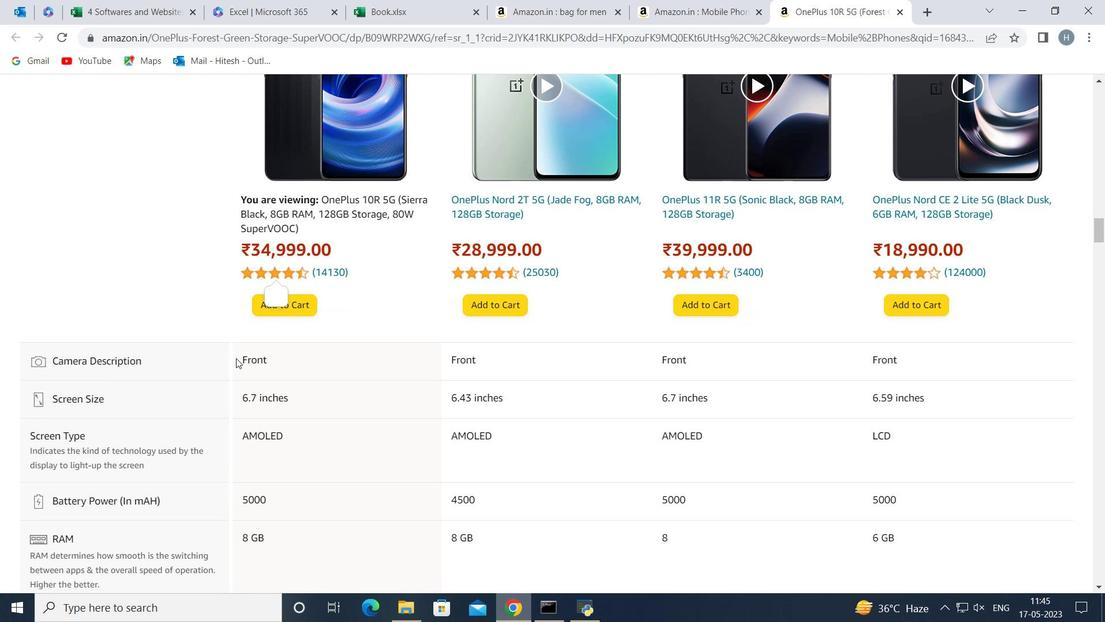 
Action: Mouse moved to (369, 394)
Screenshot: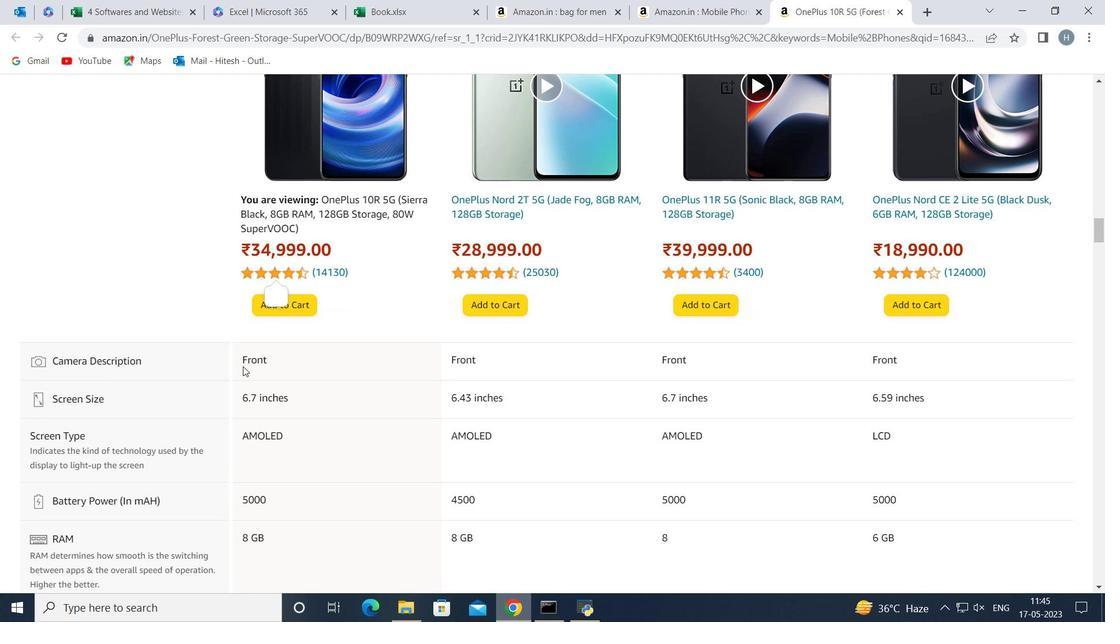 
Action: Mouse scrolled (369, 393) with delta (0, 0)
Screenshot: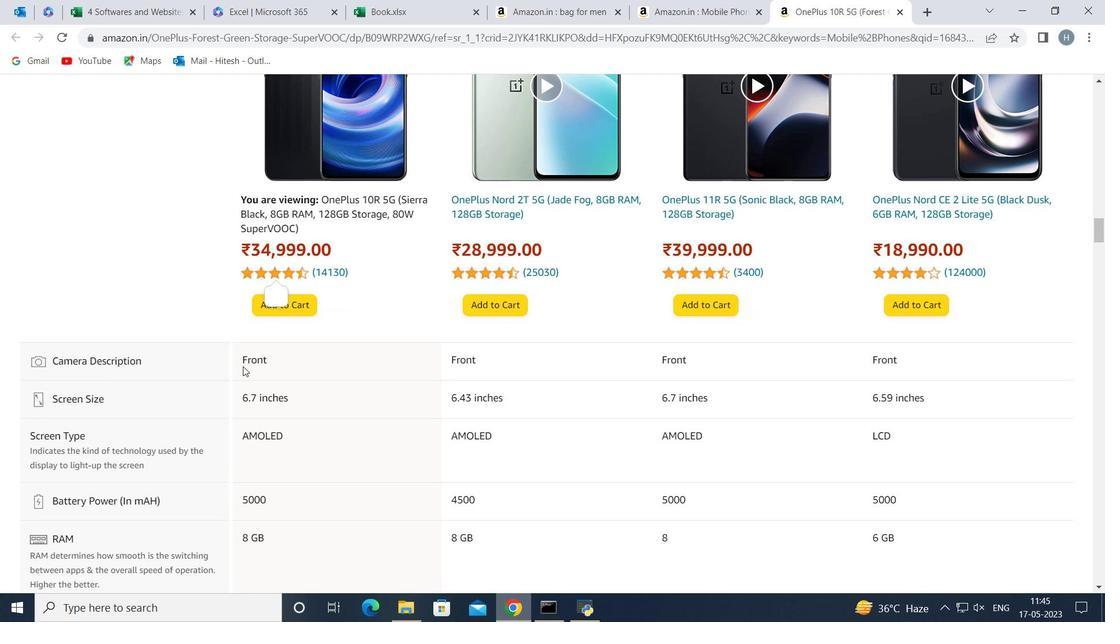 
Action: Mouse moved to (369, 393)
Screenshot: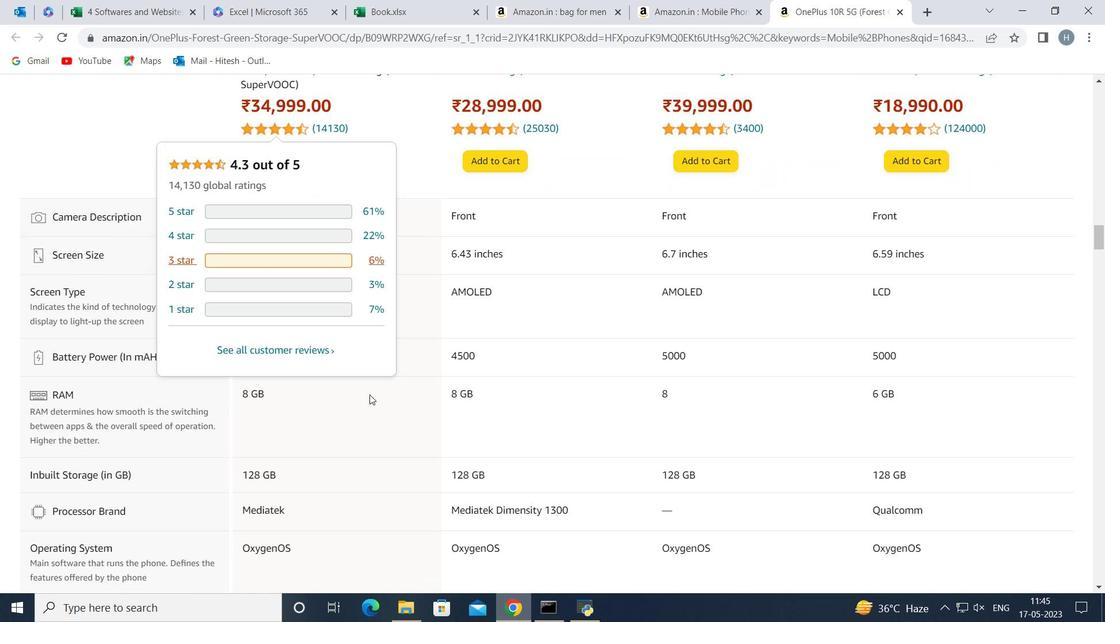 
Action: Mouse scrolled (369, 393) with delta (0, 0)
Screenshot: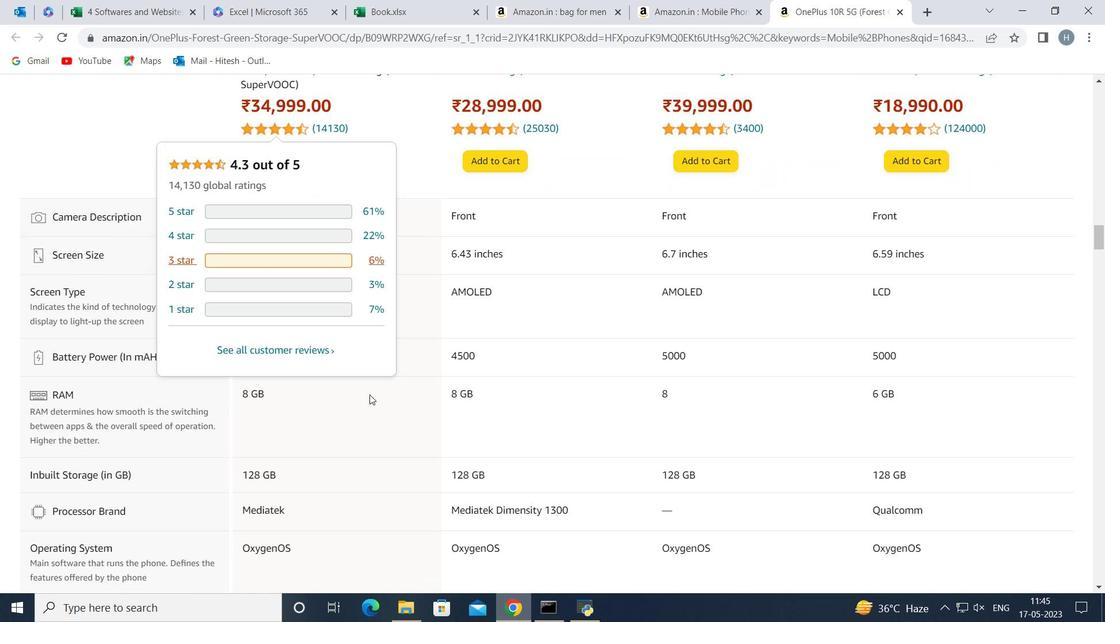 
Action: Mouse moved to (348, 371)
Screenshot: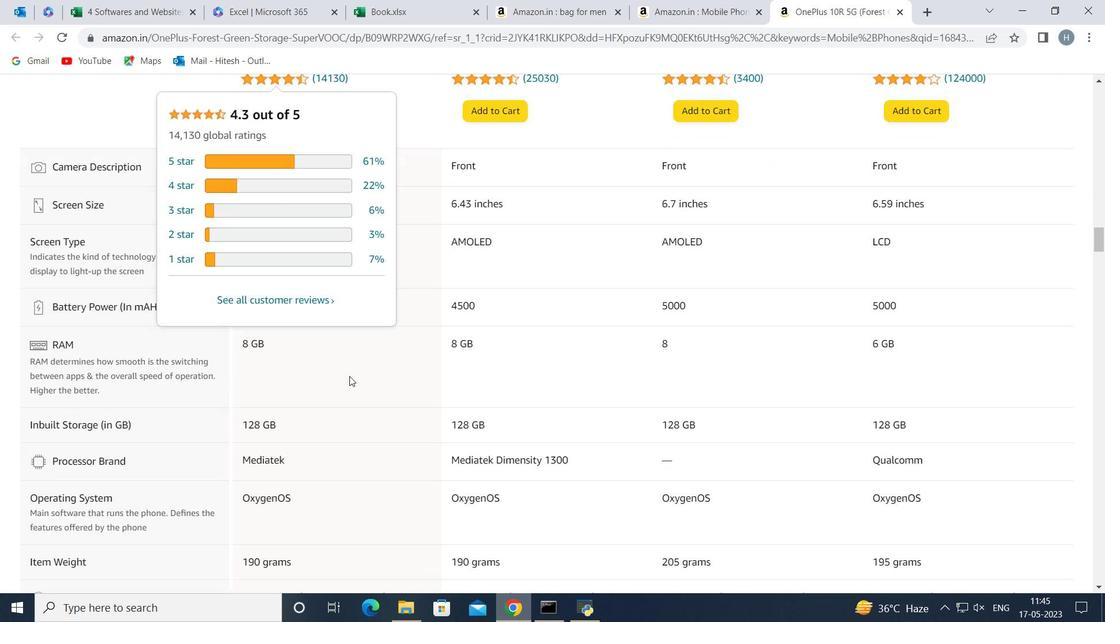 
Action: Mouse scrolled (348, 370) with delta (0, 0)
Screenshot: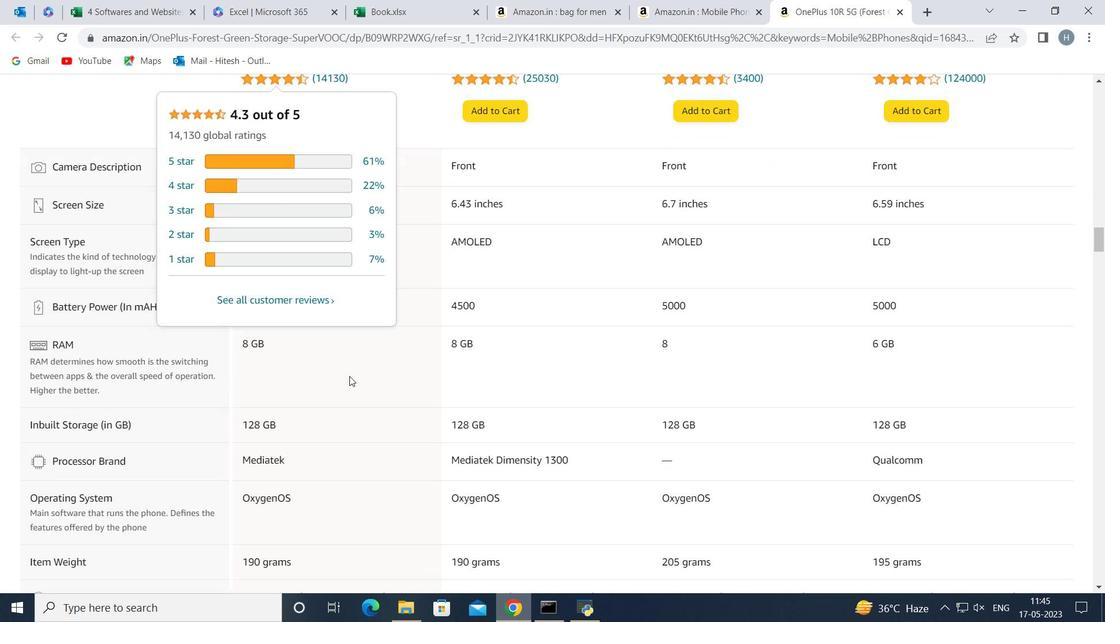 
Action: Mouse scrolled (348, 370) with delta (0, 0)
Screenshot: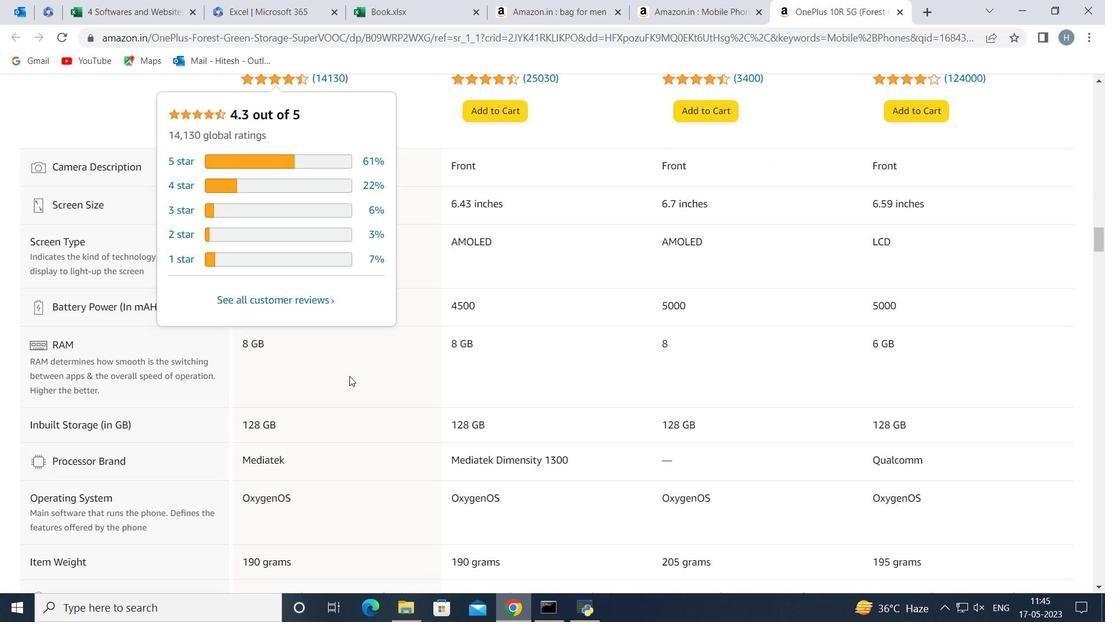 
Action: Mouse moved to (343, 348)
Screenshot: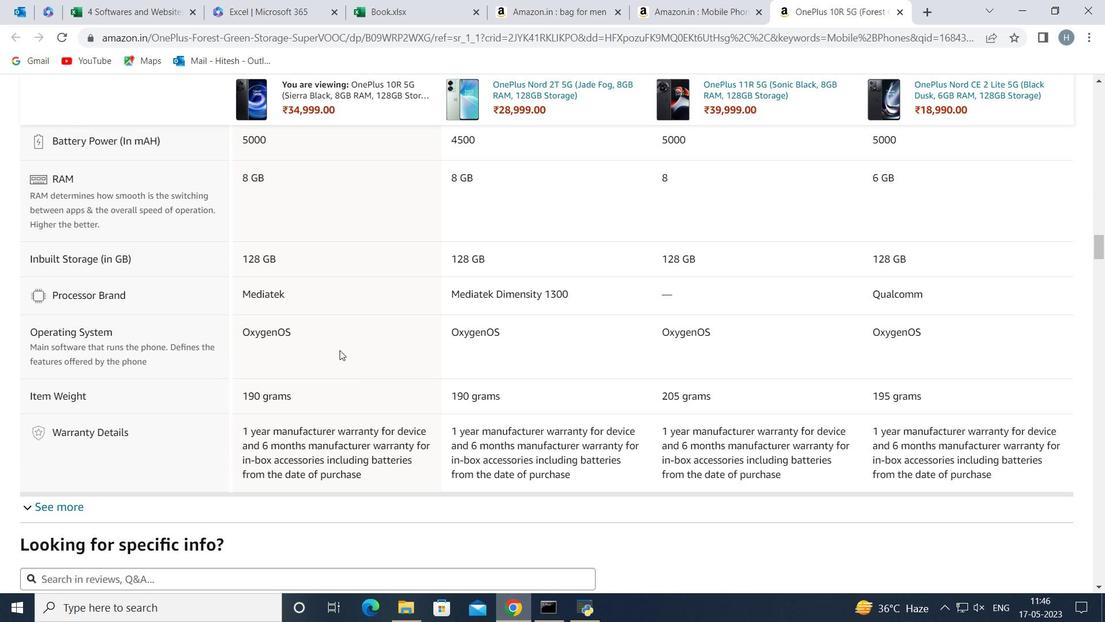 
Action: Mouse scrolled (343, 347) with delta (0, 0)
Screenshot: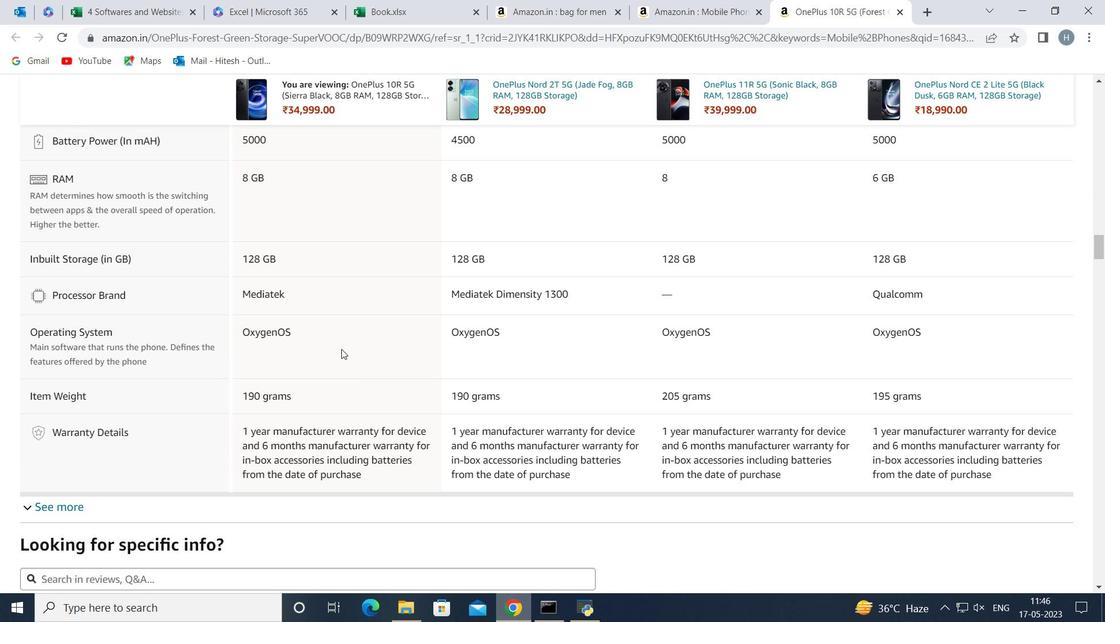 
Action: Mouse moved to (344, 331)
Screenshot: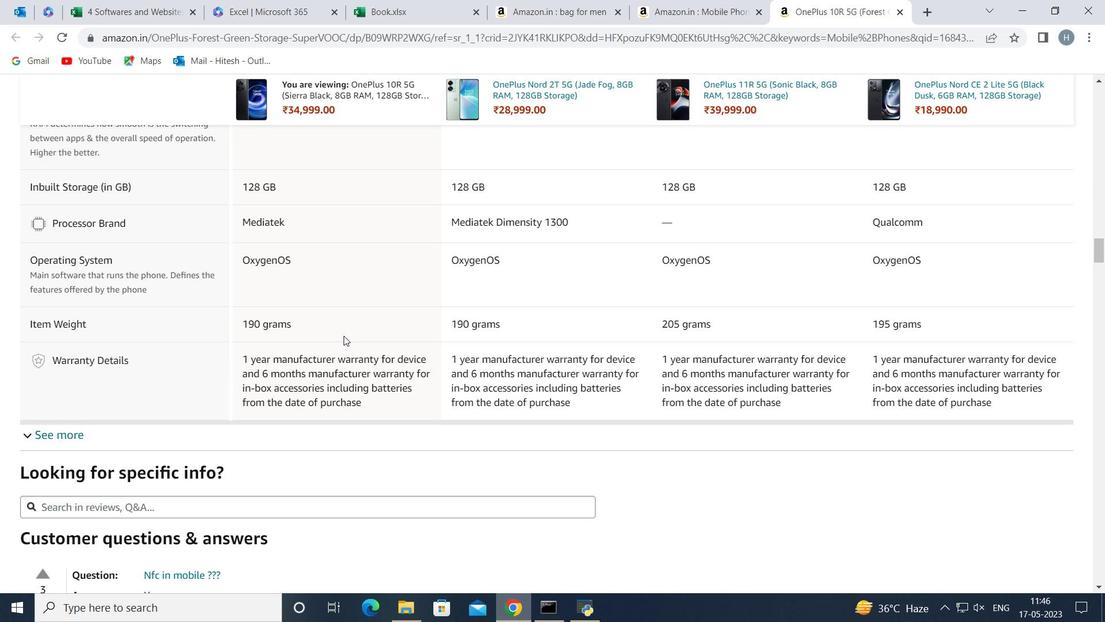 
Action: Mouse scrolled (344, 331) with delta (0, 0)
Screenshot: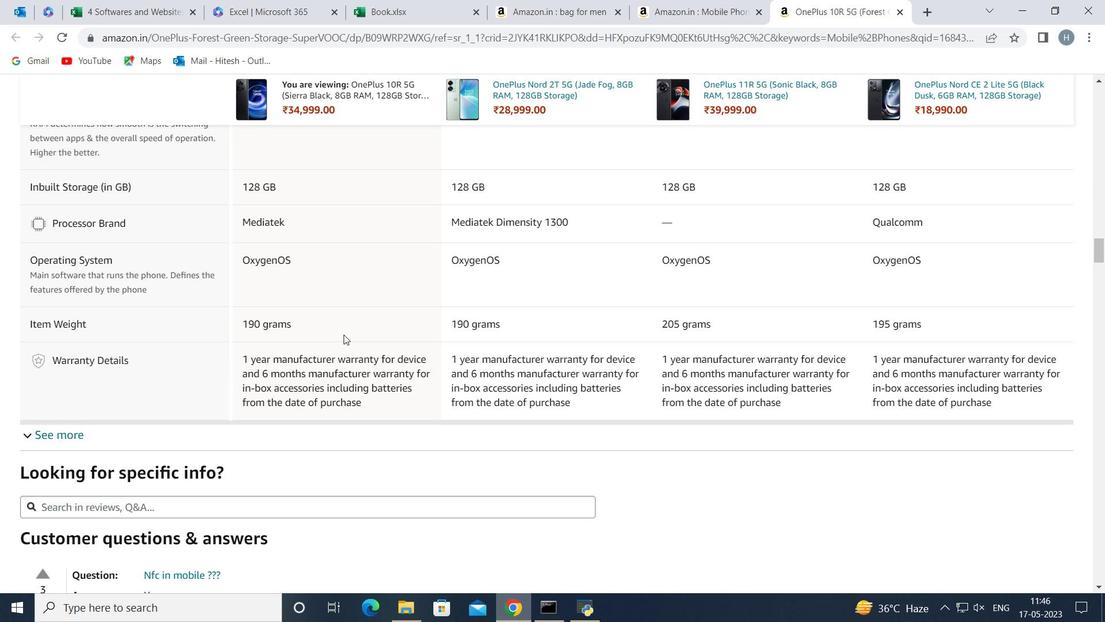
Action: Mouse scrolled (344, 331) with delta (0, 0)
Screenshot: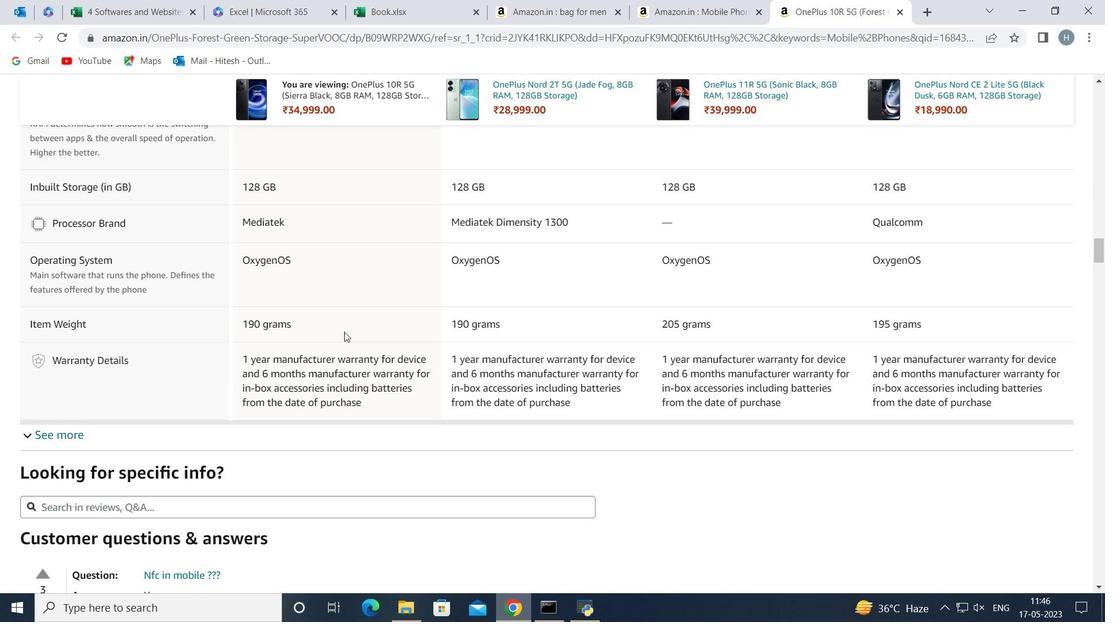 
Action: Mouse scrolled (344, 331) with delta (0, 0)
Screenshot: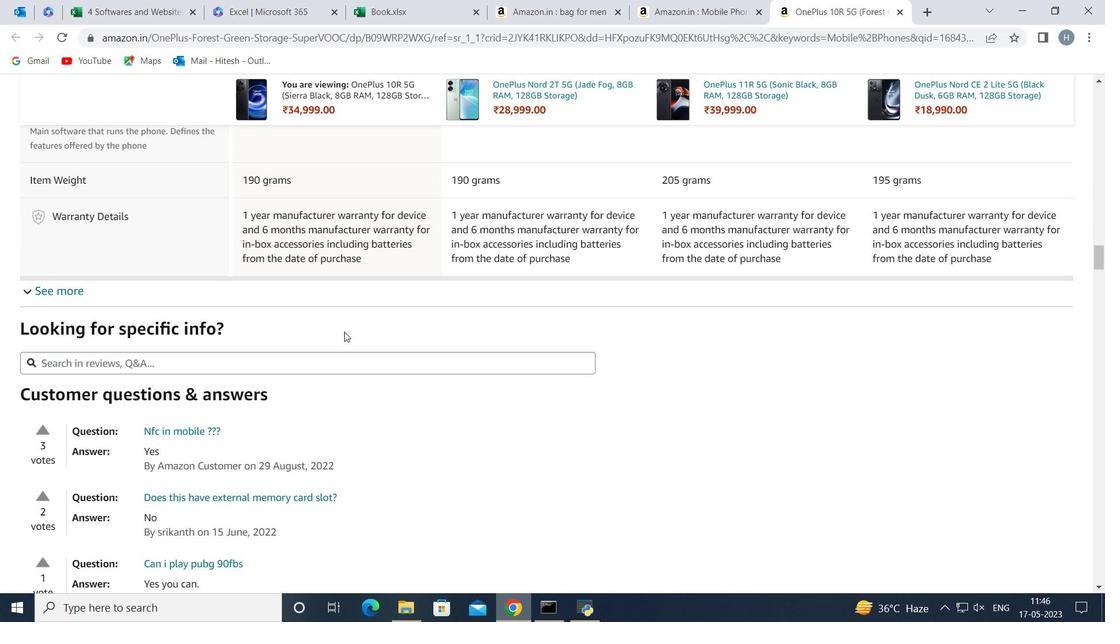 
Action: Mouse moved to (260, 335)
Screenshot: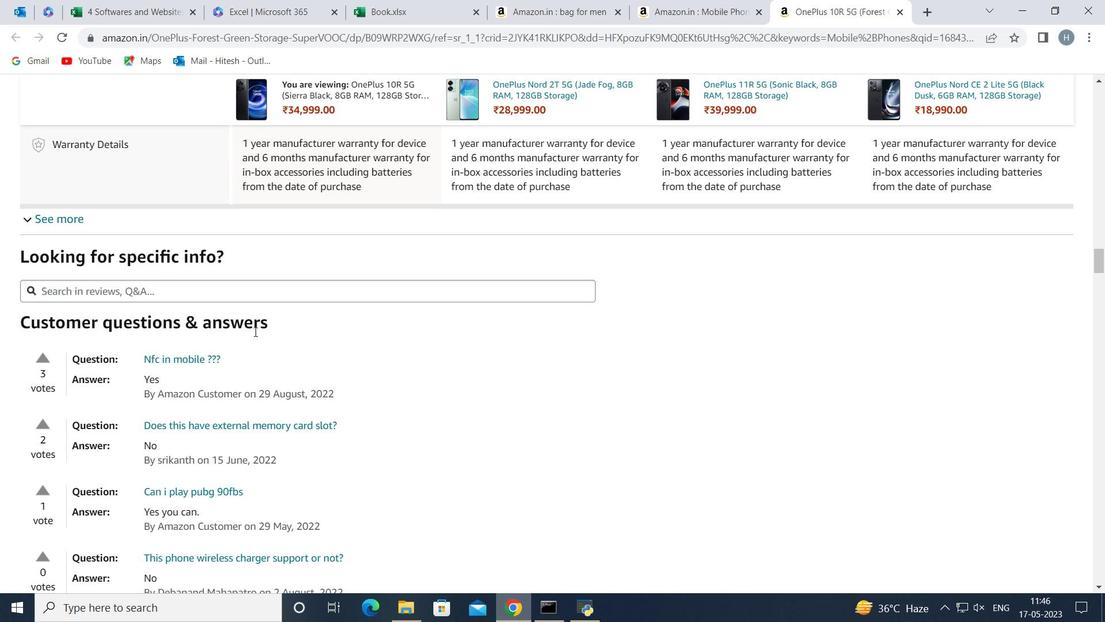 
Action: Mouse scrolled (260, 335) with delta (0, 0)
Screenshot: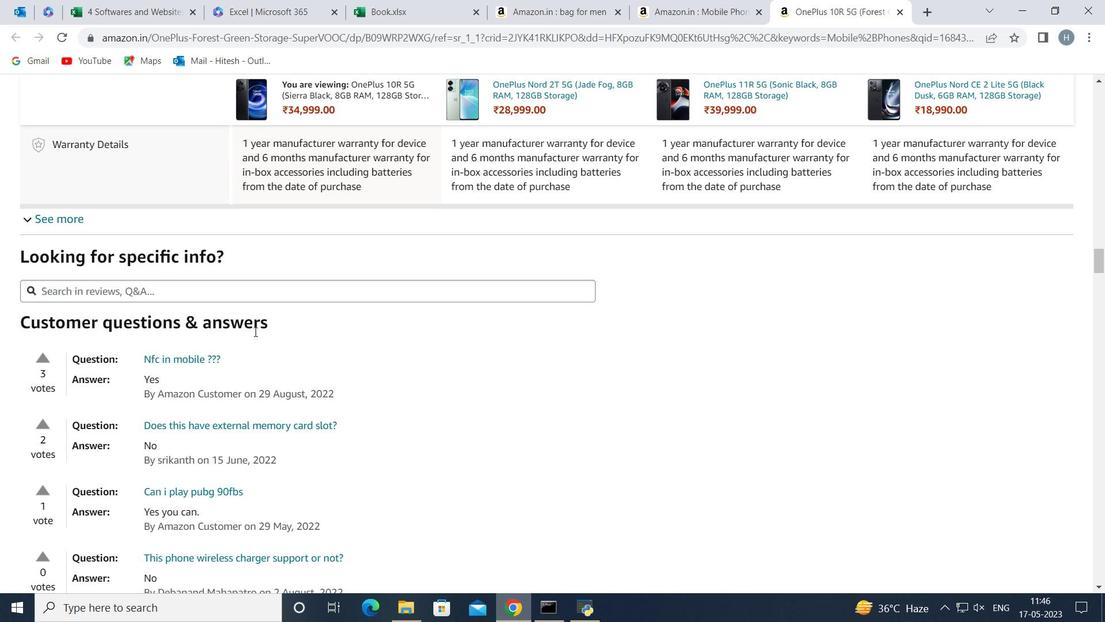 
Action: Mouse moved to (224, 321)
Screenshot: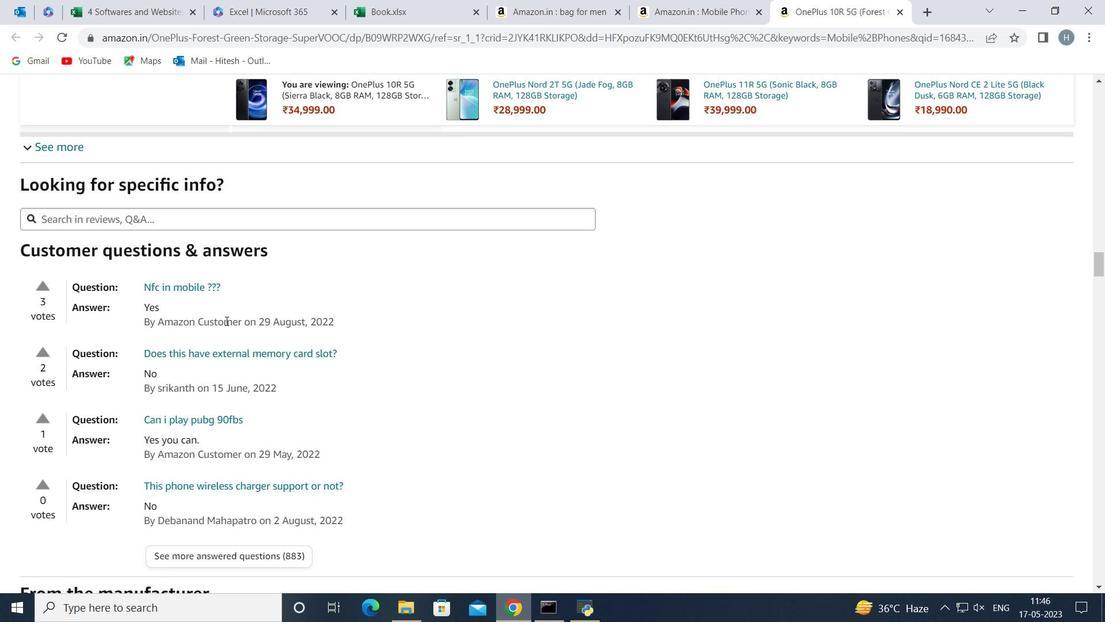 
Action: Mouse scrolled (224, 320) with delta (0, 0)
Screenshot: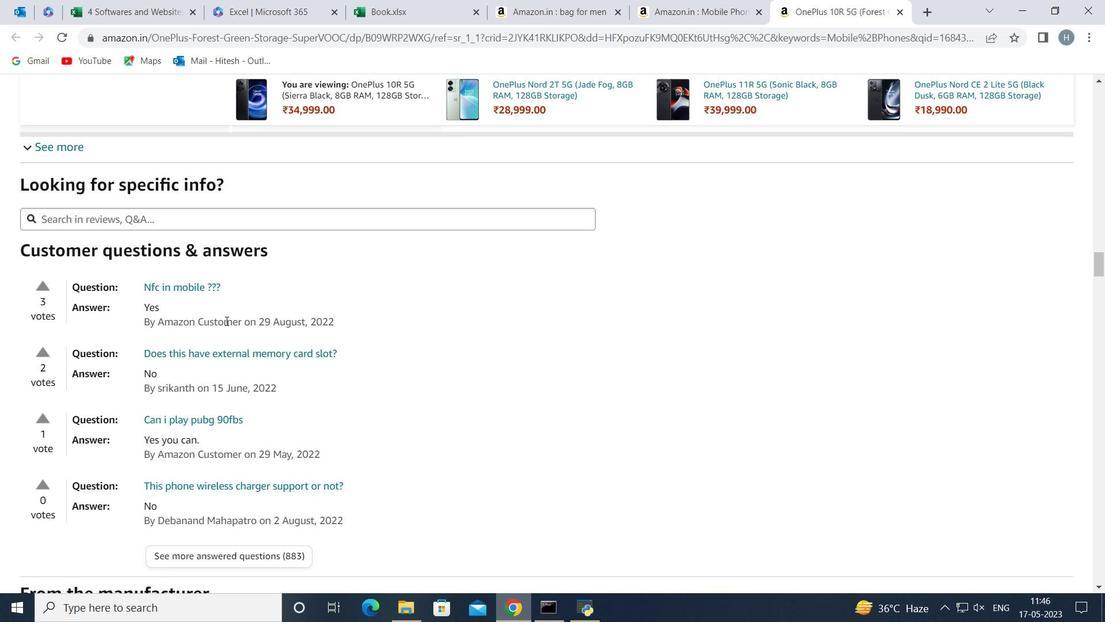 
Action: Mouse moved to (251, 318)
Screenshot: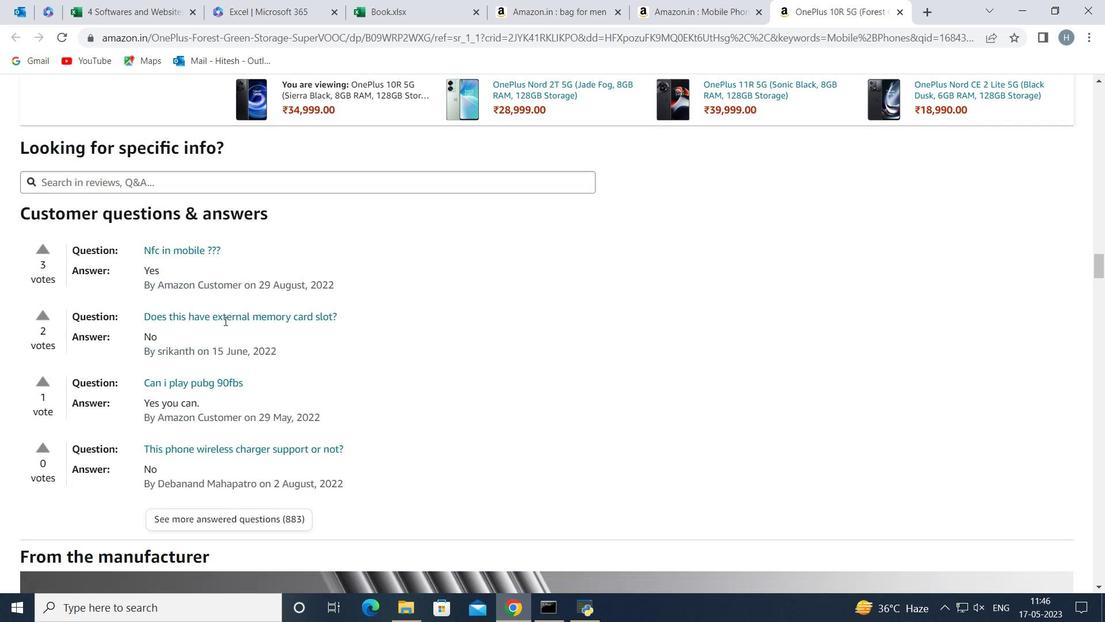 
Action: Mouse scrolled (251, 317) with delta (0, 0)
Screenshot: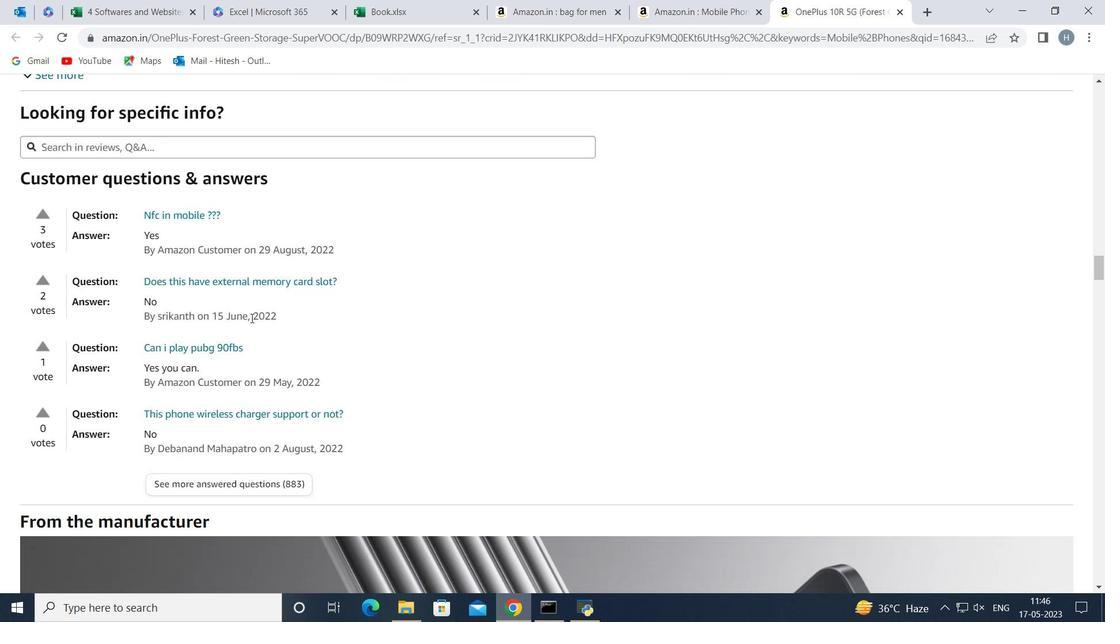 
Action: Mouse scrolled (251, 317) with delta (0, 0)
Screenshot: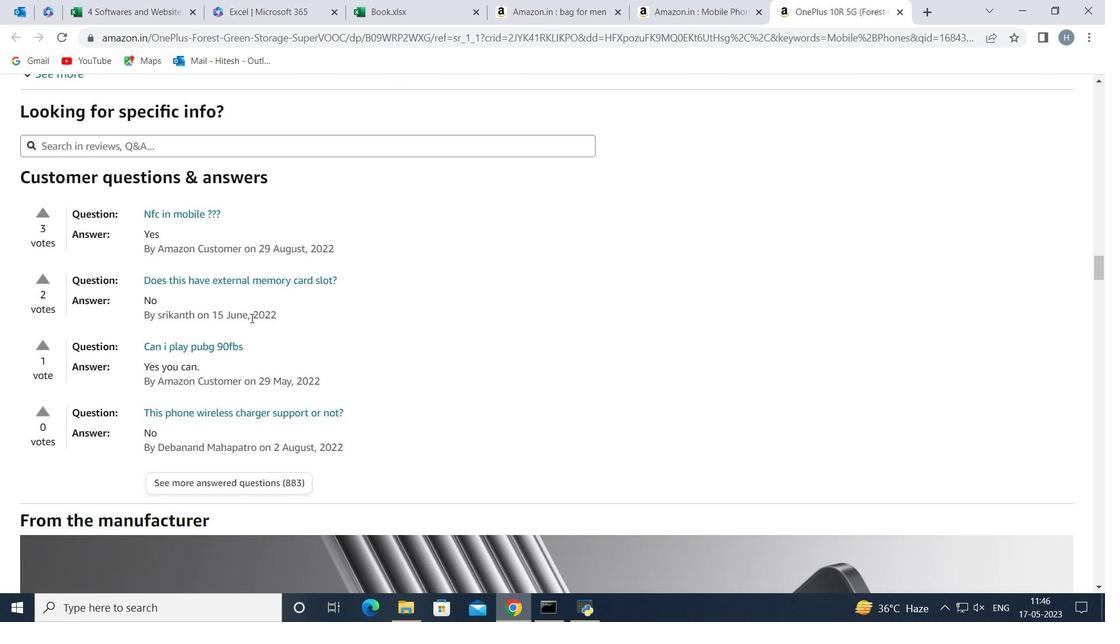
Action: Mouse scrolled (251, 317) with delta (0, 0)
Screenshot: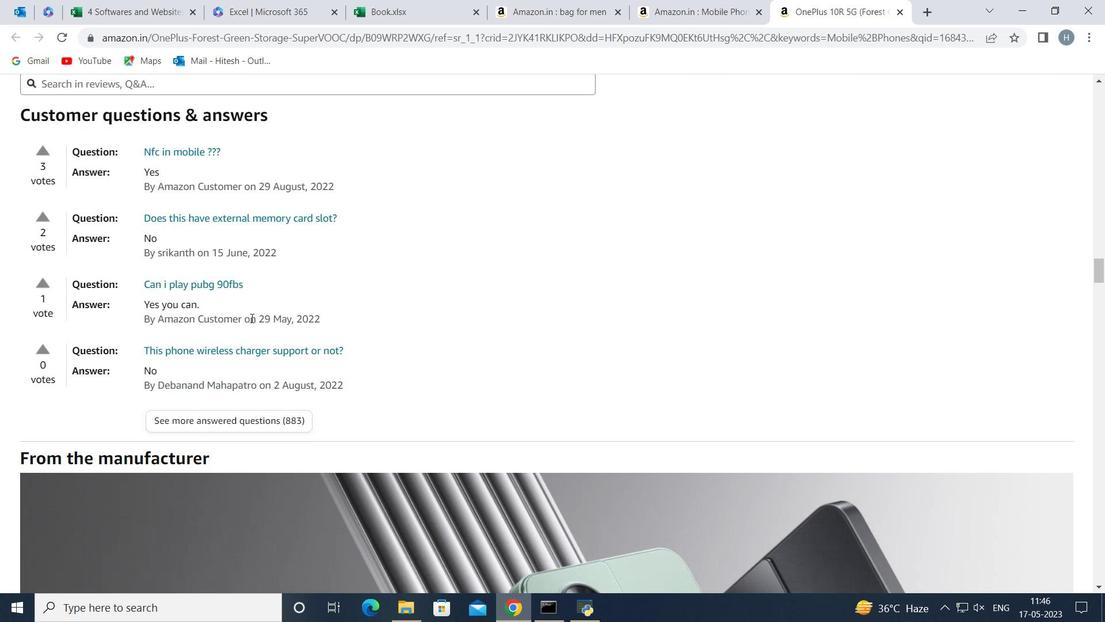 
Action: Mouse moved to (252, 318)
Screenshot: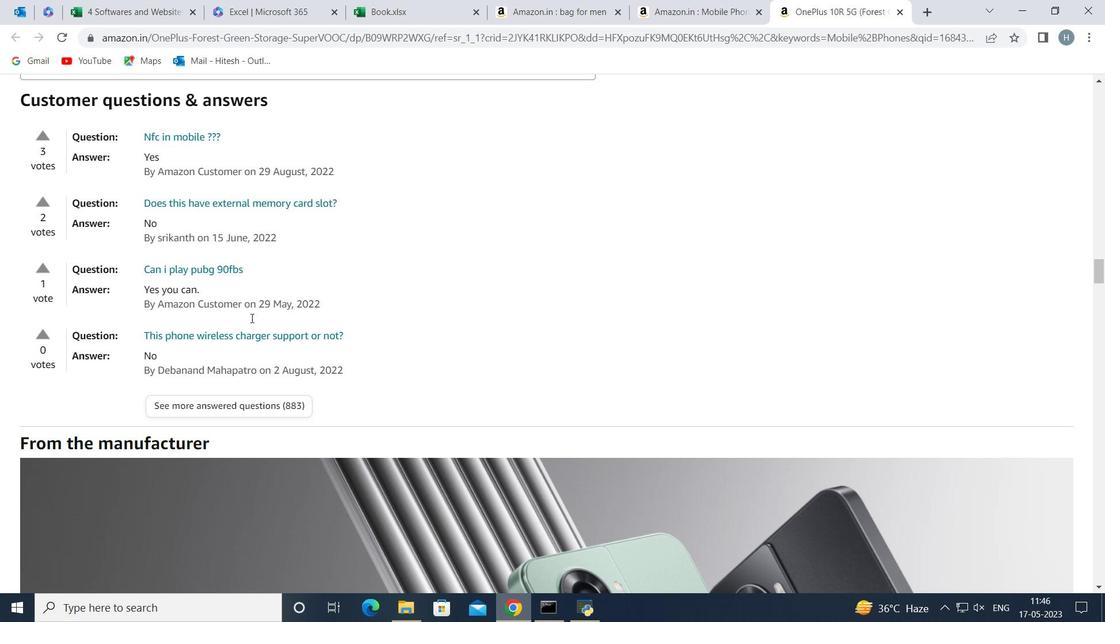 
Action: Mouse scrolled (251, 317) with delta (0, 0)
Screenshot: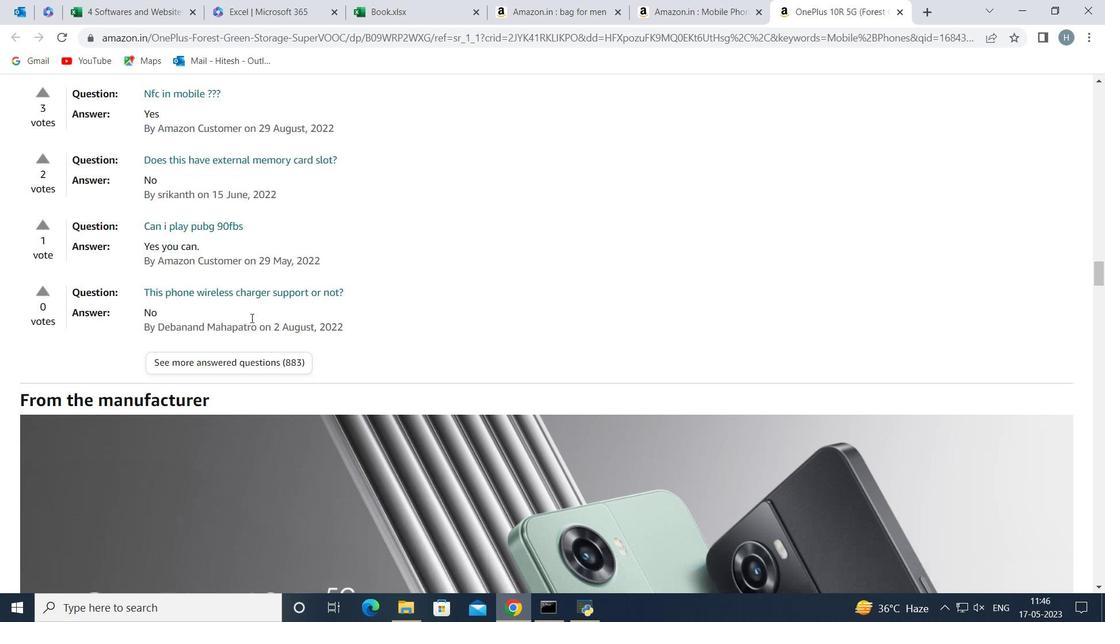 
Action: Mouse moved to (263, 318)
Screenshot: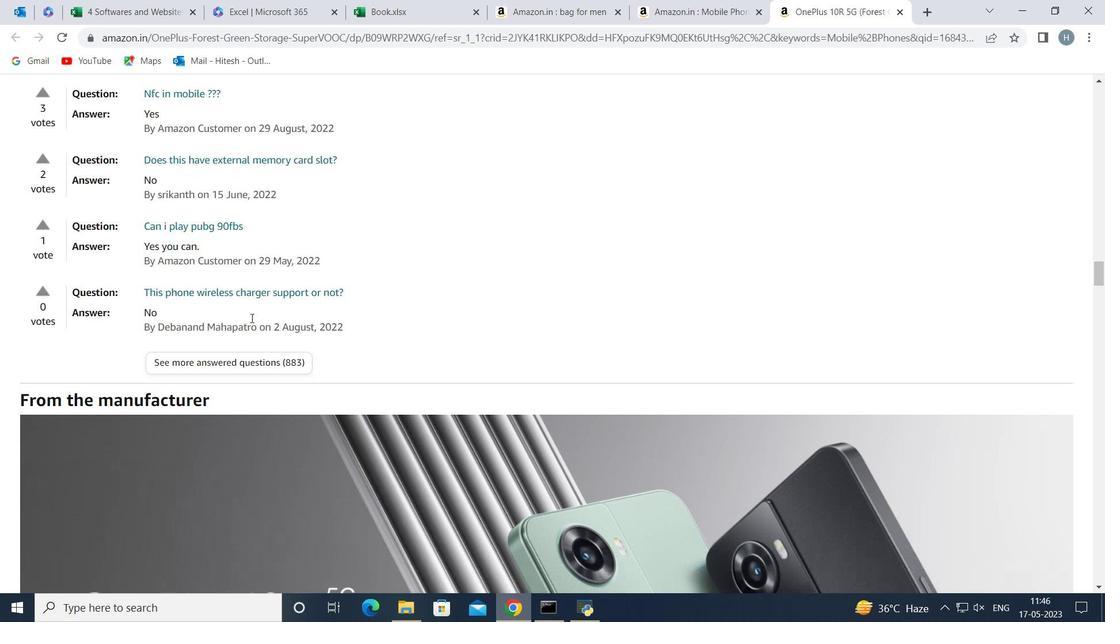 
Action: Mouse scrolled (263, 317) with delta (0, 0)
Screenshot: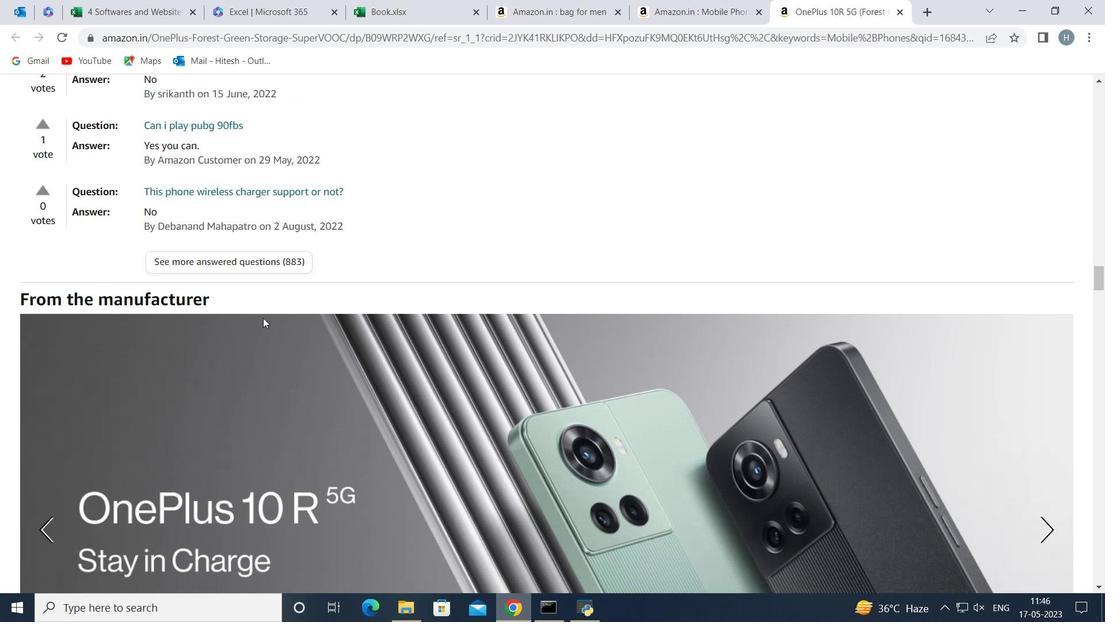 
Action: Mouse moved to (362, 317)
Screenshot: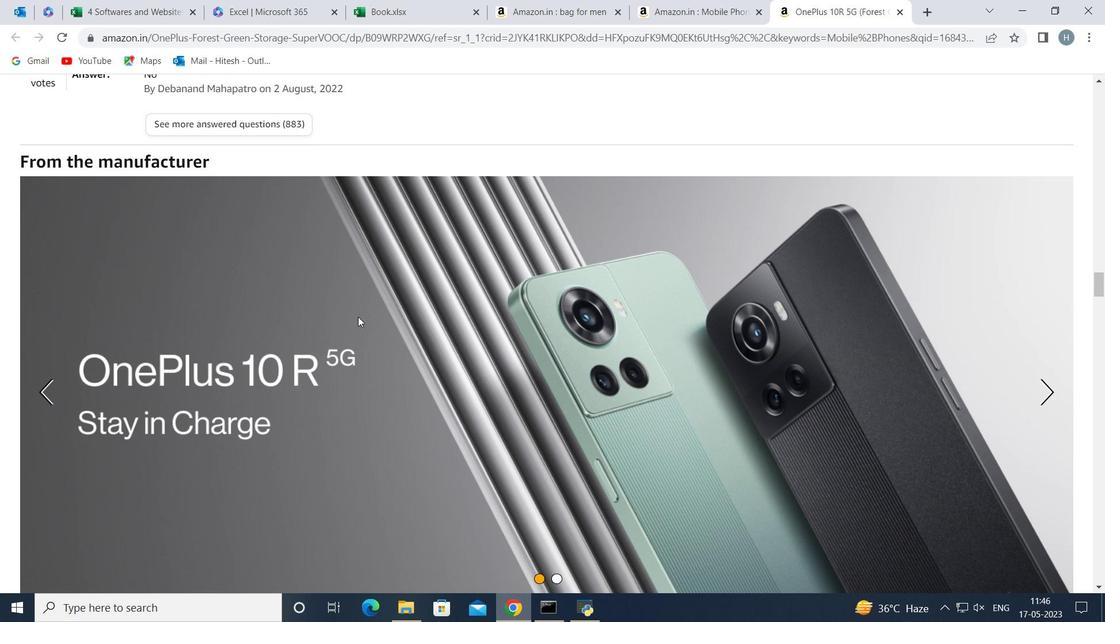
Action: Mouse scrolled (362, 317) with delta (0, 0)
Screenshot: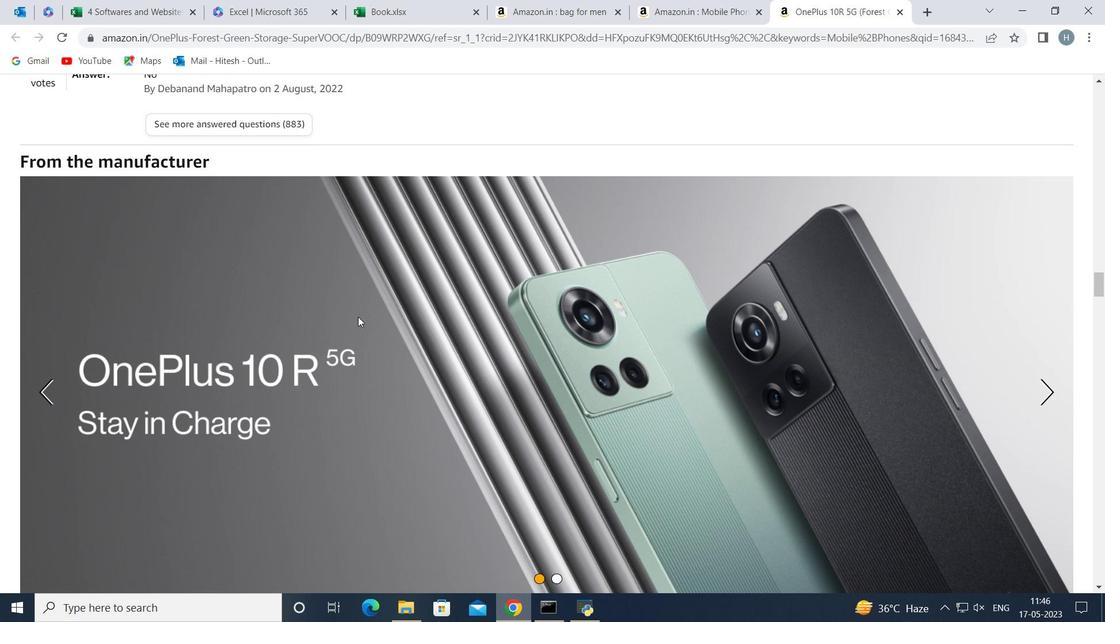 
Action: Mouse moved to (363, 318)
Screenshot: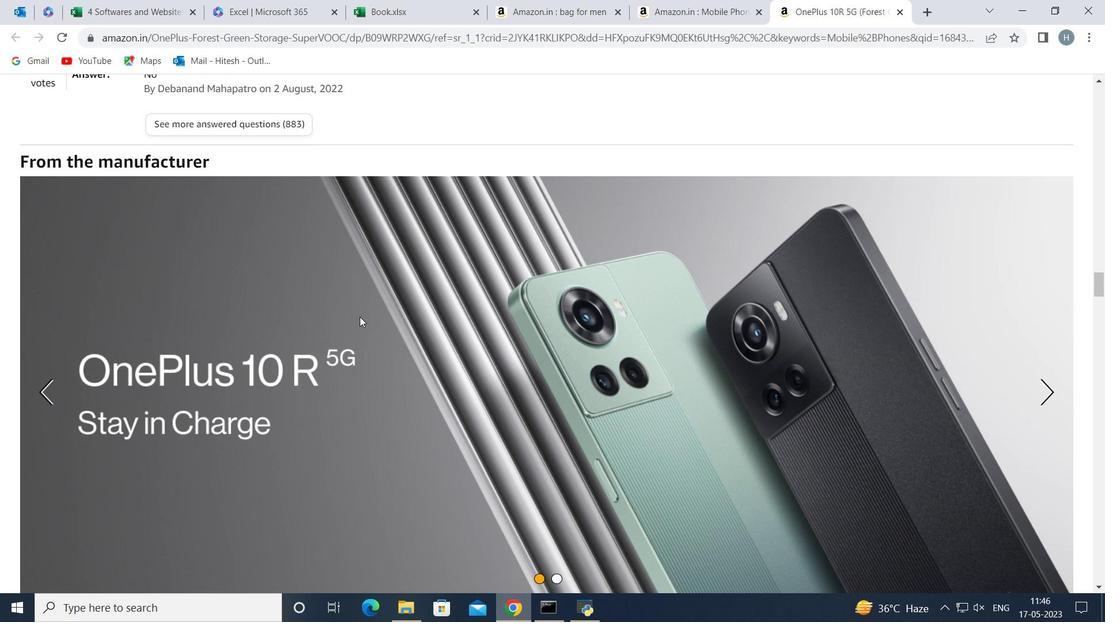 
Action: Mouse scrolled (363, 317) with delta (0, 0)
Screenshot: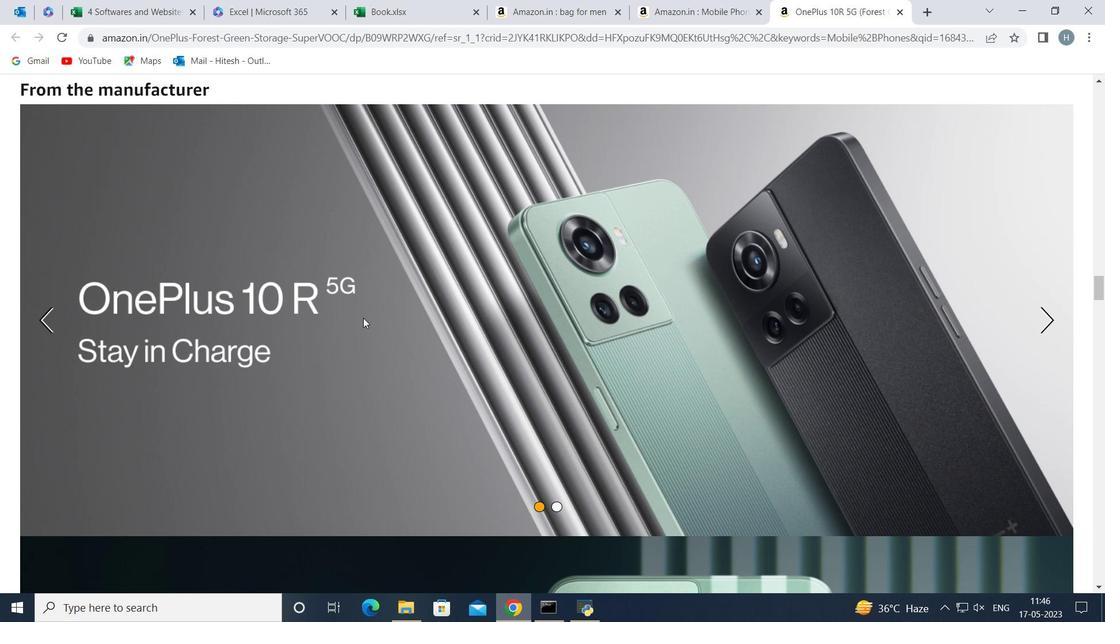 
Action: Mouse moved to (316, 312)
Screenshot: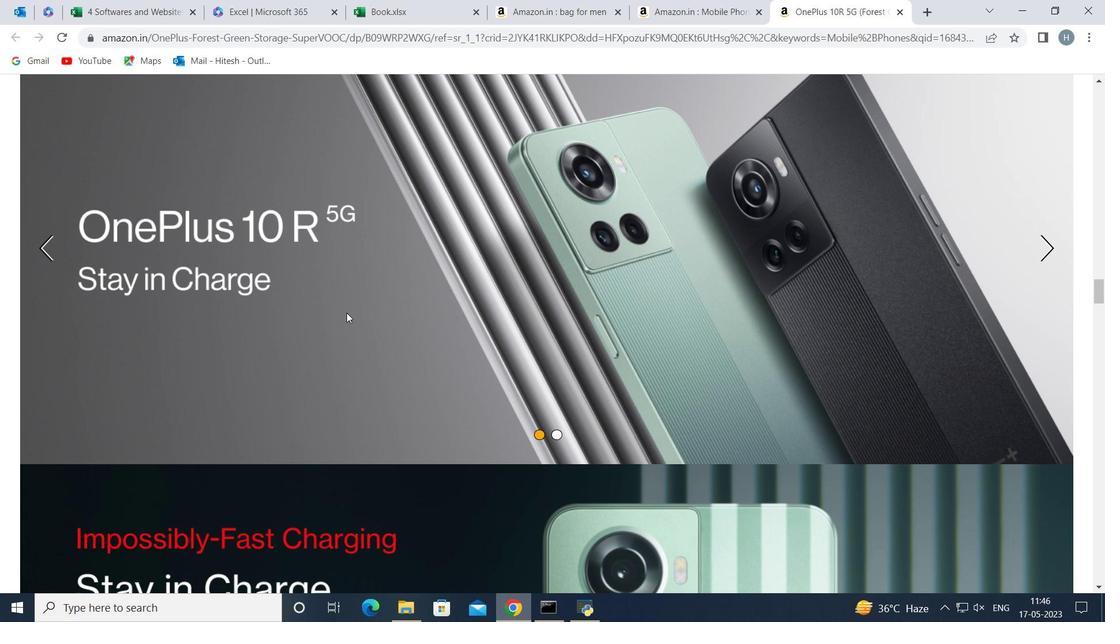 
Action: Mouse scrolled (316, 312) with delta (0, 0)
Screenshot: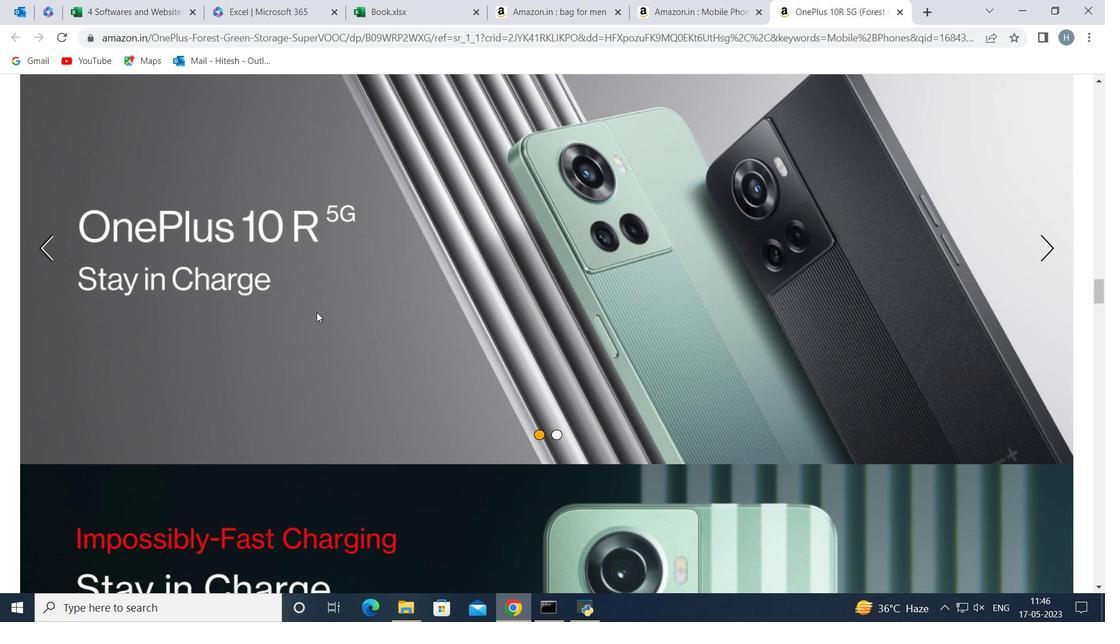 
Action: Mouse moved to (349, 310)
Screenshot: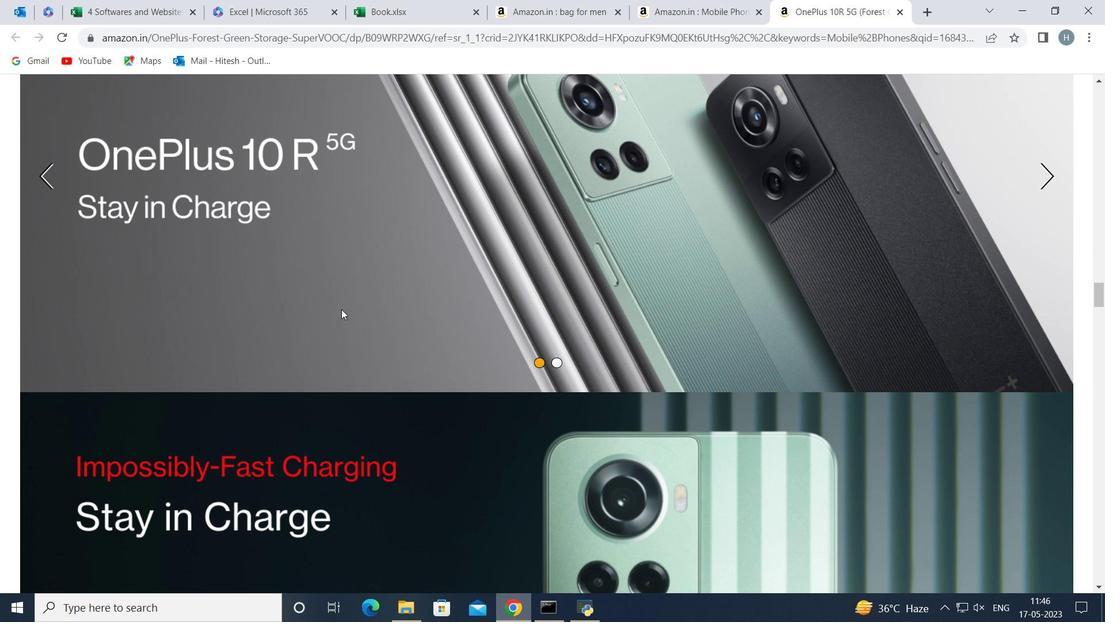 
Action: Mouse scrolled (349, 309) with delta (0, 0)
Screenshot: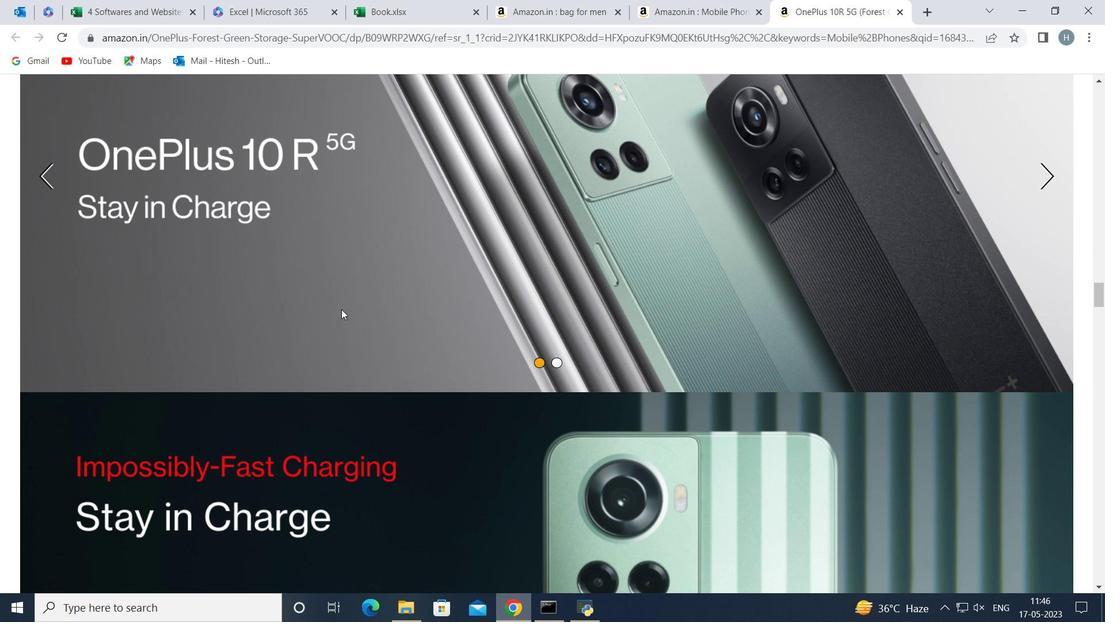 
Action: Mouse moved to (400, 305)
Screenshot: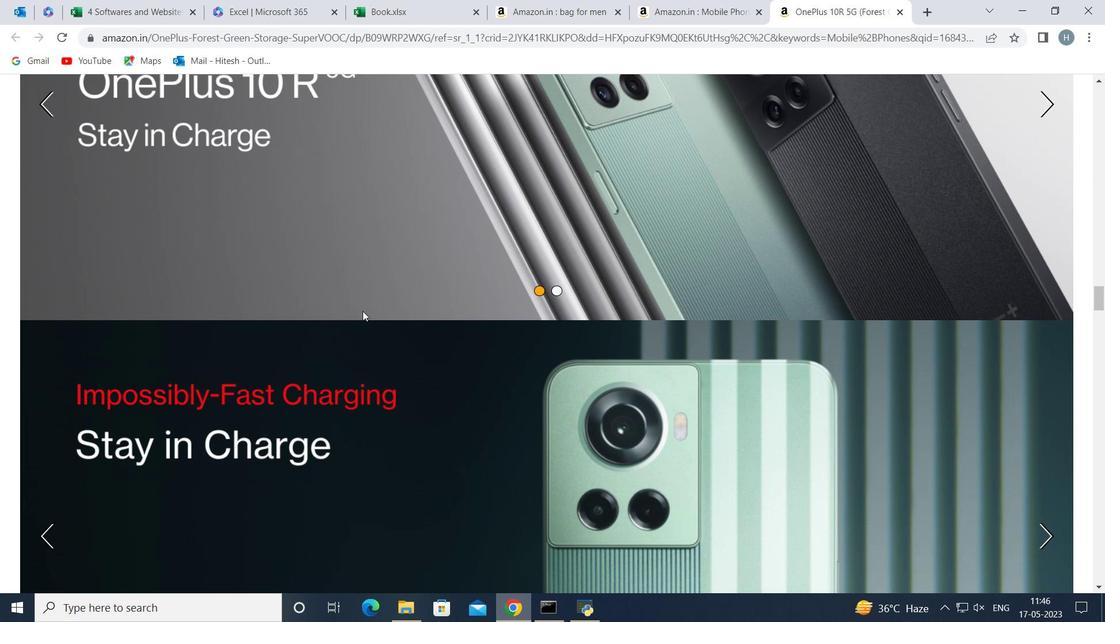 
Action: Mouse scrolled (400, 305) with delta (0, 0)
Screenshot: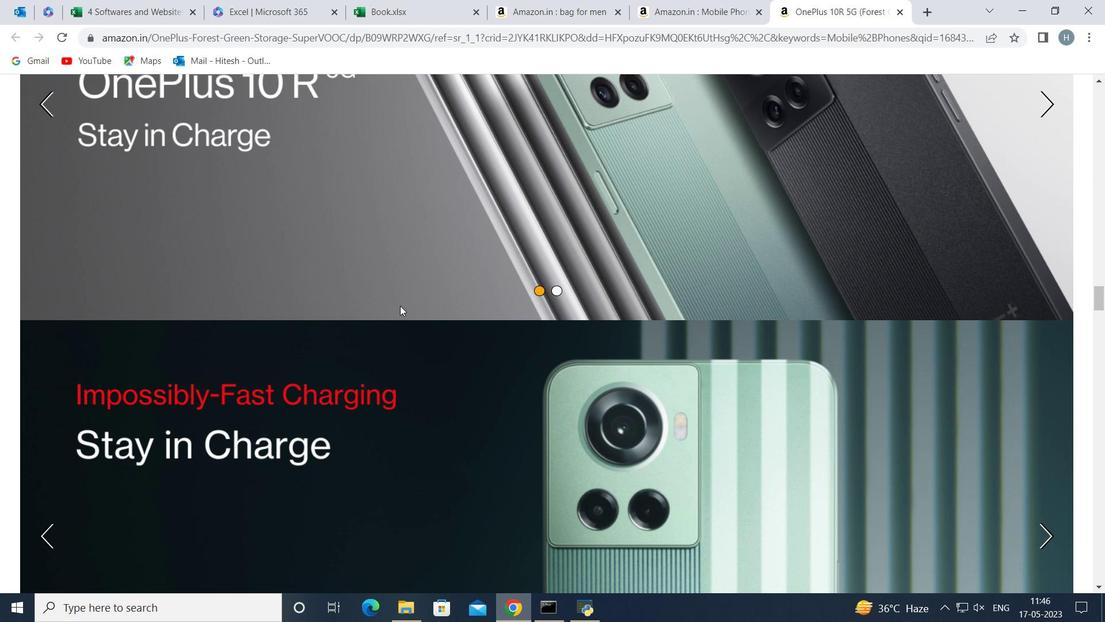 
Action: Mouse scrolled (400, 305) with delta (0, 0)
Screenshot: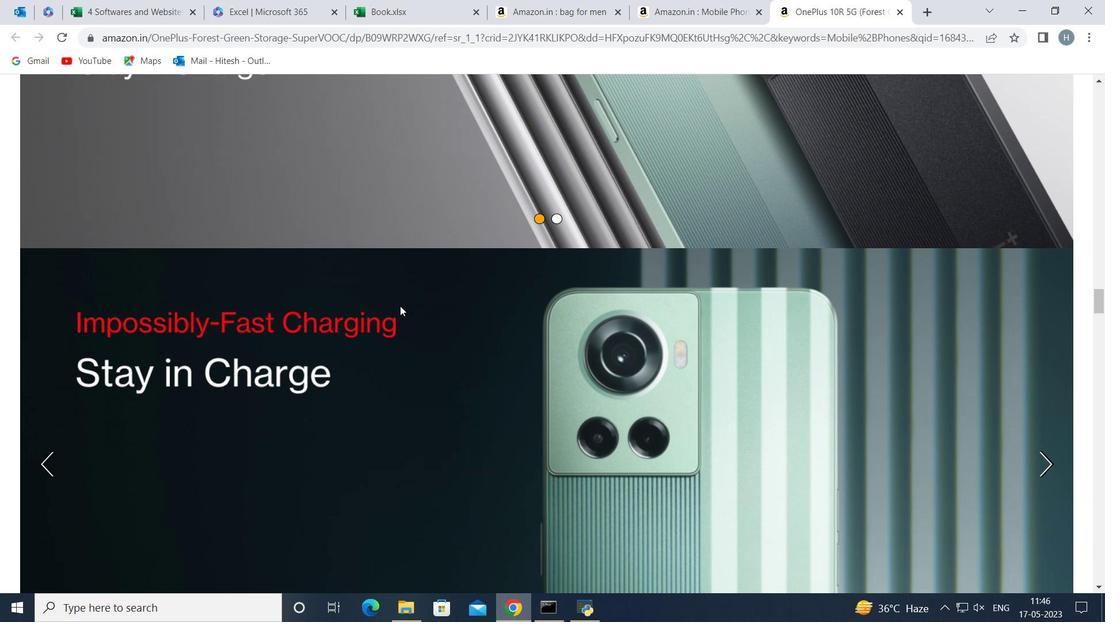 
Action: Mouse scrolled (400, 305) with delta (0, 0)
Screenshot: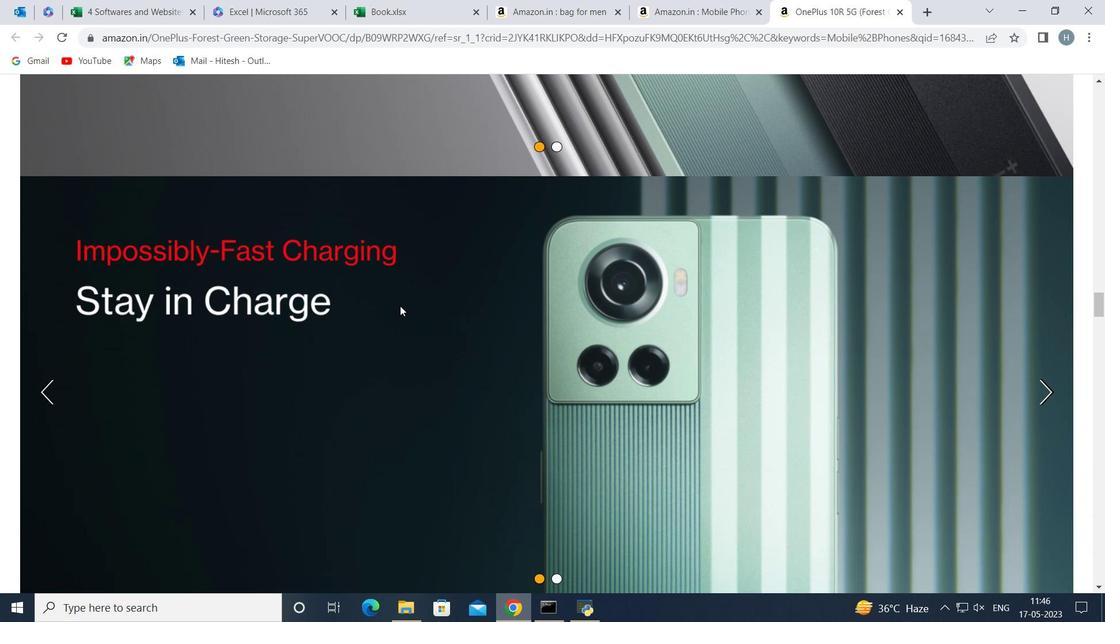 
Action: Mouse scrolled (400, 305) with delta (0, 0)
Screenshot: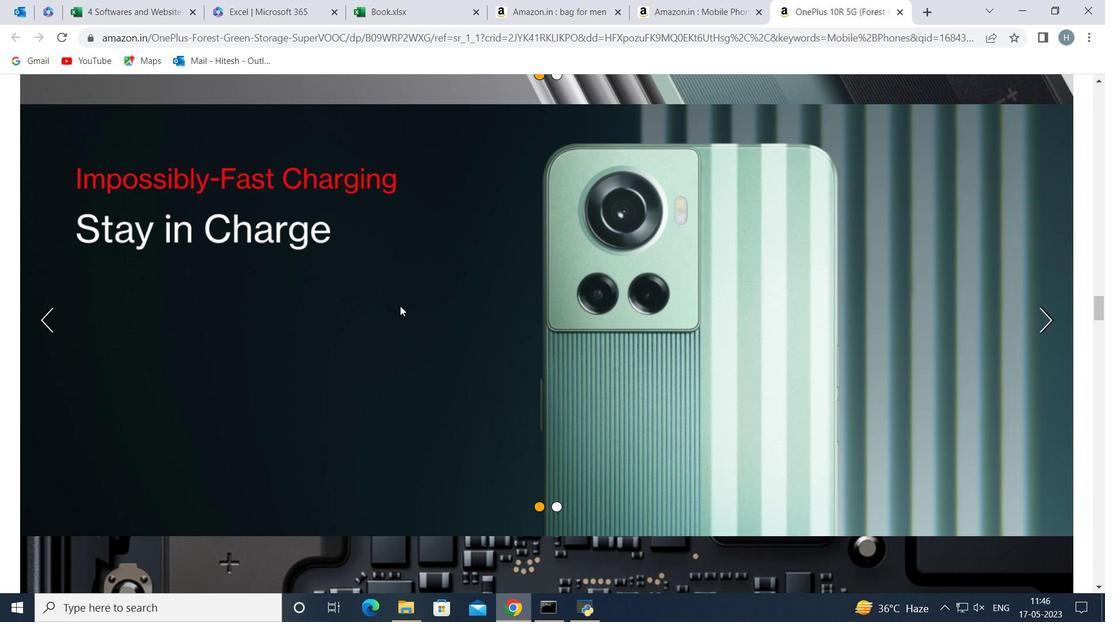 
Action: Mouse scrolled (400, 305) with delta (0, 0)
Screenshot: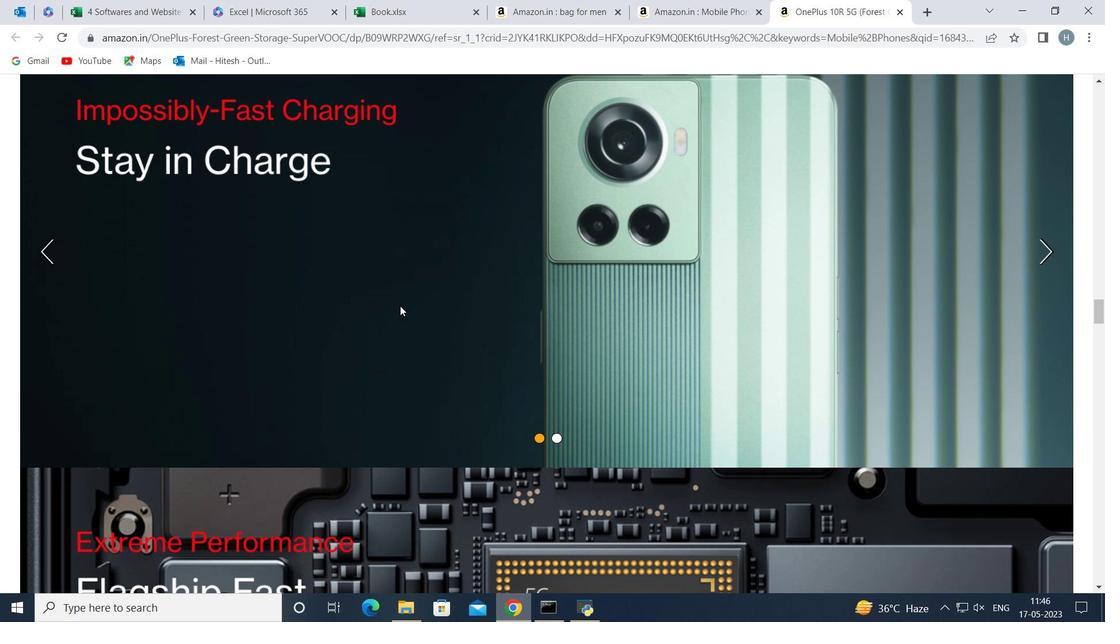 
Action: Mouse scrolled (400, 305) with delta (0, 0)
Screenshot: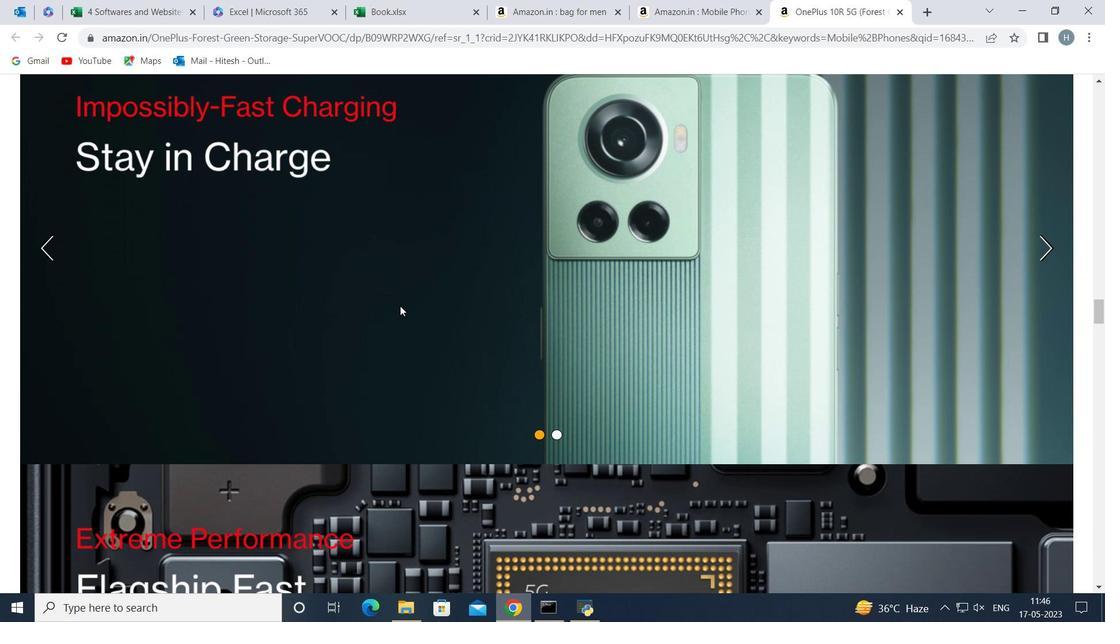 
Action: Mouse scrolled (400, 305) with delta (0, 0)
Screenshot: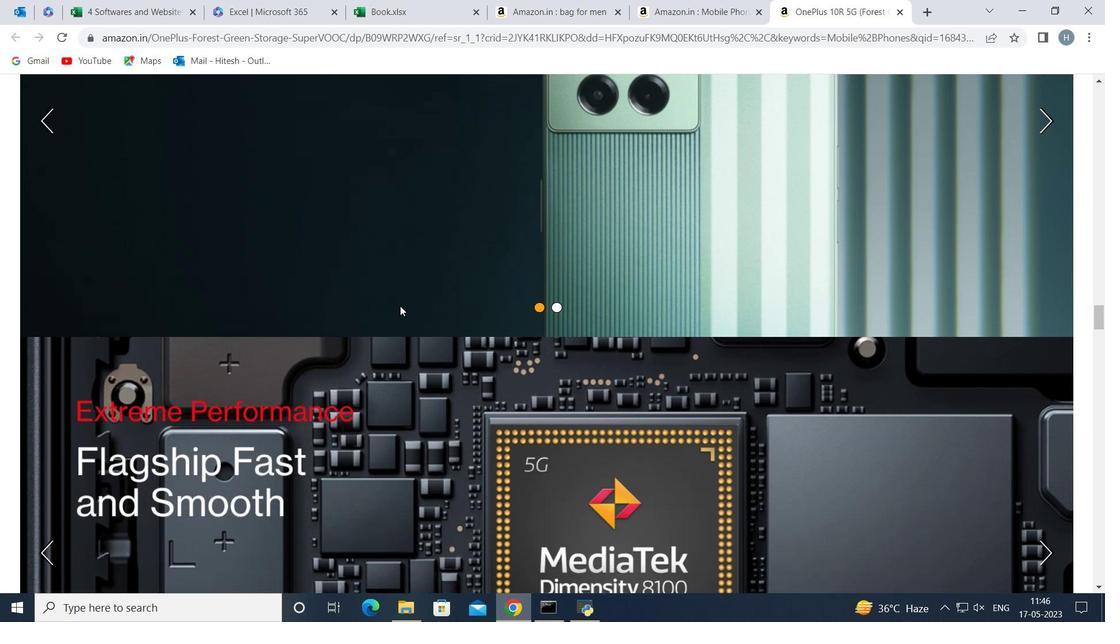 
Action: Mouse scrolled (400, 305) with delta (0, 0)
Screenshot: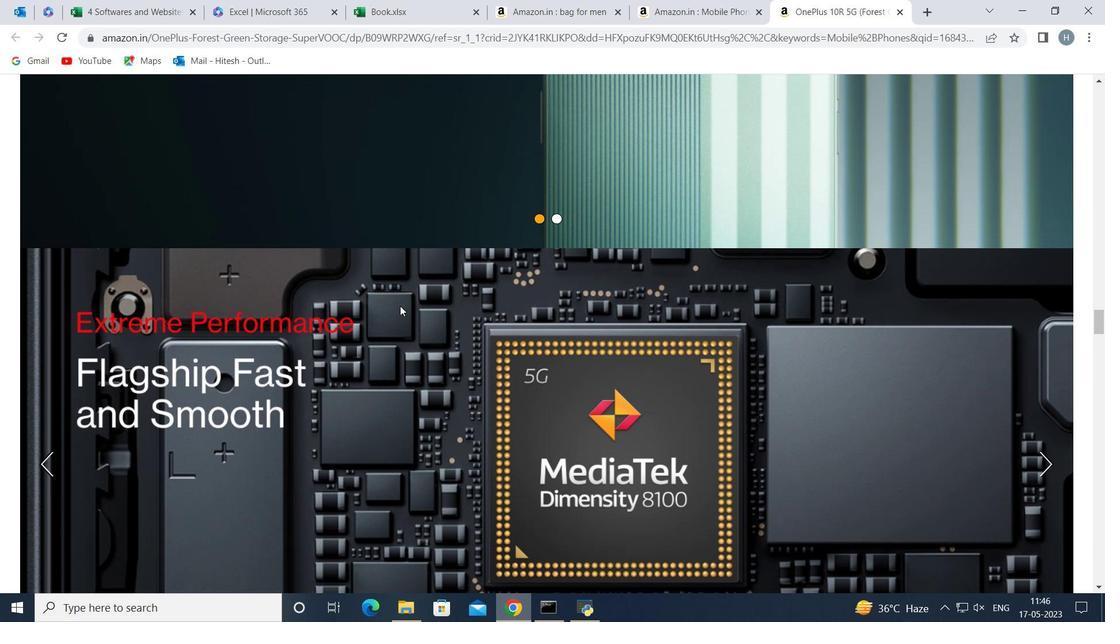 
Action: Mouse scrolled (400, 305) with delta (0, 0)
Screenshot: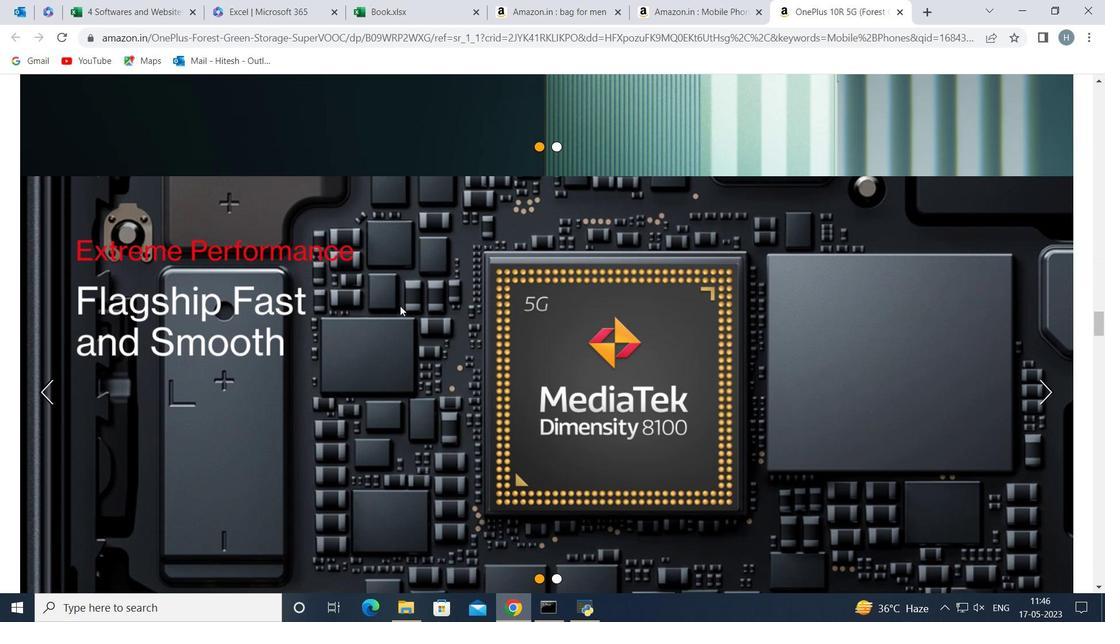 
Action: Mouse scrolled (400, 305) with delta (0, 0)
Screenshot: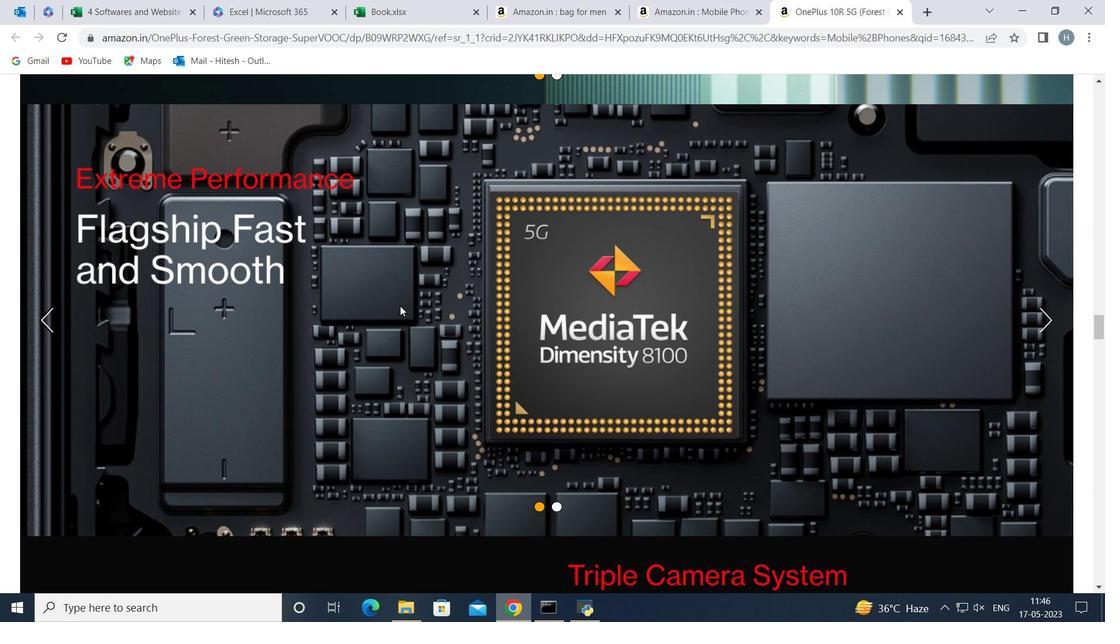 
Action: Mouse scrolled (400, 305) with delta (0, 0)
Screenshot: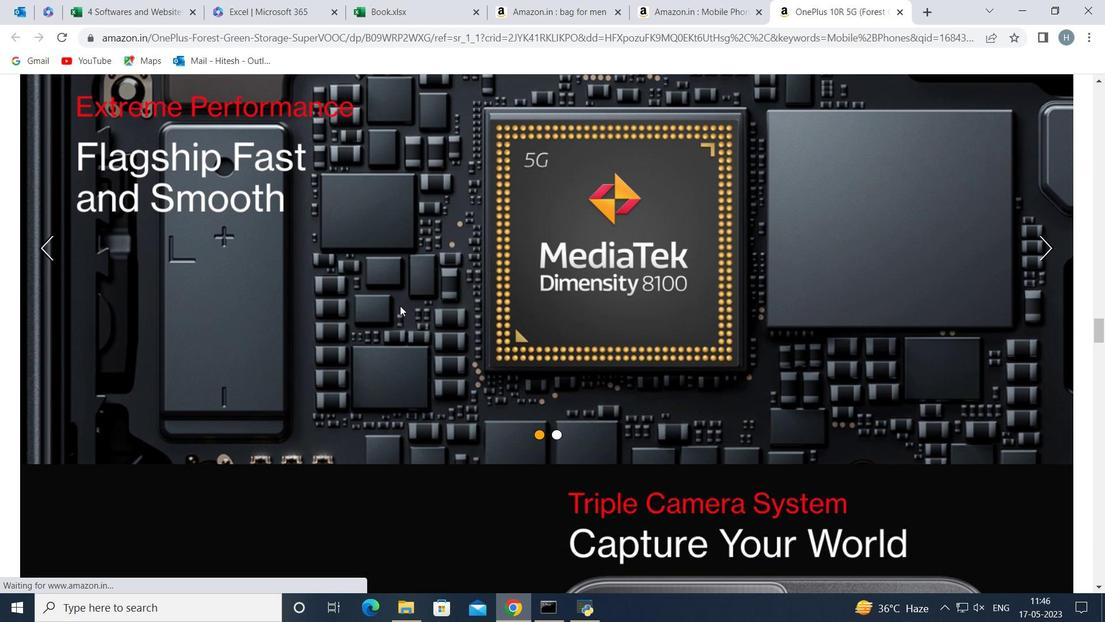 
Action: Mouse scrolled (400, 305) with delta (0, 0)
Screenshot: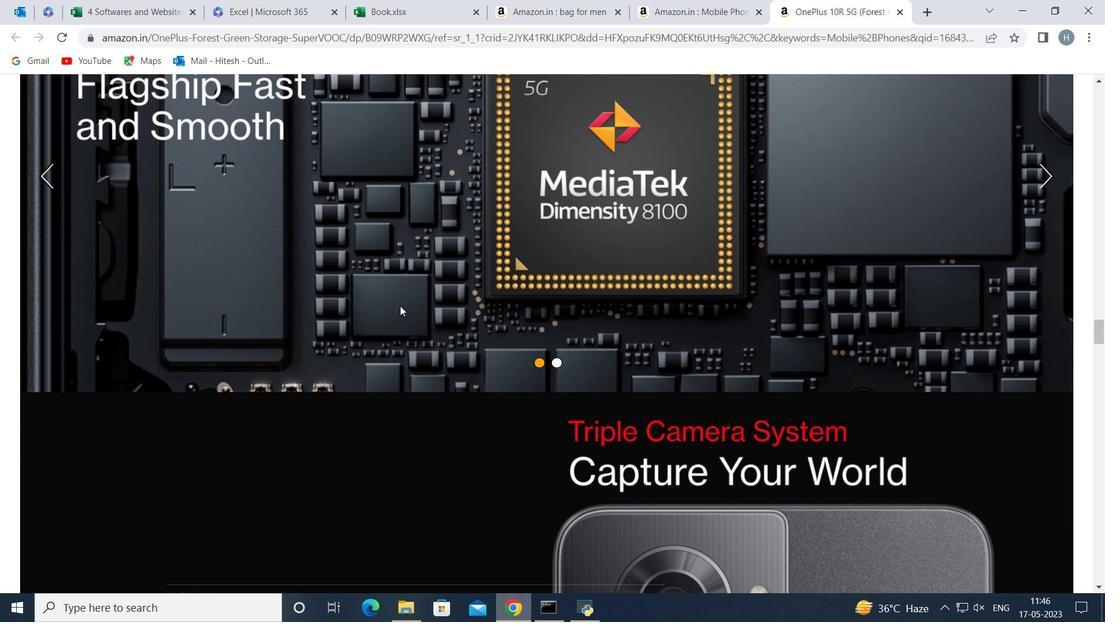 
Action: Mouse scrolled (400, 305) with delta (0, 0)
Screenshot: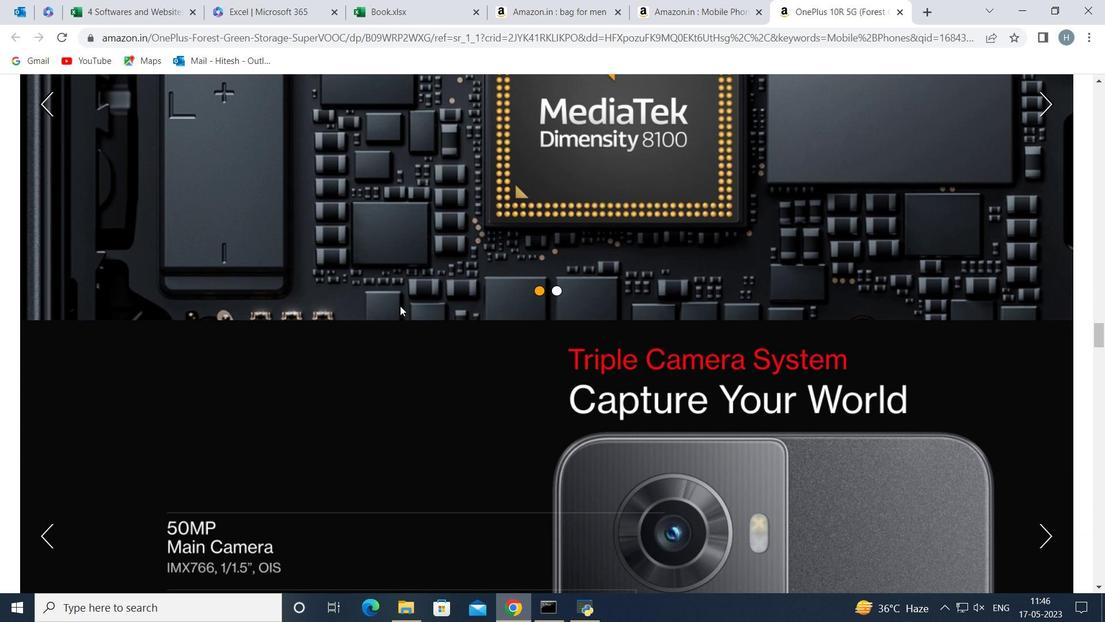 
Action: Mouse scrolled (400, 305) with delta (0, 0)
Screenshot: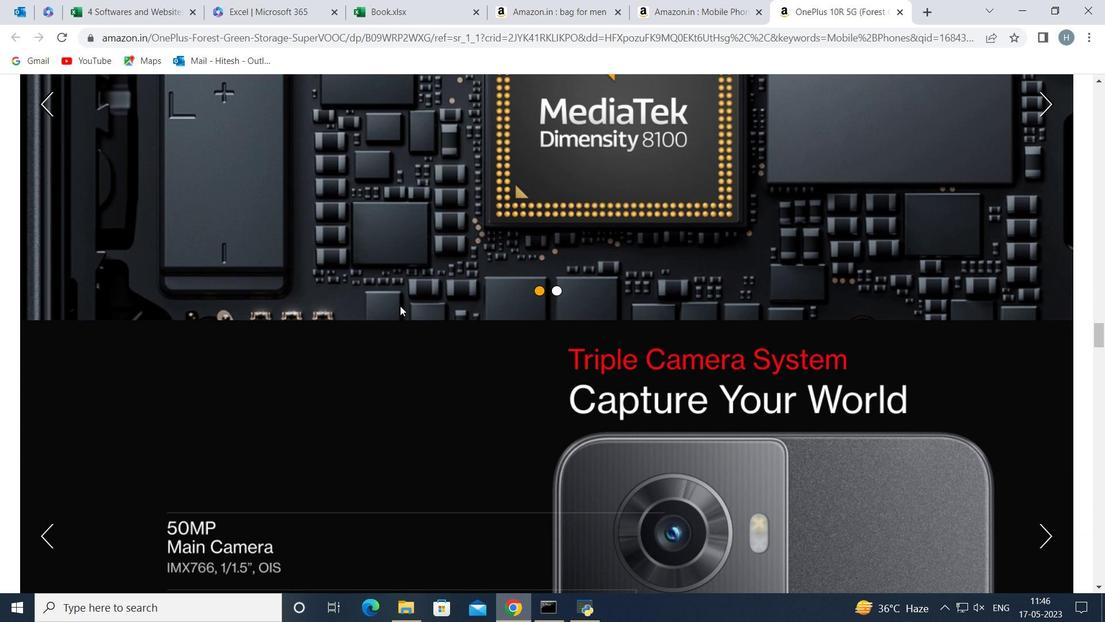 
Action: Mouse scrolled (400, 305) with delta (0, 0)
Screenshot: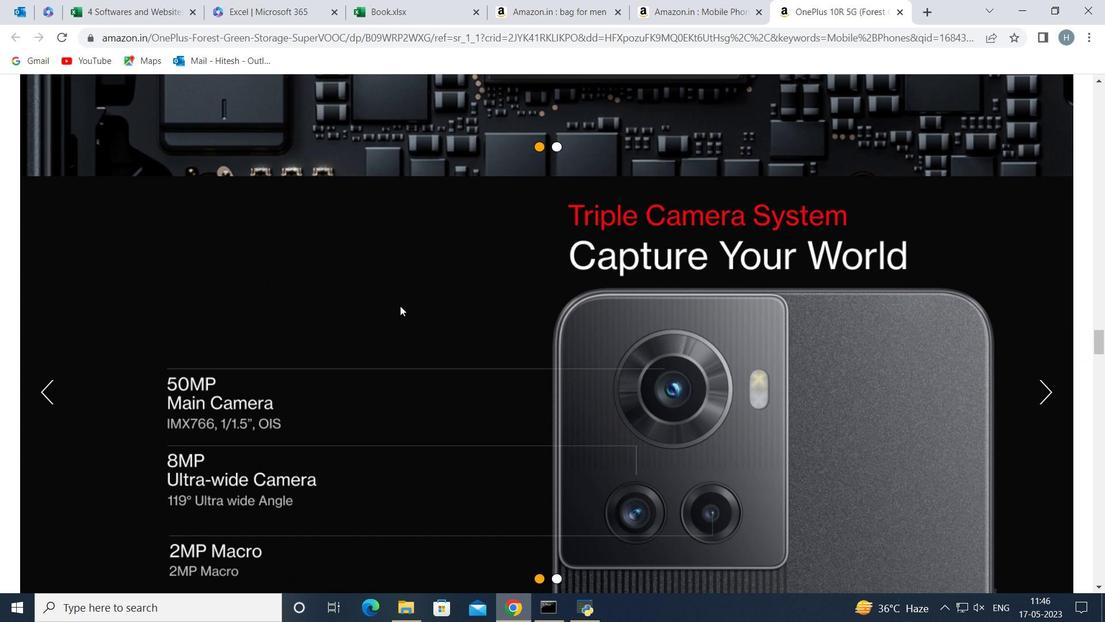 
Action: Mouse scrolled (400, 305) with delta (0, 0)
Screenshot: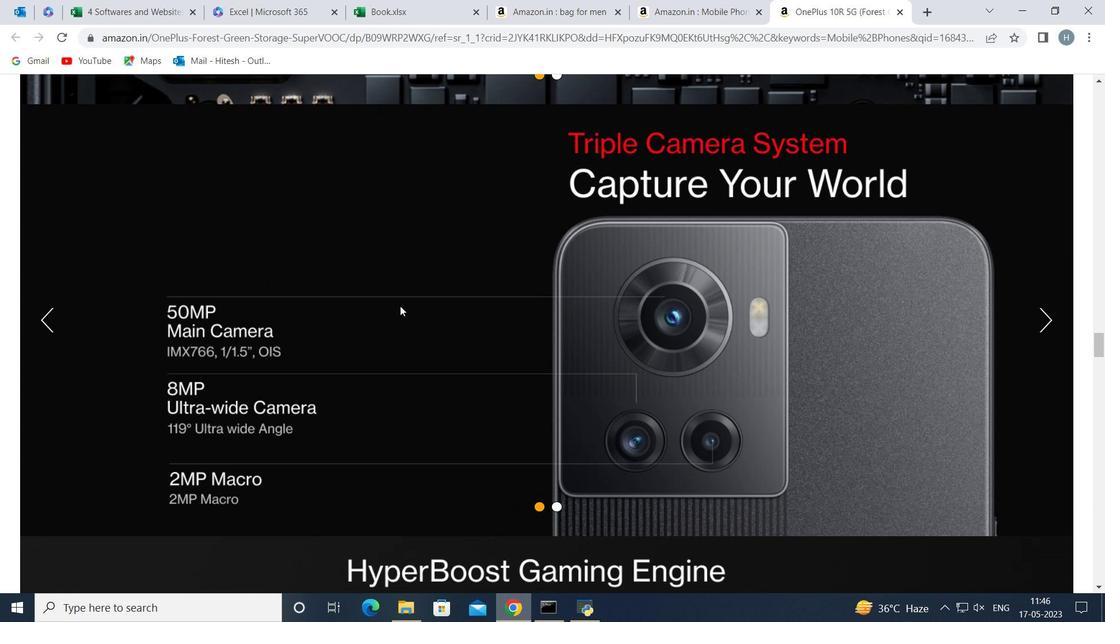 
Action: Mouse moved to (480, 316)
Screenshot: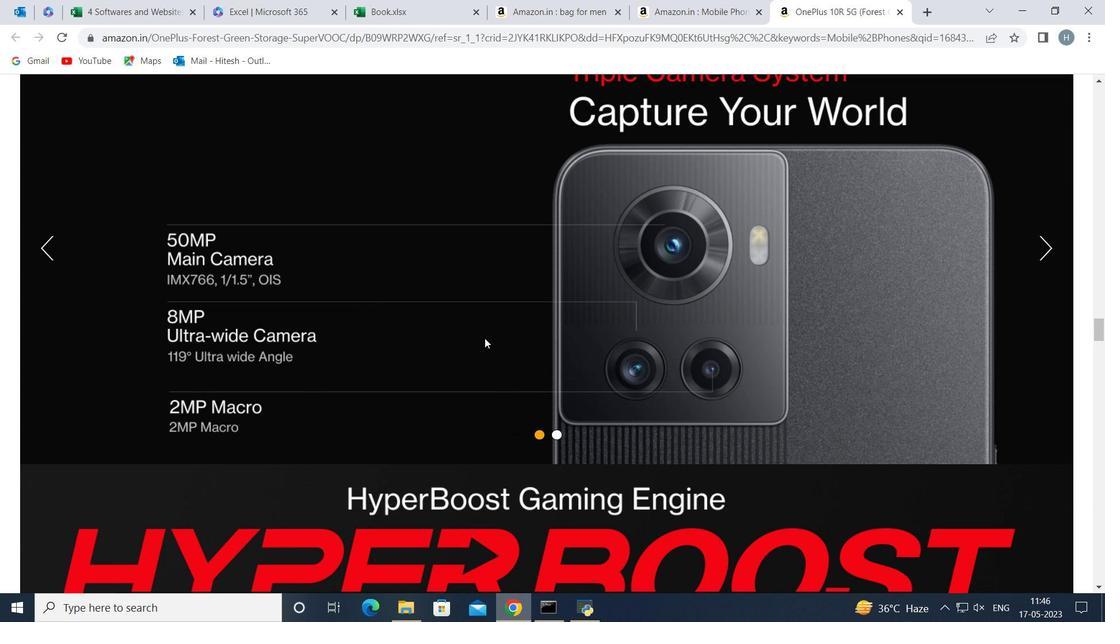 
Action: Mouse scrolled (480, 315) with delta (0, 0)
